 Task: Play online Dominion games in very easy mode.
Action: Mouse moved to (225, 582)
Screenshot: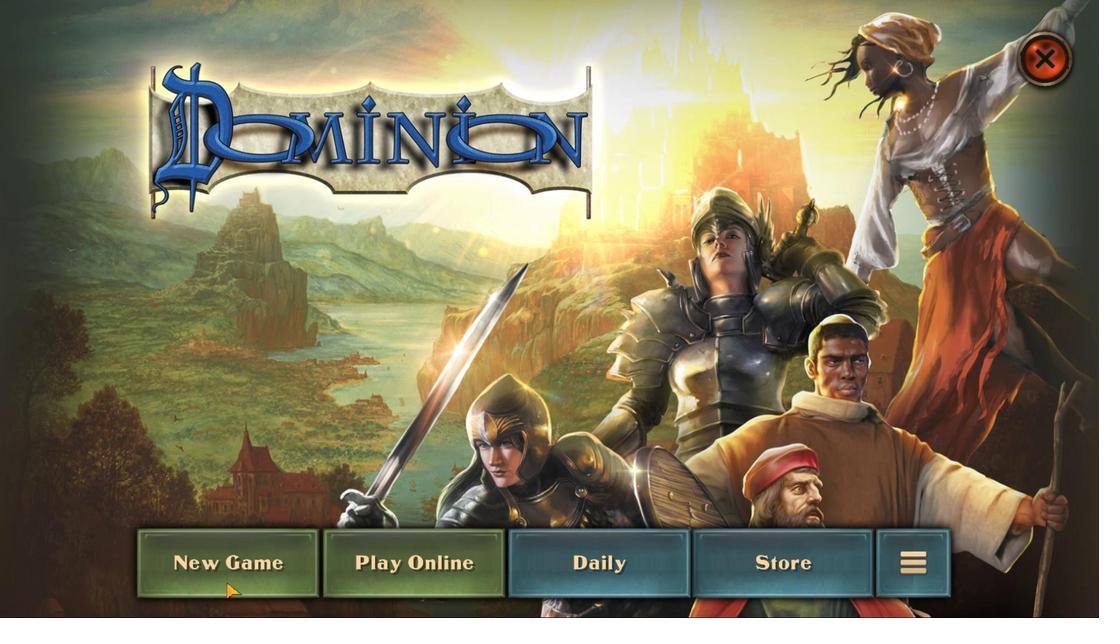 
Action: Mouse pressed left at (225, 582)
Screenshot: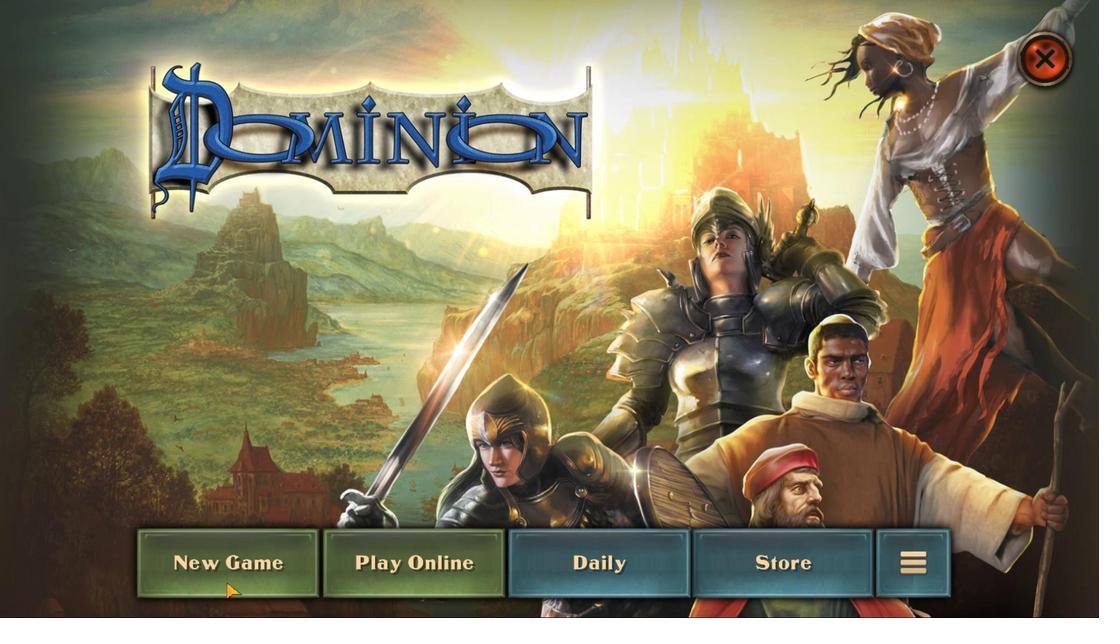 
Action: Mouse moved to (591, 533)
Screenshot: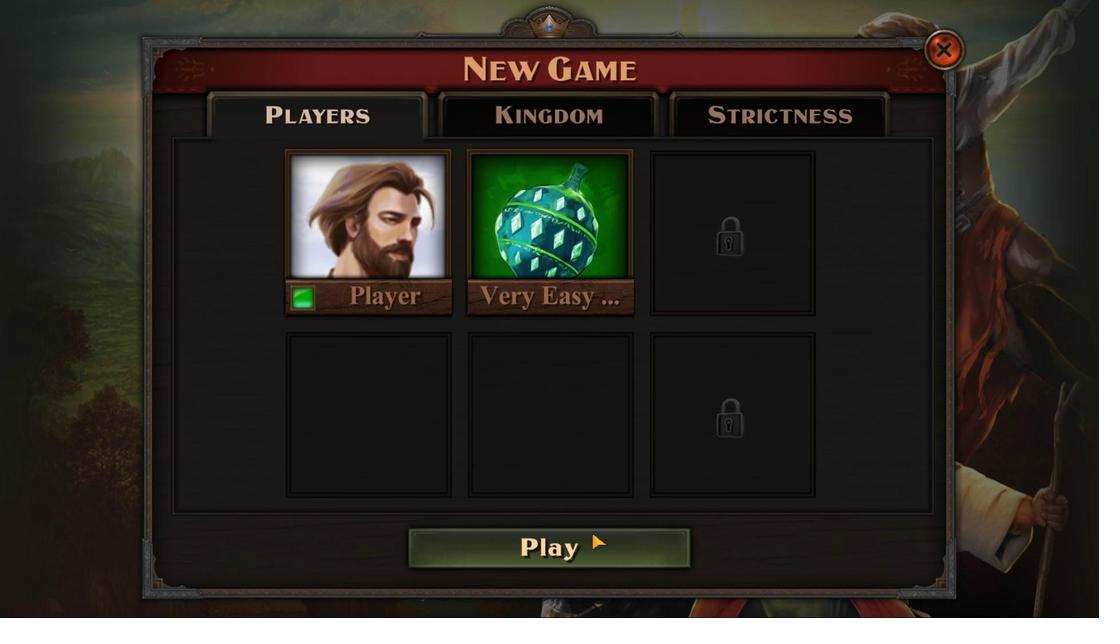 
Action: Mouse pressed left at (591, 533)
Screenshot: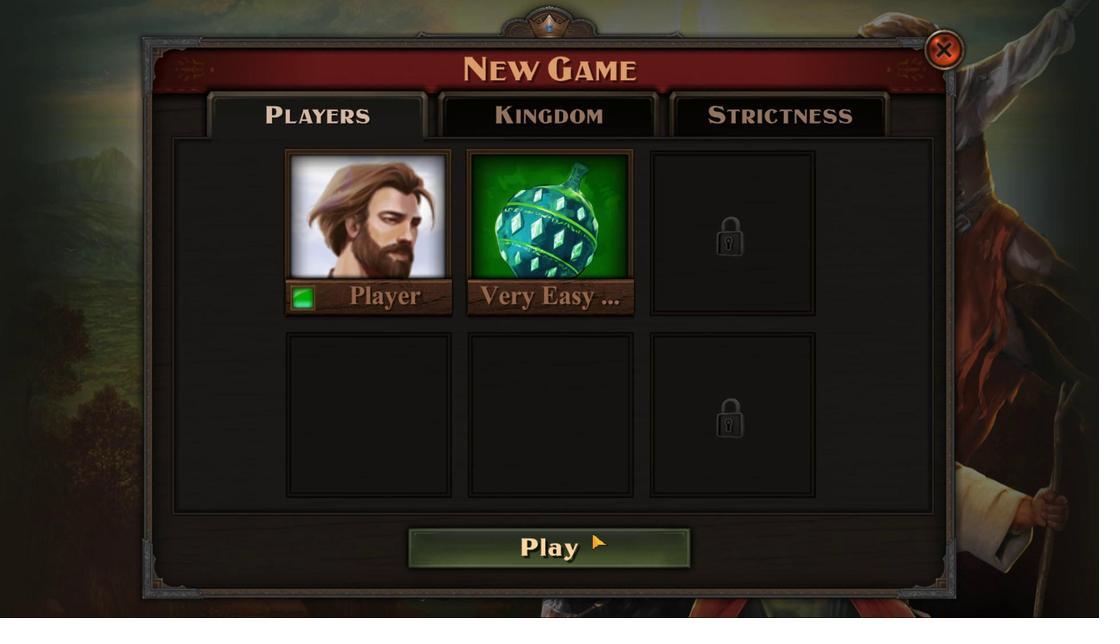 
Action: Mouse moved to (380, 539)
Screenshot: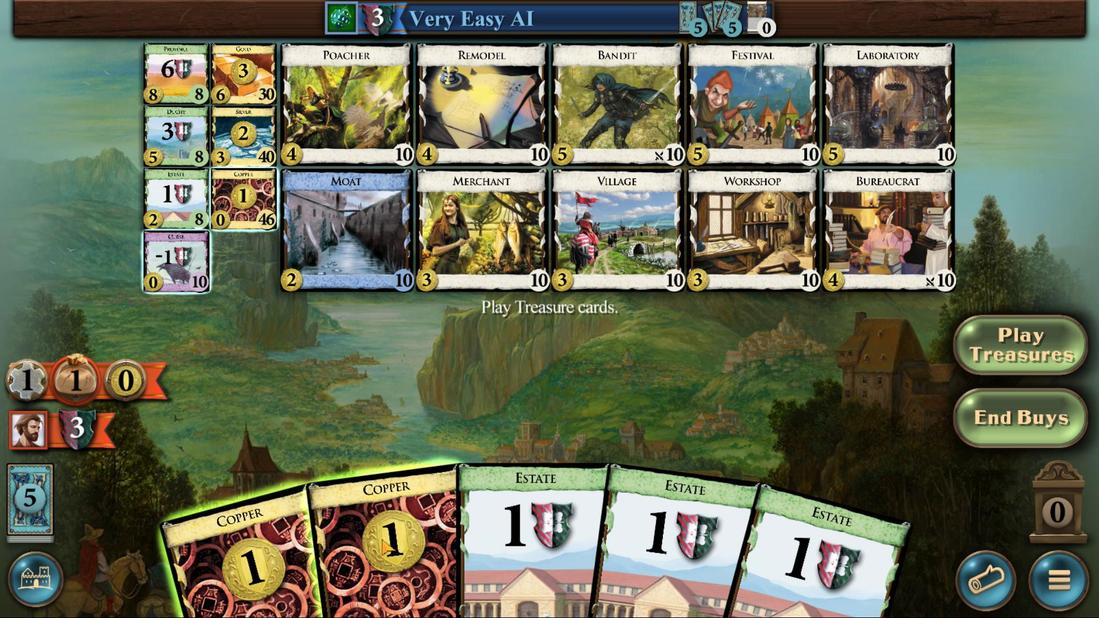 
Action: Mouse scrolled (380, 538) with delta (0, 0)
Screenshot: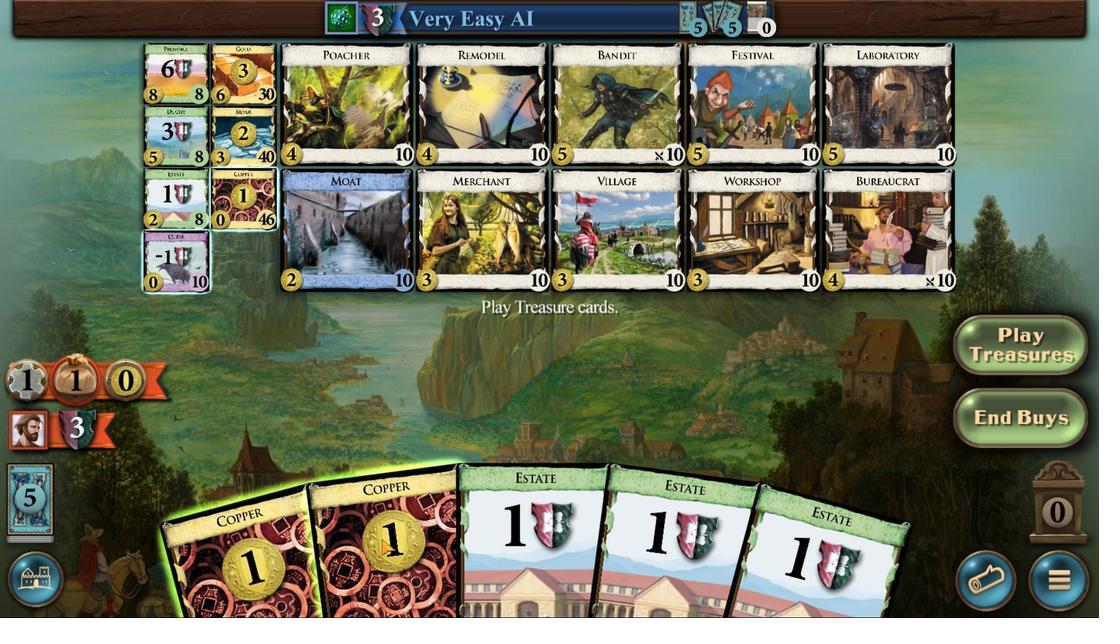 
Action: Mouse scrolled (380, 538) with delta (0, 0)
Screenshot: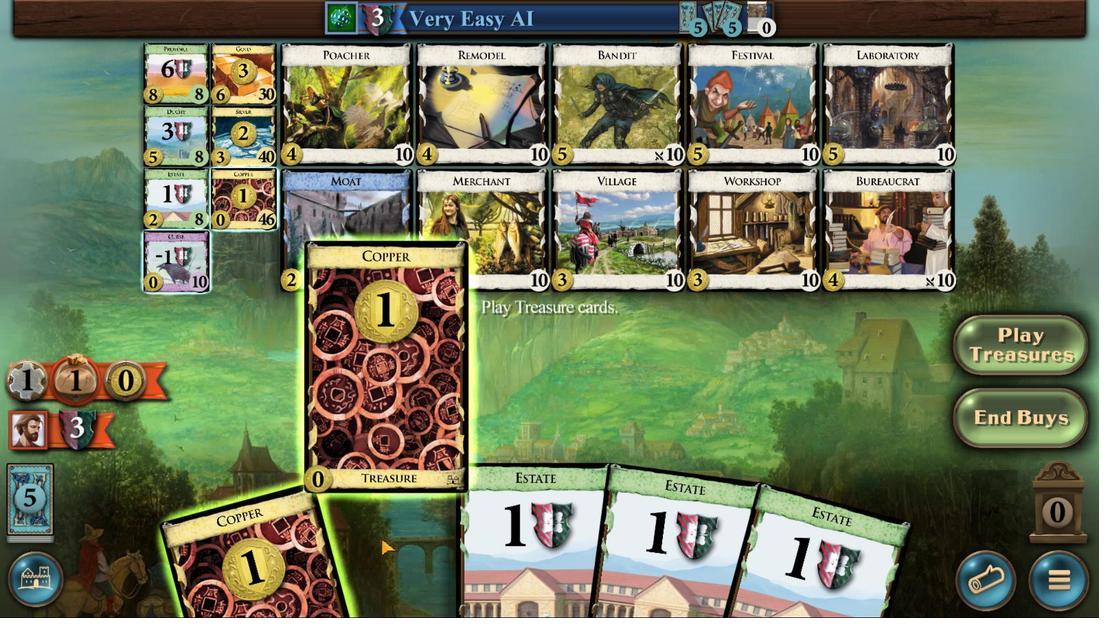 
Action: Mouse moved to (336, 545)
Screenshot: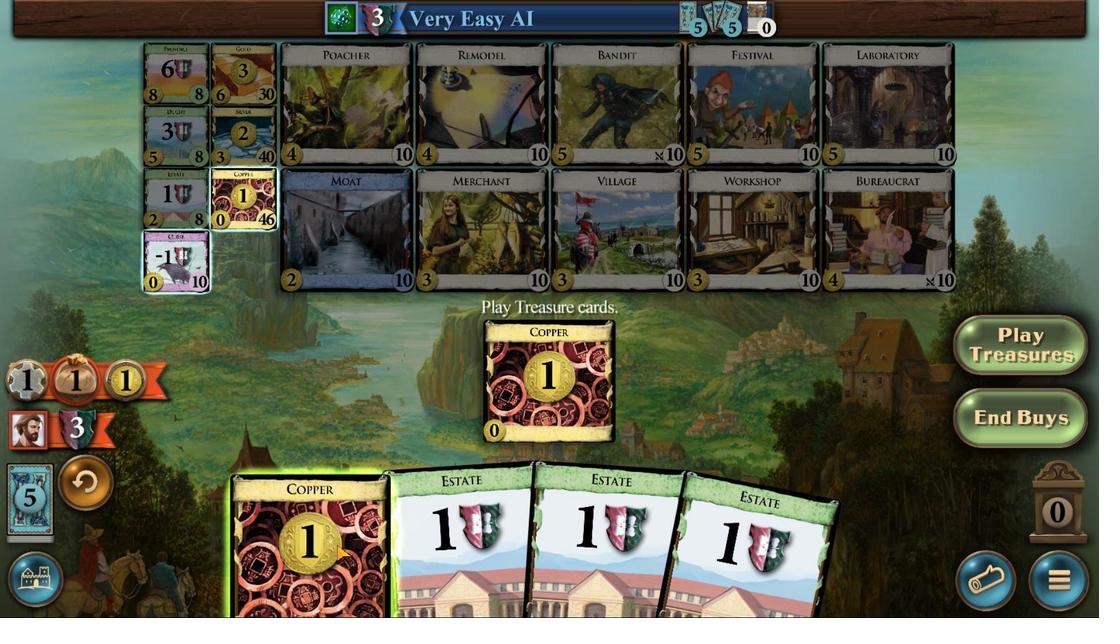 
Action: Mouse scrolled (336, 544) with delta (0, 0)
Screenshot: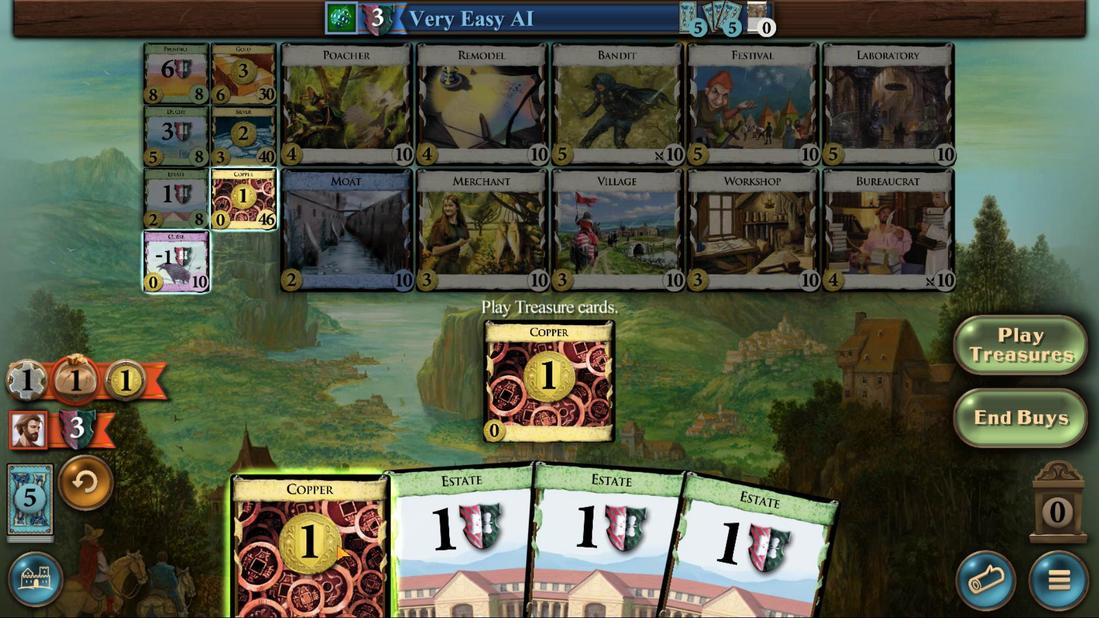 
Action: Mouse scrolled (336, 544) with delta (0, 0)
Screenshot: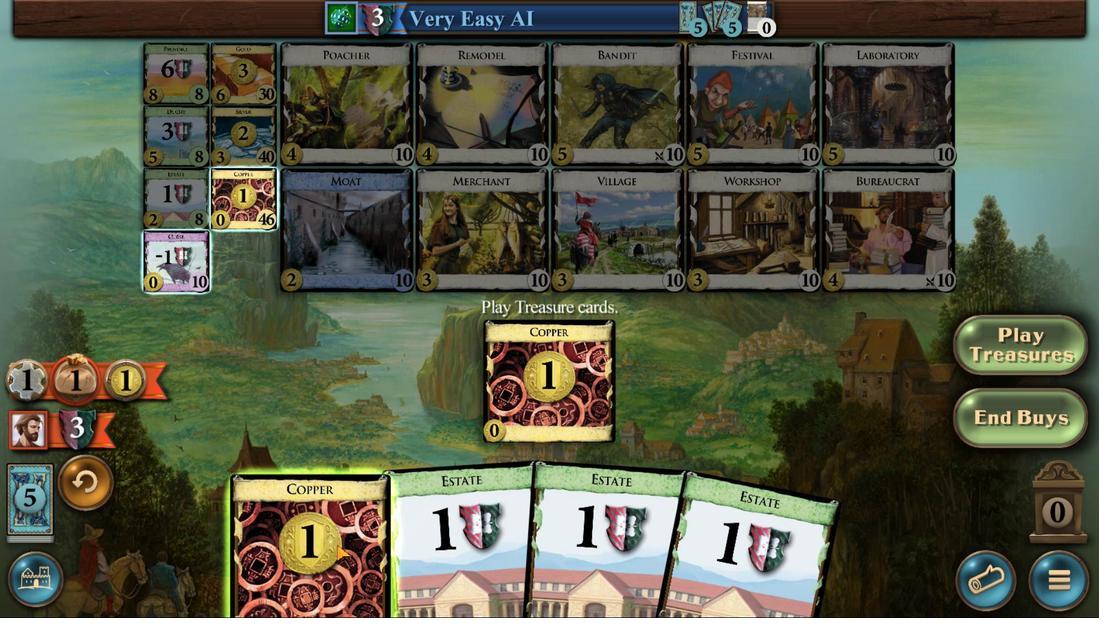 
Action: Mouse scrolled (336, 544) with delta (0, 0)
Screenshot: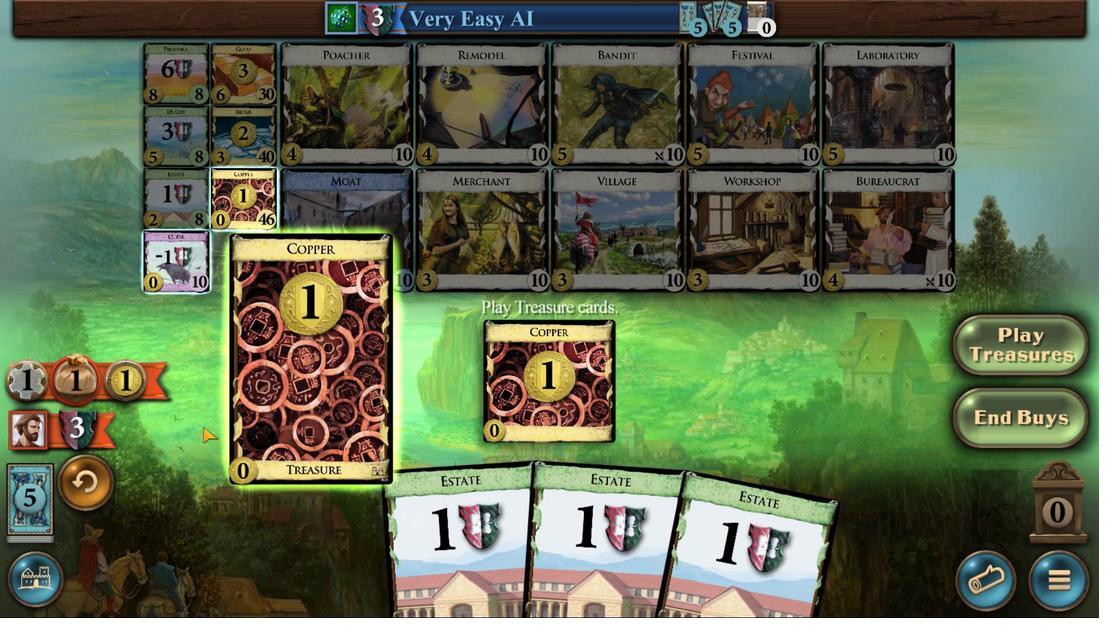 
Action: Mouse moved to (188, 189)
Screenshot: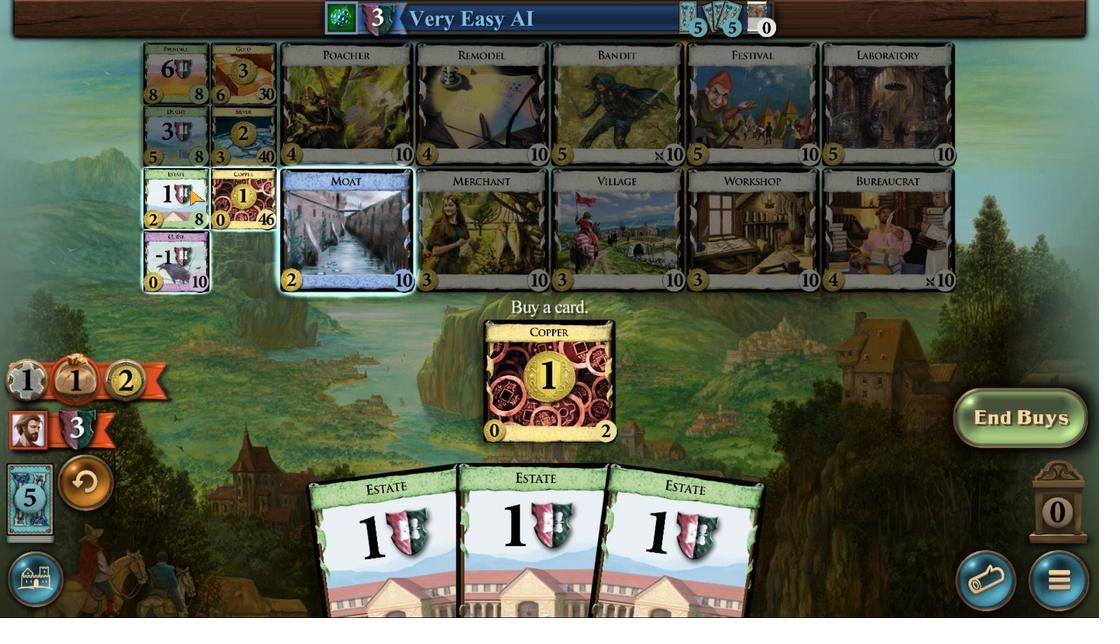 
Action: Mouse pressed left at (188, 189)
Screenshot: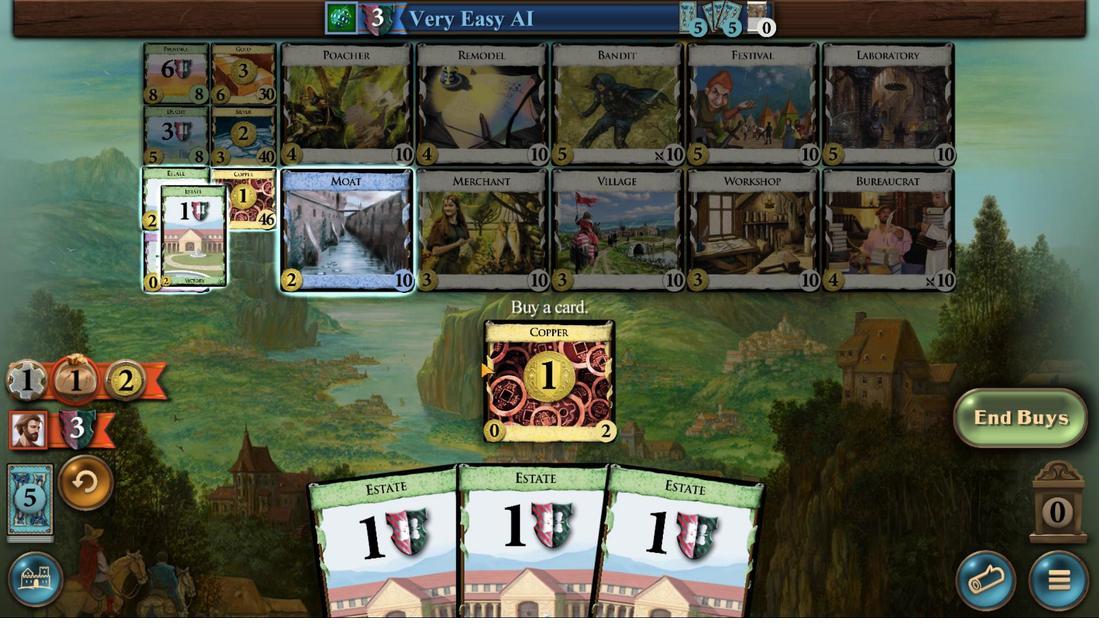 
Action: Mouse moved to (545, 544)
Screenshot: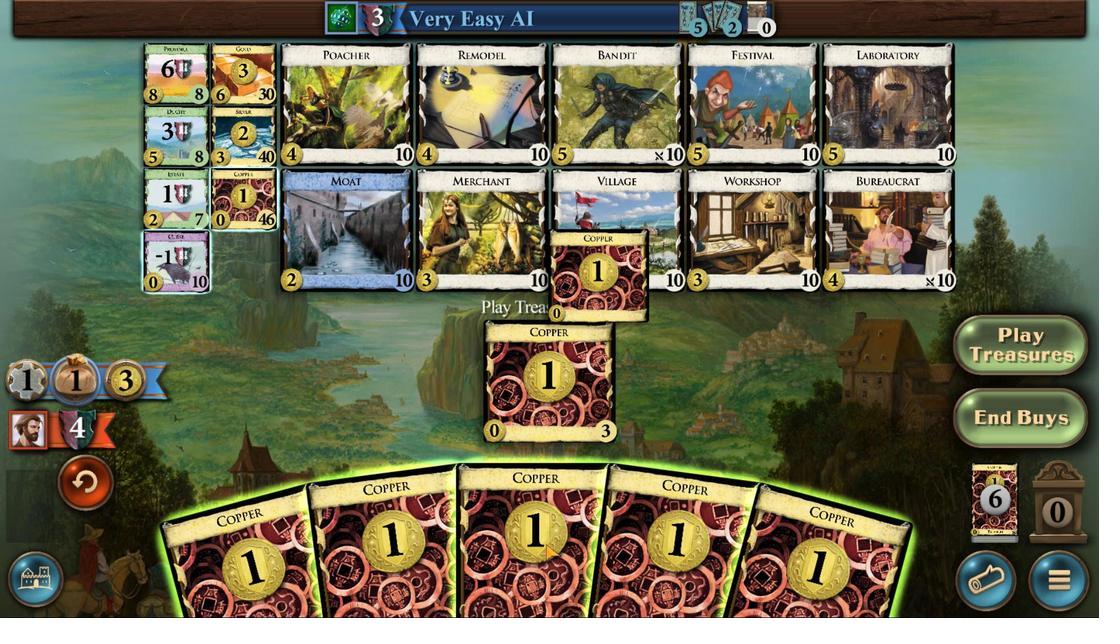 
Action: Mouse scrolled (545, 544) with delta (0, 0)
Screenshot: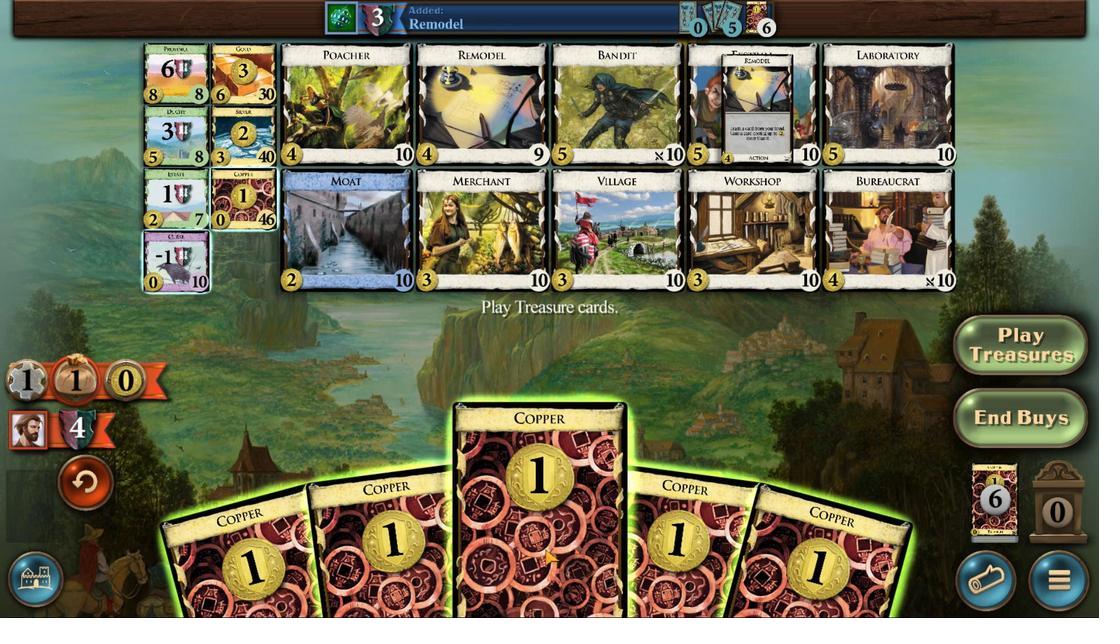 
Action: Mouse moved to (544, 549)
Screenshot: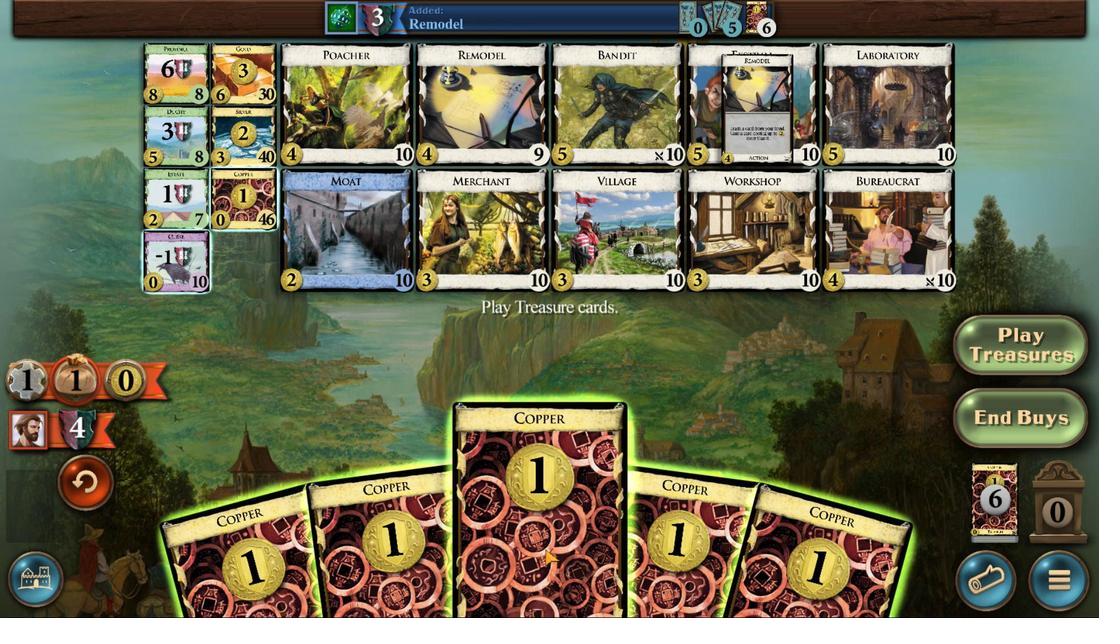 
Action: Mouse scrolled (544, 548) with delta (0, 0)
Screenshot: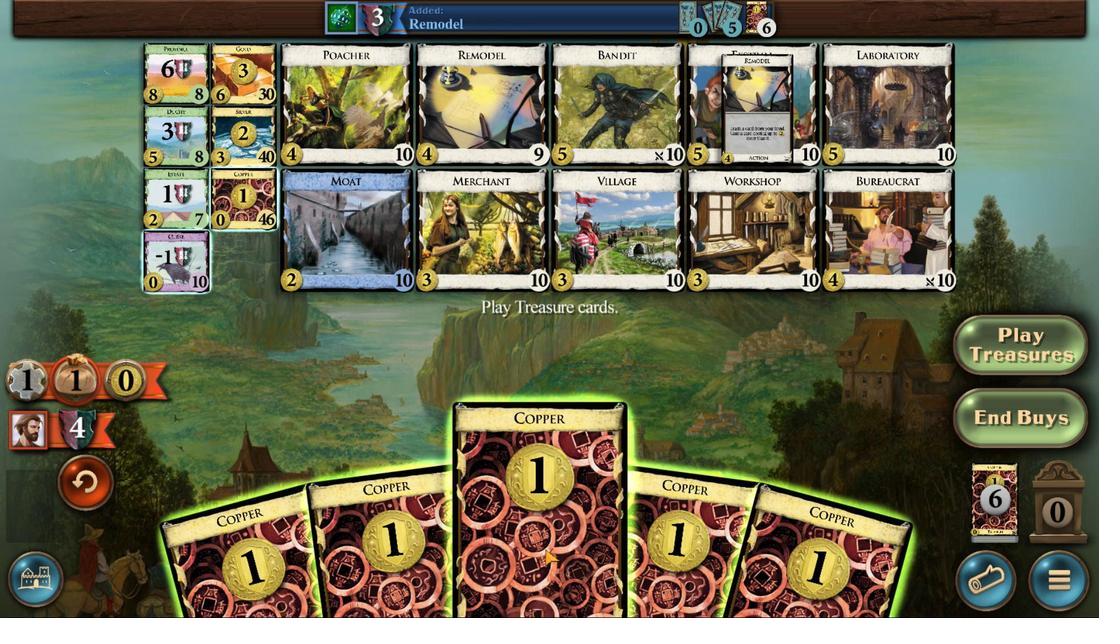 
Action: Mouse moved to (505, 559)
Screenshot: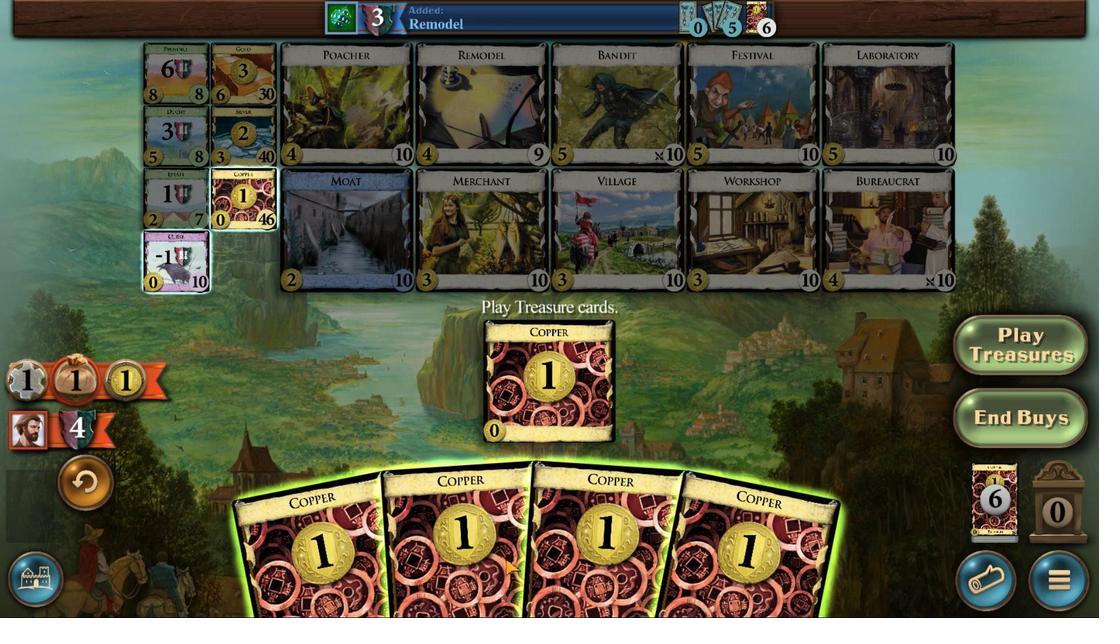 
Action: Mouse scrolled (505, 558) with delta (0, 0)
Screenshot: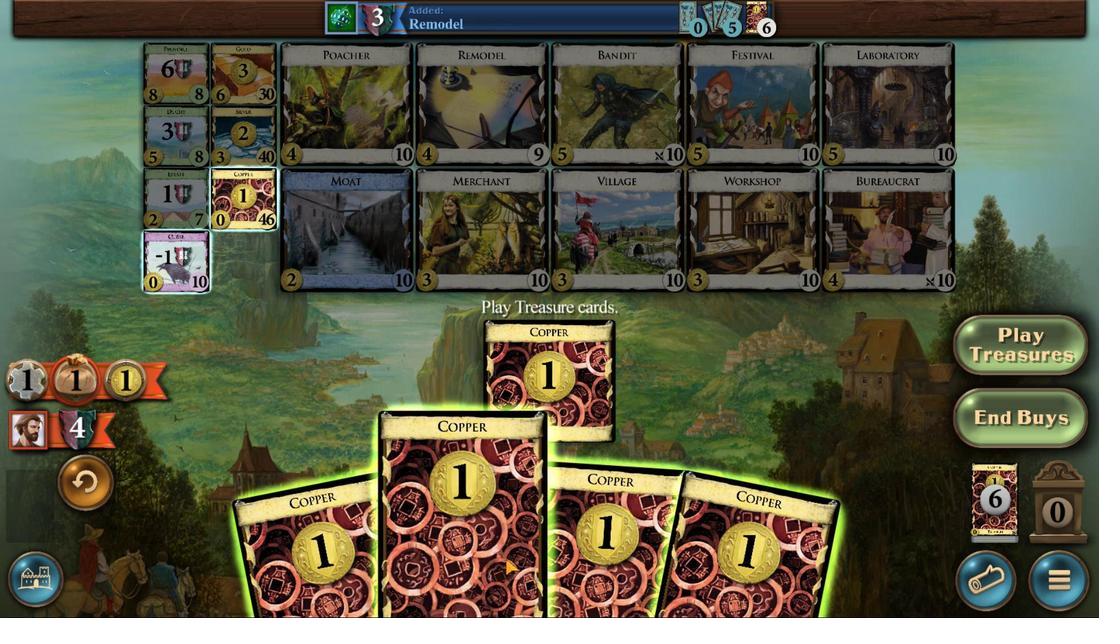 
Action: Mouse scrolled (505, 558) with delta (0, 0)
Screenshot: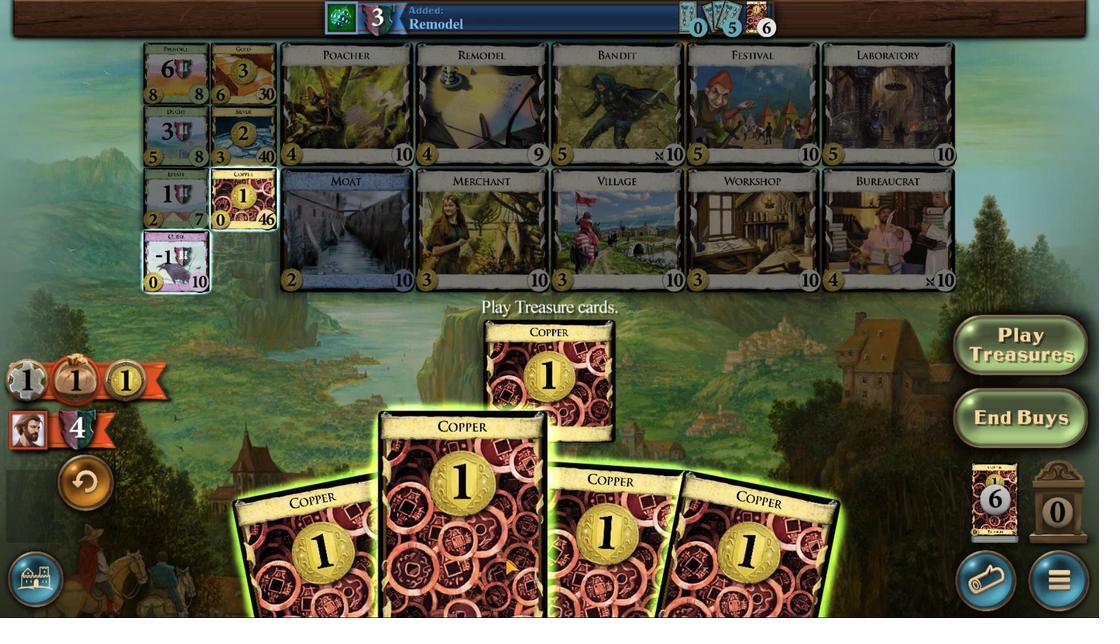 
Action: Mouse moved to (449, 568)
Screenshot: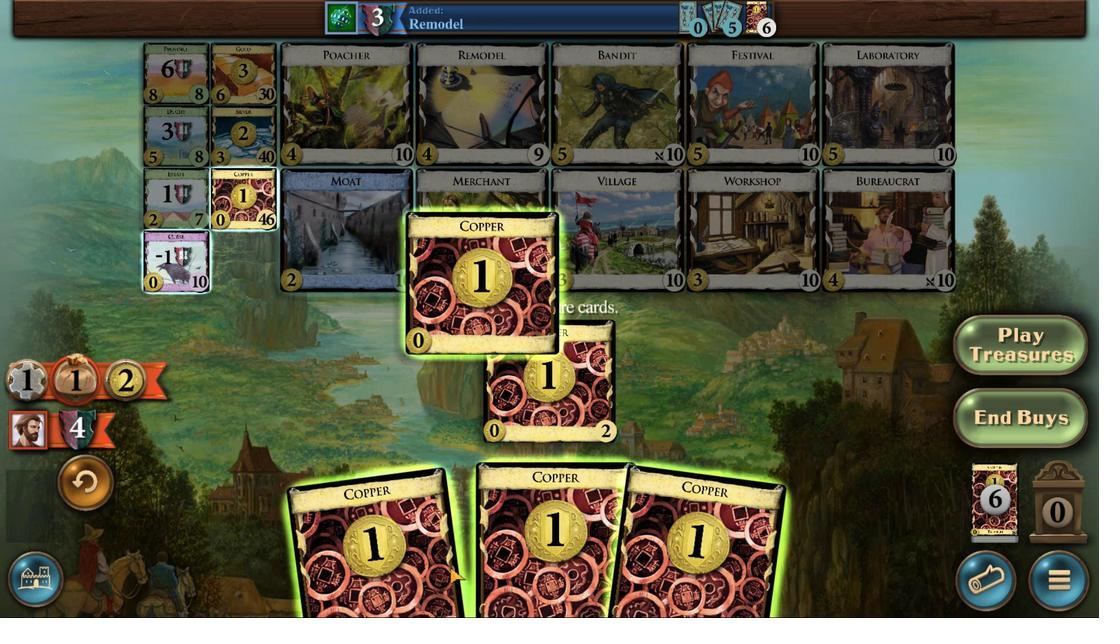 
Action: Mouse scrolled (449, 567) with delta (0, 0)
Screenshot: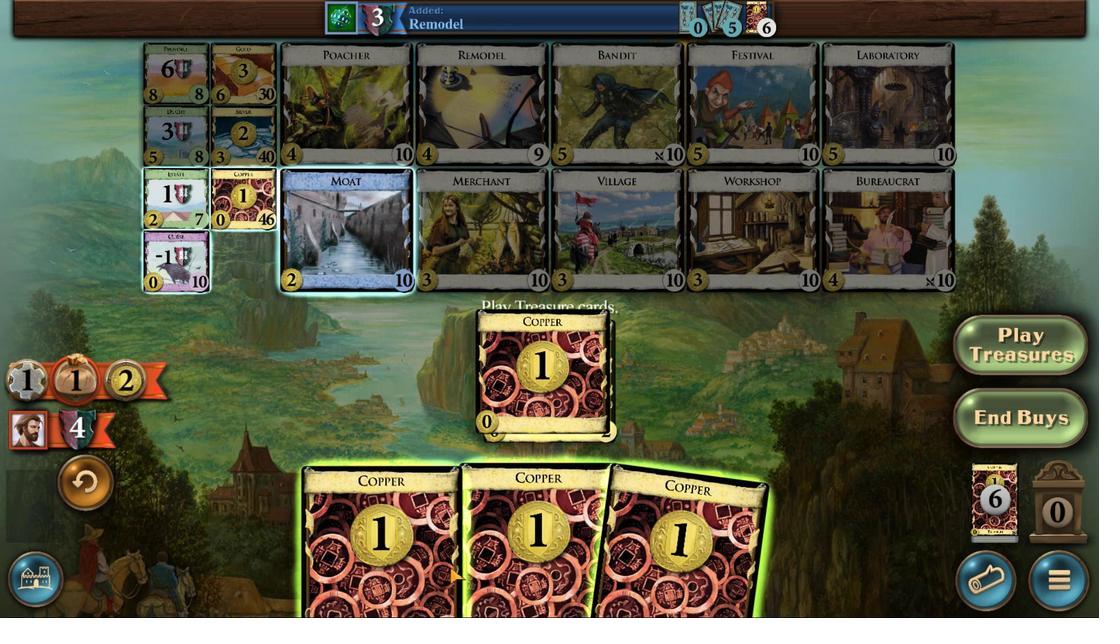 
Action: Mouse scrolled (449, 567) with delta (0, 0)
Screenshot: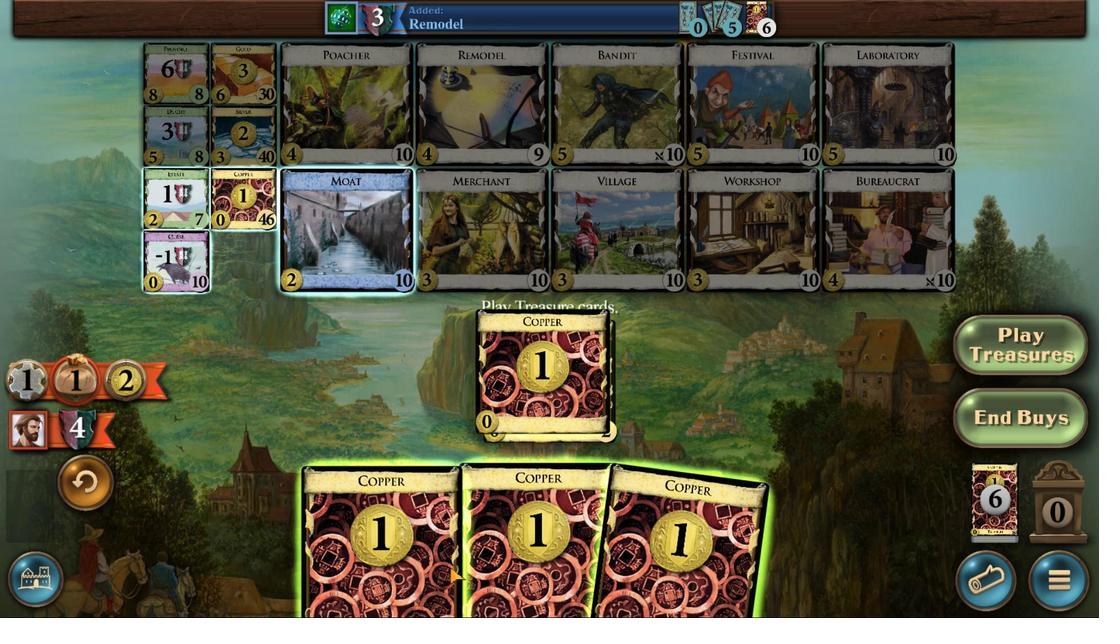 
Action: Mouse scrolled (449, 567) with delta (0, 0)
Screenshot: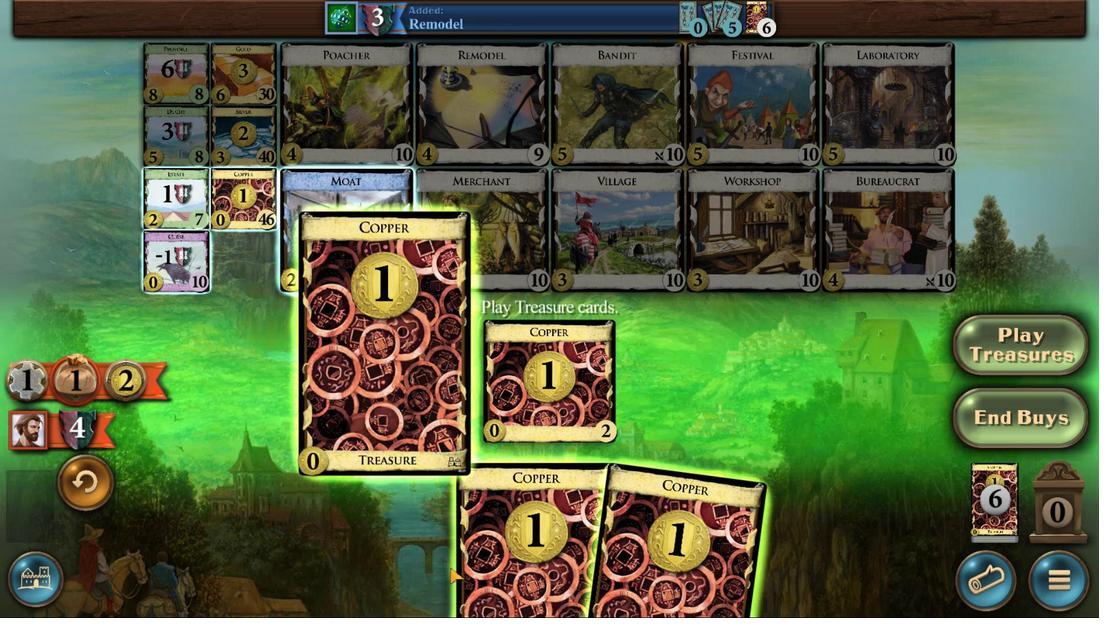 
Action: Mouse scrolled (449, 567) with delta (0, 0)
Screenshot: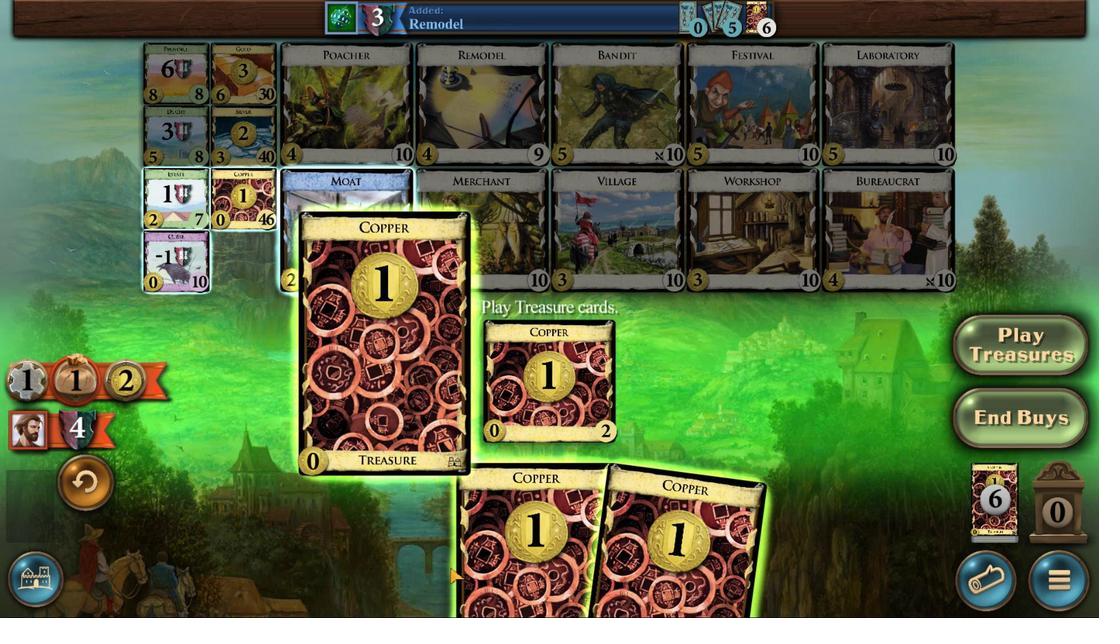 
Action: Mouse moved to (529, 566)
Screenshot: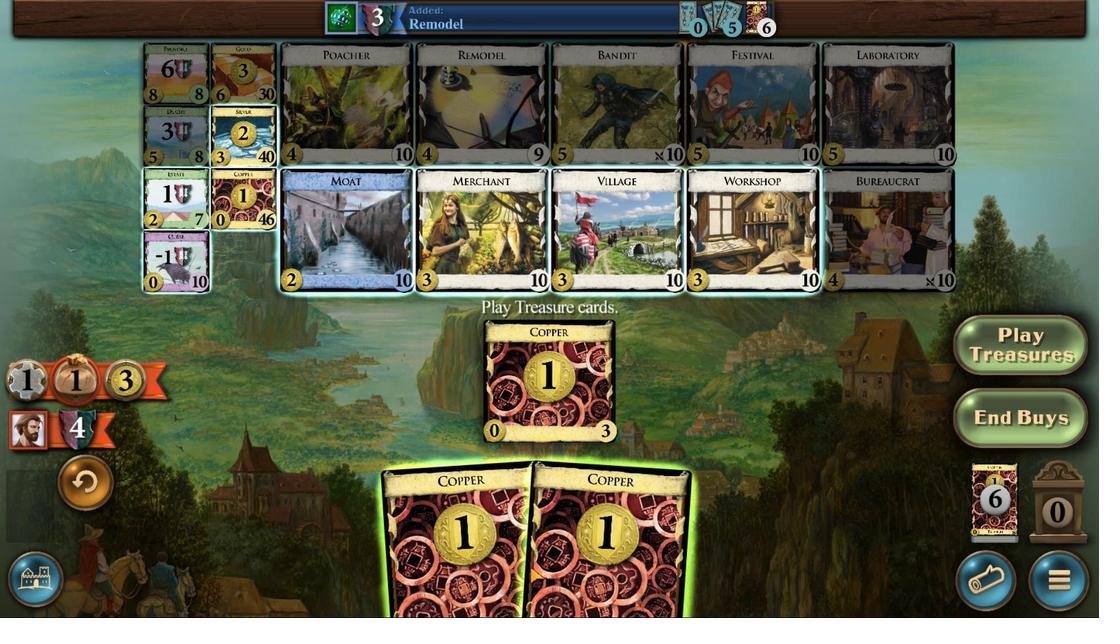 
Action: Mouse scrolled (529, 565) with delta (0, 0)
Screenshot: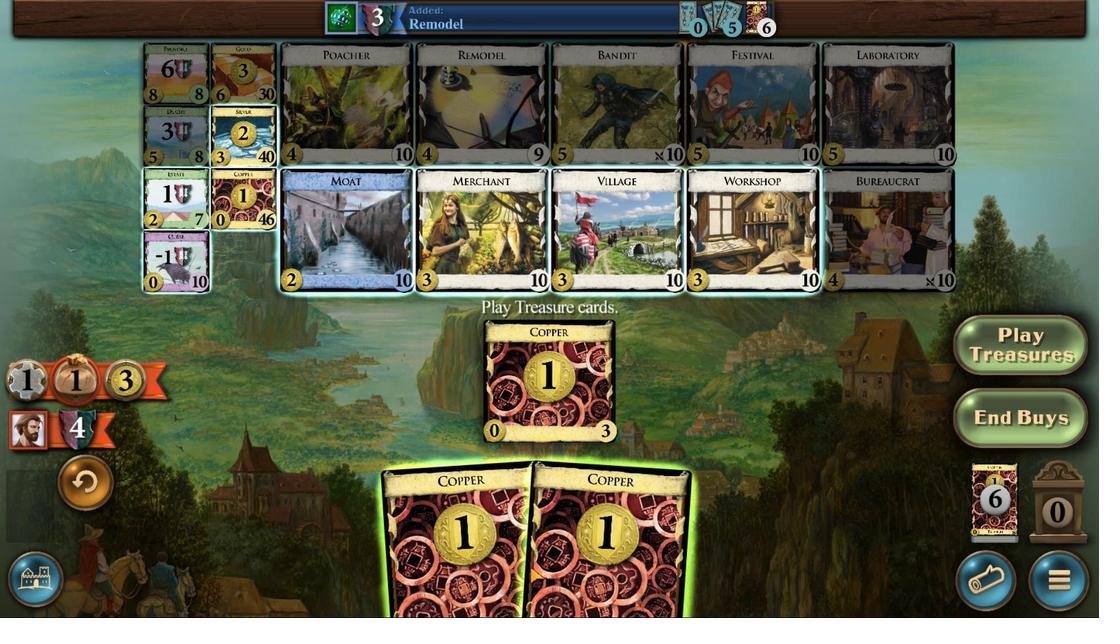 
Action: Mouse moved to (529, 567)
Screenshot: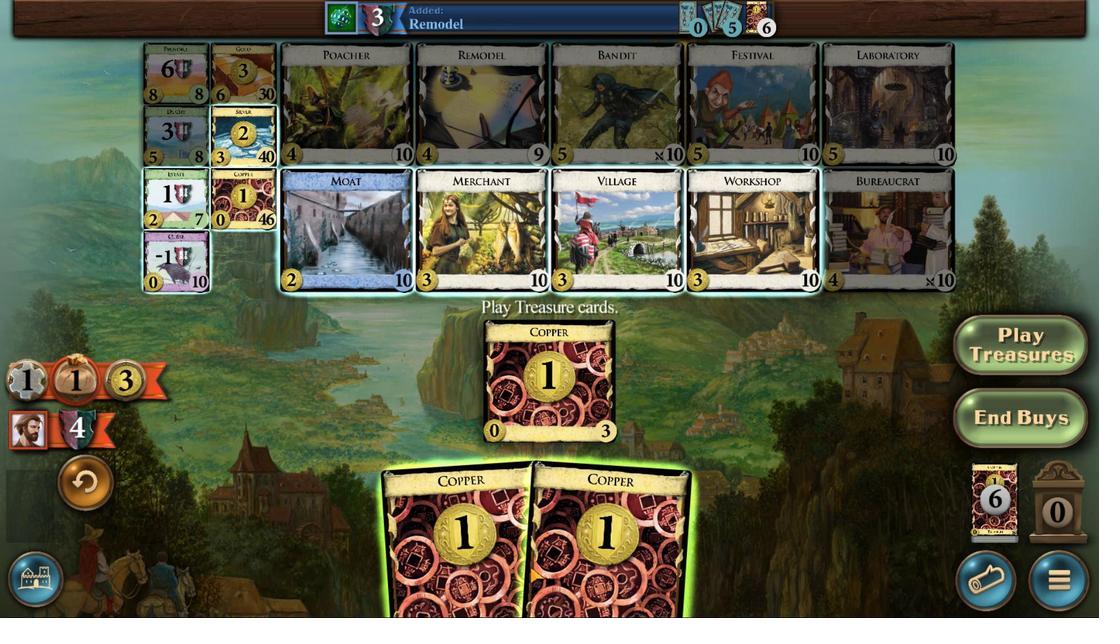 
Action: Mouse scrolled (529, 566) with delta (0, 0)
Screenshot: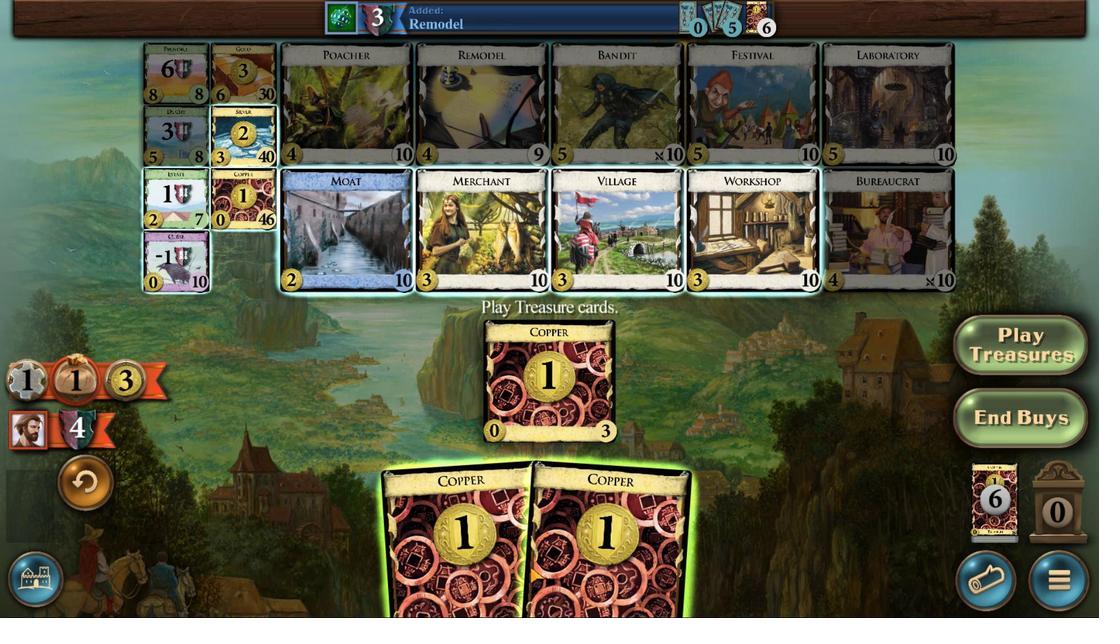 
Action: Mouse moved to (527, 576)
Screenshot: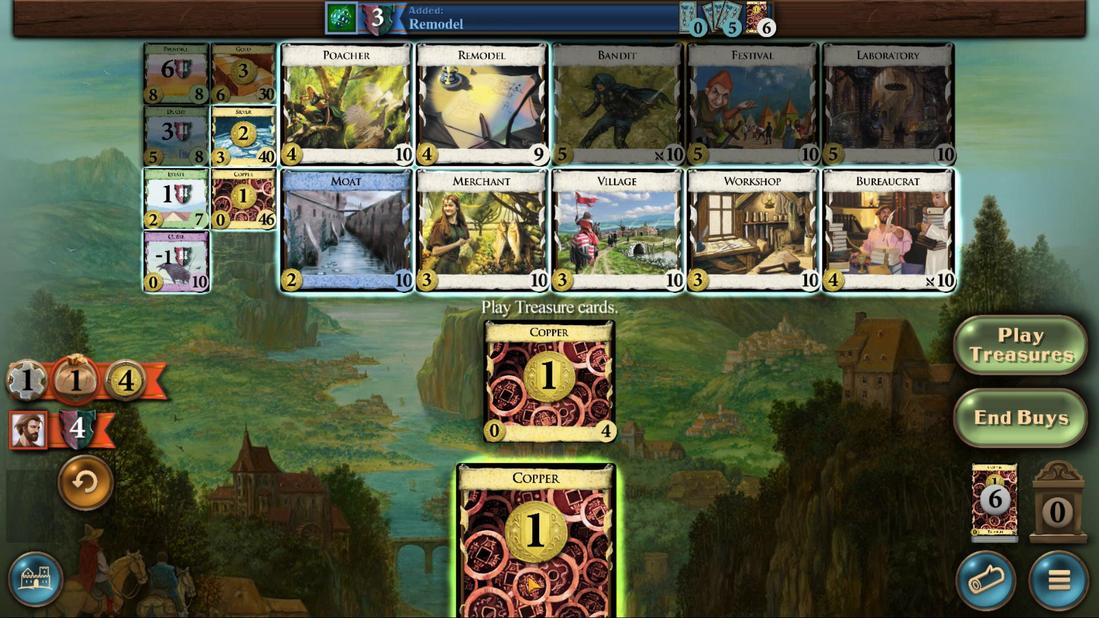 
Action: Mouse scrolled (527, 576) with delta (0, 0)
Screenshot: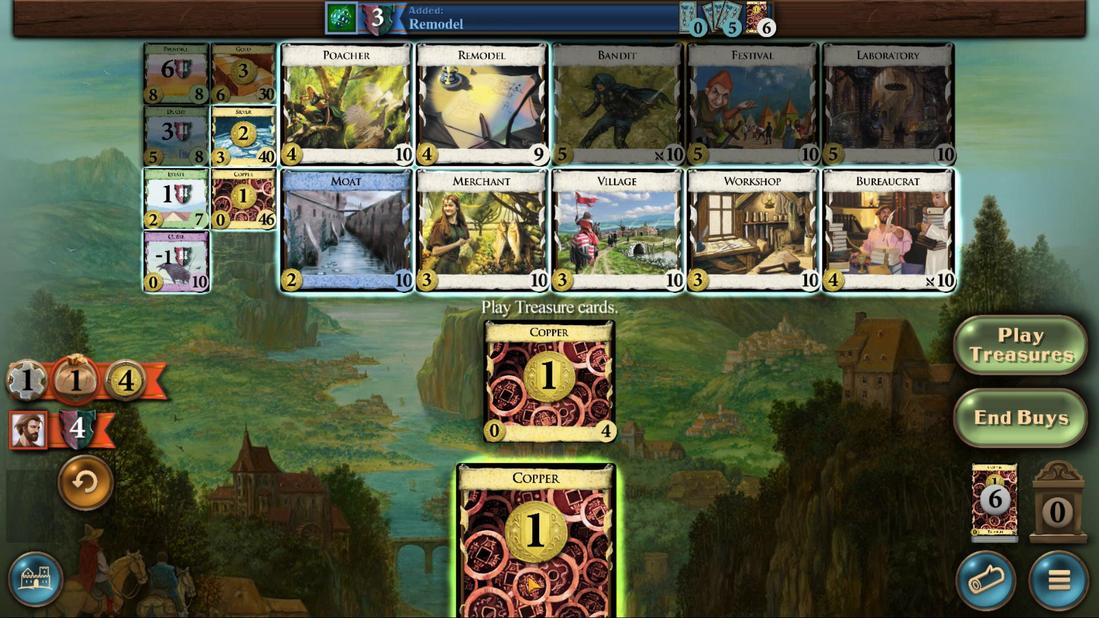 
Action: Mouse moved to (527, 577)
Screenshot: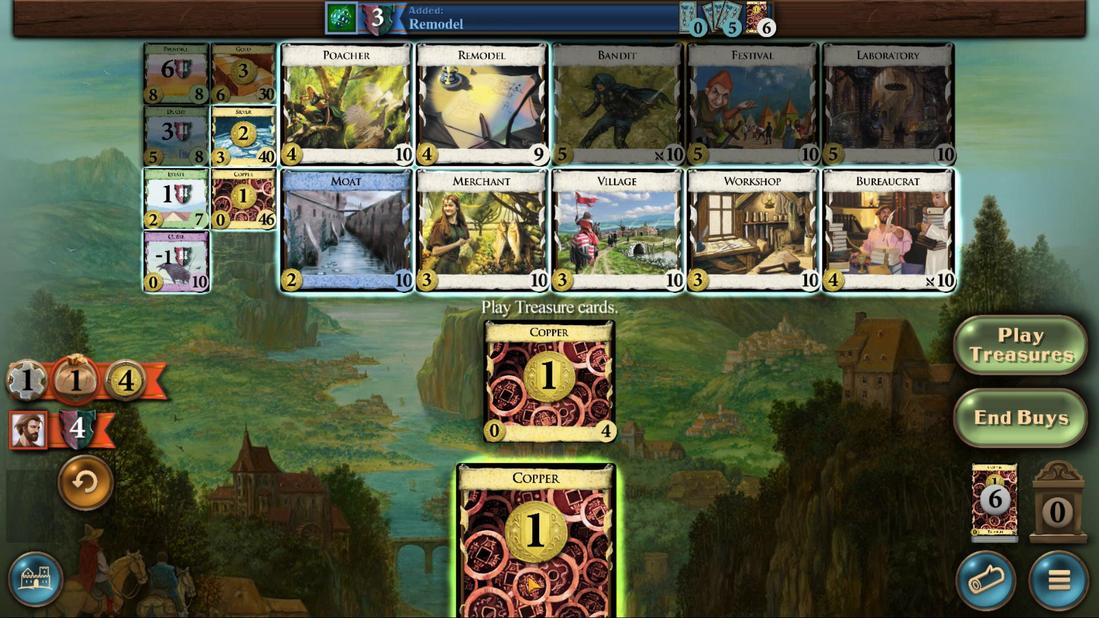 
Action: Mouse scrolled (527, 577) with delta (0, 0)
Screenshot: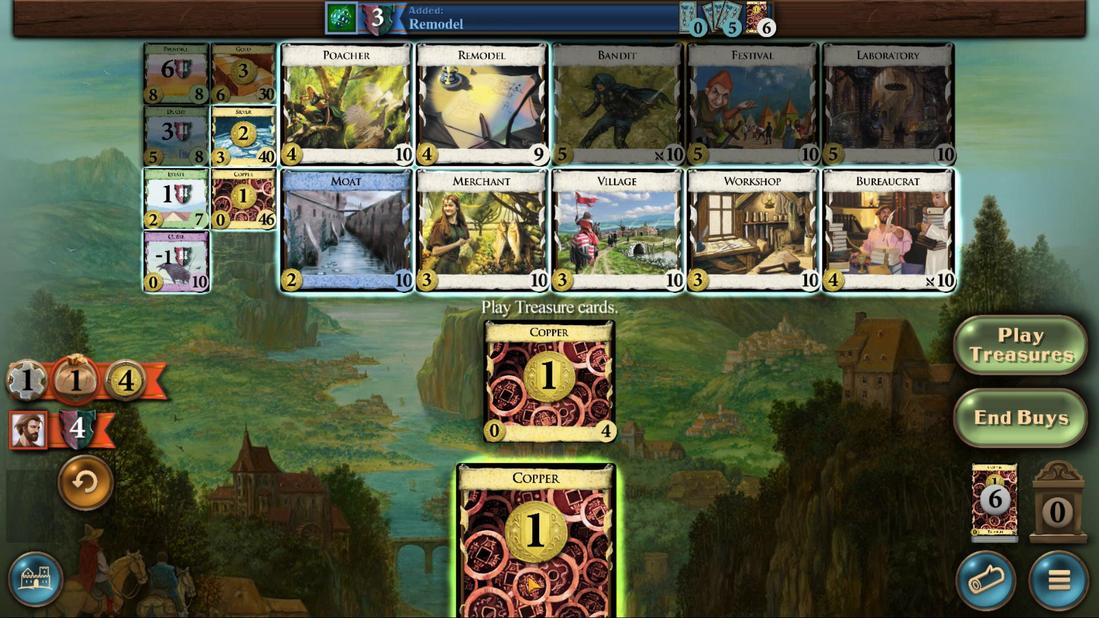 
Action: Mouse moved to (527, 577)
Screenshot: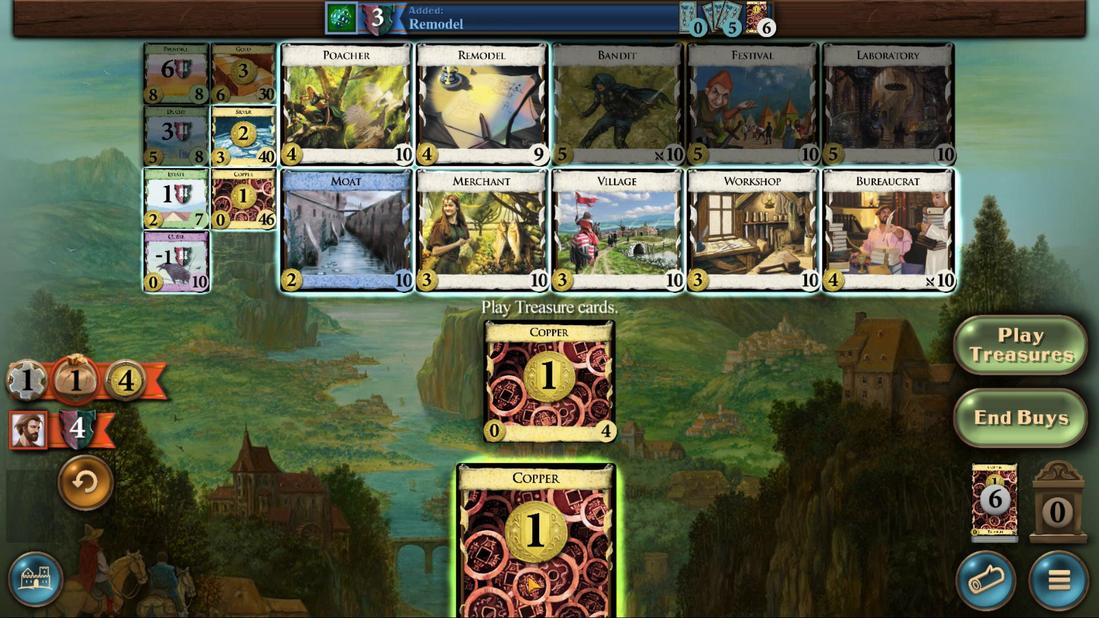 
Action: Mouse scrolled (527, 577) with delta (0, 0)
Screenshot: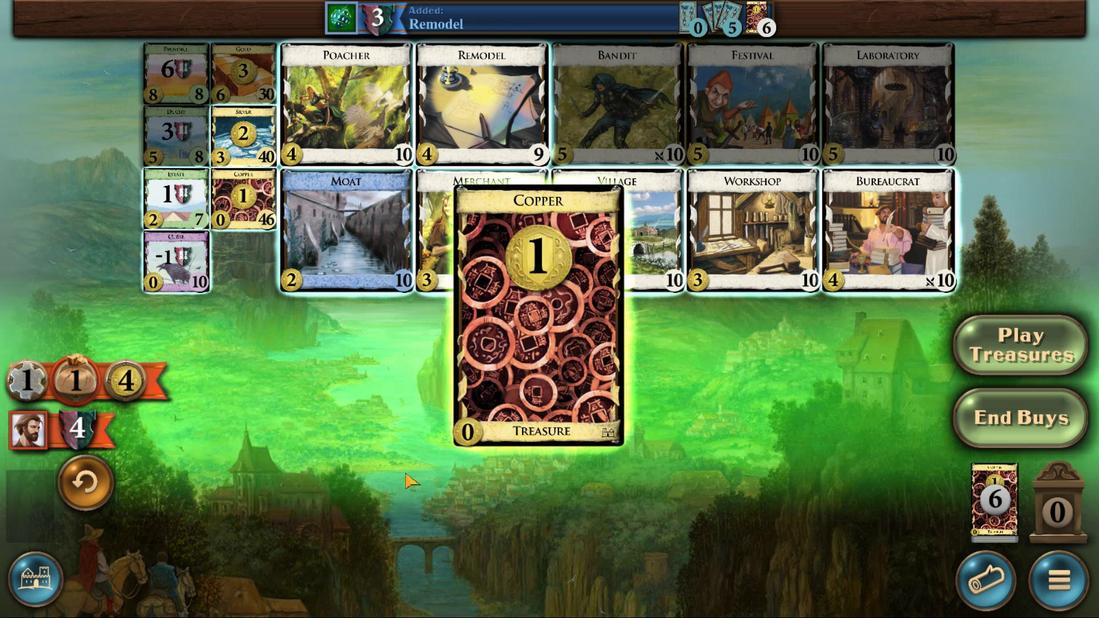 
Action: Mouse moved to (175, 149)
Screenshot: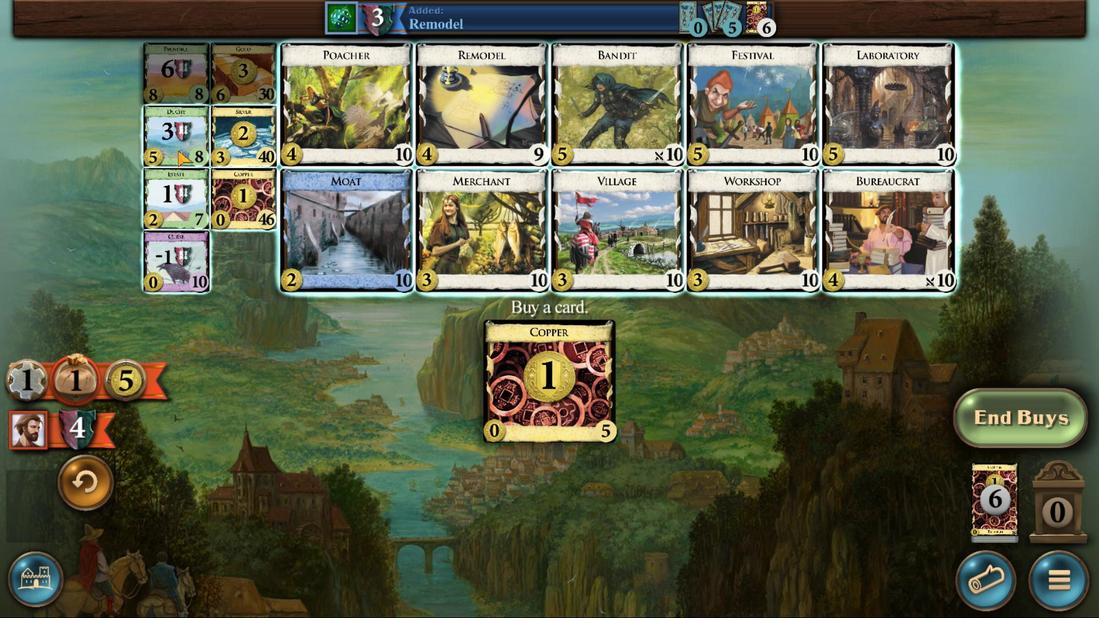 
Action: Mouse pressed left at (175, 149)
Screenshot: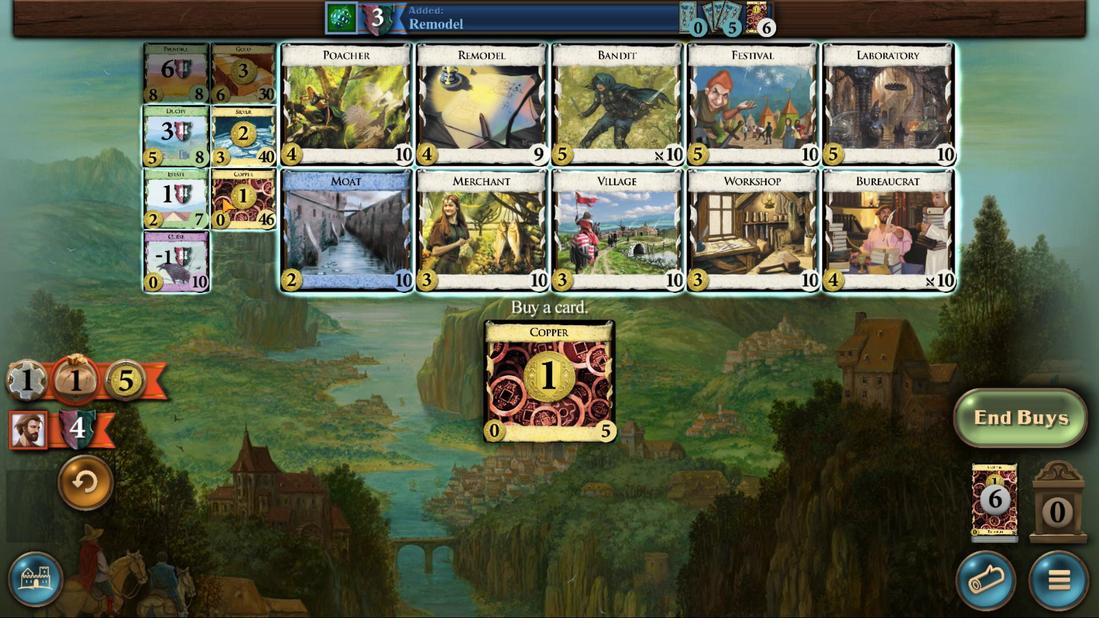 
Action: Mouse moved to (515, 540)
Screenshot: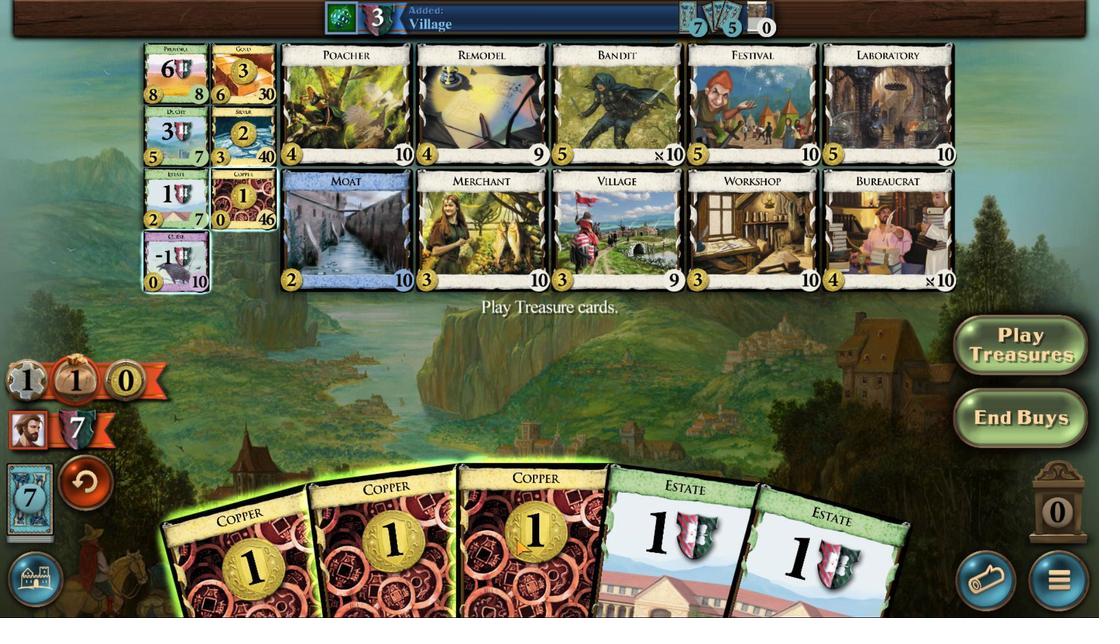 
Action: Mouse scrolled (515, 539) with delta (0, 0)
Screenshot: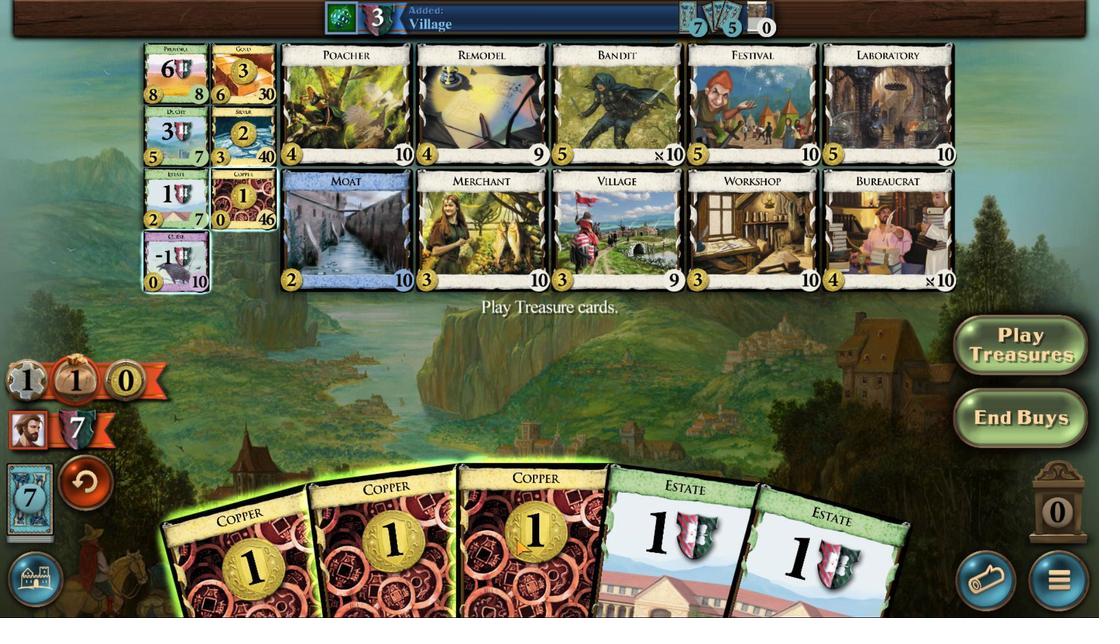 
Action: Mouse moved to (516, 542)
Screenshot: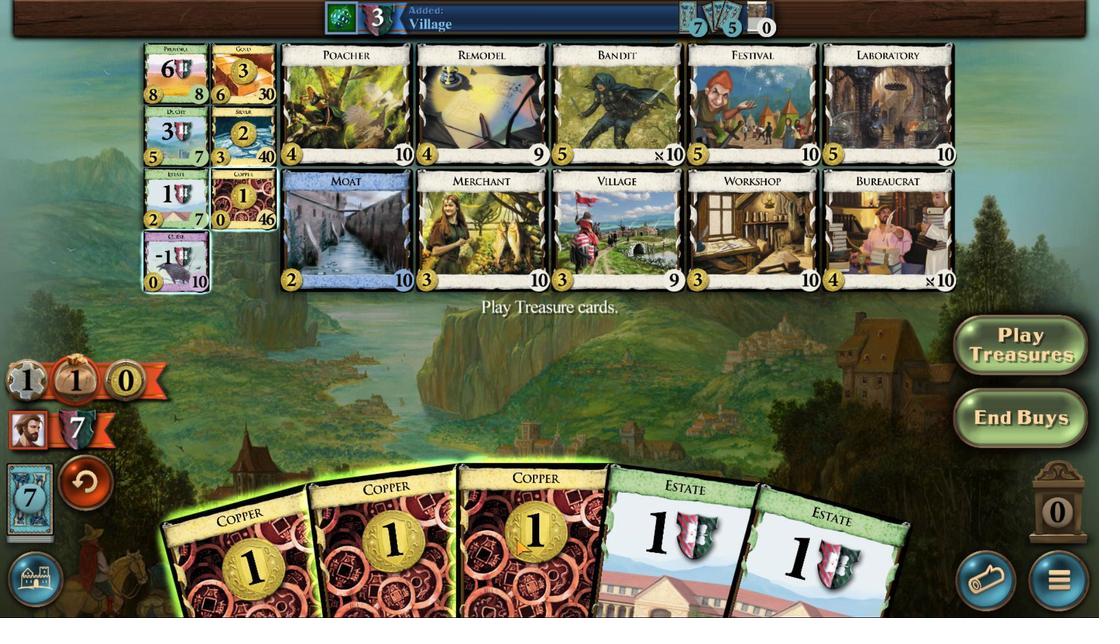 
Action: Mouse scrolled (516, 542) with delta (0, 0)
Screenshot: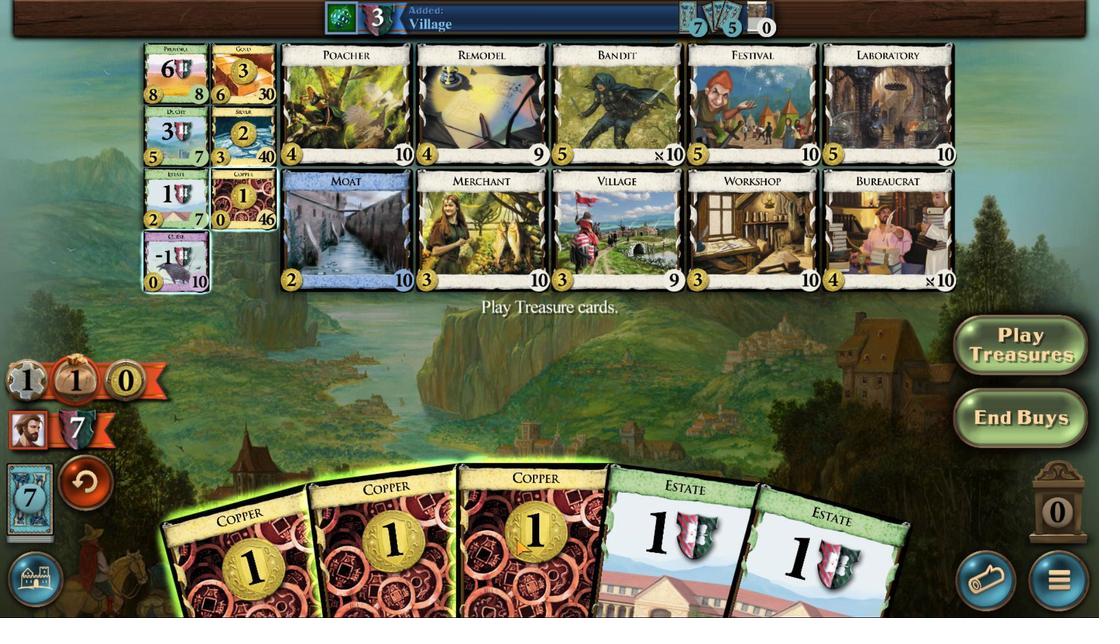 
Action: Mouse moved to (517, 543)
Screenshot: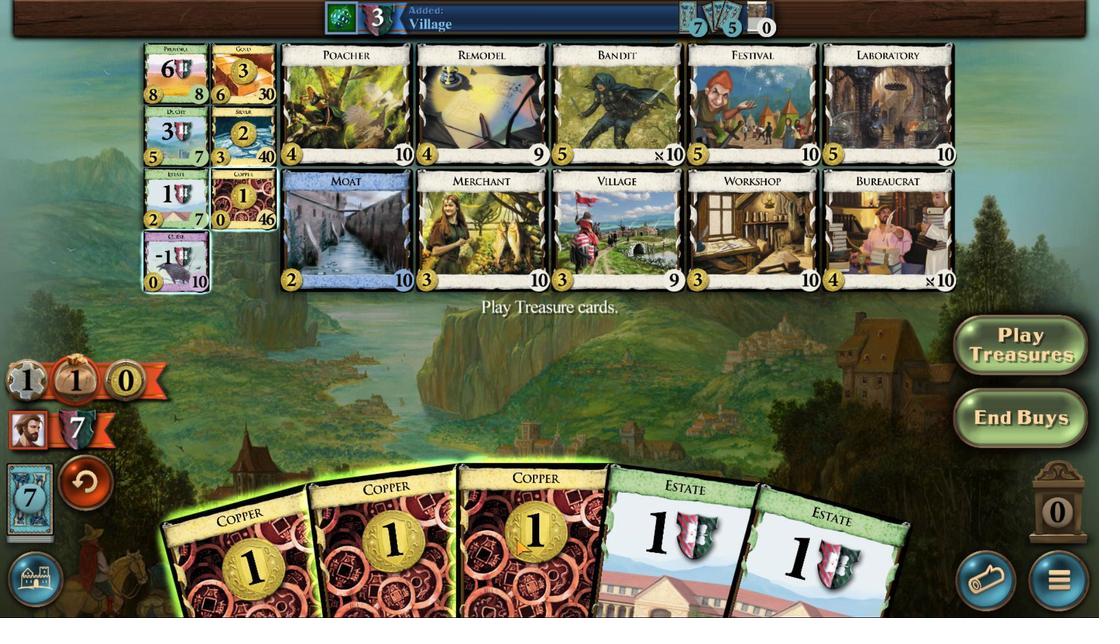 
Action: Mouse scrolled (517, 542) with delta (0, 0)
Screenshot: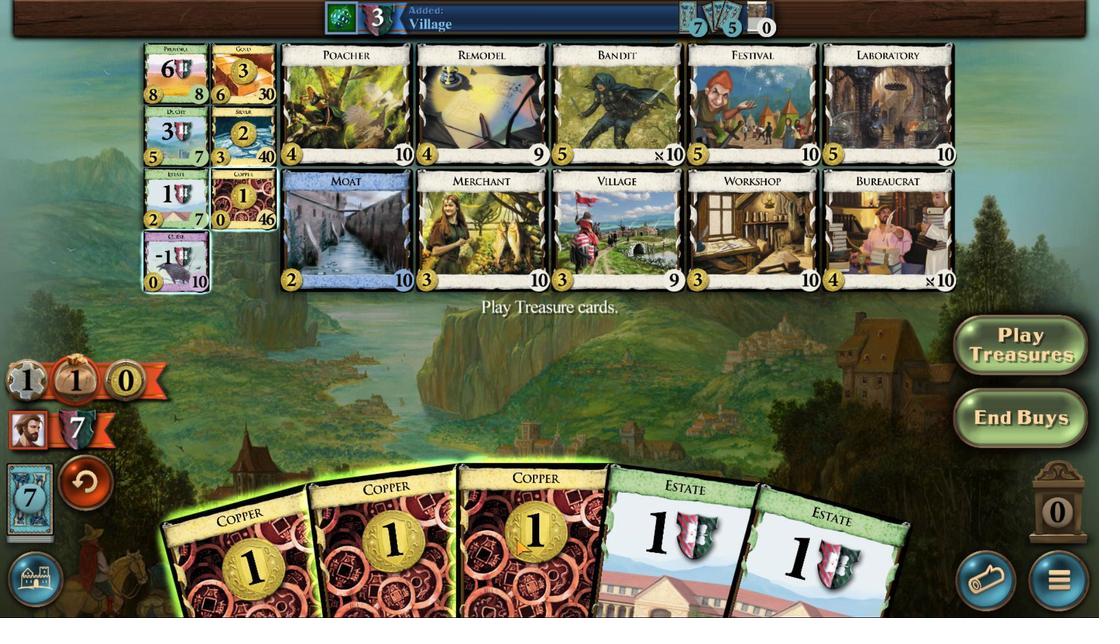 
Action: Mouse moved to (466, 550)
Screenshot: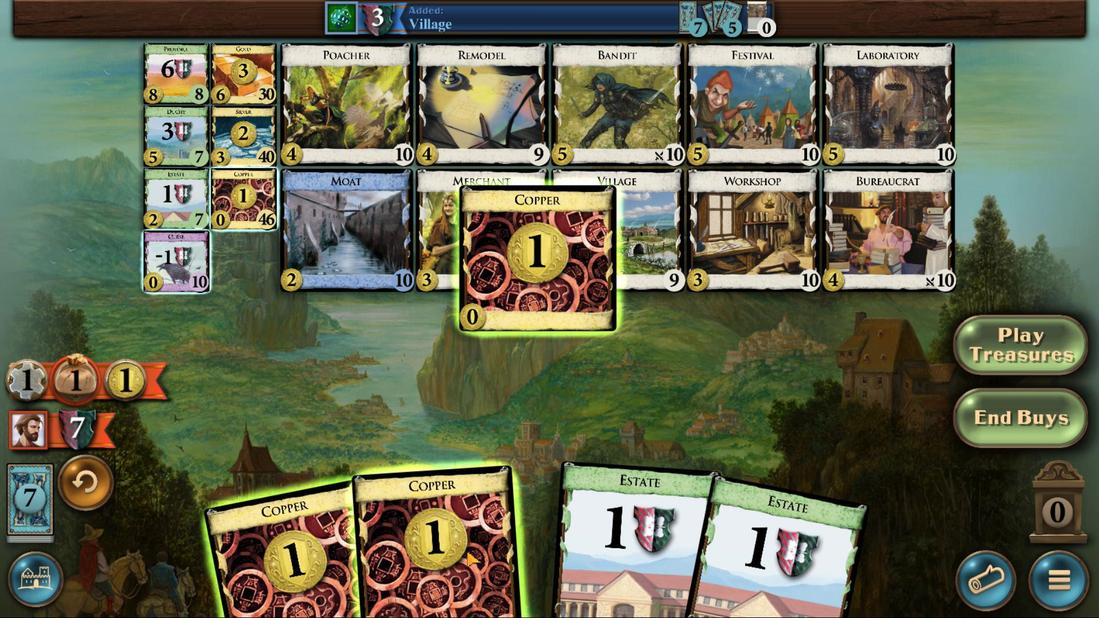 
Action: Mouse scrolled (466, 549) with delta (0, 0)
Screenshot: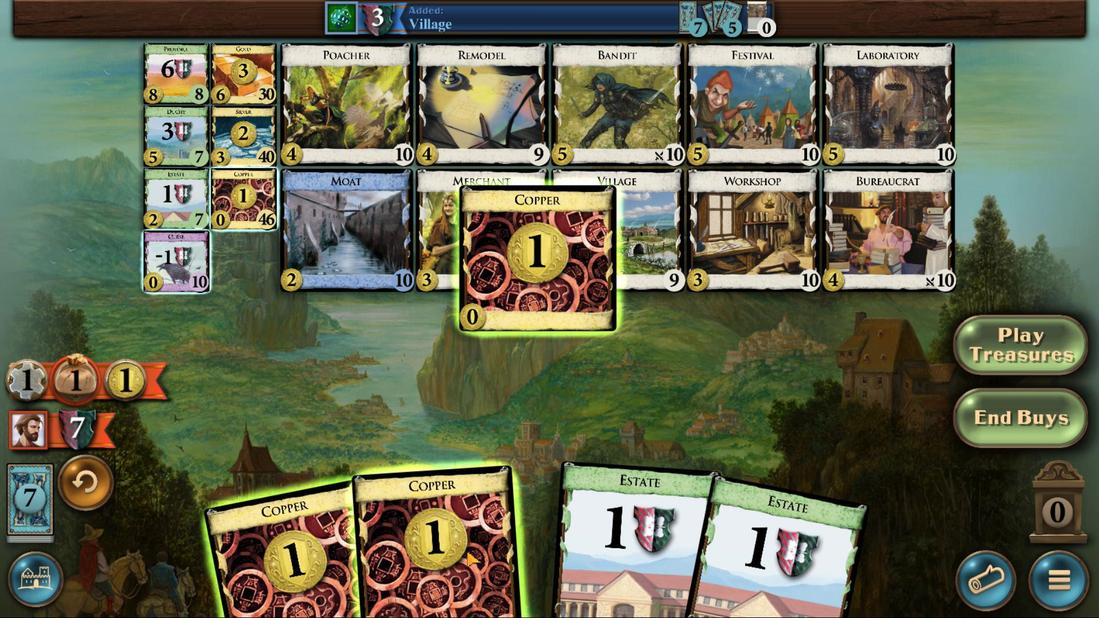 
Action: Mouse moved to (464, 552)
Screenshot: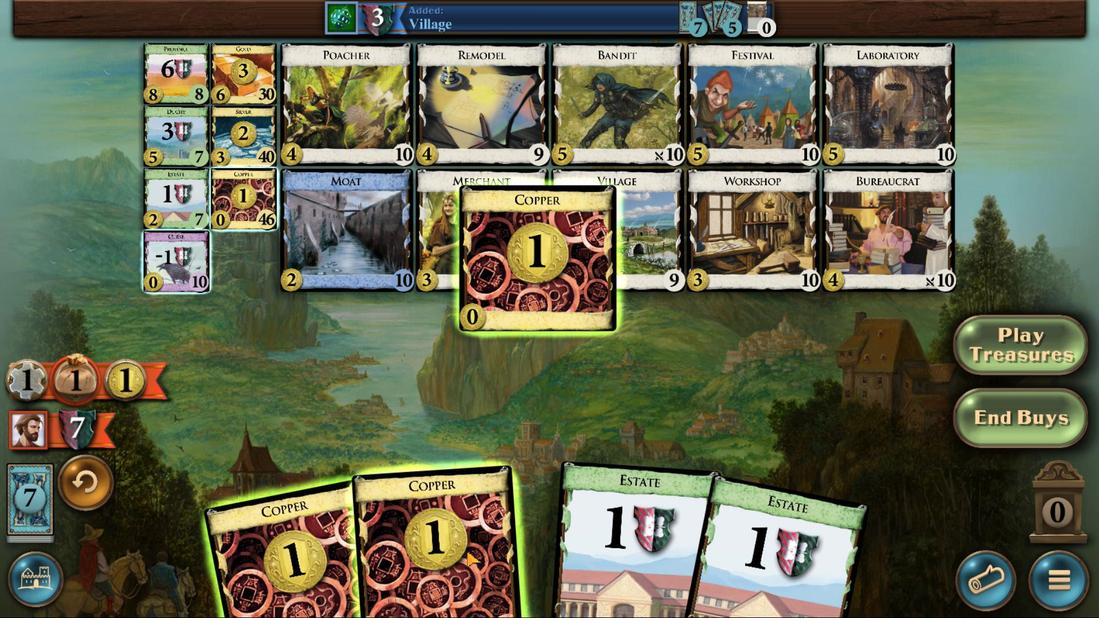 
Action: Mouse scrolled (464, 551) with delta (0, 0)
Screenshot: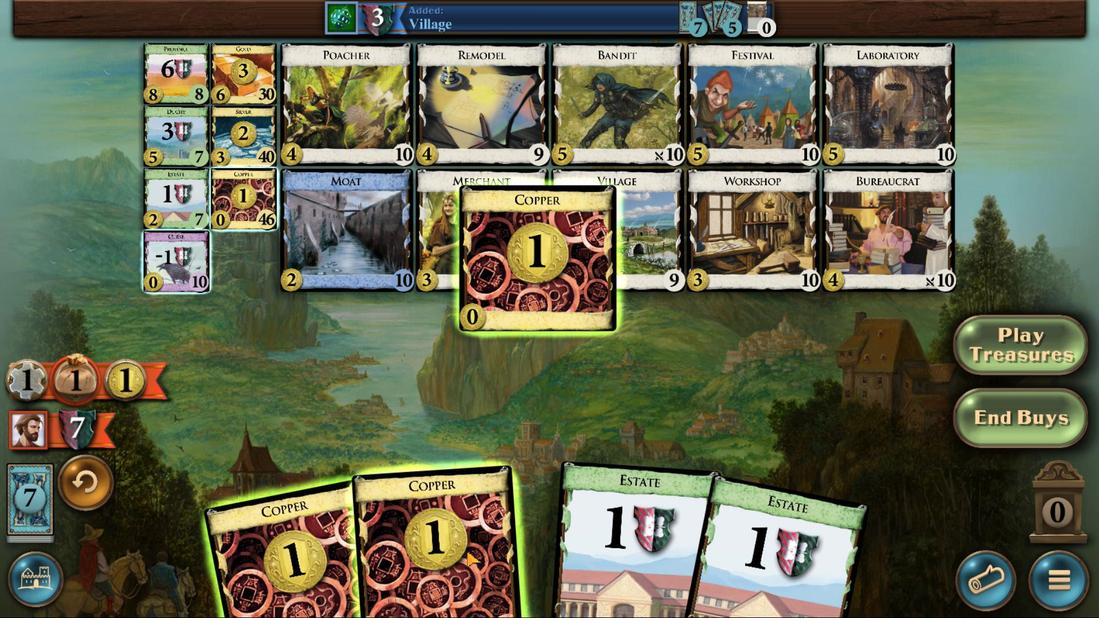 
Action: Mouse moved to (463, 553)
Screenshot: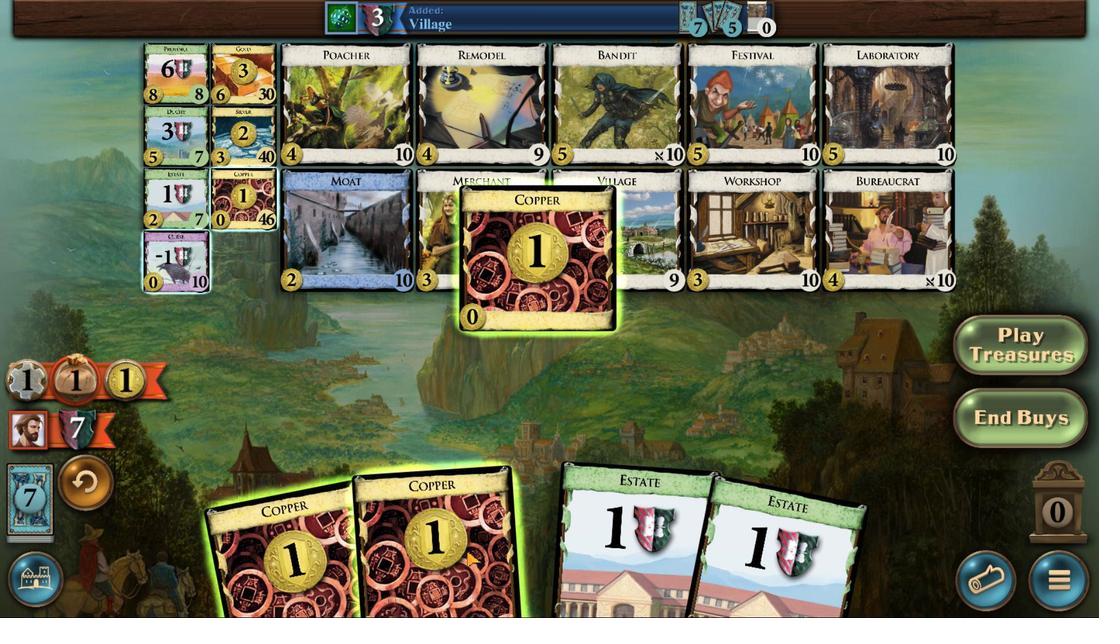 
Action: Mouse scrolled (463, 552) with delta (0, 0)
Screenshot: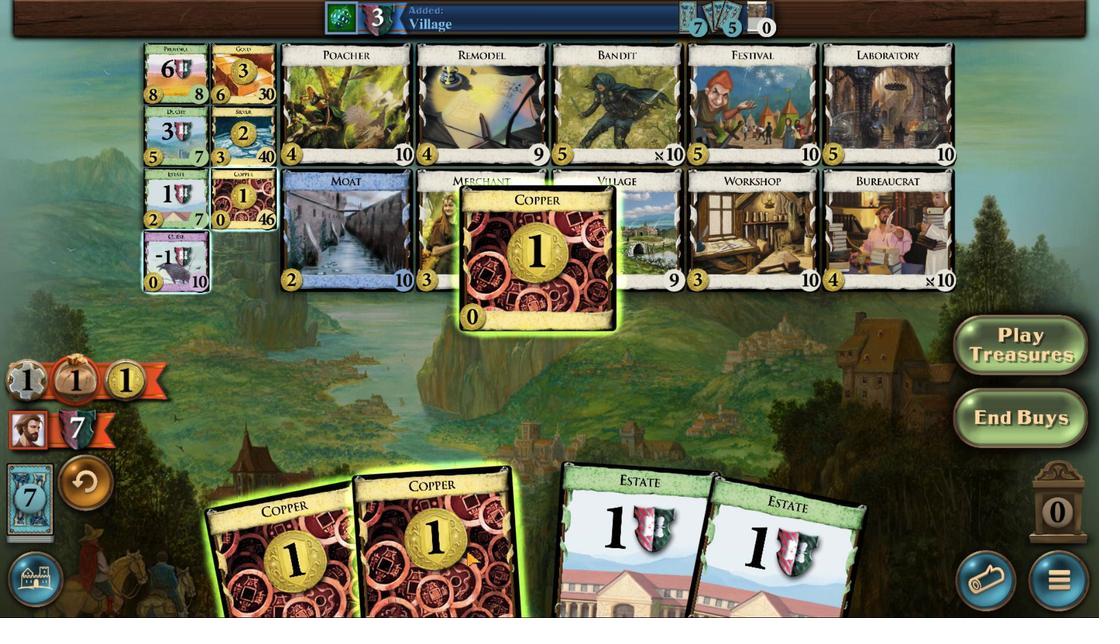 
Action: Mouse moved to (399, 550)
Screenshot: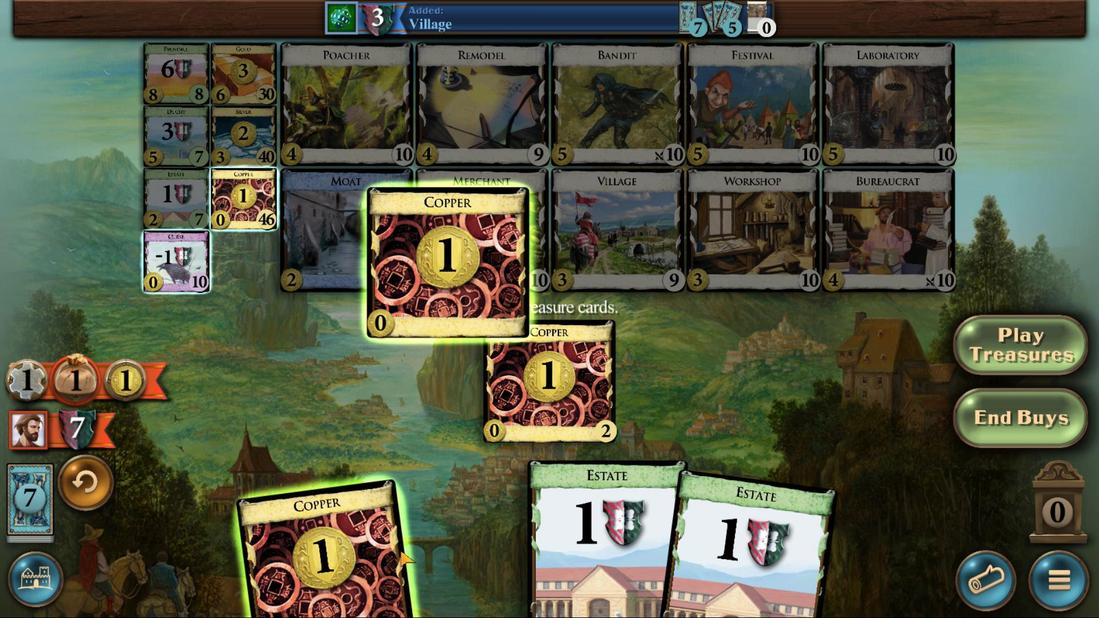 
Action: Mouse scrolled (399, 550) with delta (0, 0)
Screenshot: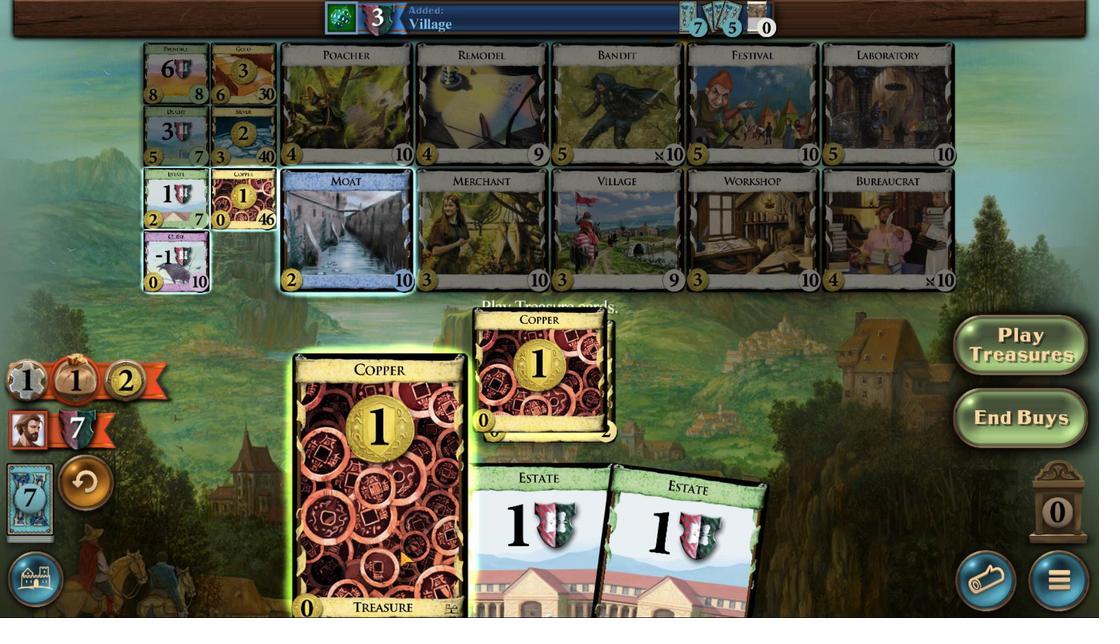 
Action: Mouse scrolled (399, 550) with delta (0, 0)
Screenshot: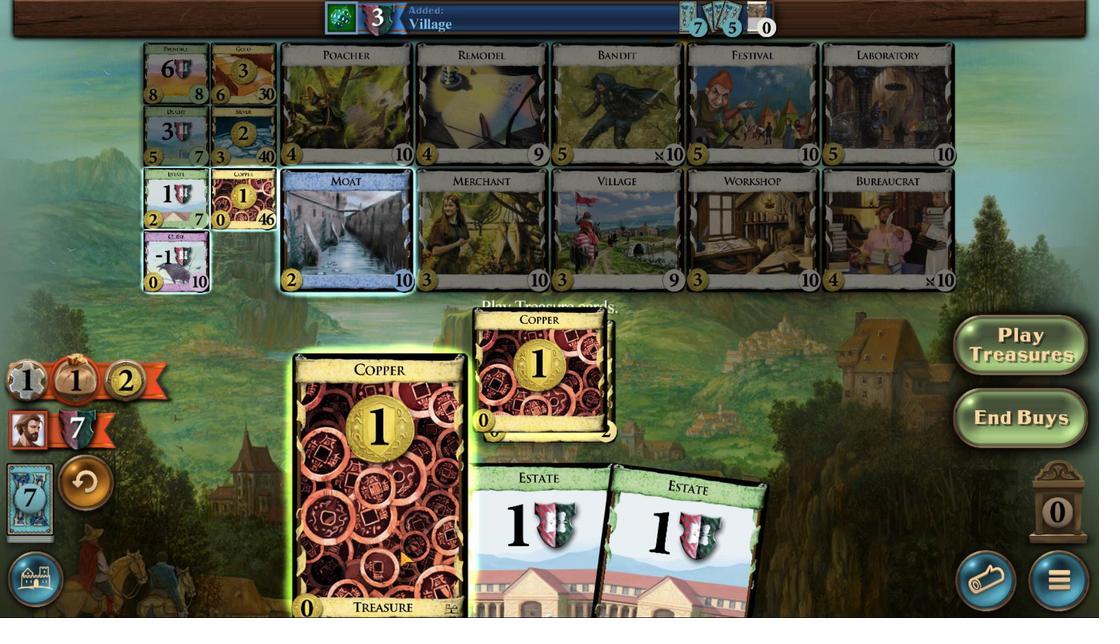 
Action: Mouse scrolled (399, 550) with delta (0, 0)
Screenshot: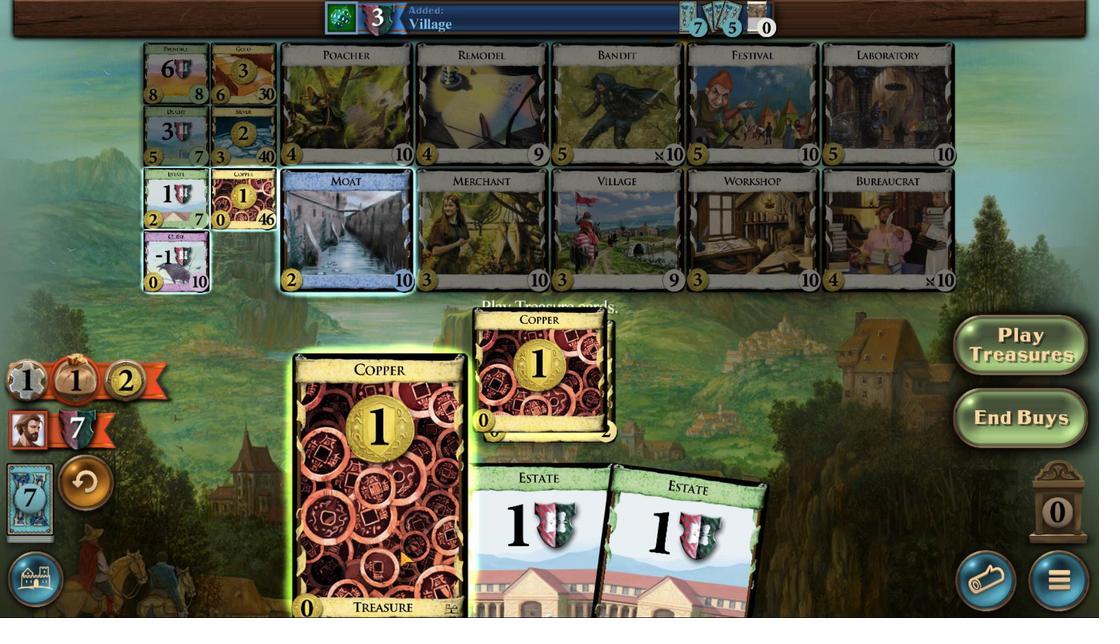 
Action: Mouse moved to (250, 139)
Screenshot: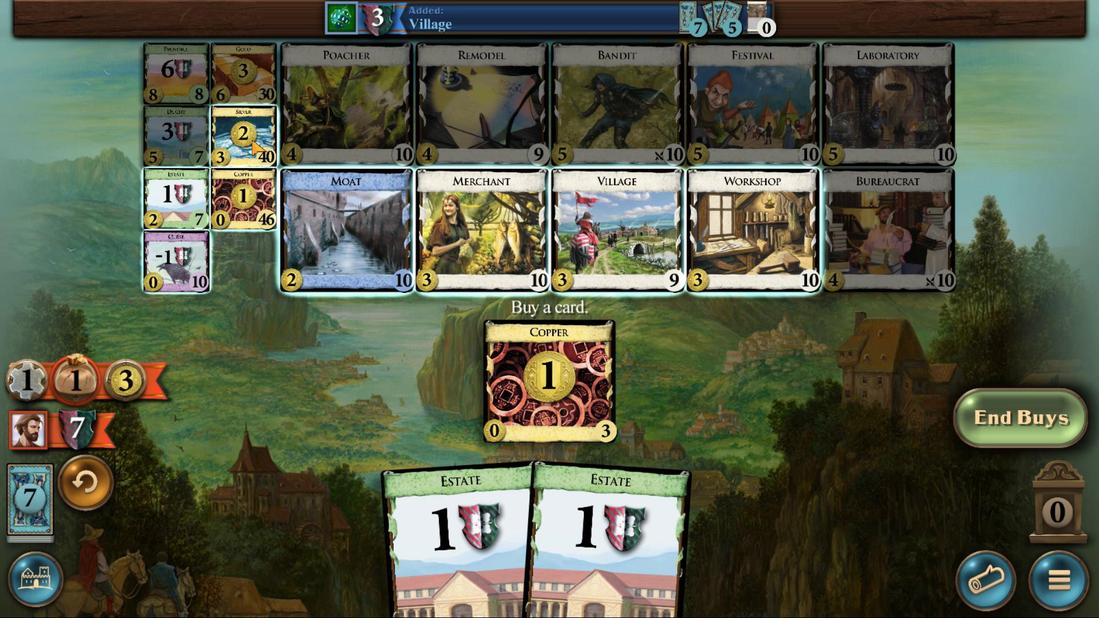 
Action: Mouse pressed left at (250, 139)
Screenshot: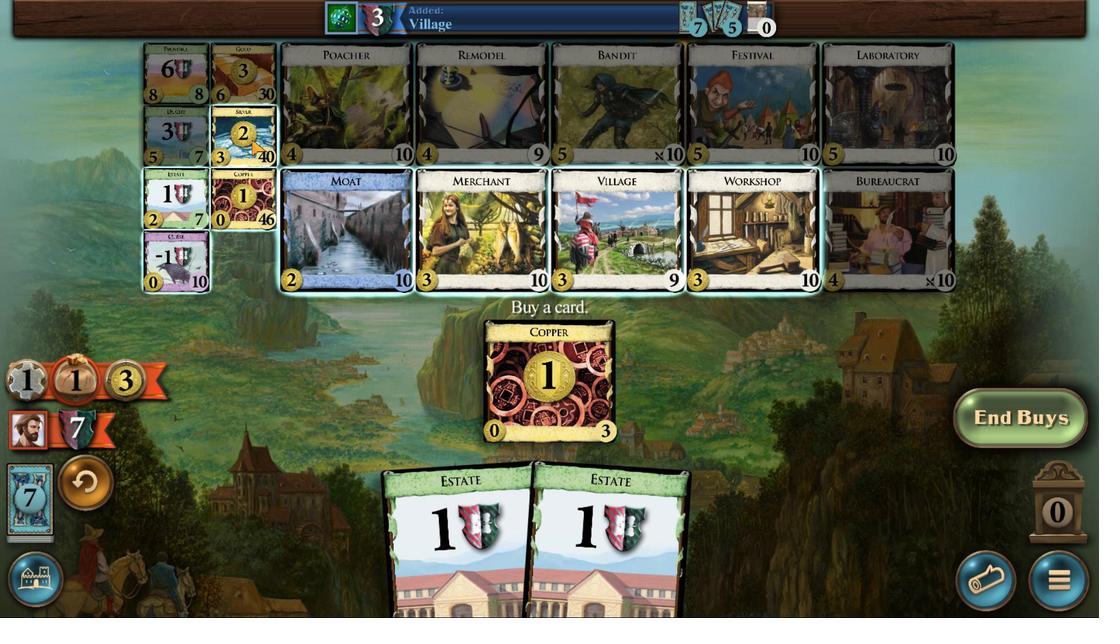 
Action: Mouse moved to (504, 550)
Screenshot: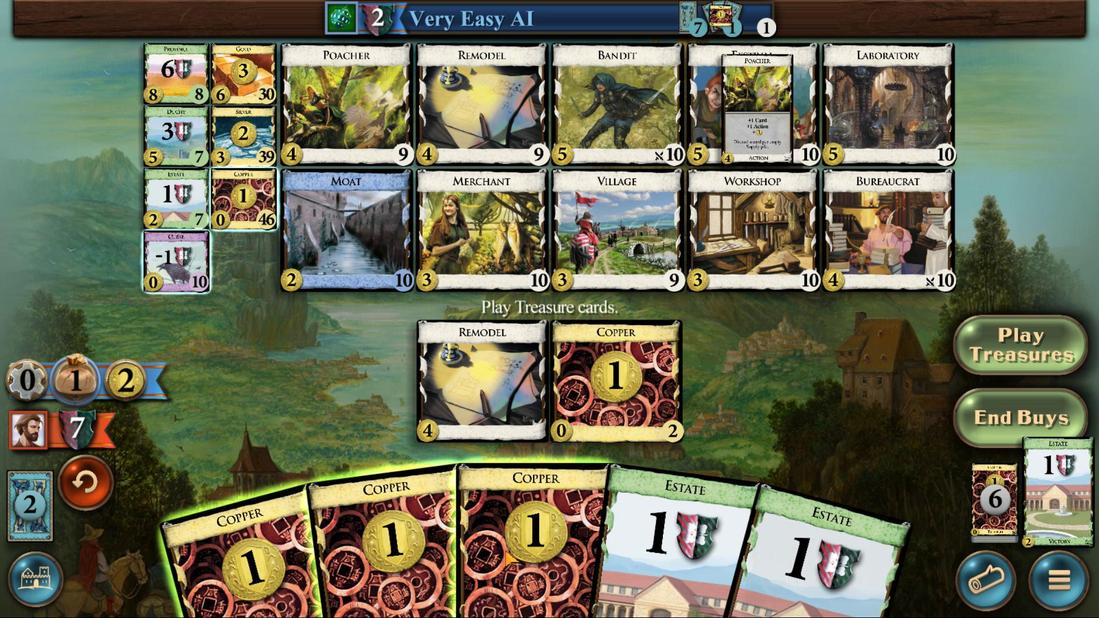 
Action: Mouse scrolled (504, 550) with delta (0, 0)
Screenshot: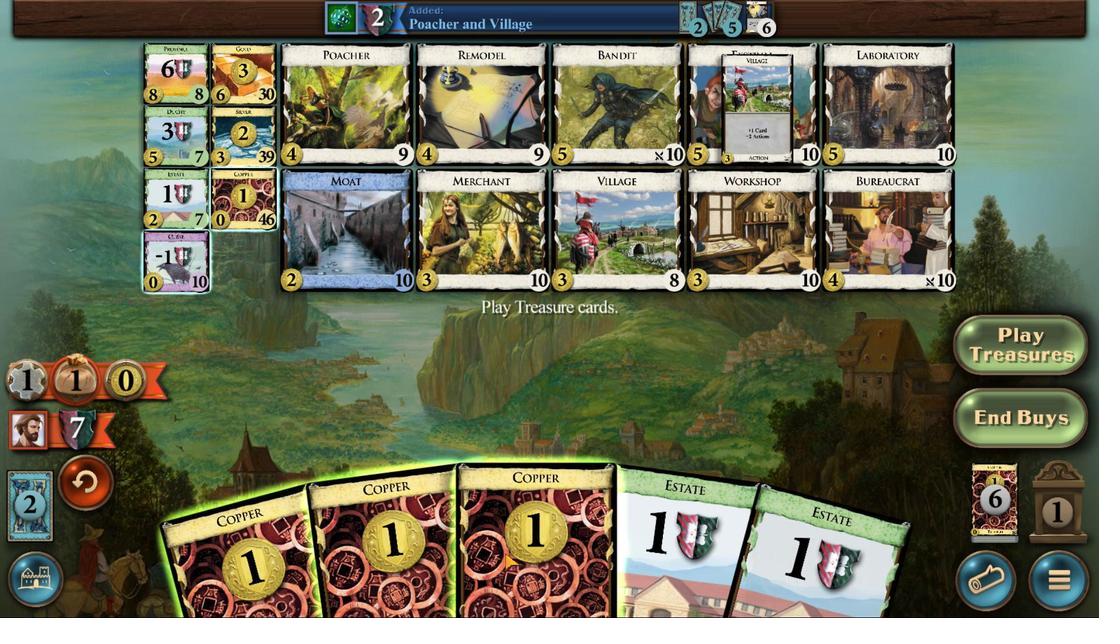 
Action: Mouse moved to (504, 551)
Screenshot: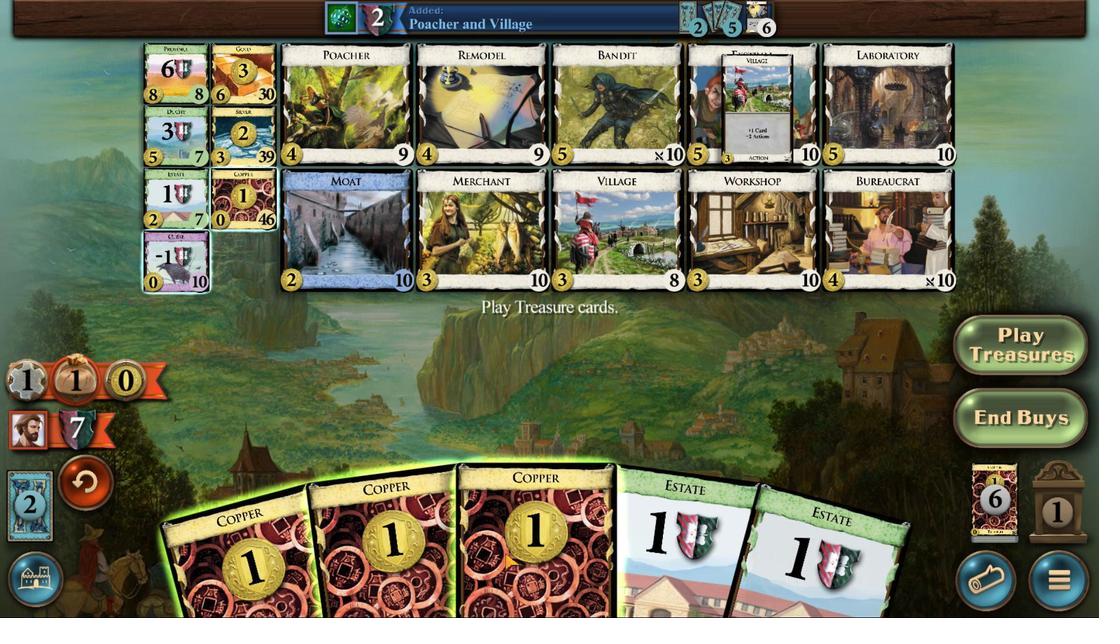 
Action: Mouse scrolled (504, 550) with delta (0, 0)
Screenshot: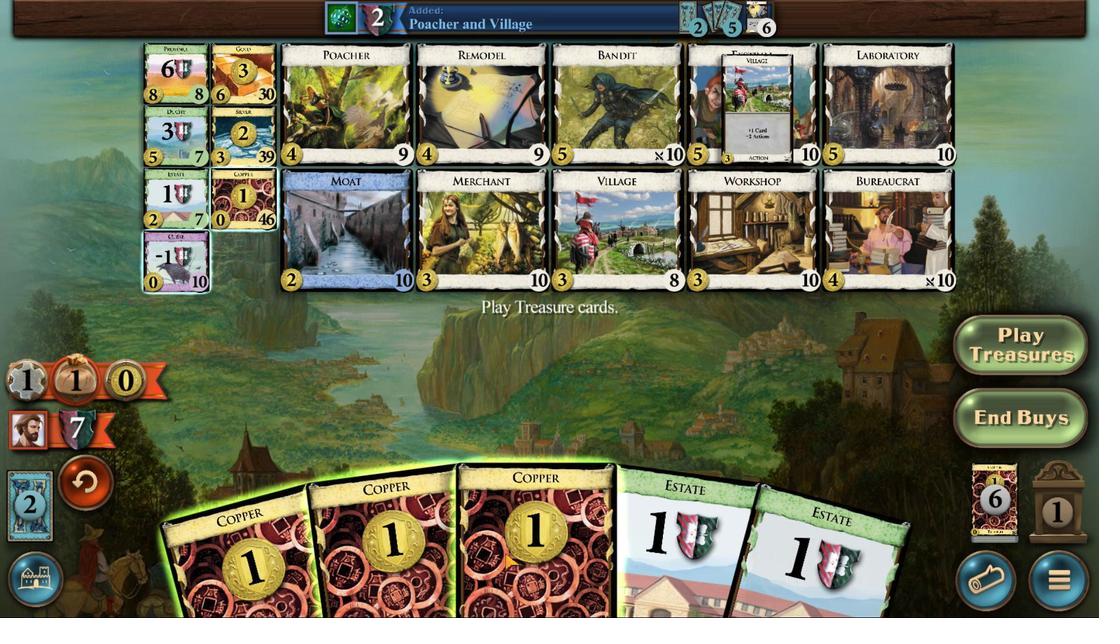 
Action: Mouse moved to (504, 553)
Screenshot: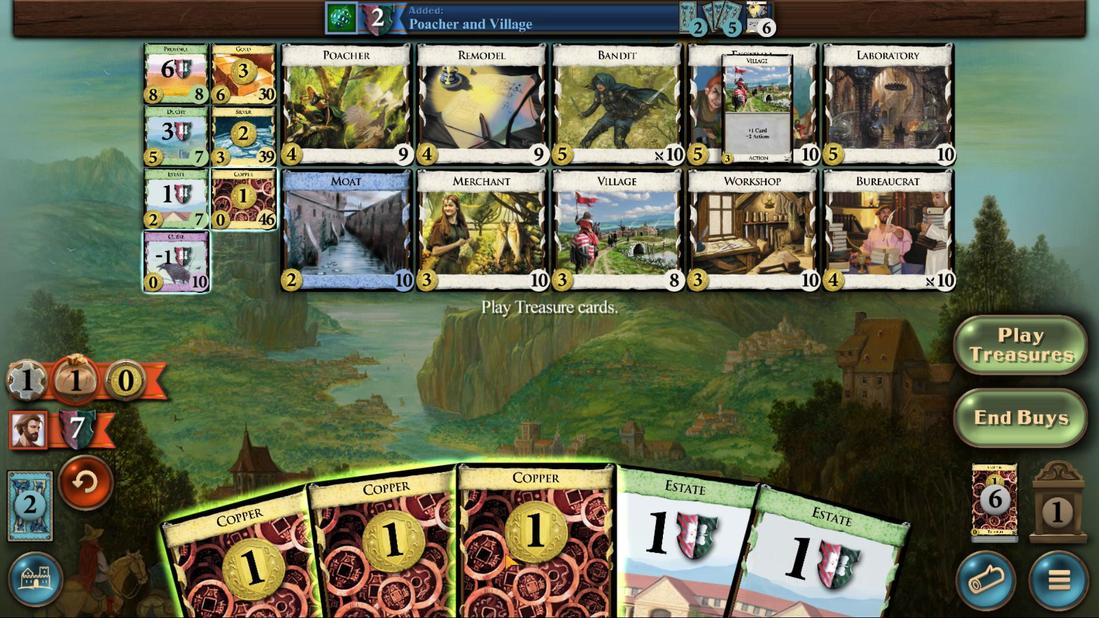 
Action: Mouse scrolled (504, 553) with delta (0, 0)
Screenshot: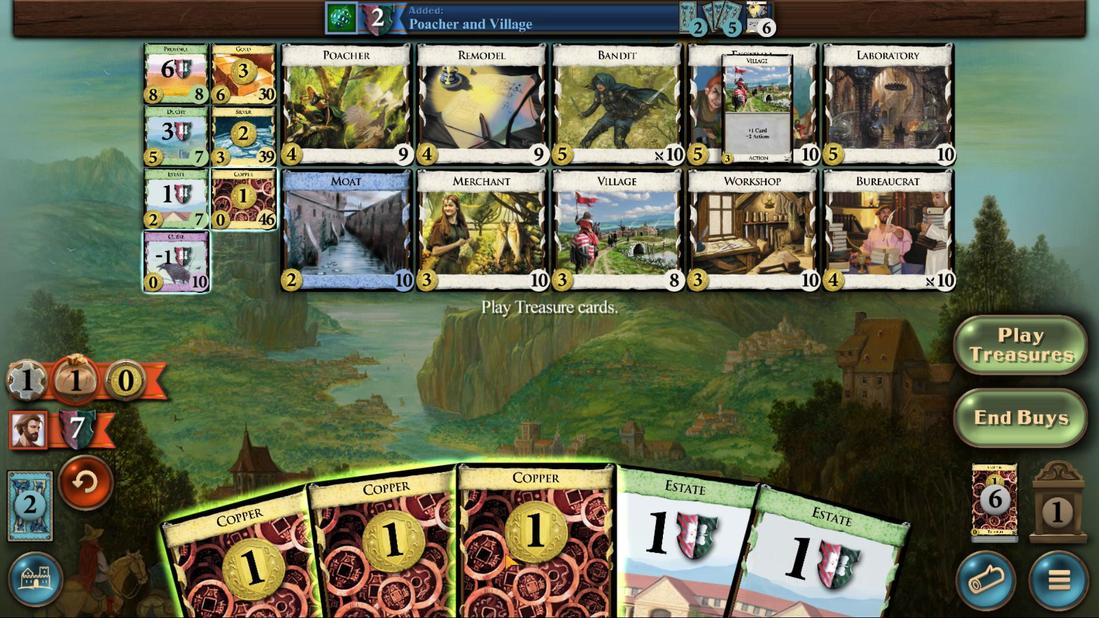 
Action: Mouse scrolled (504, 553) with delta (0, 0)
Screenshot: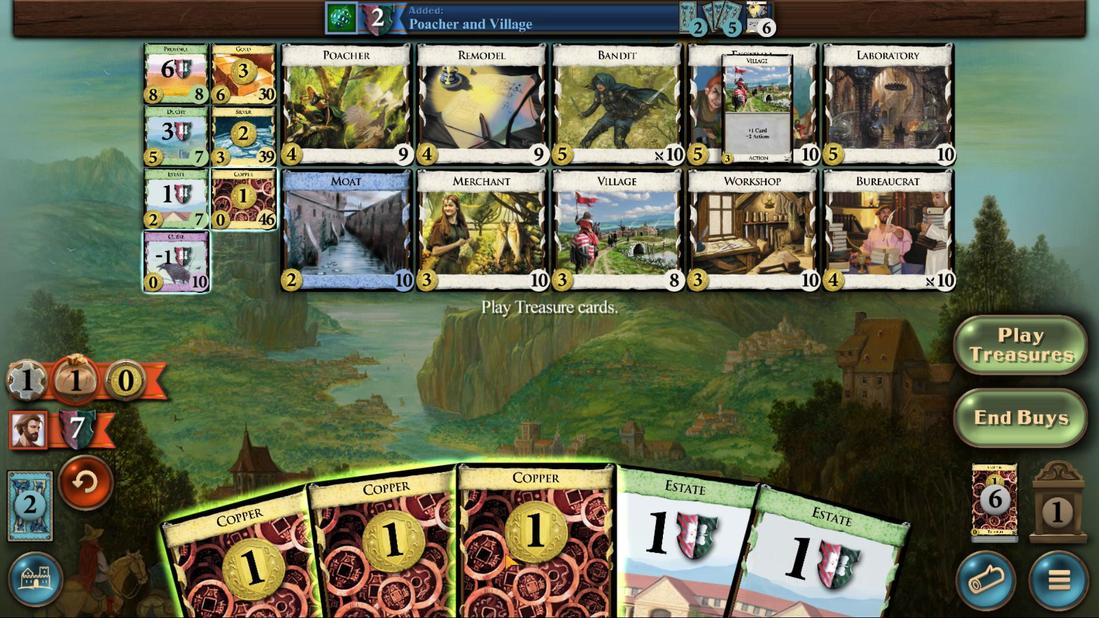 
Action: Mouse scrolled (504, 553) with delta (0, 0)
Screenshot: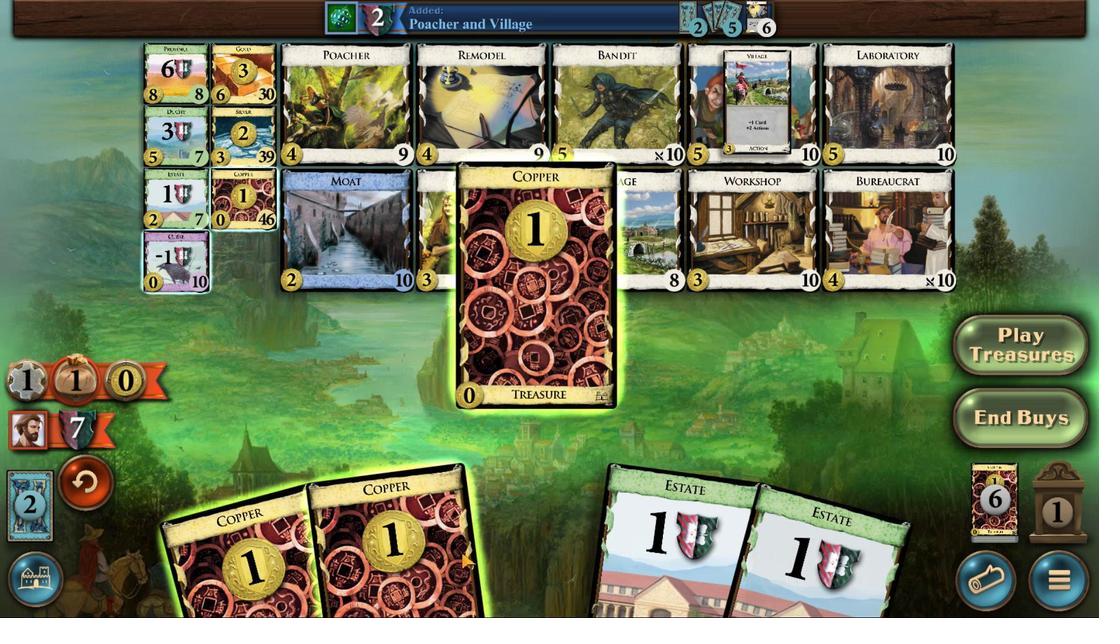
Action: Mouse moved to (459, 555)
Screenshot: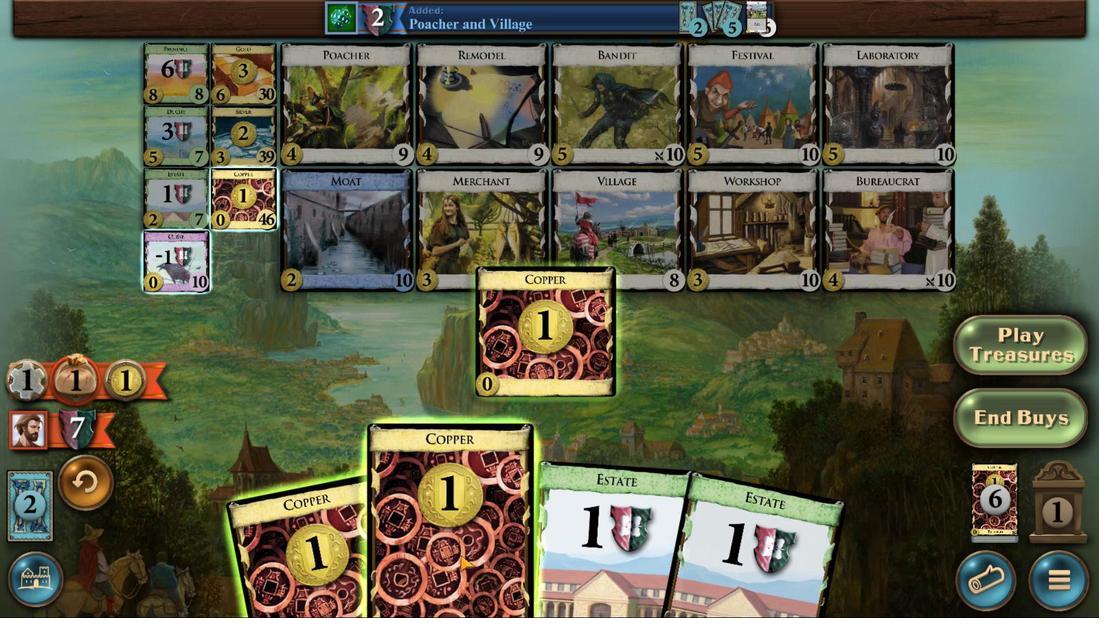 
Action: Mouse scrolled (459, 554) with delta (0, 0)
Screenshot: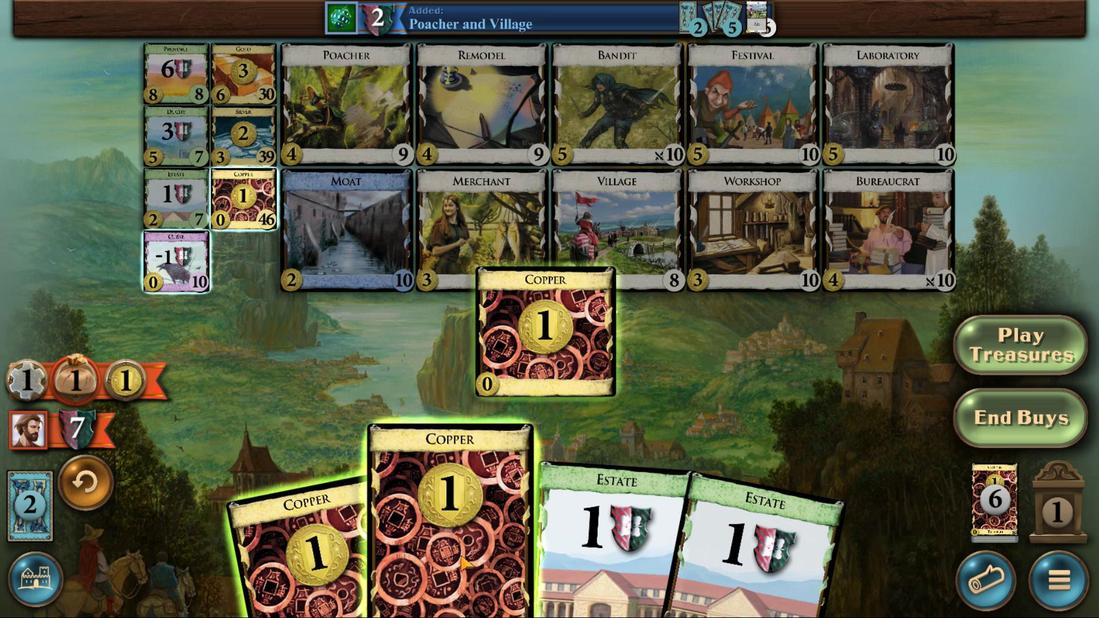 
Action: Mouse scrolled (459, 554) with delta (0, 0)
Screenshot: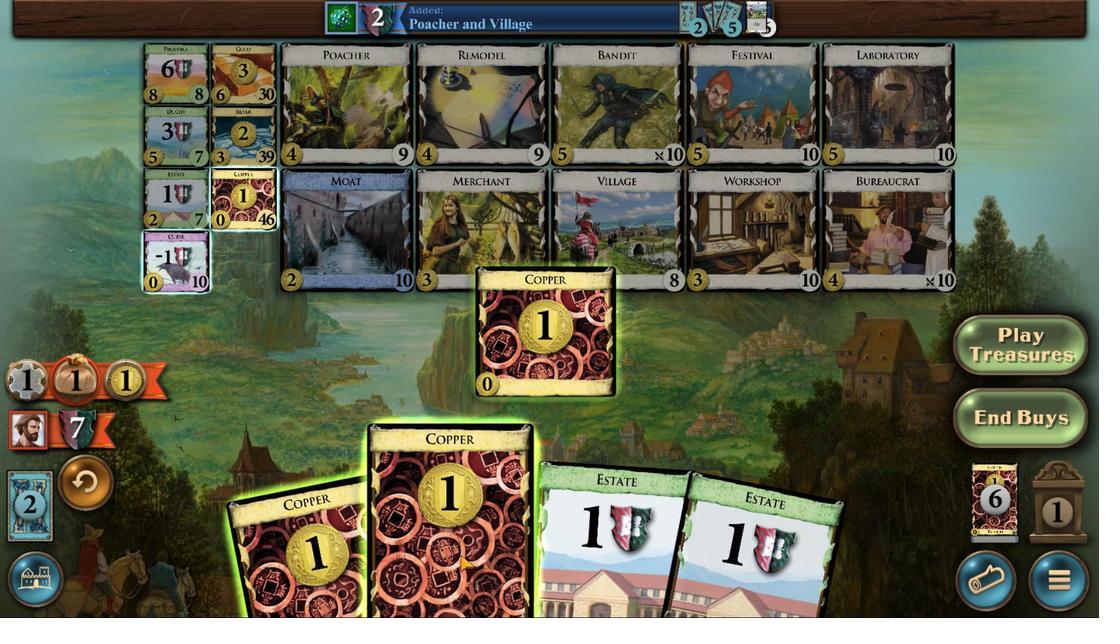 
Action: Mouse moved to (459, 555)
Screenshot: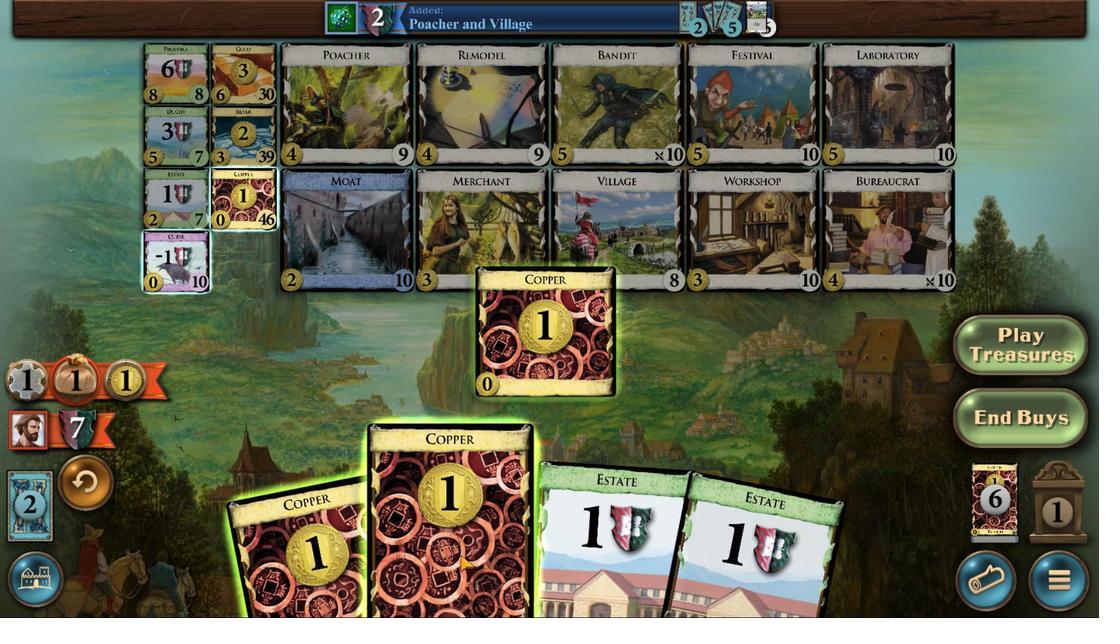 
Action: Mouse scrolled (459, 554) with delta (0, 0)
Screenshot: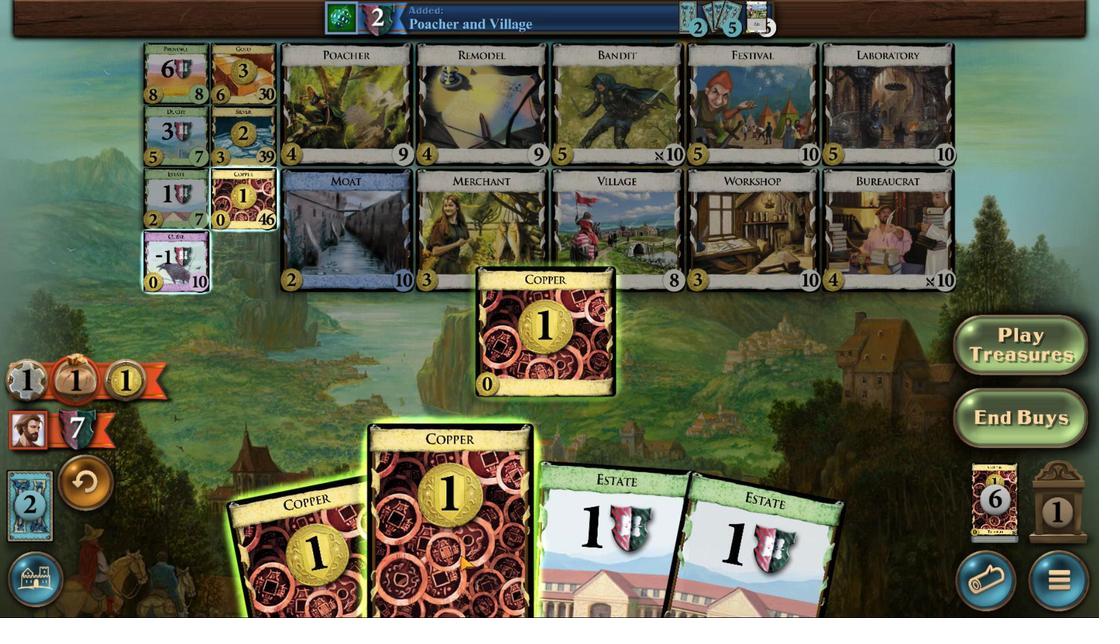 
Action: Mouse scrolled (459, 554) with delta (0, 0)
Screenshot: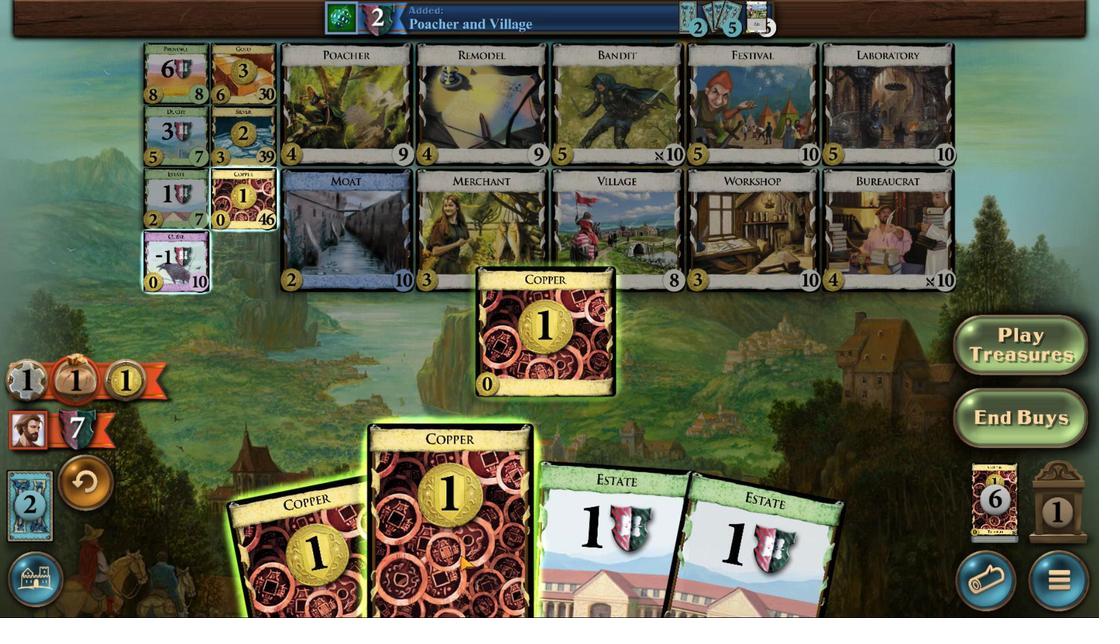 
Action: Mouse moved to (440, 562)
Screenshot: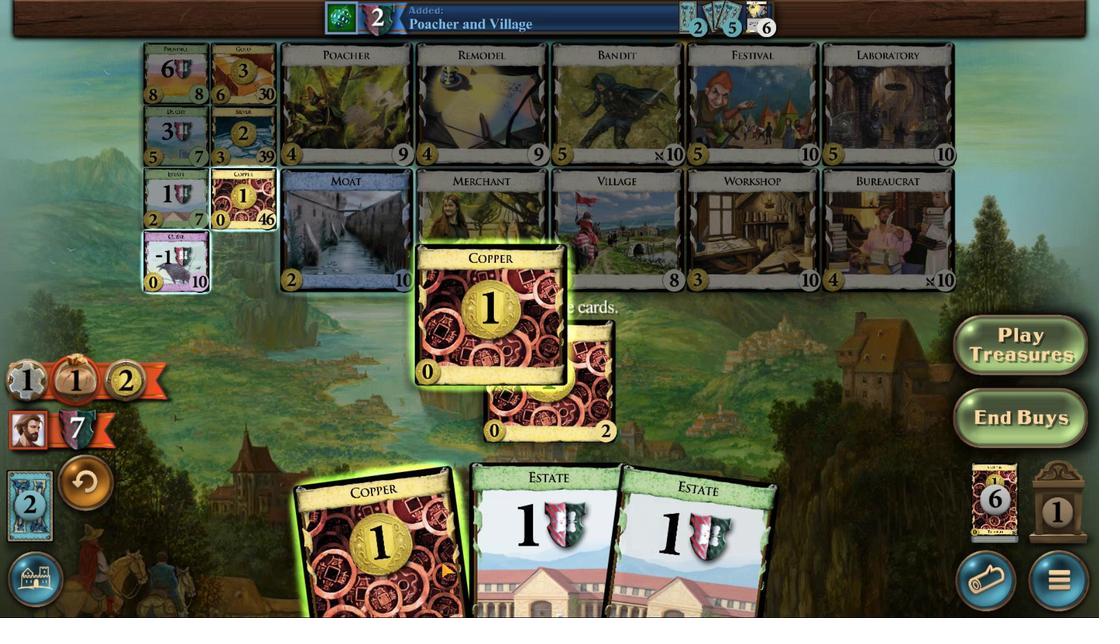 
Action: Mouse scrolled (440, 561) with delta (0, 0)
Screenshot: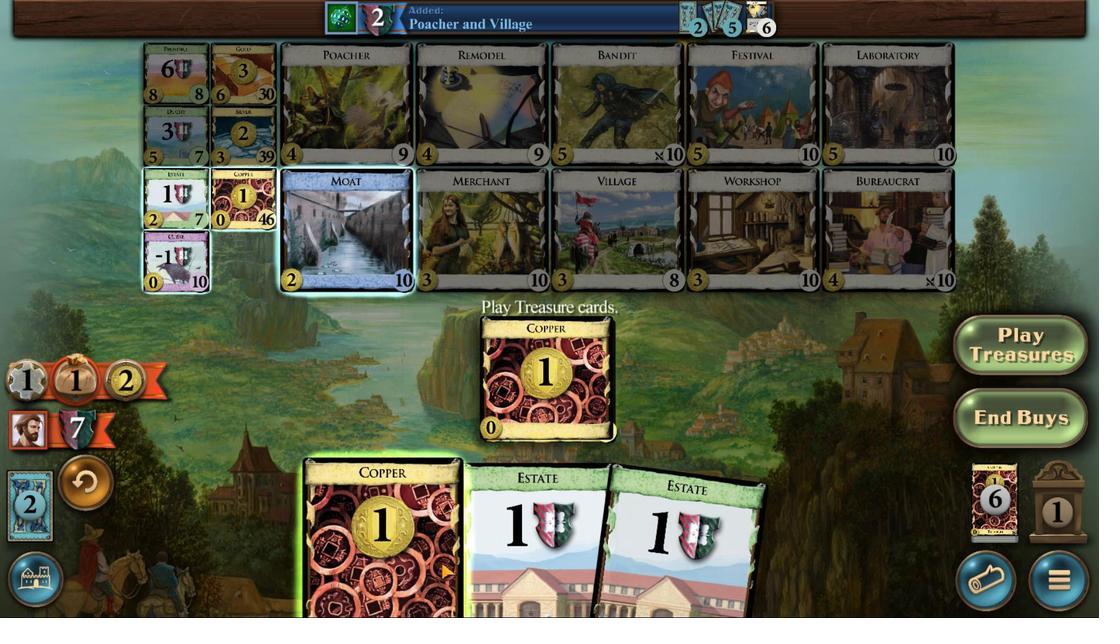 
Action: Mouse moved to (440, 563)
Screenshot: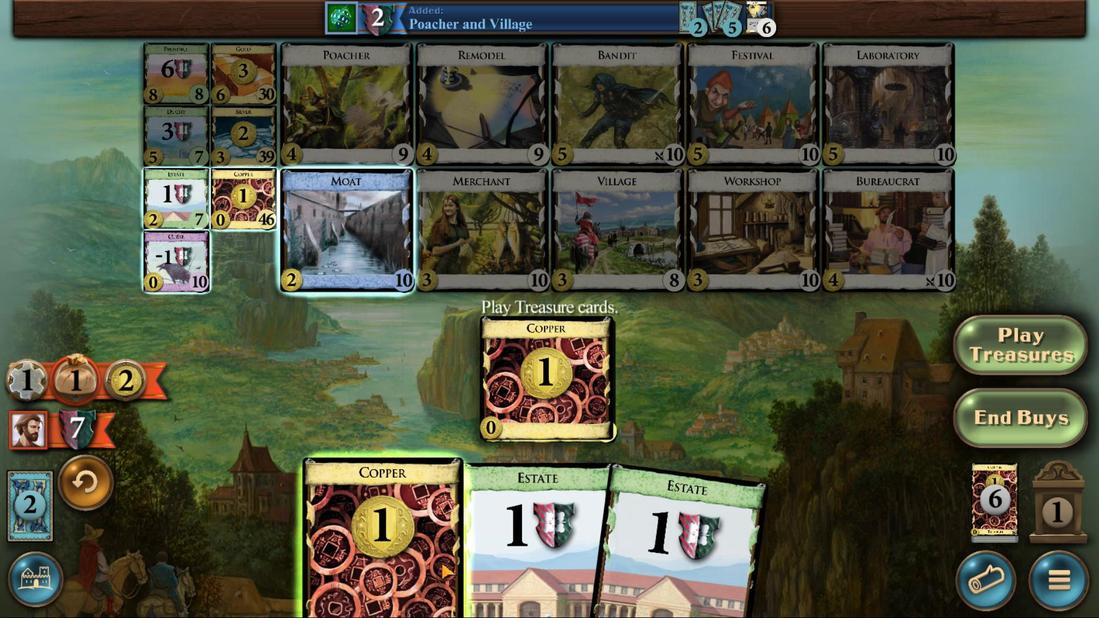 
Action: Mouse scrolled (440, 562) with delta (0, 0)
Screenshot: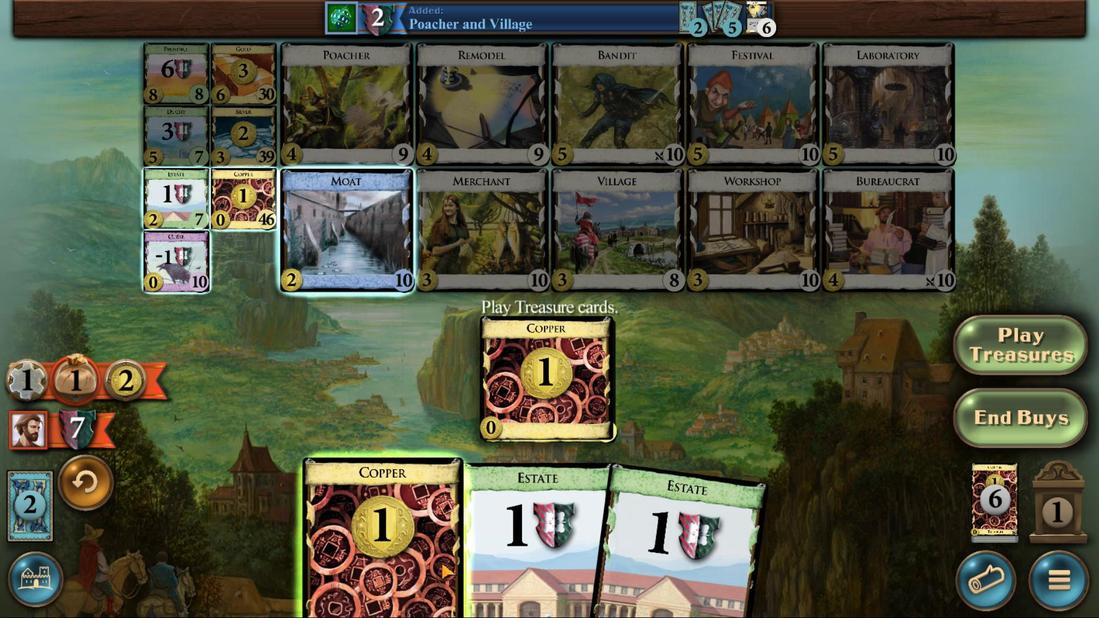 
Action: Mouse scrolled (440, 562) with delta (0, 0)
Screenshot: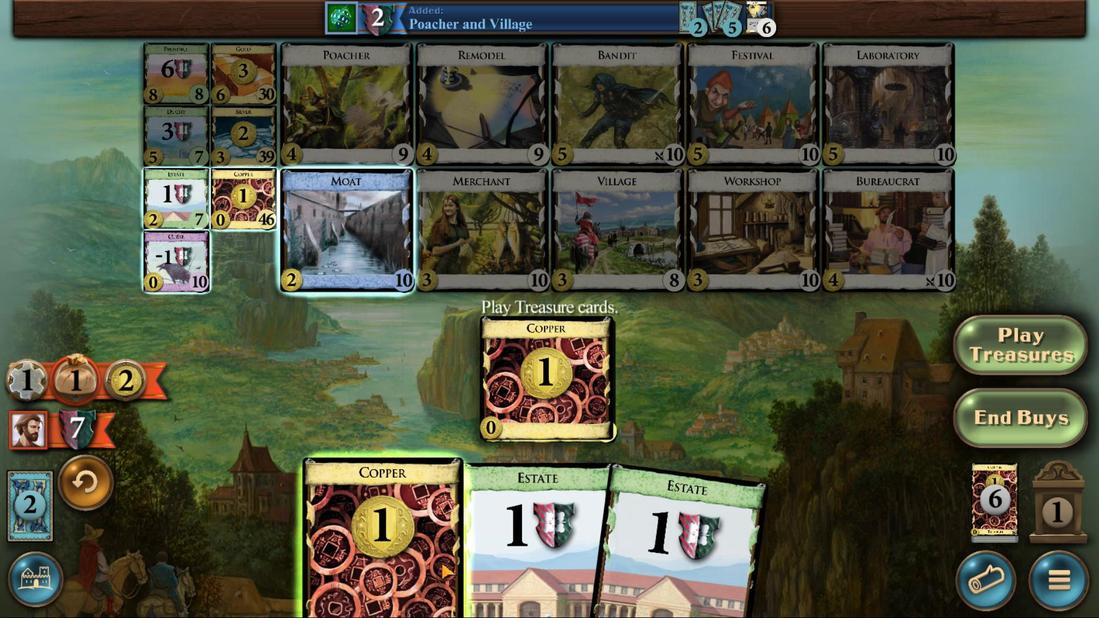 
Action: Mouse scrolled (440, 562) with delta (0, 0)
Screenshot: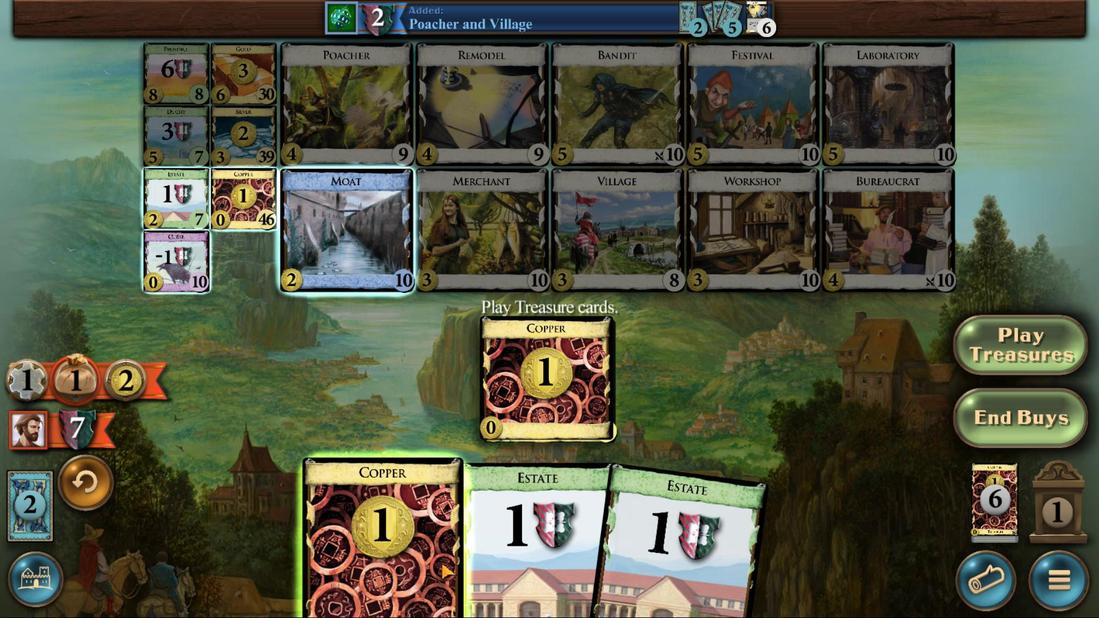 
Action: Mouse scrolled (440, 562) with delta (0, 0)
Screenshot: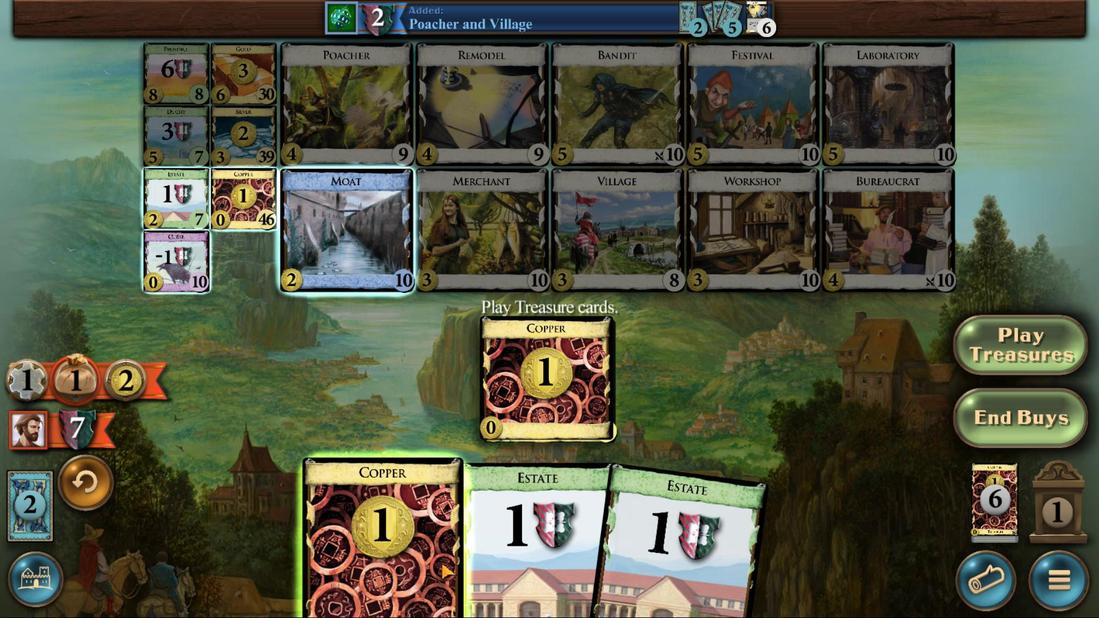 
Action: Mouse scrolled (440, 562) with delta (0, 0)
Screenshot: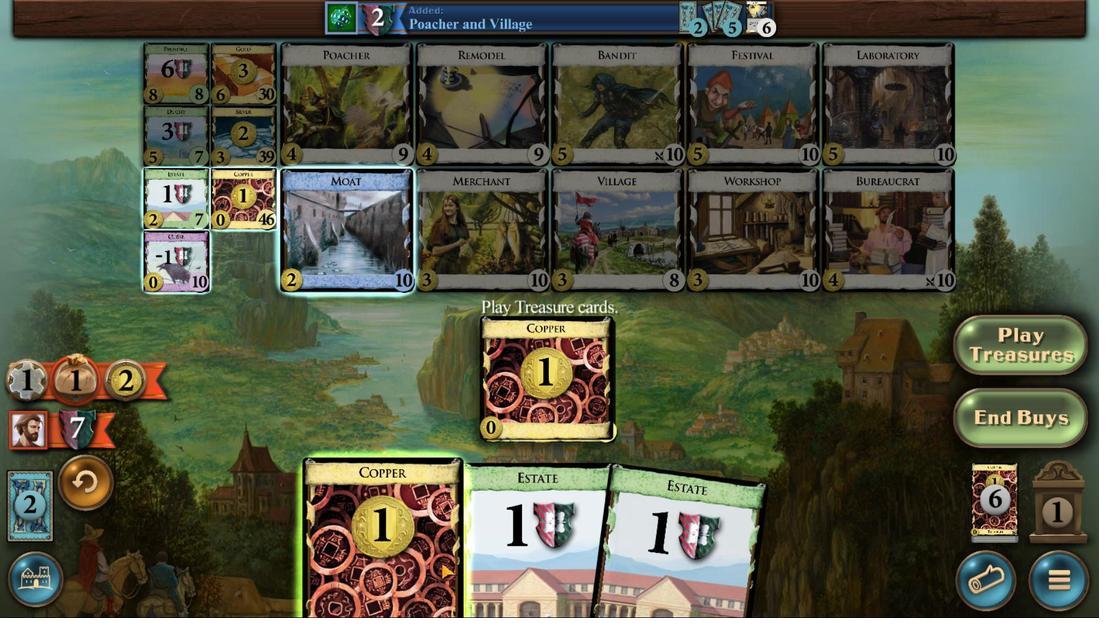 
Action: Mouse scrolled (440, 562) with delta (0, 0)
Screenshot: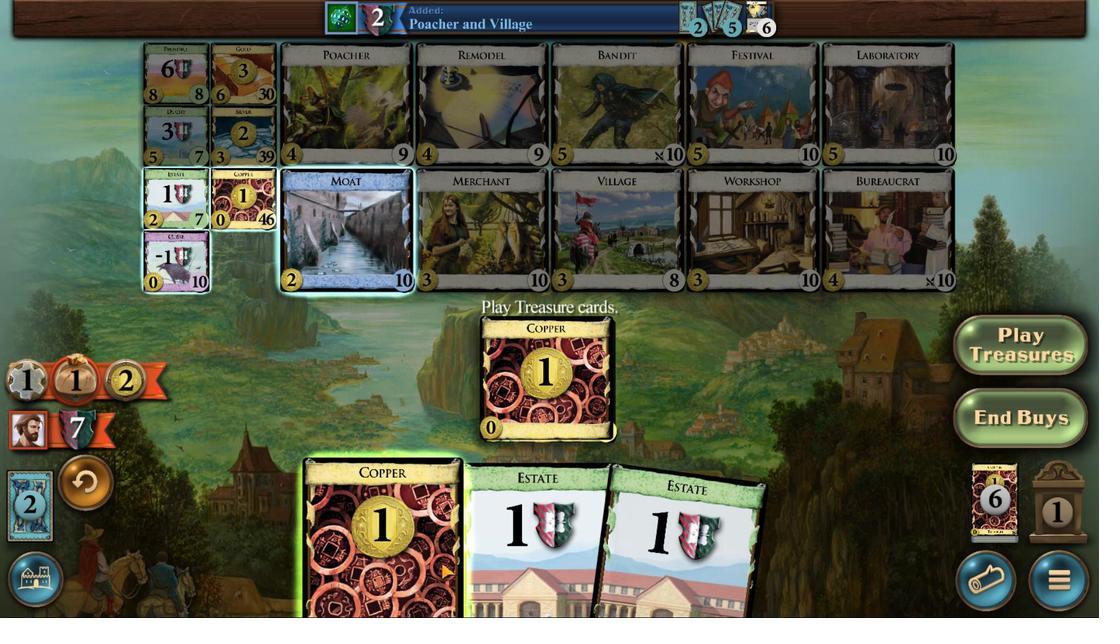 
Action: Mouse moved to (230, 133)
Screenshot: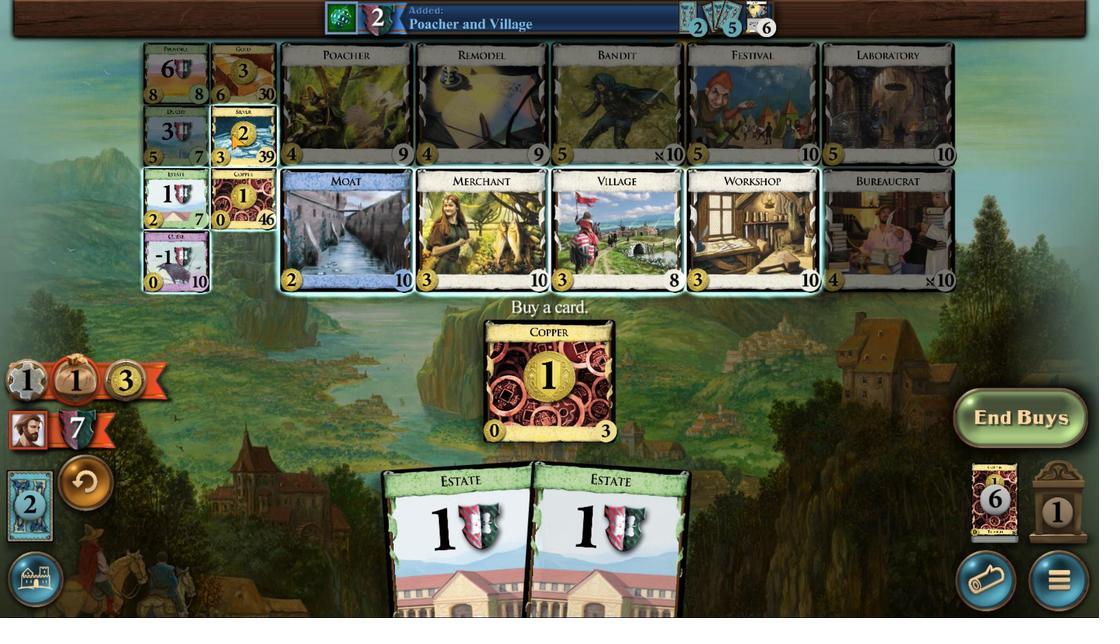 
Action: Mouse pressed left at (230, 133)
Screenshot: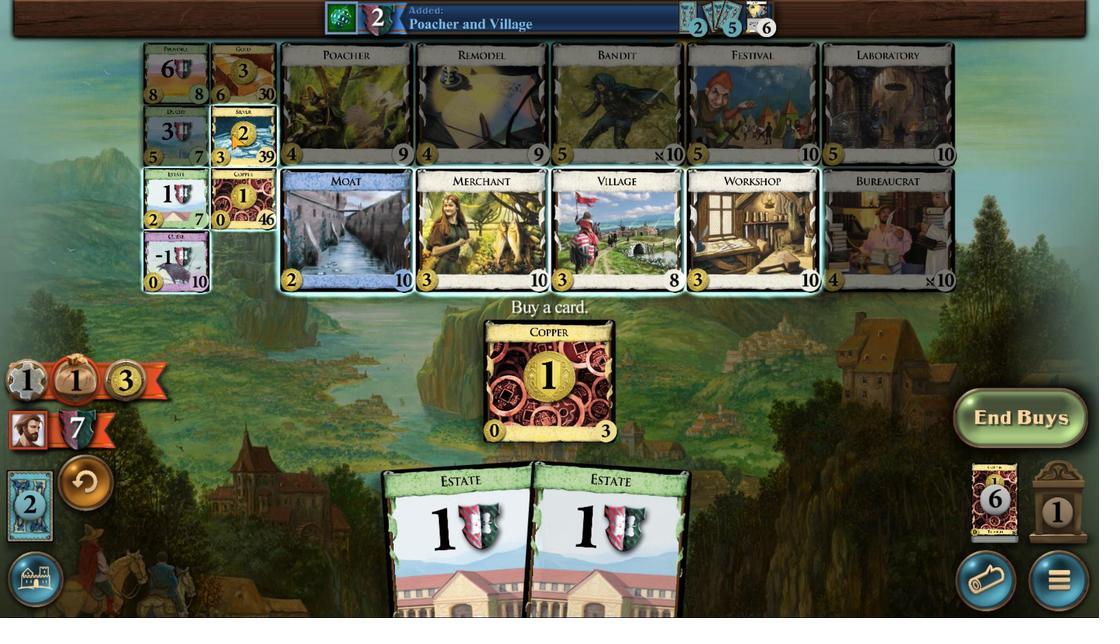 
Action: Mouse moved to (540, 585)
Screenshot: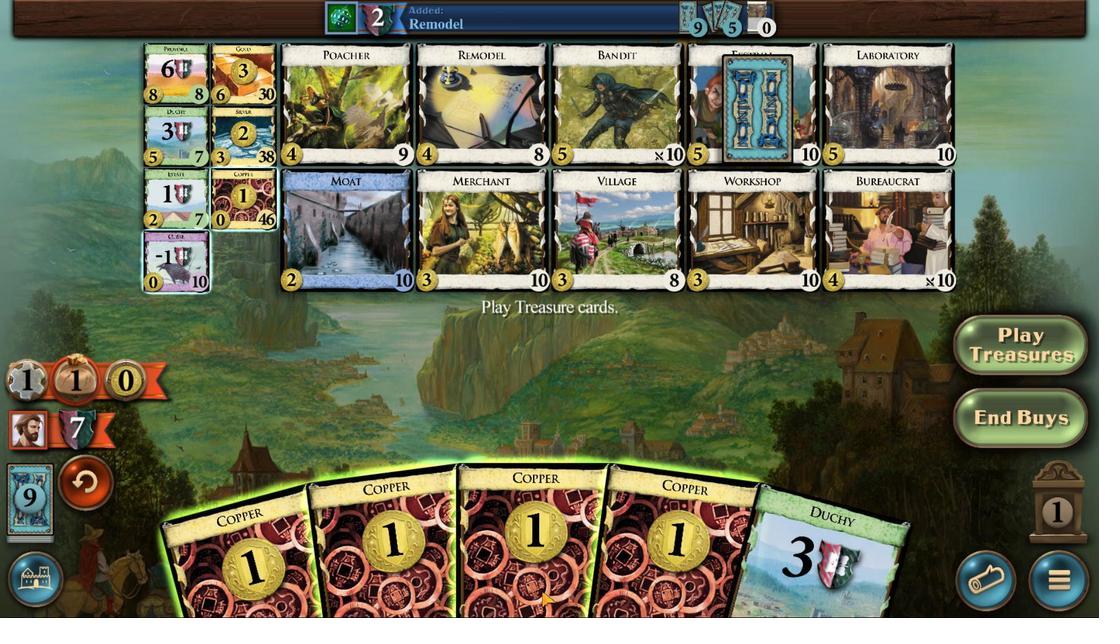 
Action: Mouse scrolled (540, 585) with delta (0, 0)
Screenshot: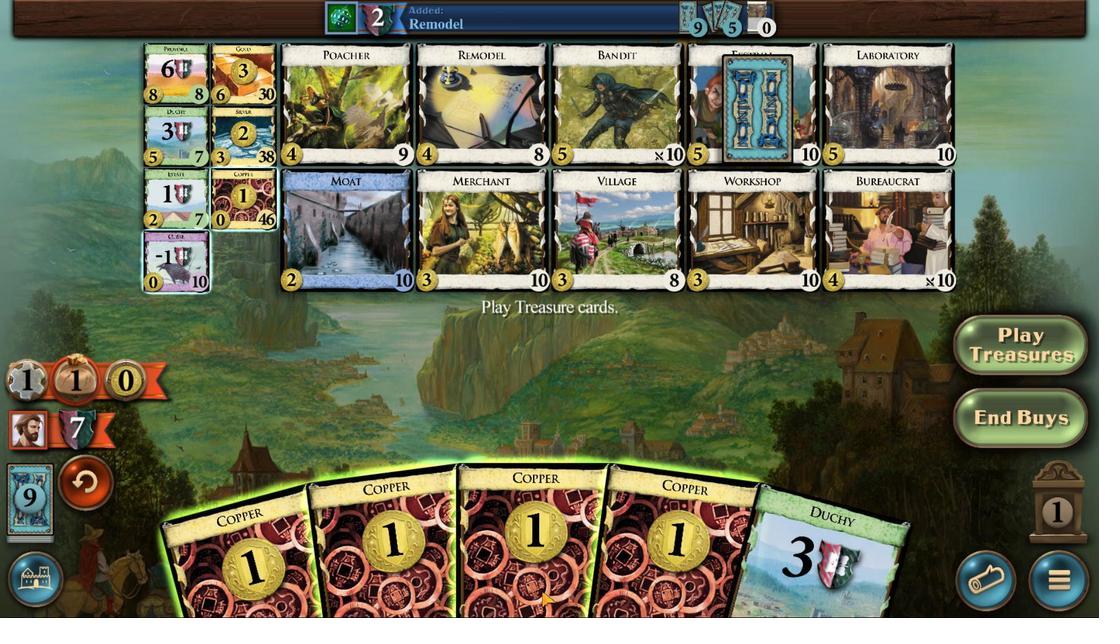 
Action: Mouse moved to (541, 591)
Screenshot: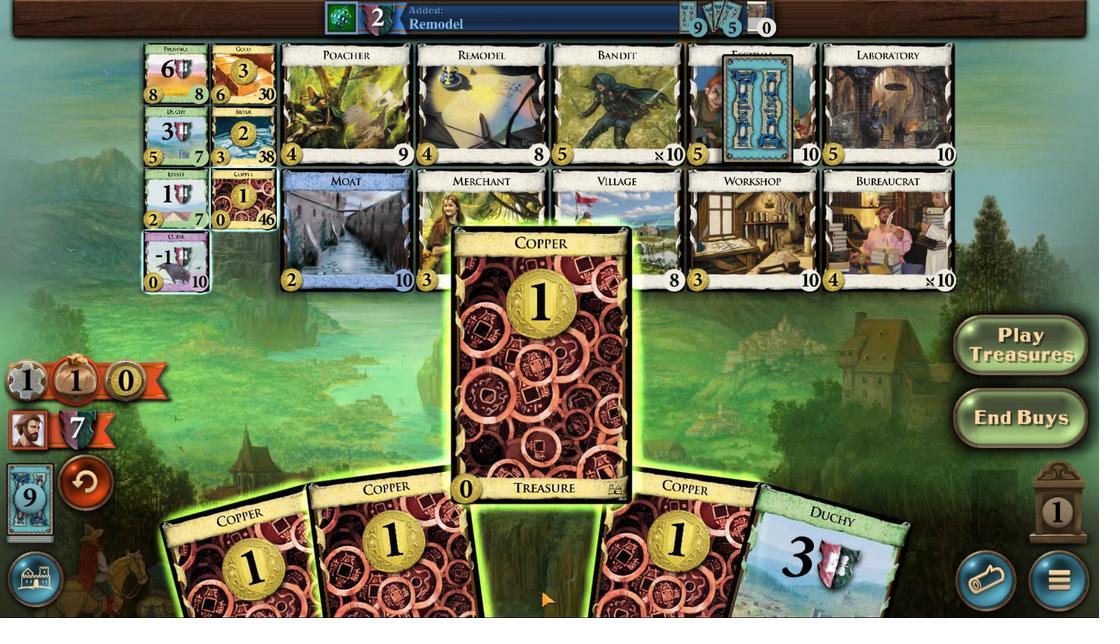 
Action: Mouse scrolled (541, 590) with delta (0, 0)
Screenshot: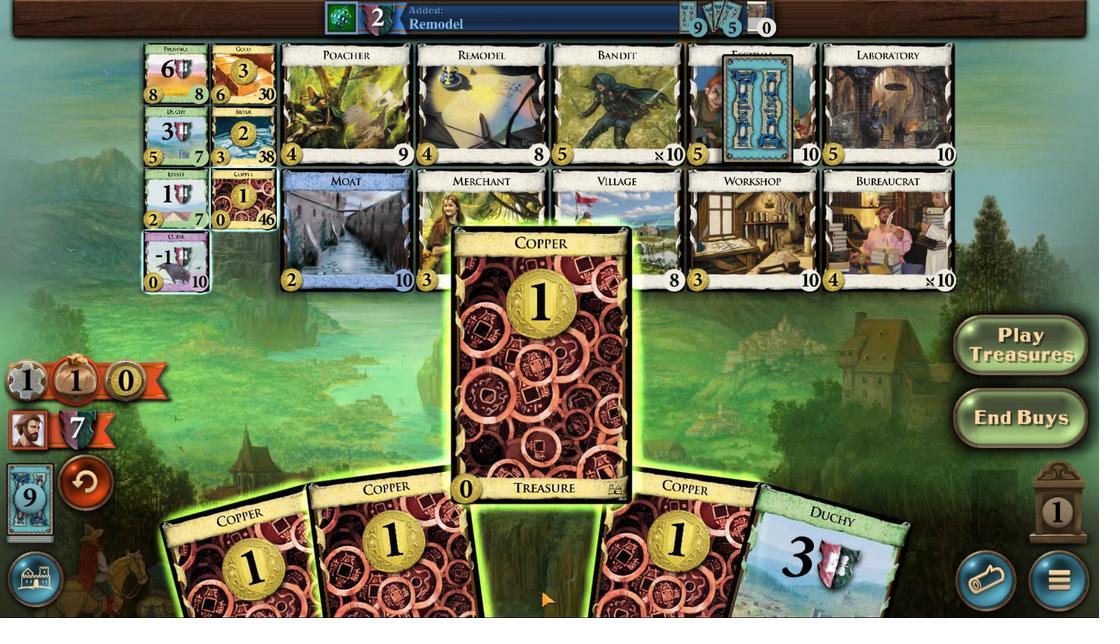 
Action: Mouse scrolled (541, 590) with delta (0, 0)
Screenshot: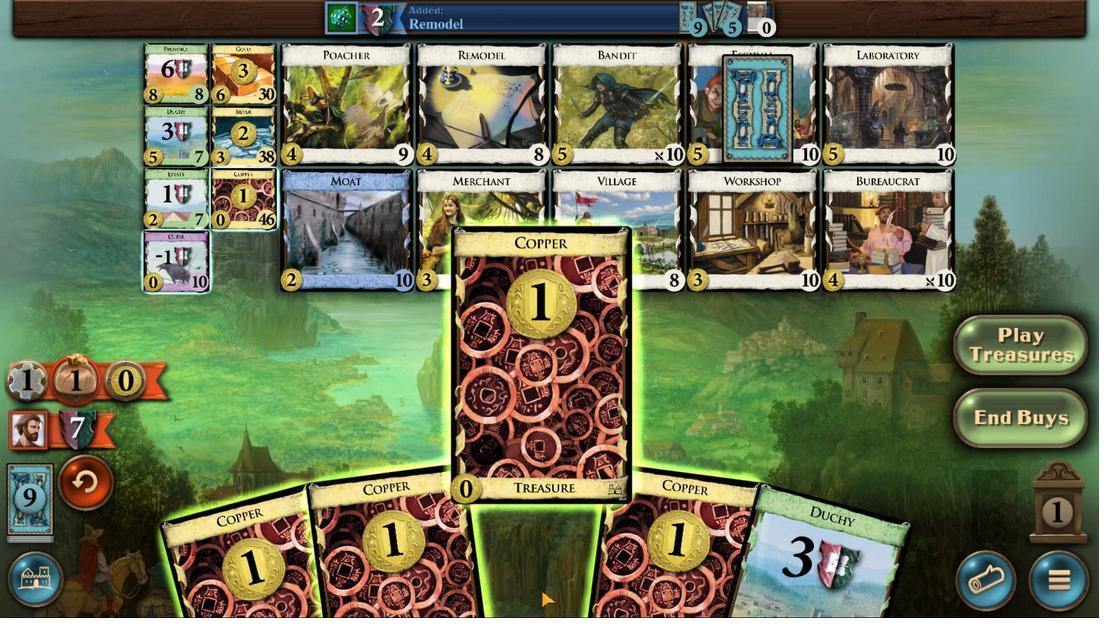 
Action: Mouse moved to (483, 612)
Screenshot: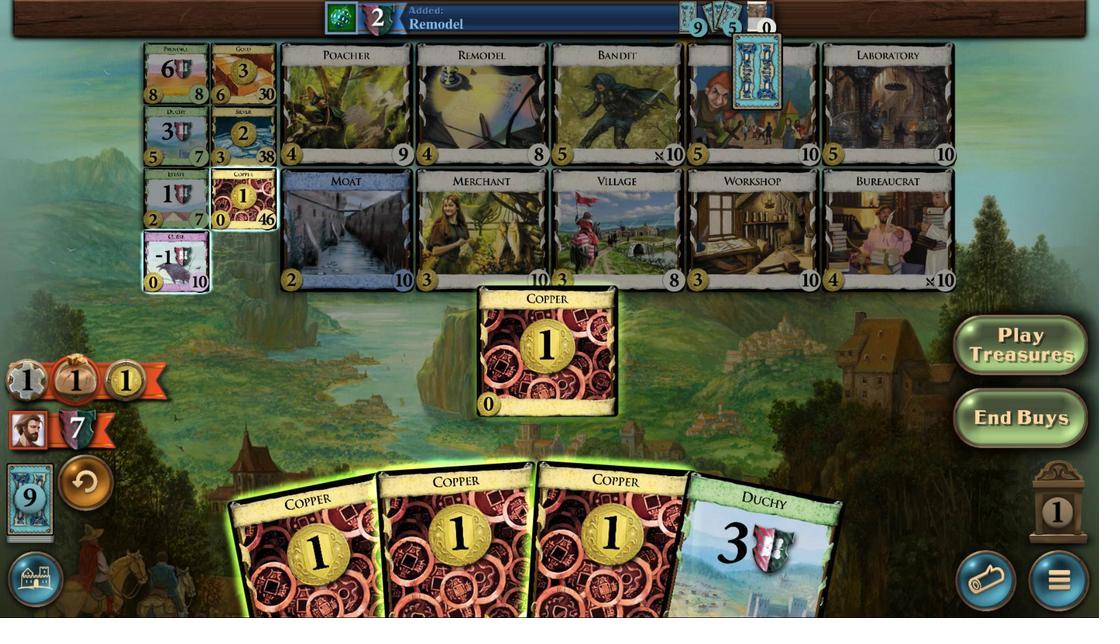
Action: Mouse scrolled (483, 612) with delta (0, 0)
Screenshot: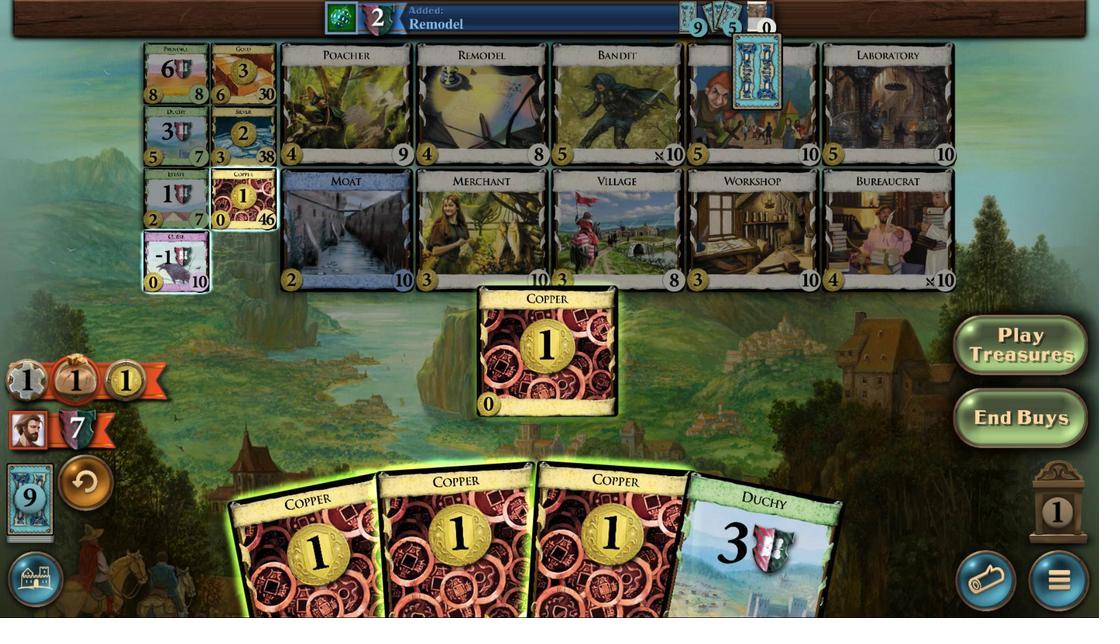 
Action: Mouse moved to (483, 612)
Screenshot: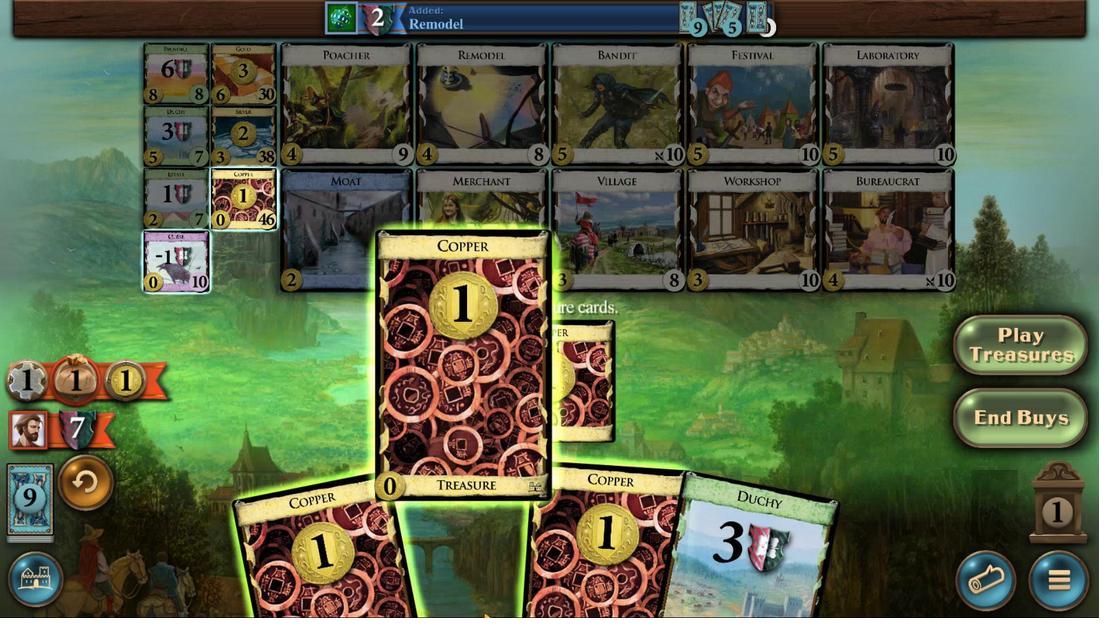 
Action: Mouse scrolled (483, 612) with delta (0, 0)
Screenshot: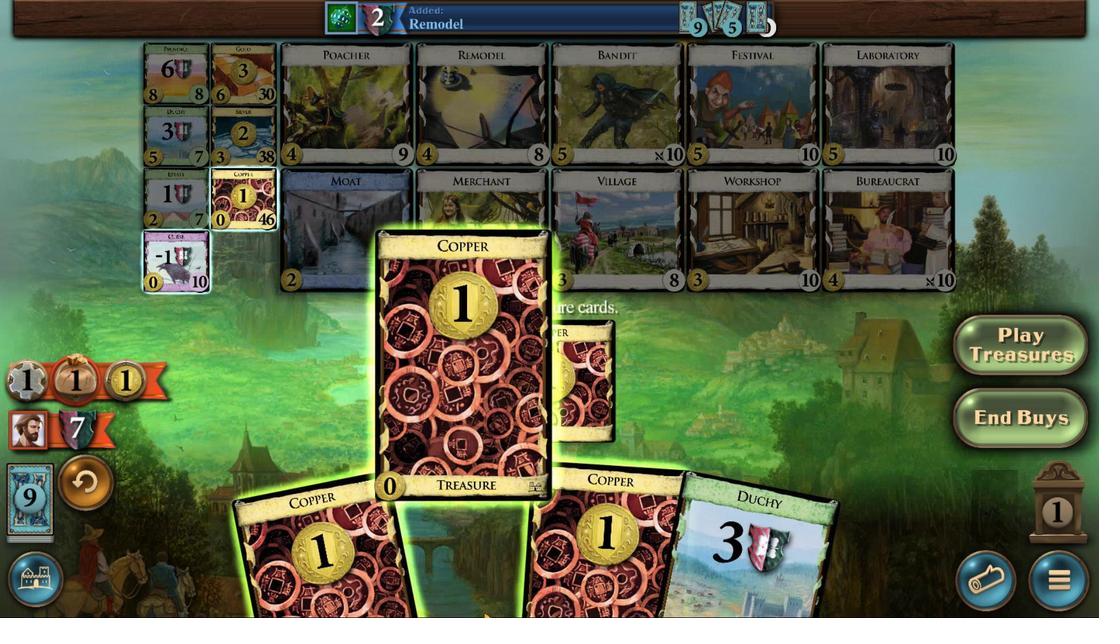 
Action: Mouse scrolled (483, 612) with delta (0, 0)
Screenshot: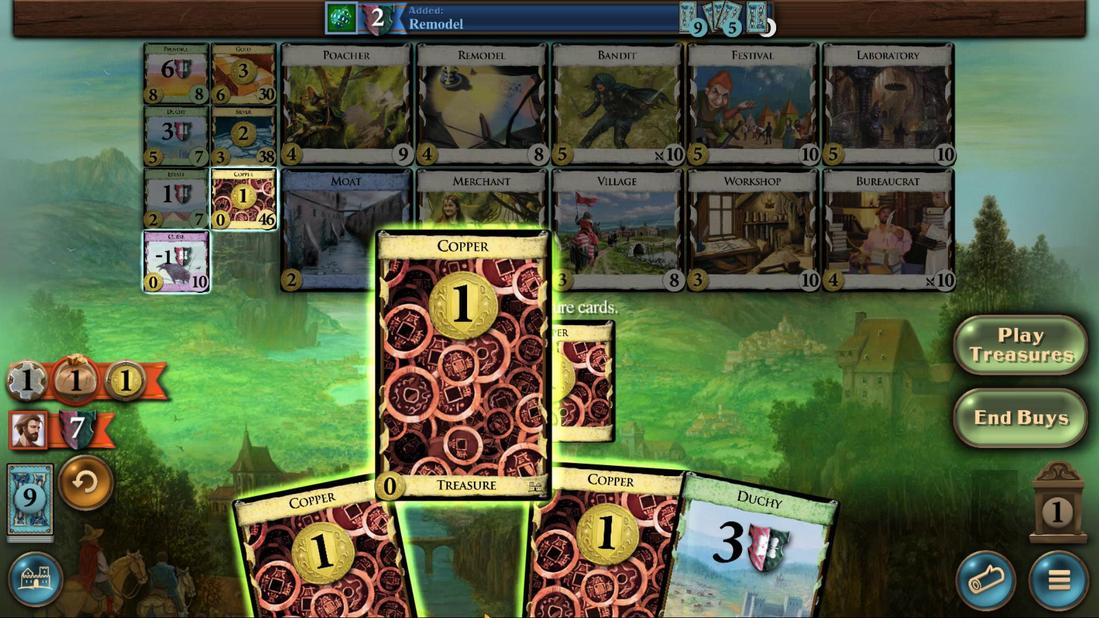 
Action: Mouse scrolled (483, 612) with delta (0, 0)
Screenshot: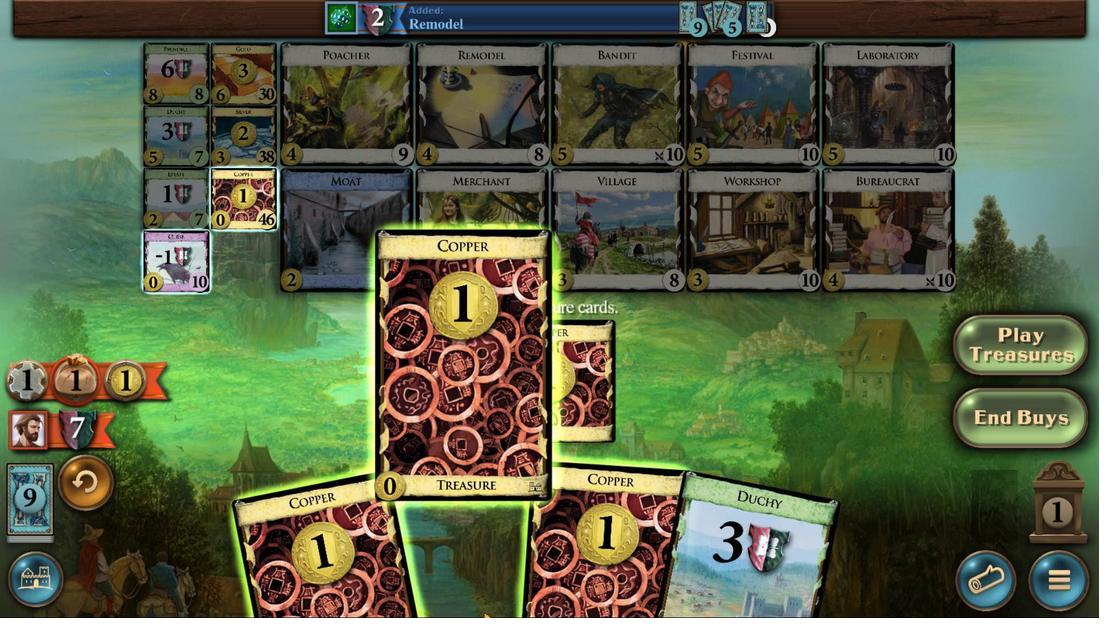
Action: Mouse moved to (423, 606)
Screenshot: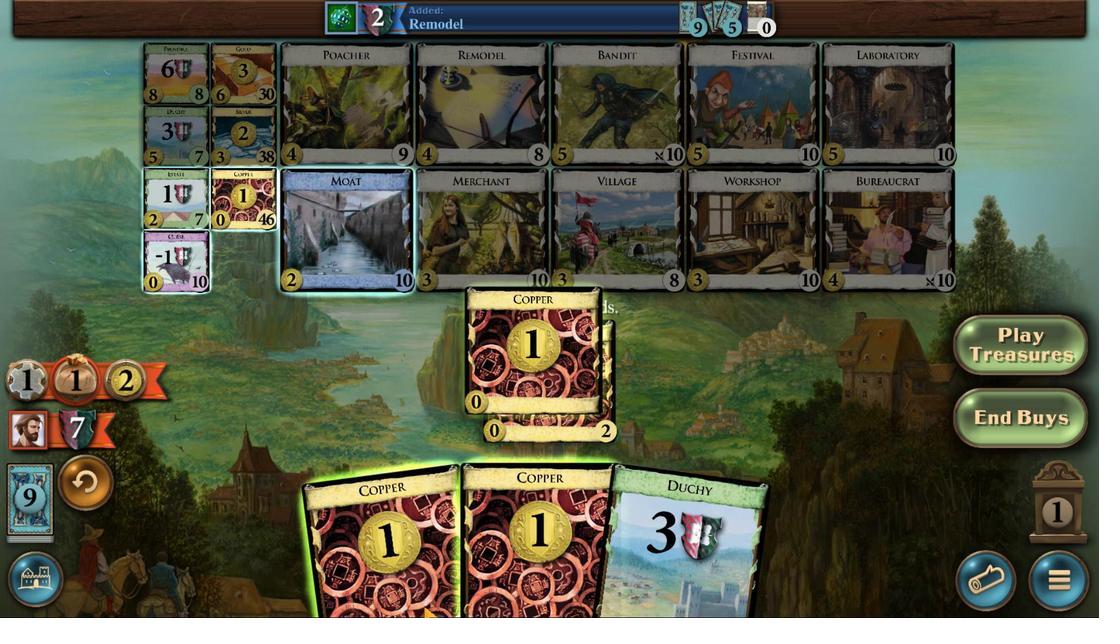 
Action: Mouse scrolled (423, 605) with delta (0, 0)
Screenshot: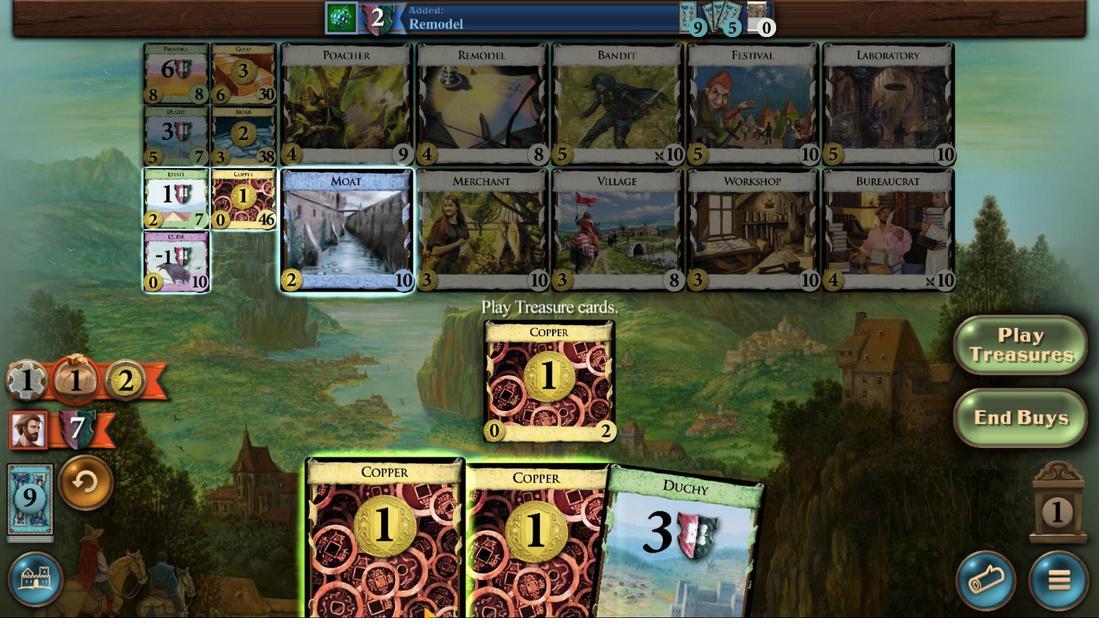 
Action: Mouse scrolled (423, 605) with delta (0, 0)
Screenshot: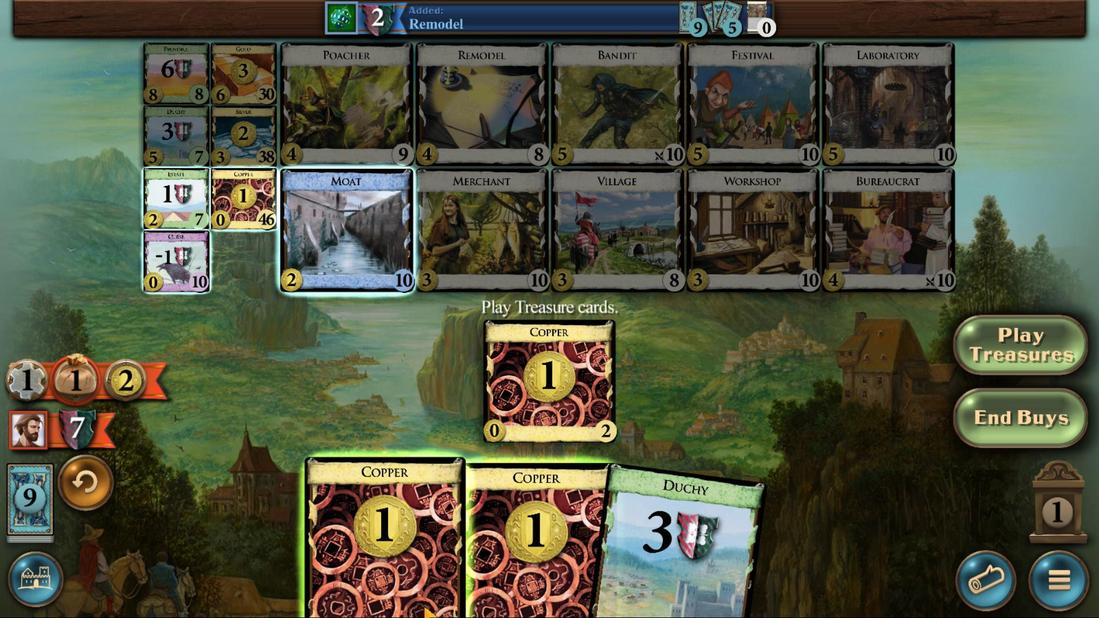 
Action: Mouse scrolled (423, 605) with delta (0, 0)
Screenshot: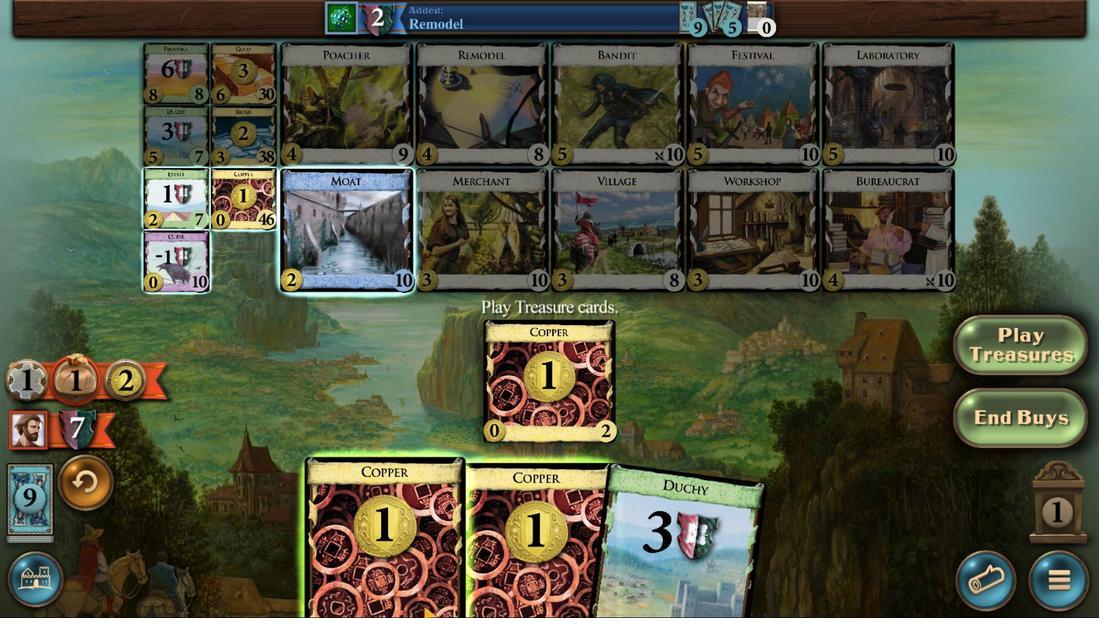 
Action: Mouse scrolled (423, 605) with delta (0, 0)
Screenshot: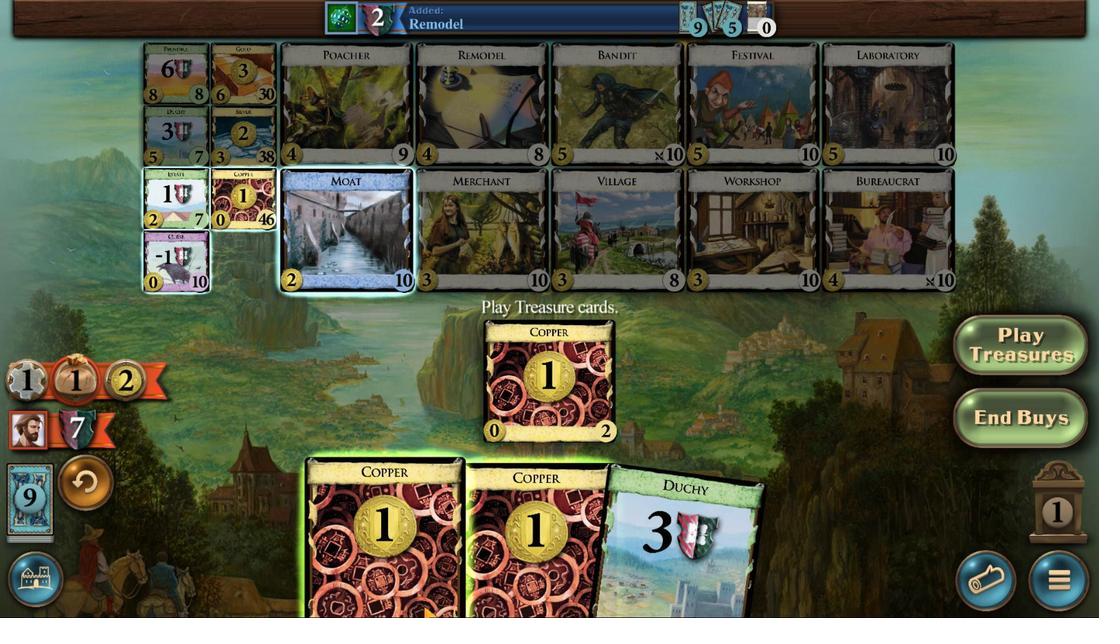 
Action: Mouse scrolled (423, 605) with delta (0, 0)
Screenshot: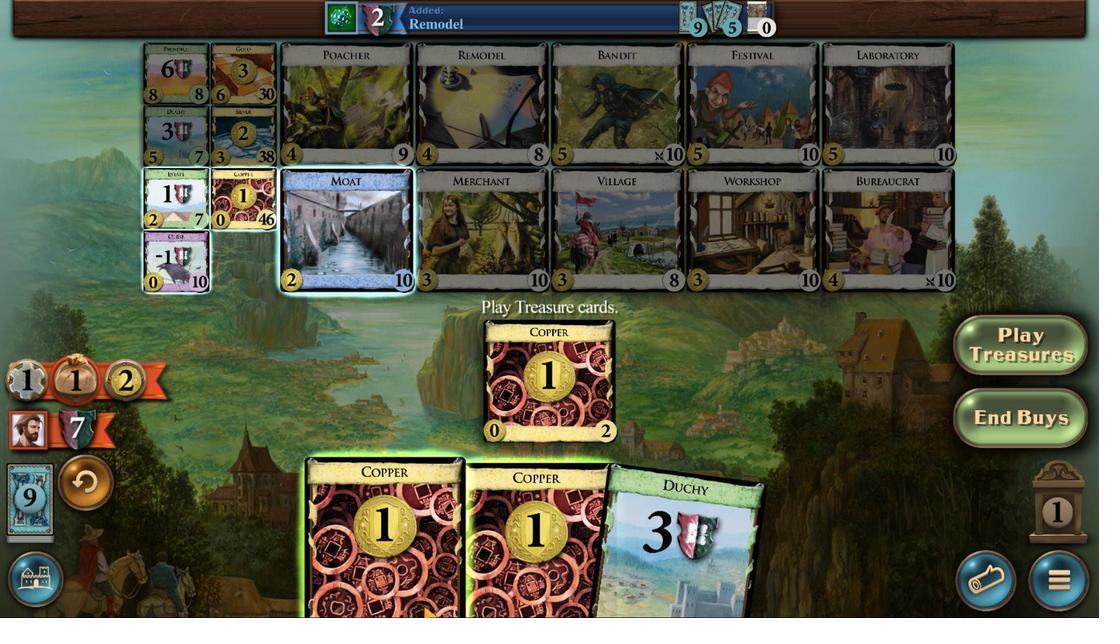 
Action: Mouse moved to (452, 577)
Screenshot: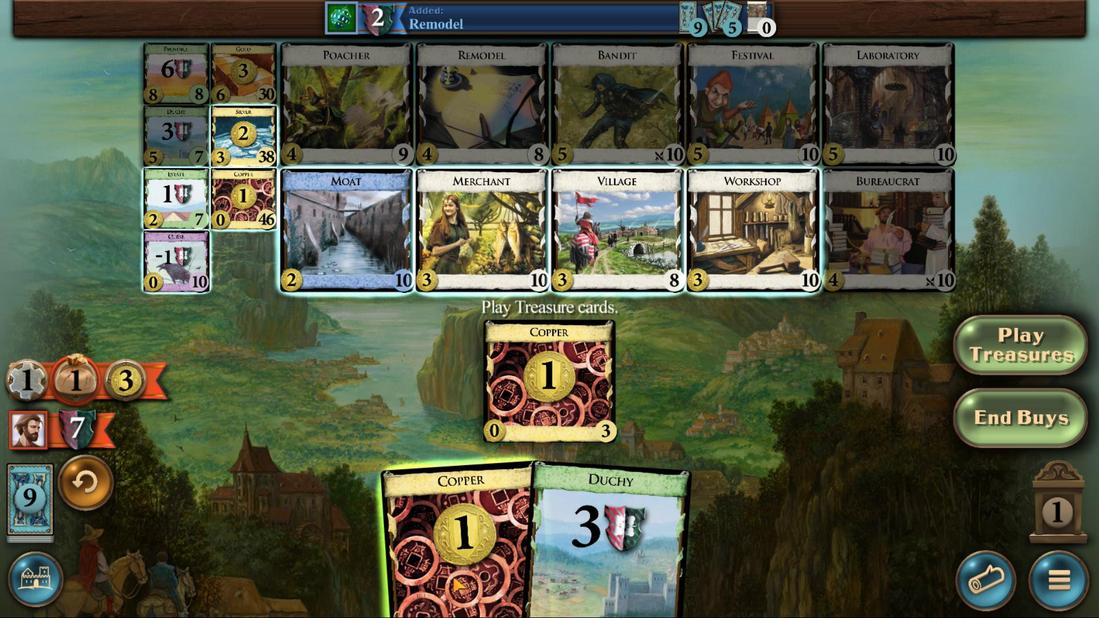 
Action: Mouse scrolled (452, 576) with delta (0, 0)
Screenshot: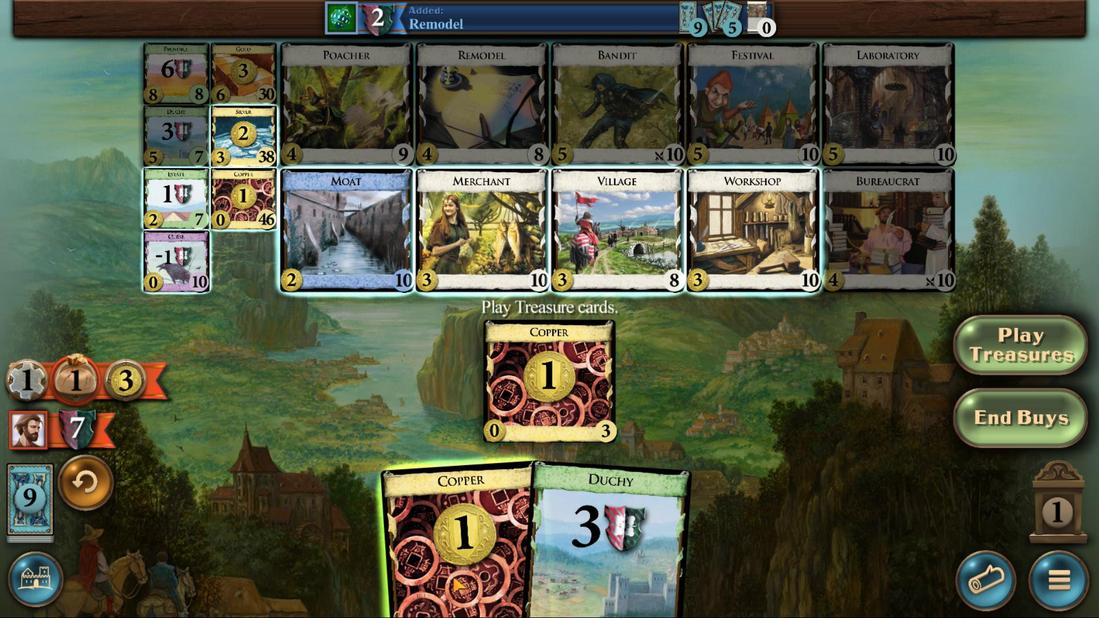 
Action: Mouse moved to (452, 577)
Screenshot: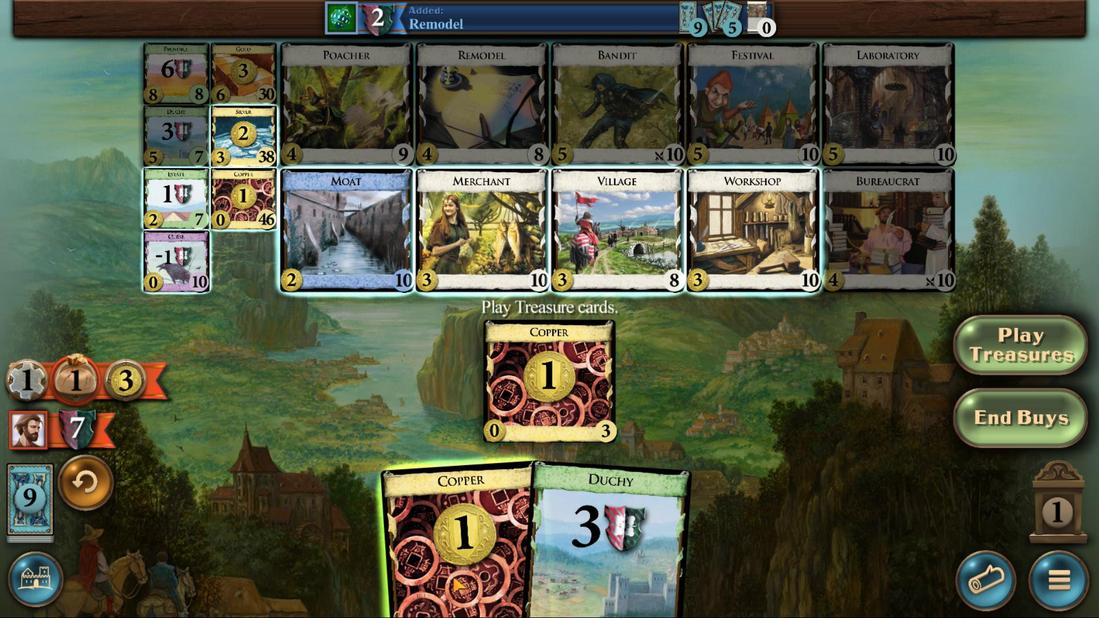 
Action: Mouse scrolled (452, 576) with delta (0, 0)
Screenshot: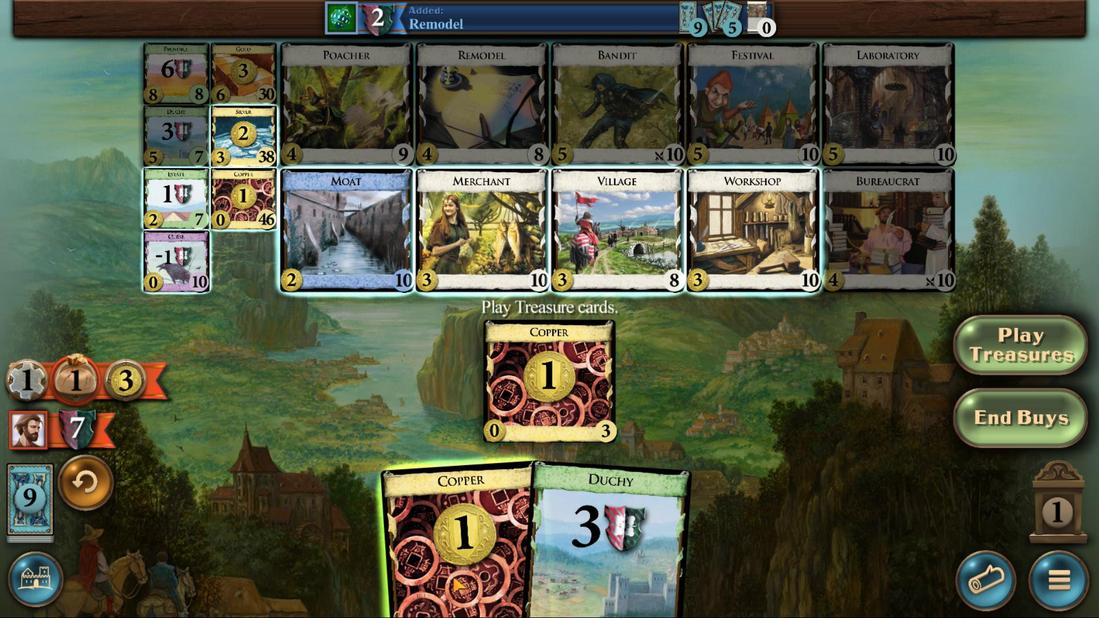 
Action: Mouse moved to (452, 577)
Screenshot: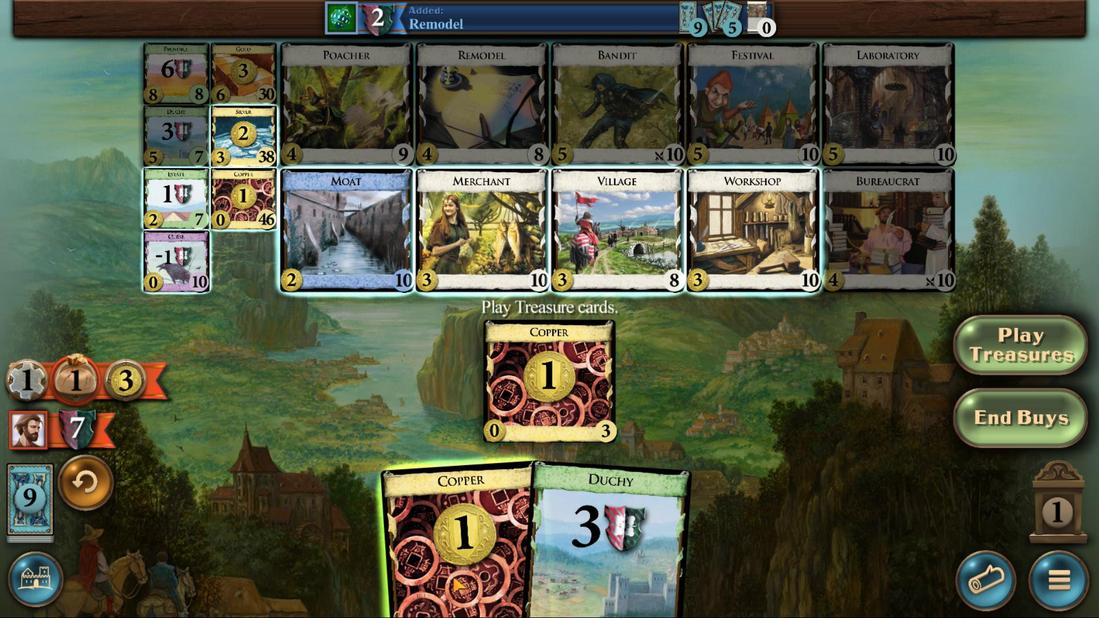 
Action: Mouse scrolled (452, 577) with delta (0, 0)
Screenshot: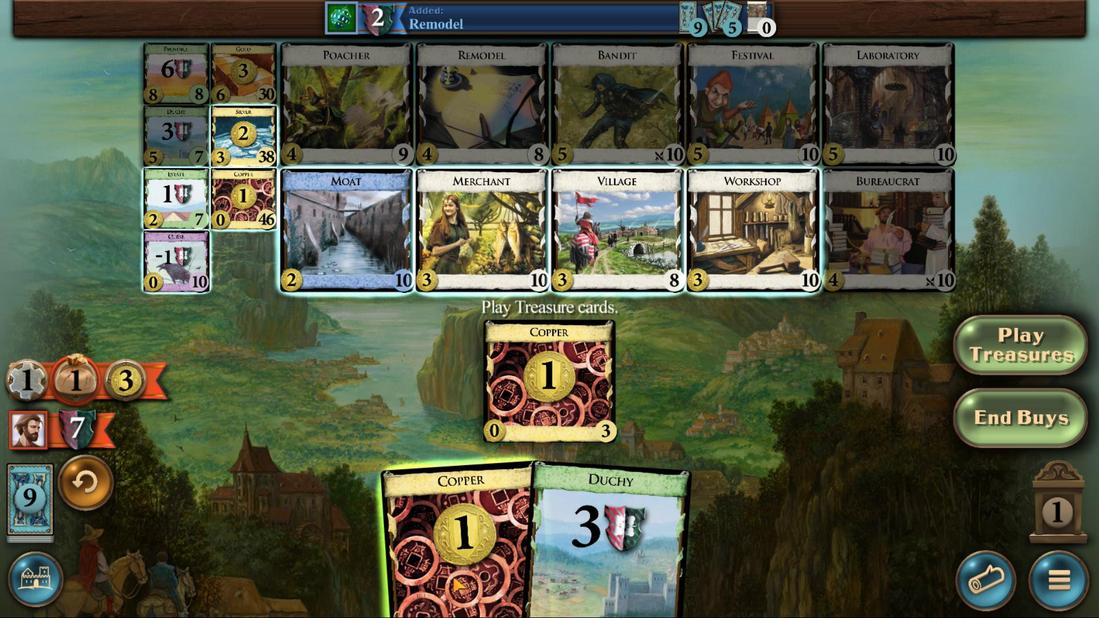 
Action: Mouse scrolled (452, 577) with delta (0, 0)
Screenshot: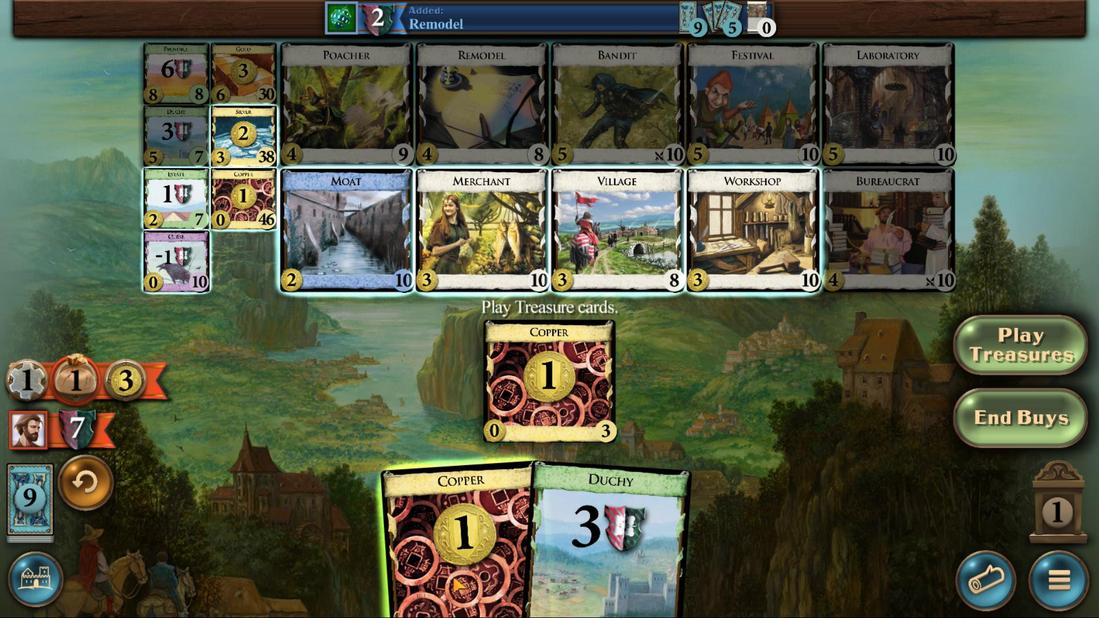 
Action: Mouse scrolled (452, 577) with delta (0, 0)
Screenshot: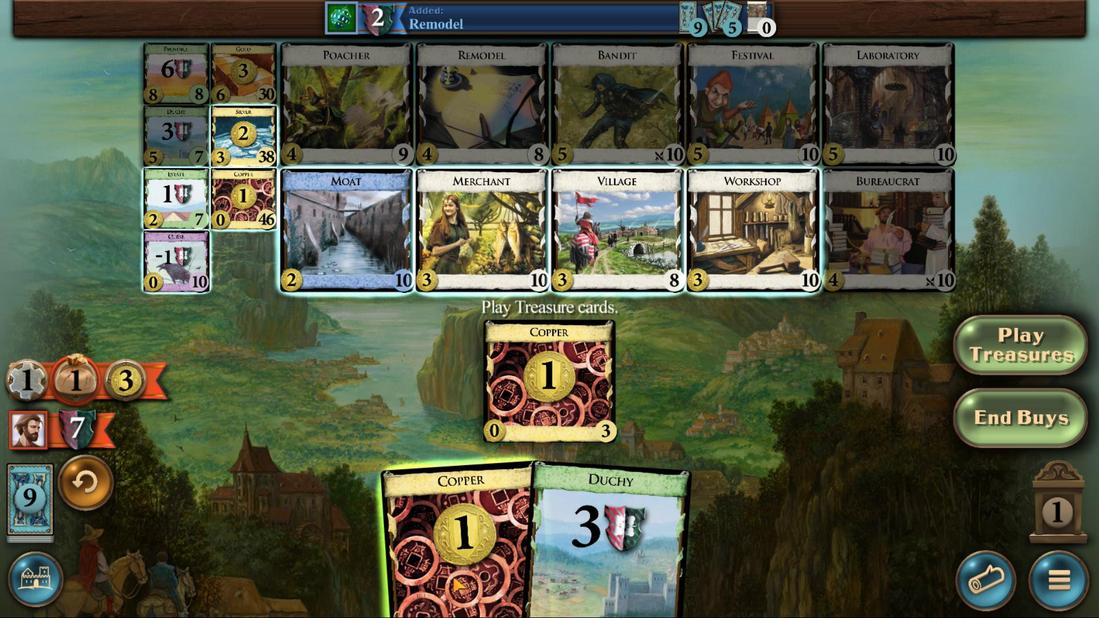 
Action: Mouse moved to (243, 137)
Screenshot: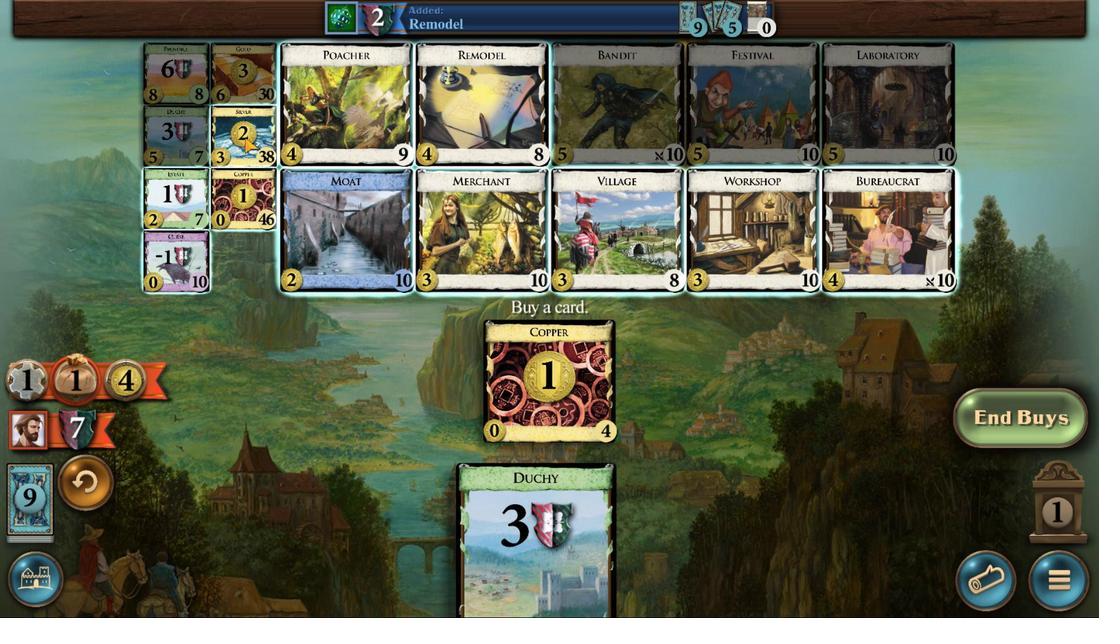 
Action: Mouse pressed left at (243, 137)
Screenshot: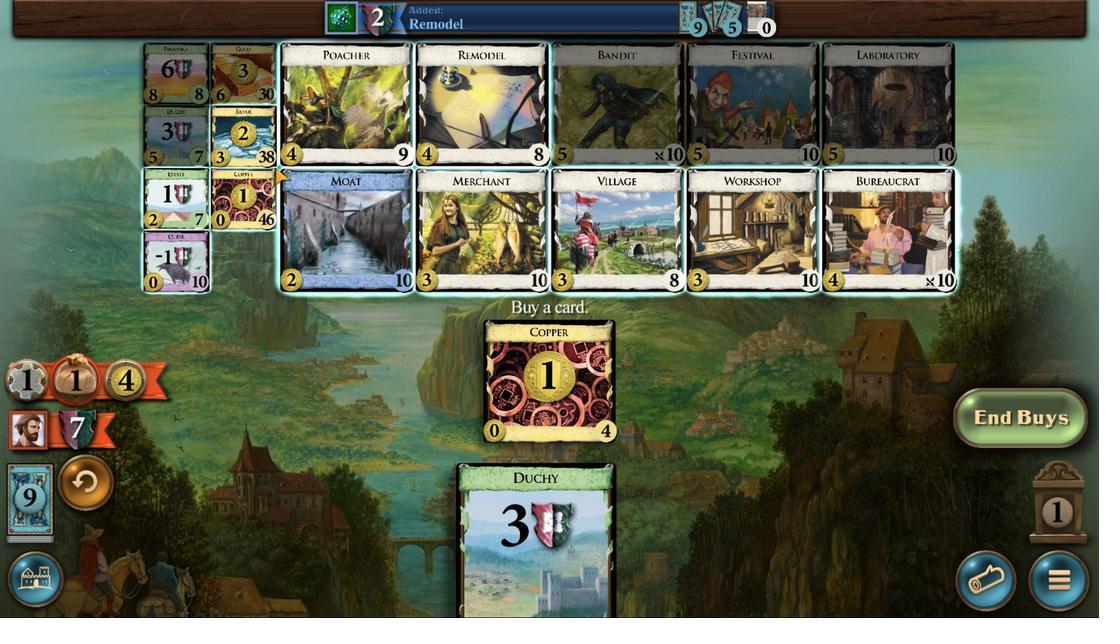 
Action: Mouse moved to (525, 571)
Screenshot: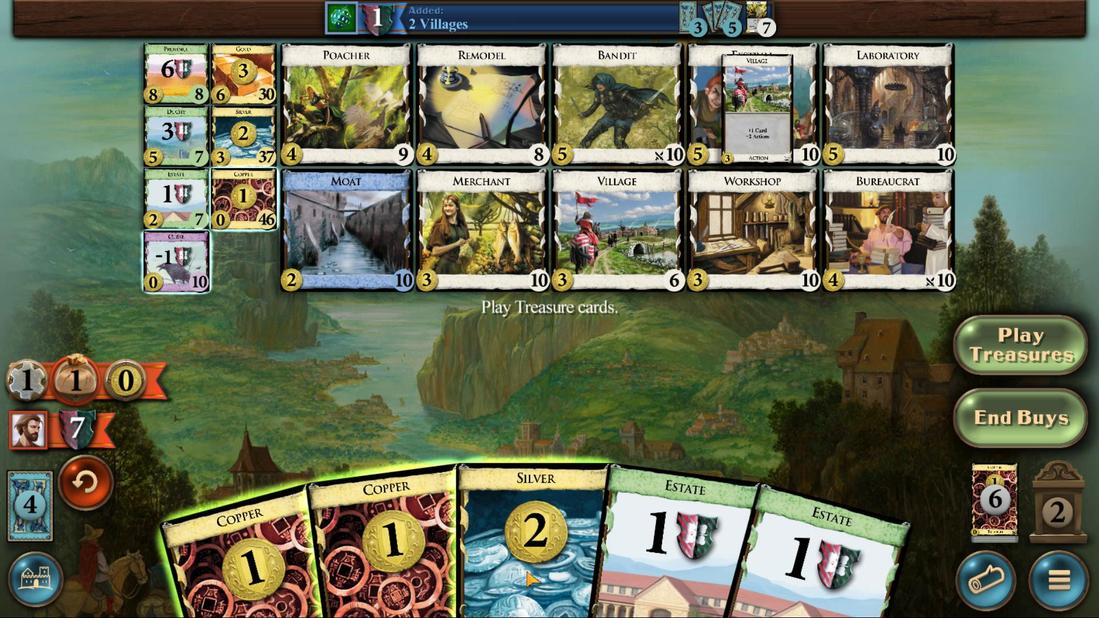 
Action: Mouse scrolled (525, 570) with delta (0, 0)
Screenshot: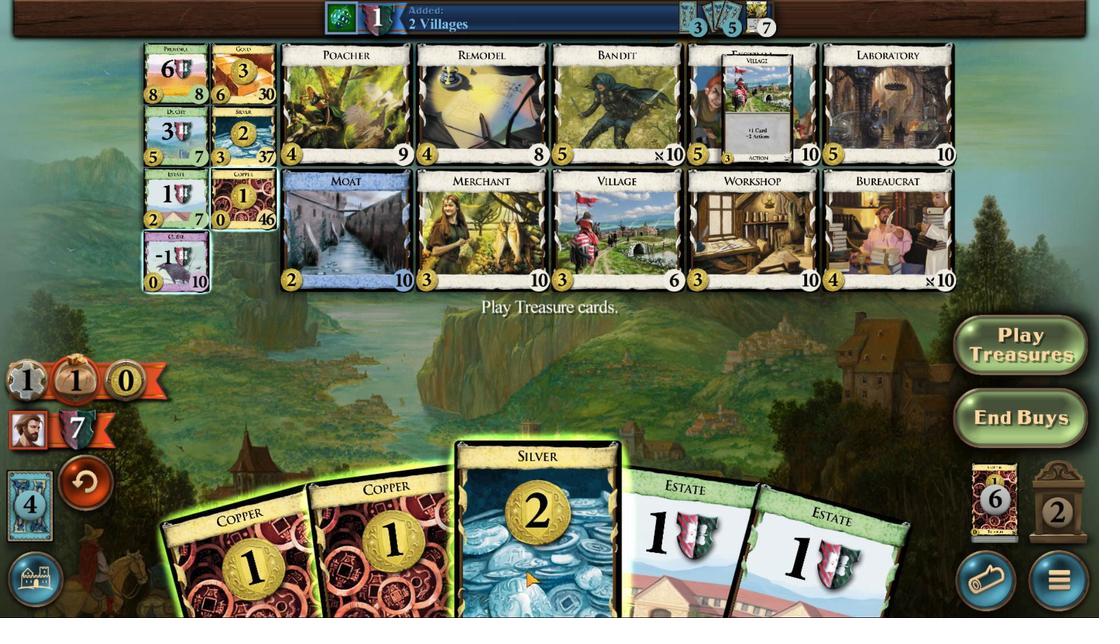 
Action: Mouse scrolled (525, 570) with delta (0, 0)
Screenshot: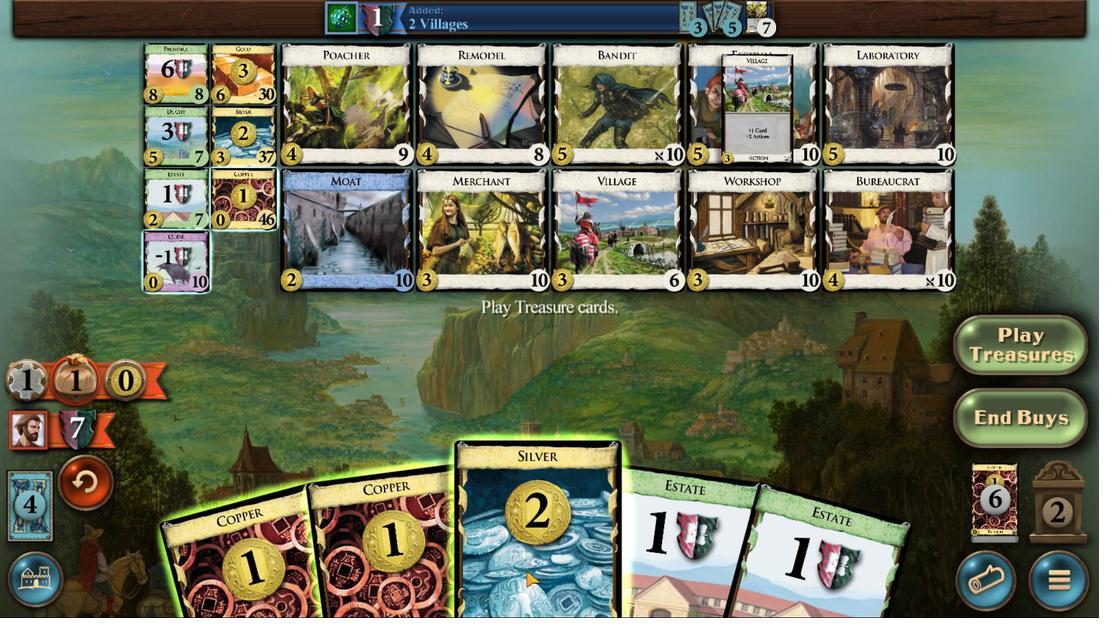 
Action: Mouse scrolled (525, 570) with delta (0, 0)
Screenshot: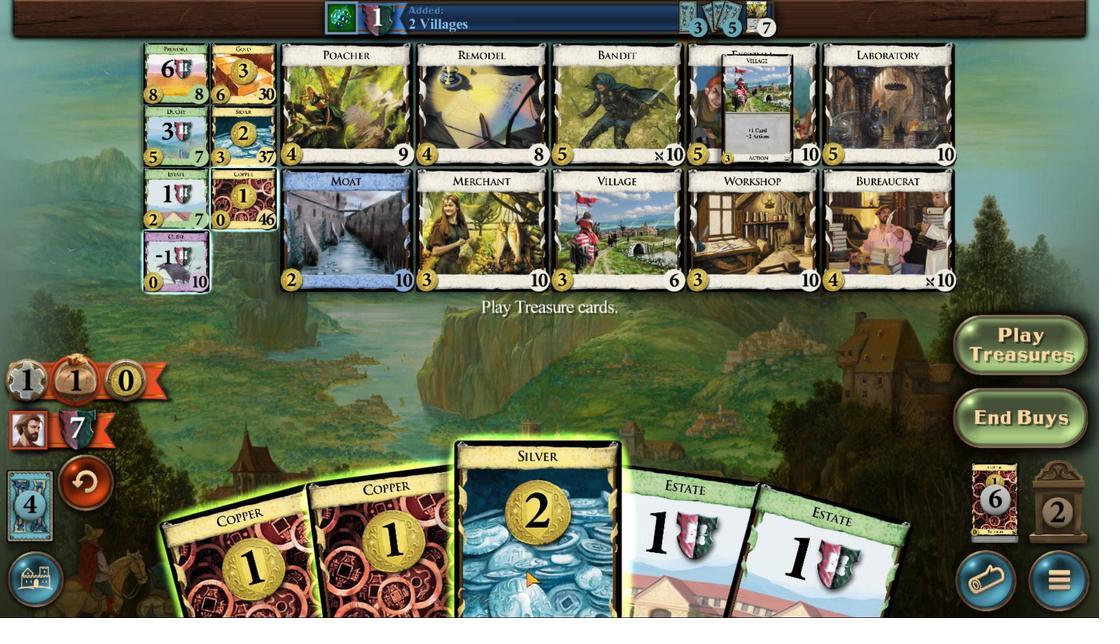 
Action: Mouse scrolled (525, 570) with delta (0, 0)
Screenshot: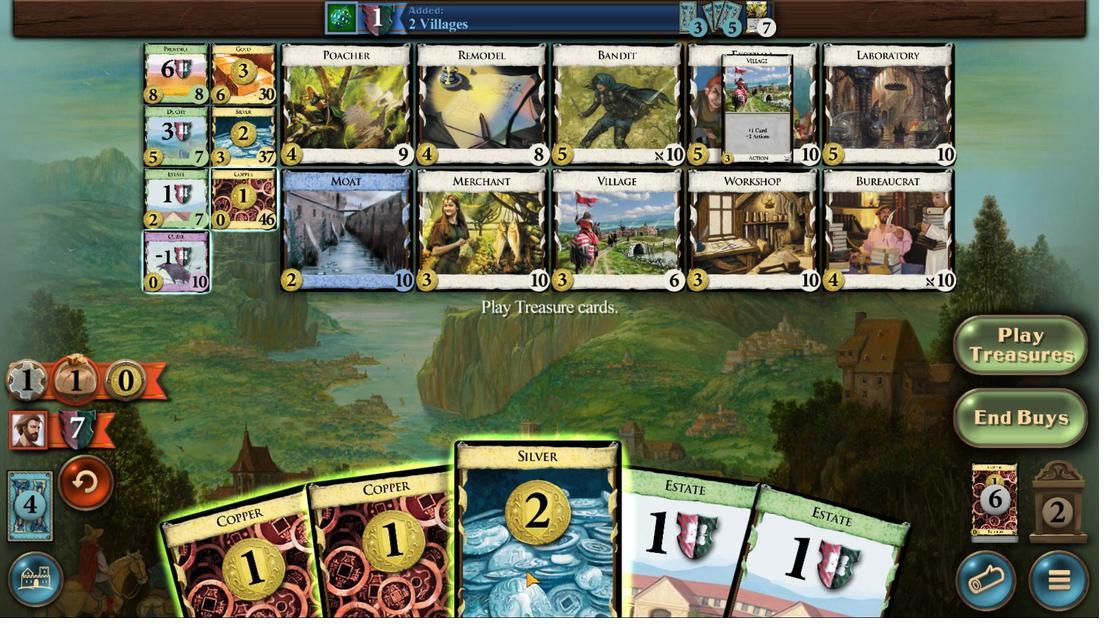 
Action: Mouse moved to (483, 572)
Screenshot: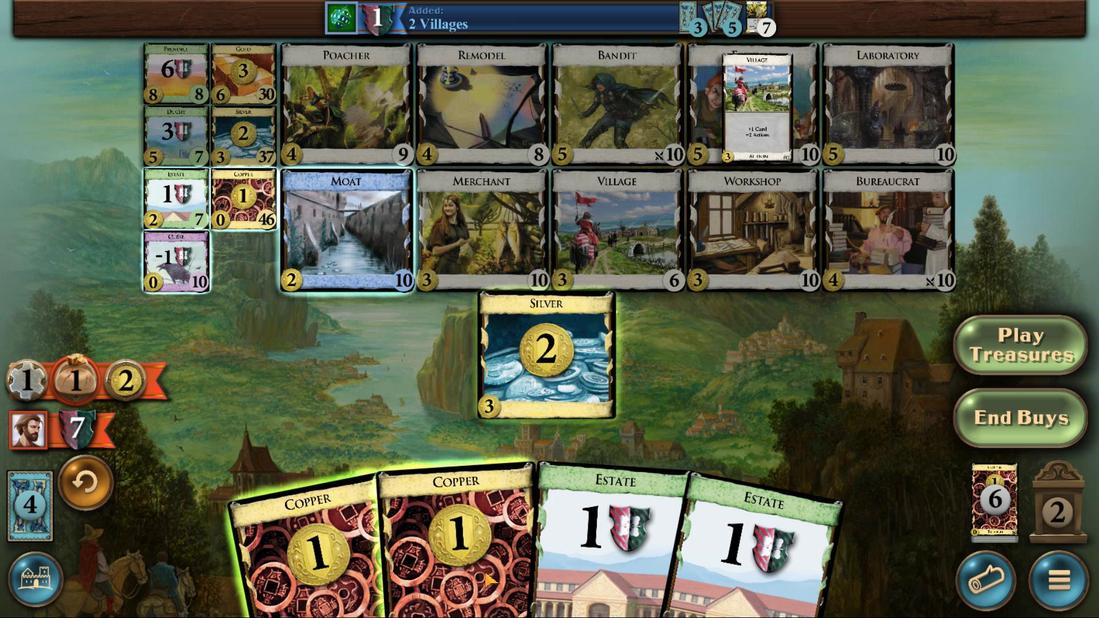 
Action: Mouse scrolled (483, 571) with delta (0, 0)
Screenshot: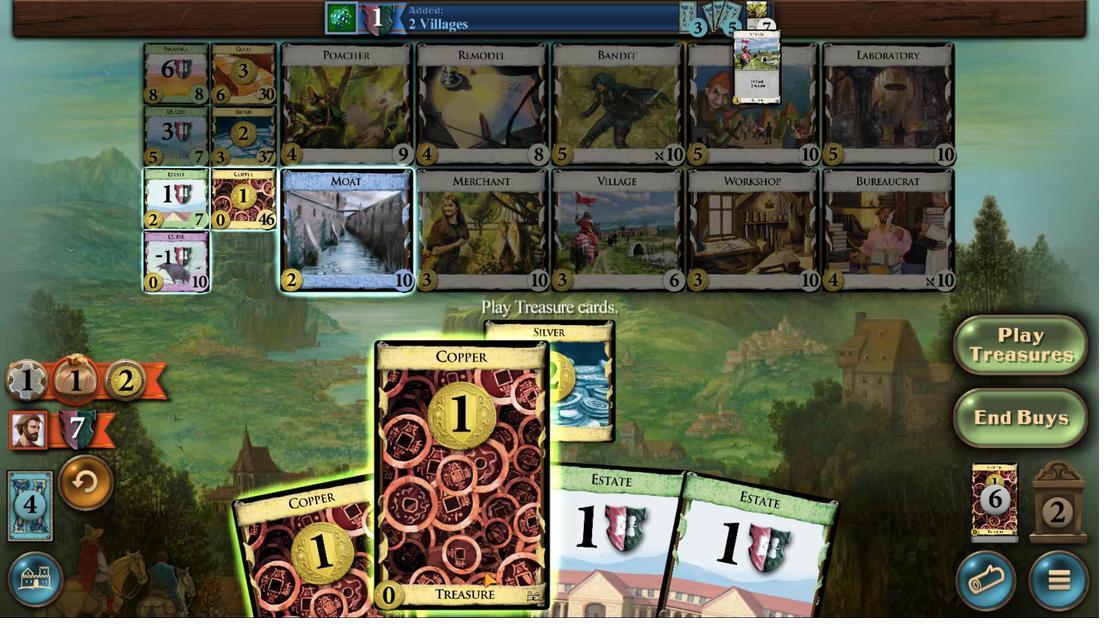 
Action: Mouse scrolled (483, 571) with delta (0, 0)
Screenshot: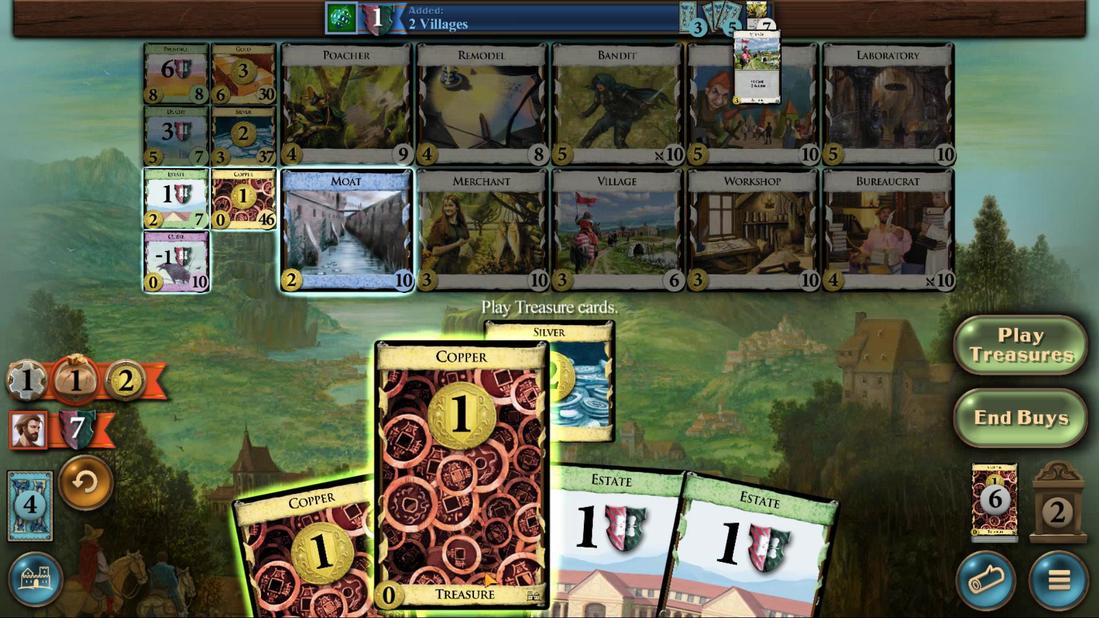 
Action: Mouse scrolled (483, 571) with delta (0, 0)
Screenshot: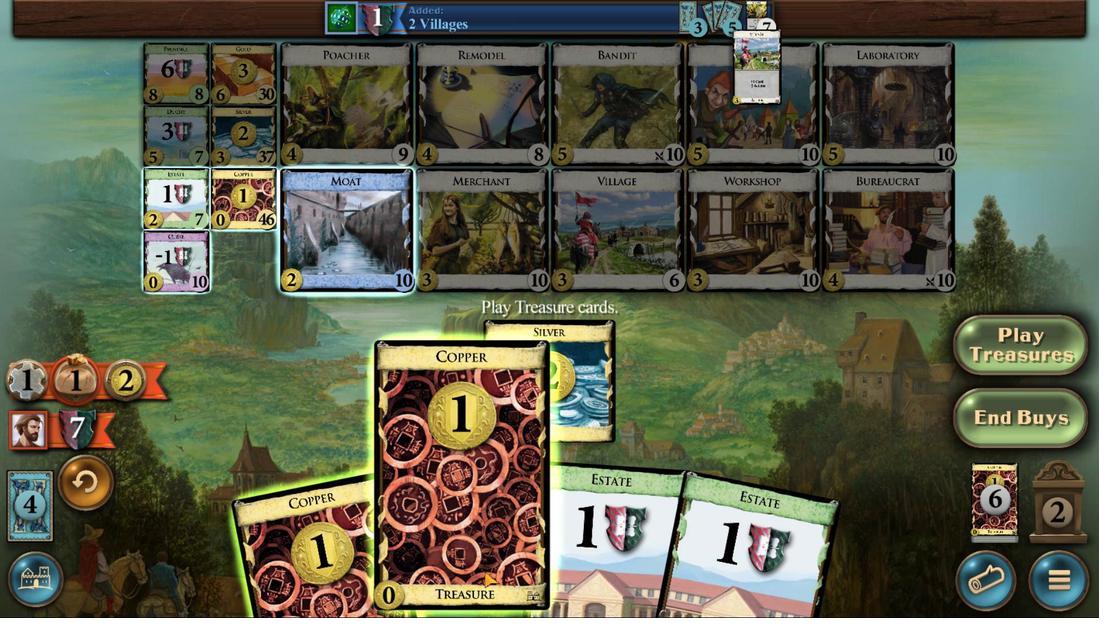
Action: Mouse moved to (430, 549)
Screenshot: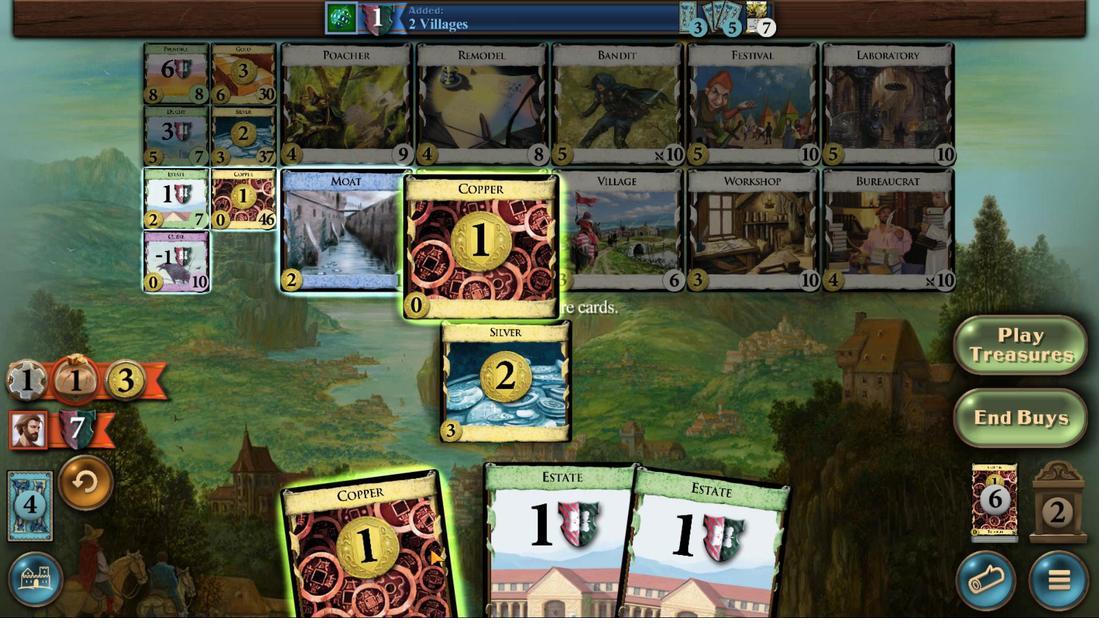 
Action: Mouse scrolled (430, 549) with delta (0, 0)
Screenshot: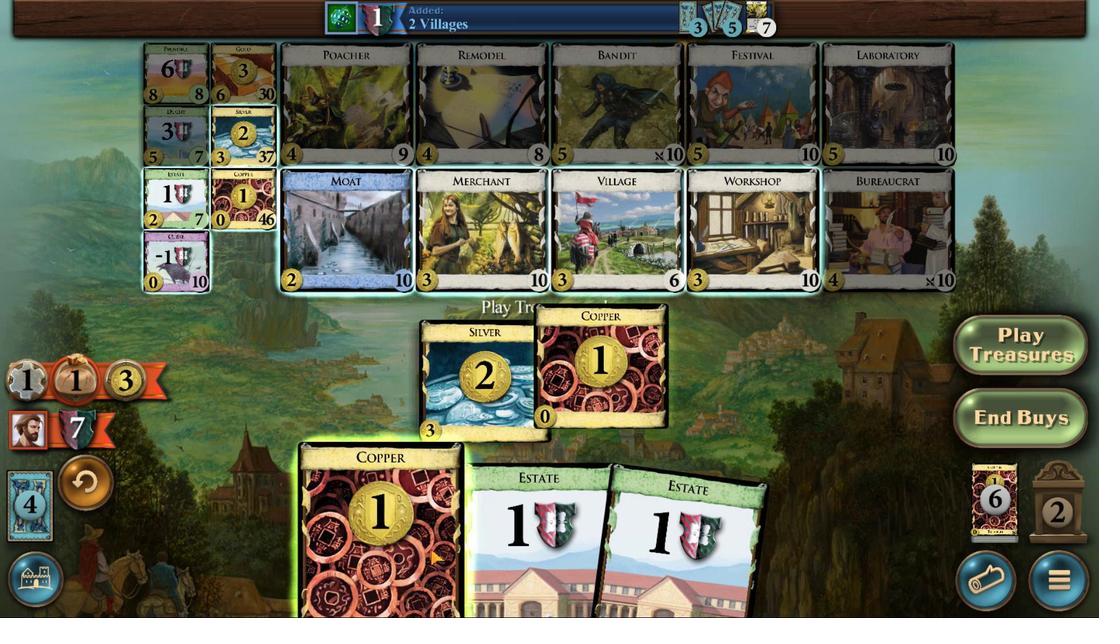 
Action: Mouse scrolled (430, 549) with delta (0, 0)
Screenshot: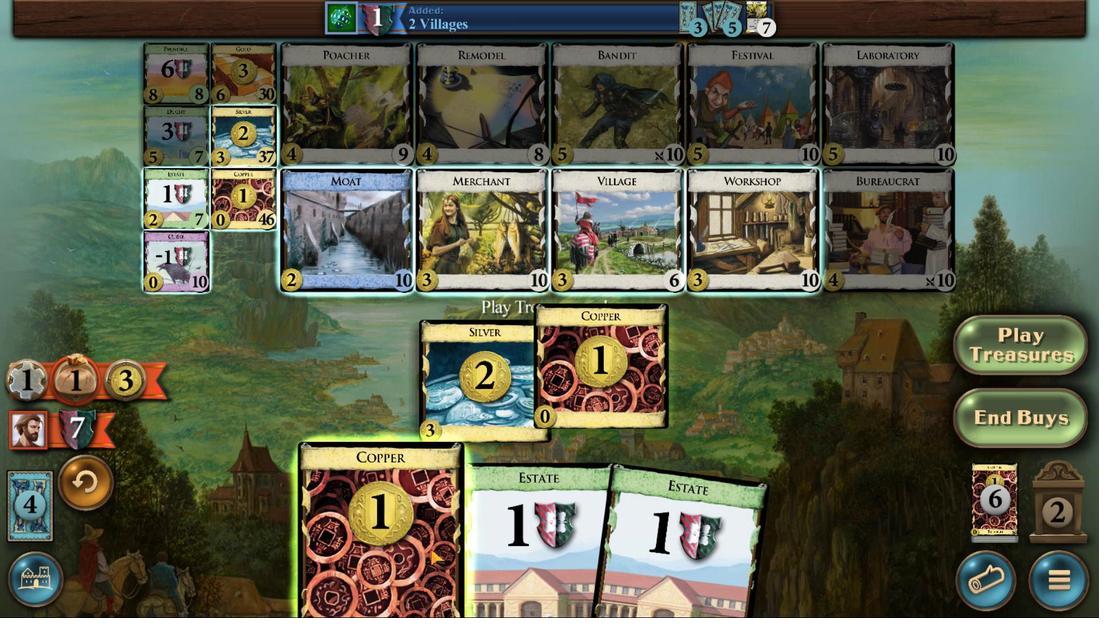 
Action: Mouse scrolled (430, 549) with delta (0, 0)
Screenshot: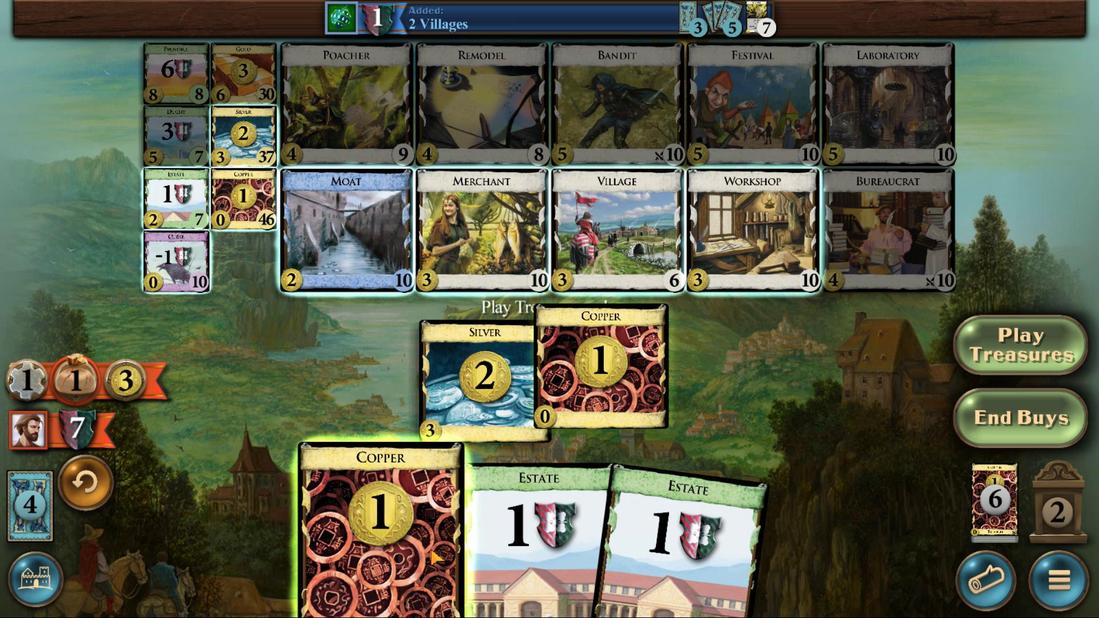
Action: Mouse scrolled (430, 549) with delta (0, 0)
Screenshot: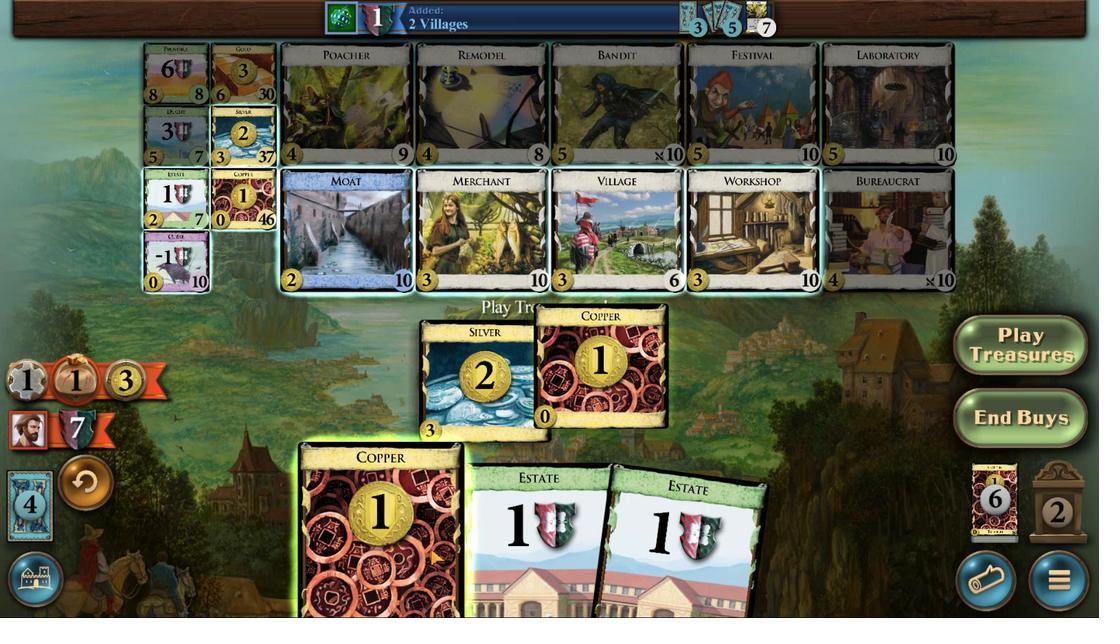 
Action: Mouse moved to (247, 139)
Screenshot: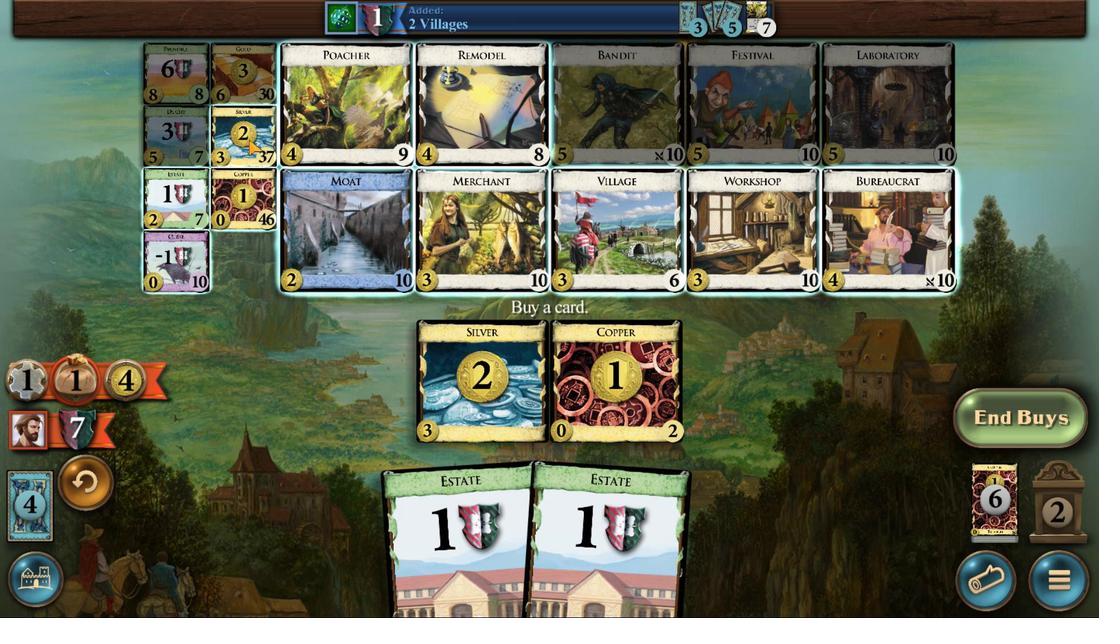 
Action: Mouse pressed left at (247, 139)
Screenshot: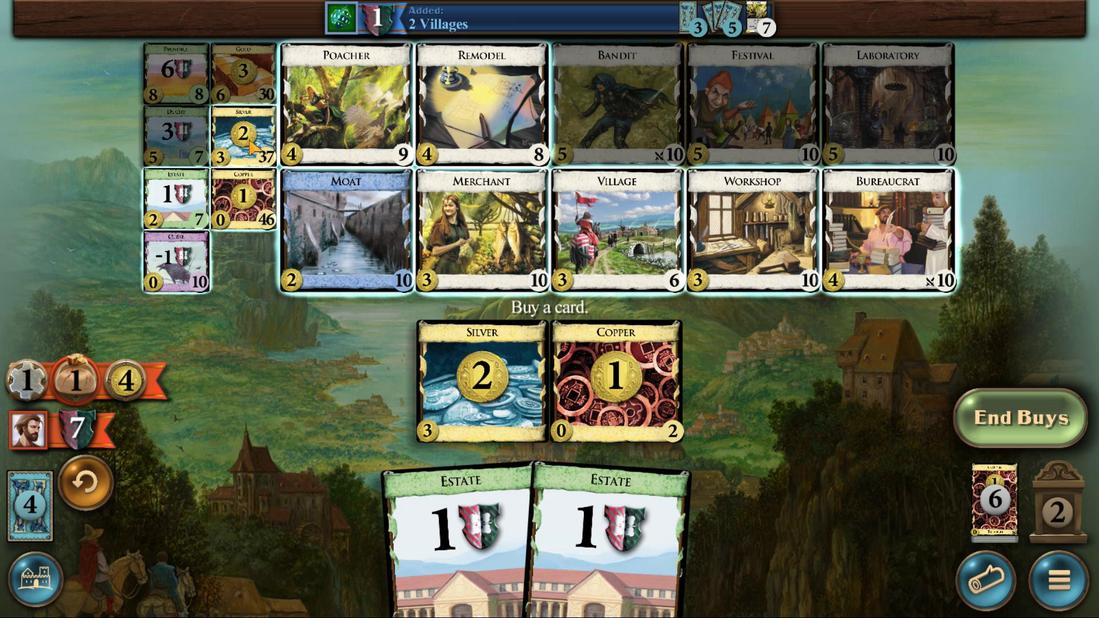 
Action: Mouse moved to (397, 579)
Screenshot: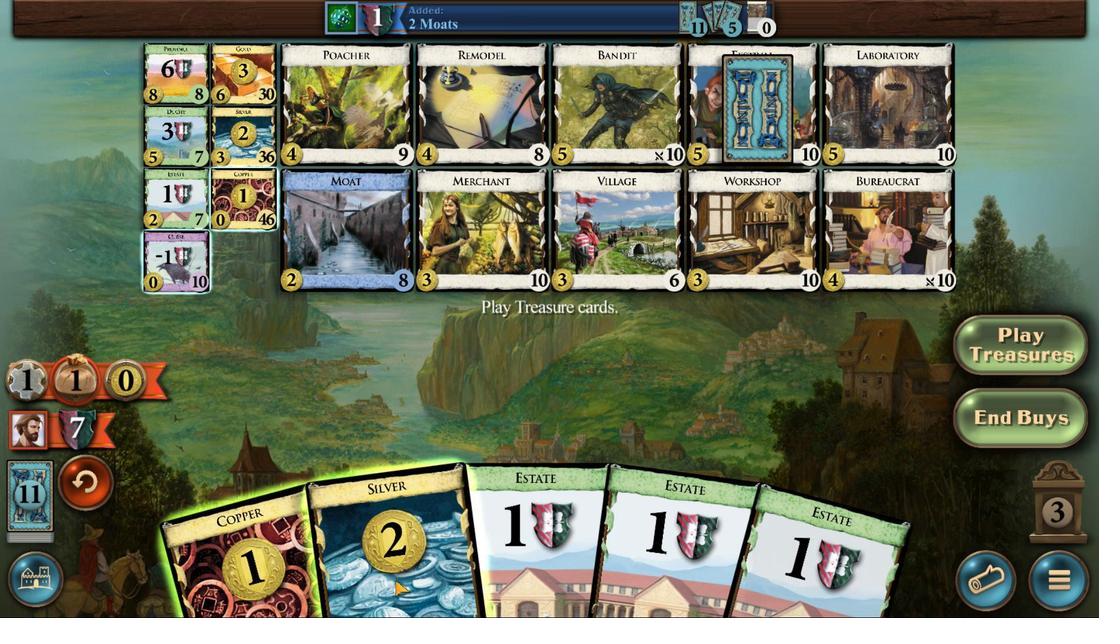 
Action: Mouse scrolled (397, 578) with delta (0, 0)
Screenshot: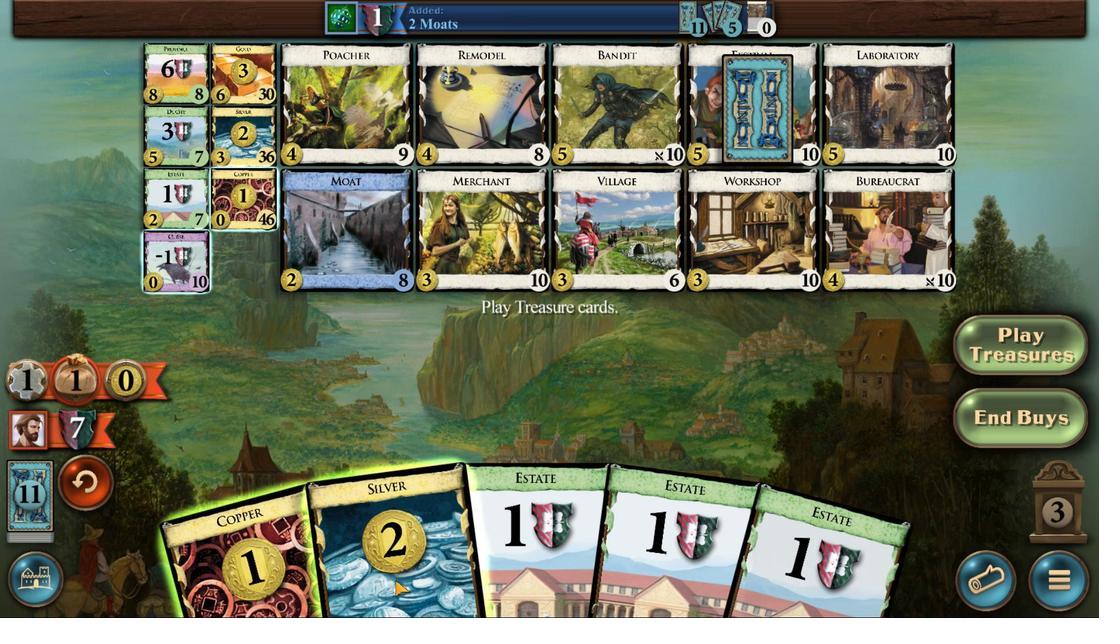 
Action: Mouse scrolled (397, 578) with delta (0, 0)
Screenshot: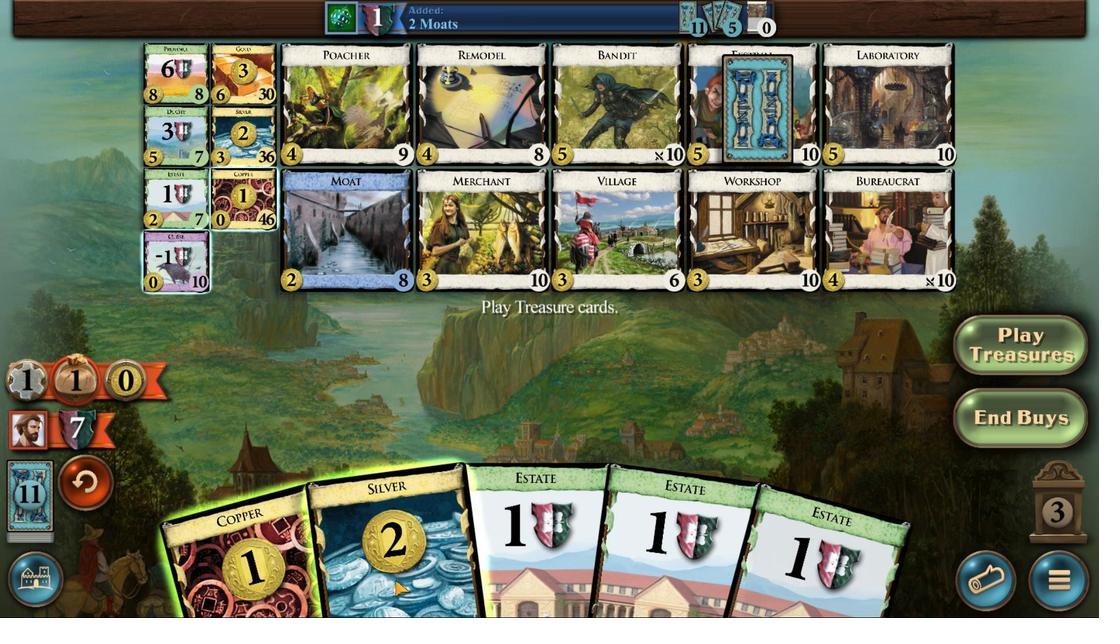 
Action: Mouse moved to (397, 579)
Screenshot: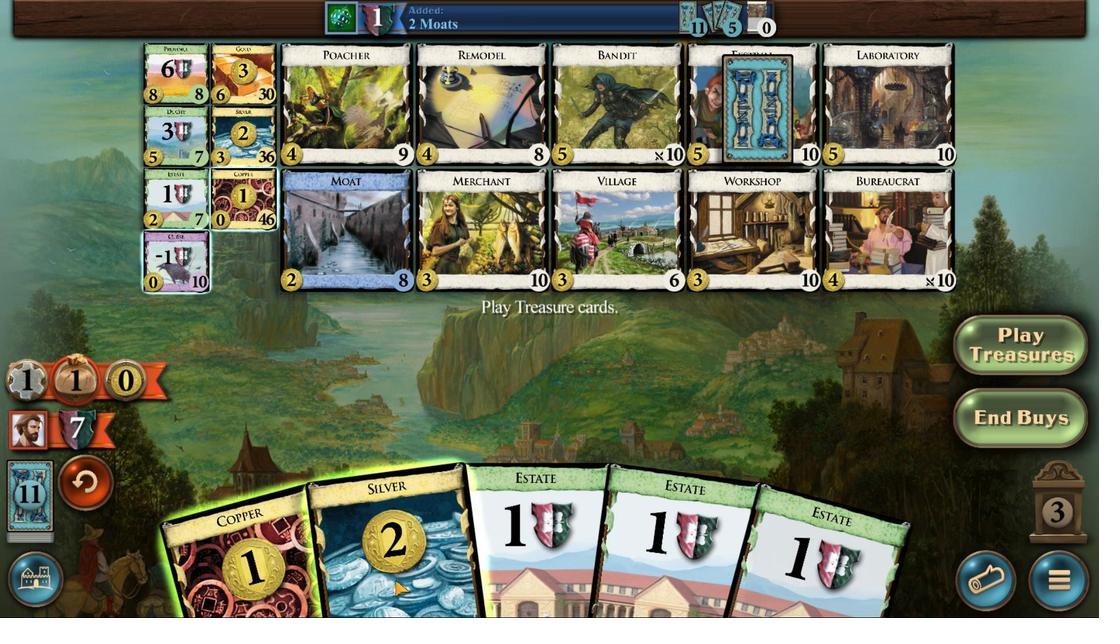 
Action: Mouse scrolled (397, 578) with delta (0, 0)
Screenshot: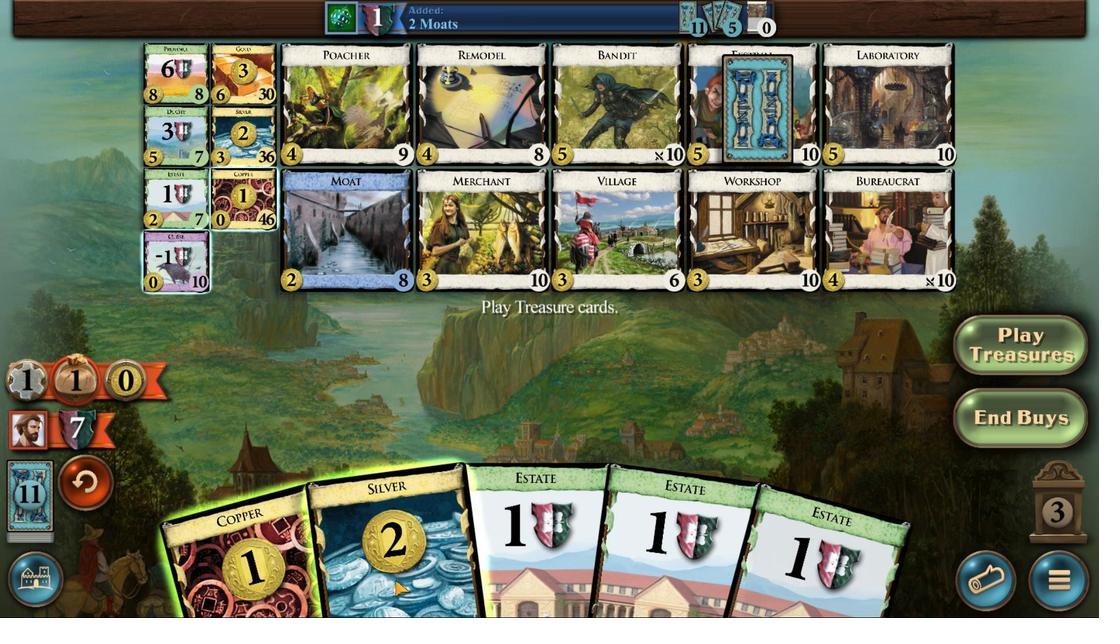 
Action: Mouse scrolled (397, 578) with delta (0, 0)
Screenshot: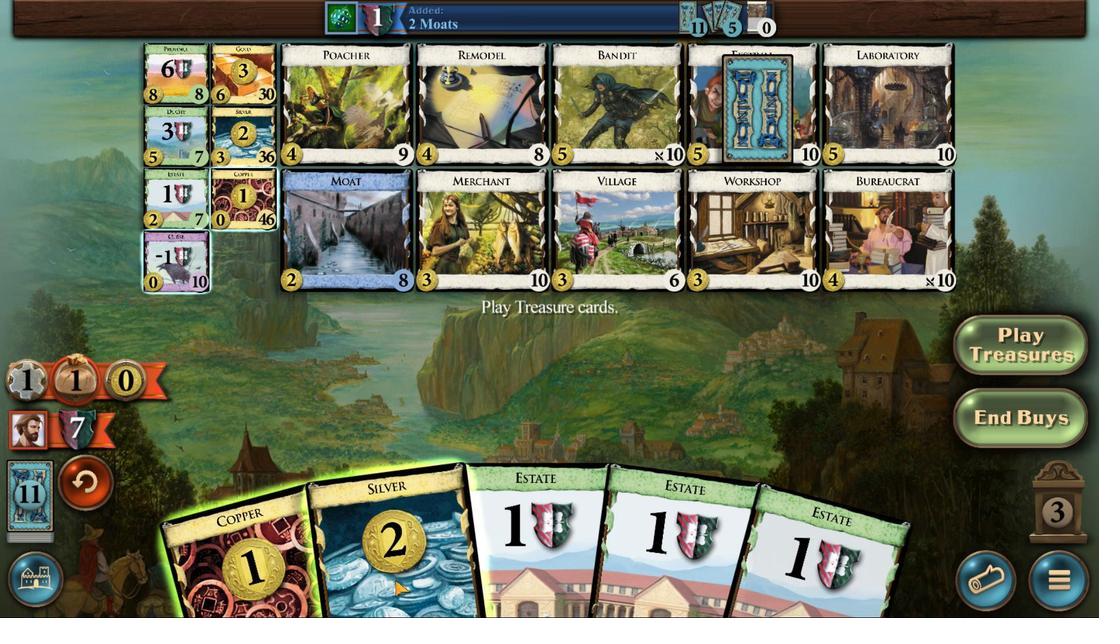 
Action: Mouse moved to (397, 579)
Screenshot: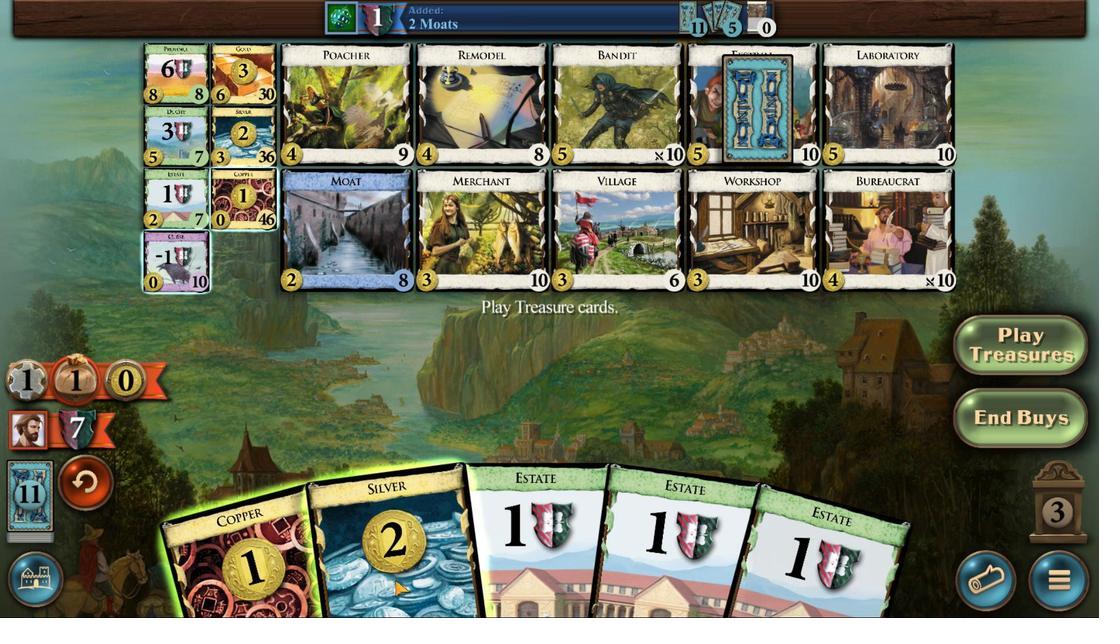 
Action: Mouse scrolled (397, 578) with delta (0, 0)
Screenshot: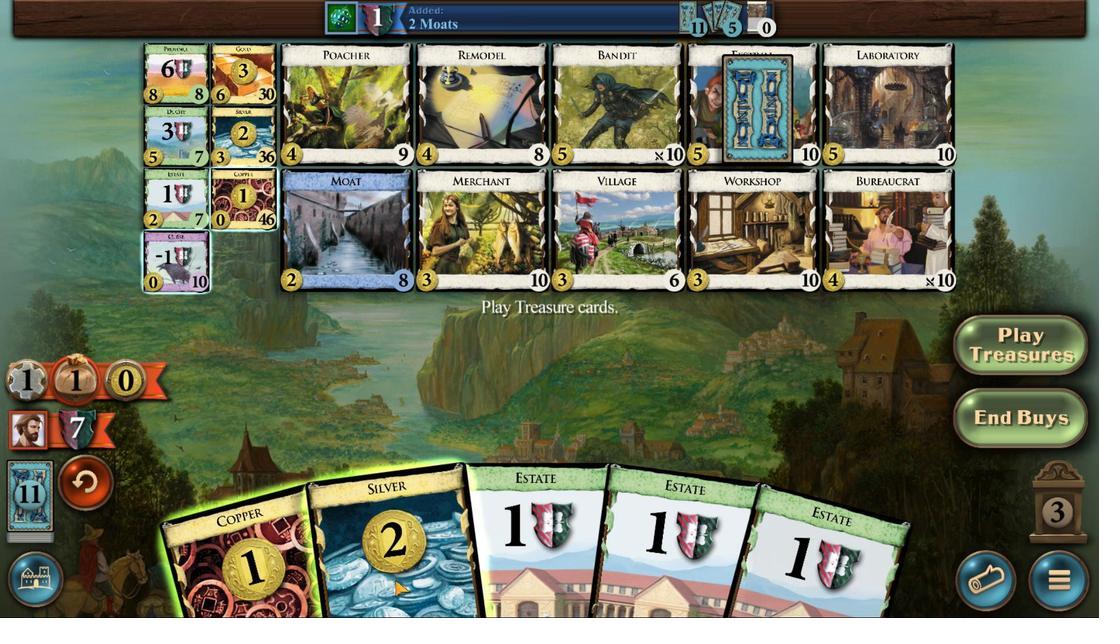 
Action: Mouse moved to (311, 579)
Screenshot: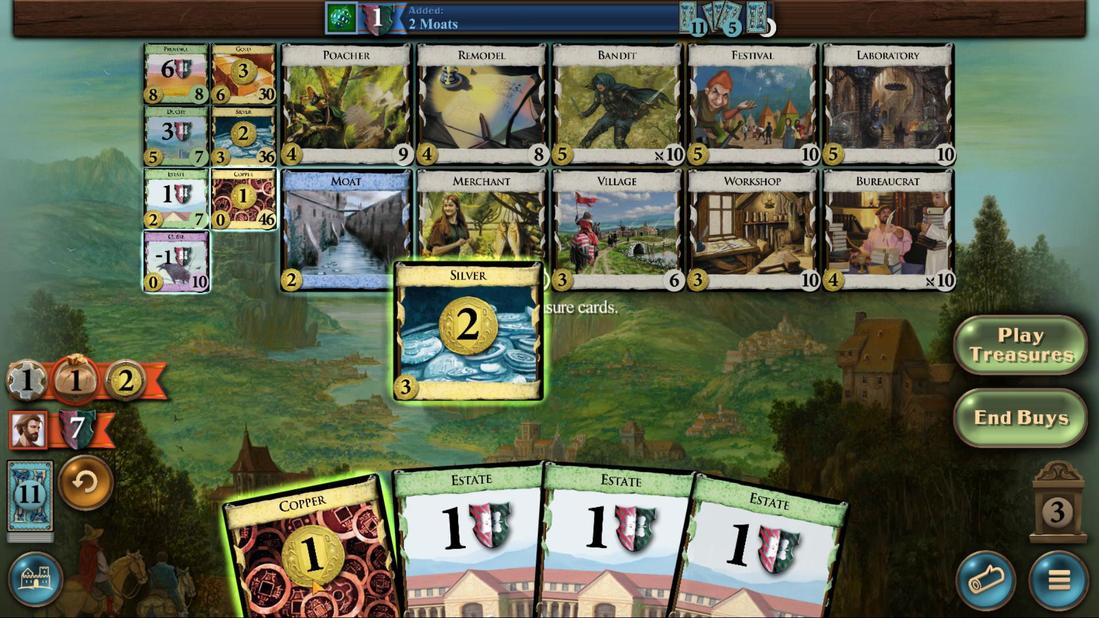 
Action: Mouse scrolled (311, 578) with delta (0, 0)
Screenshot: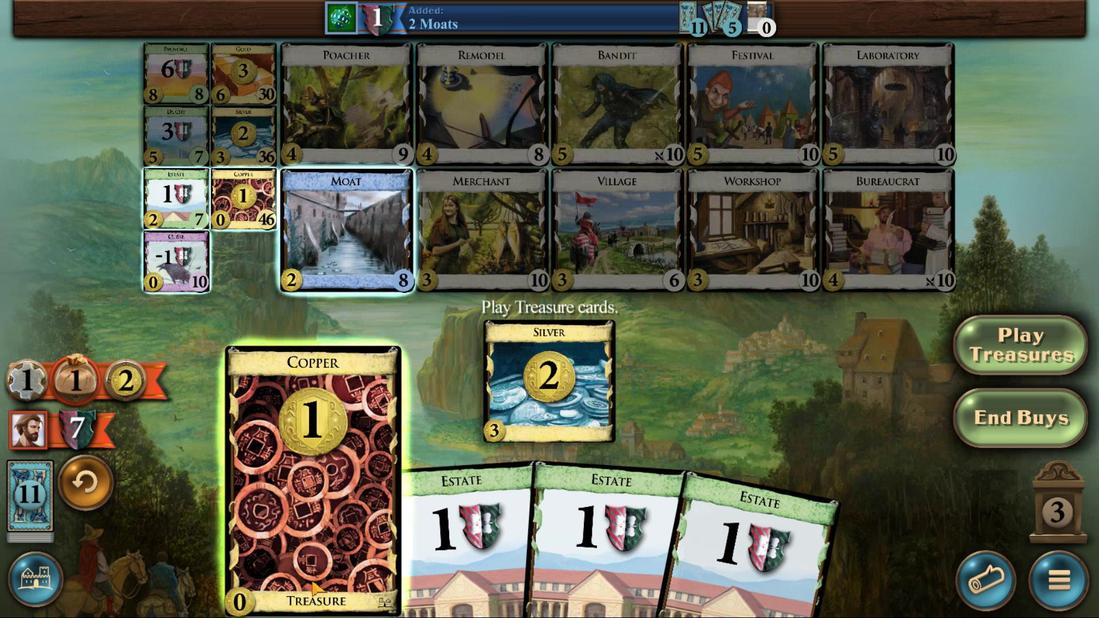
Action: Mouse moved to (311, 579)
Screenshot: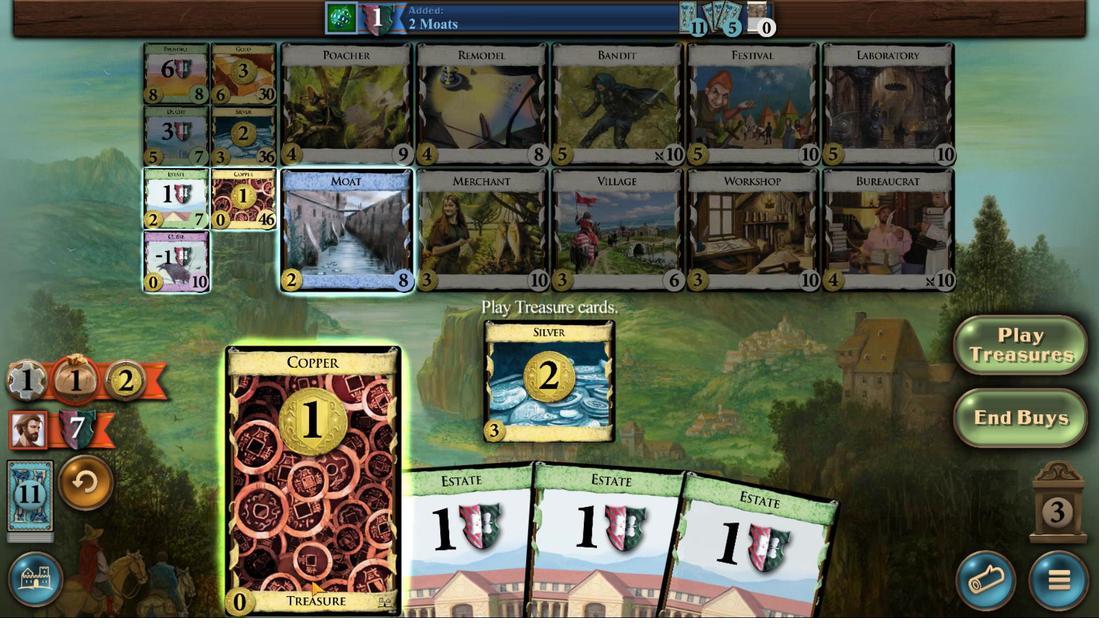 
Action: Mouse scrolled (311, 578) with delta (0, 0)
Screenshot: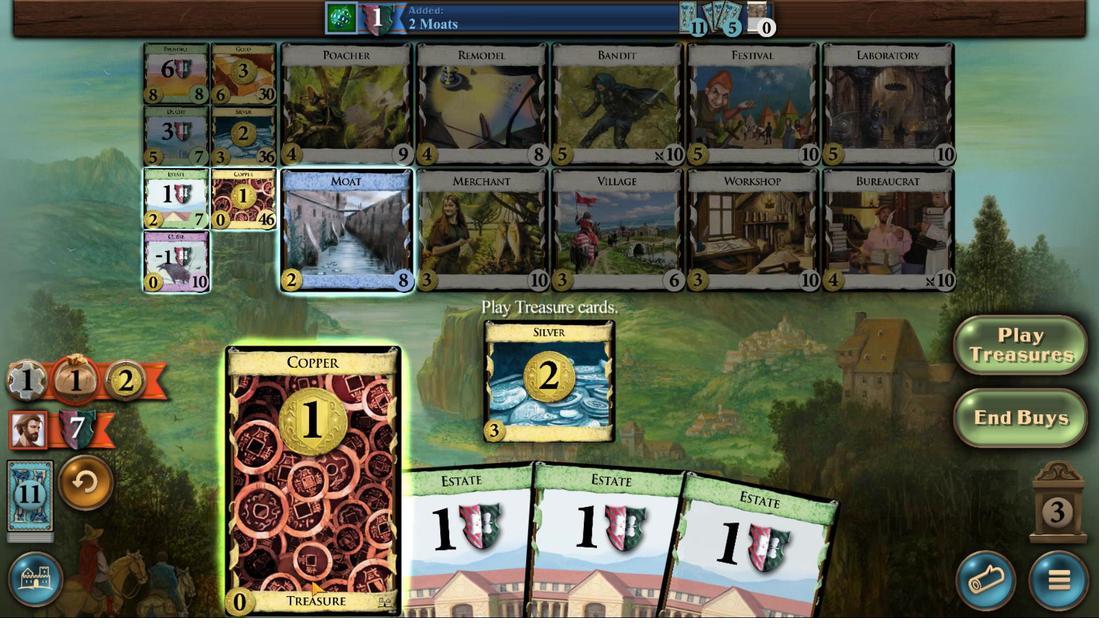 
Action: Mouse moved to (310, 580)
Screenshot: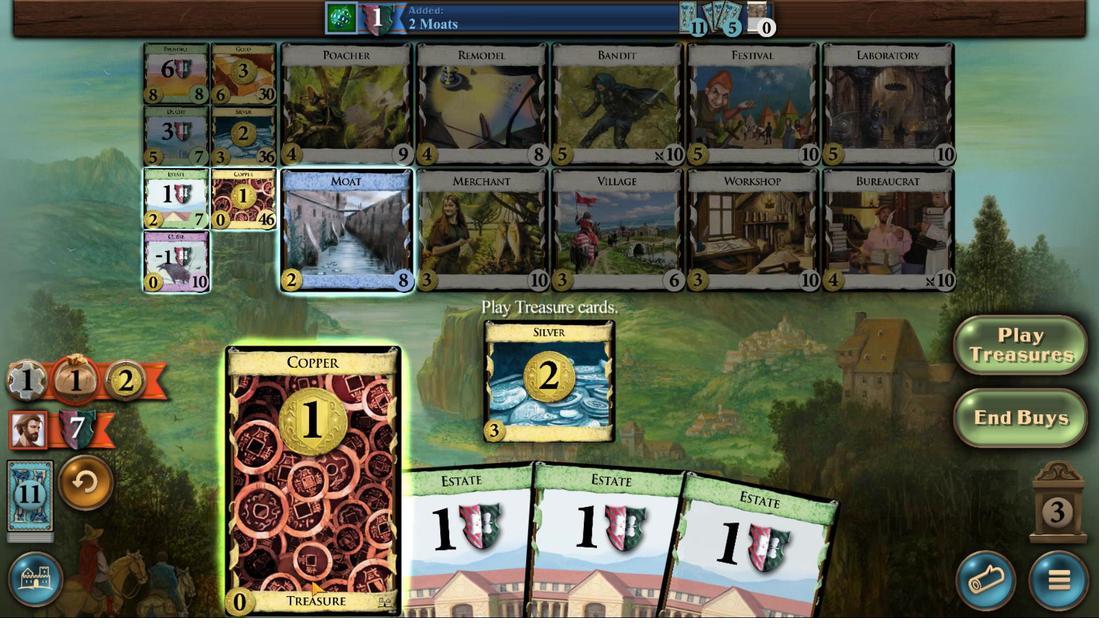 
Action: Mouse scrolled (310, 579) with delta (0, 0)
Screenshot: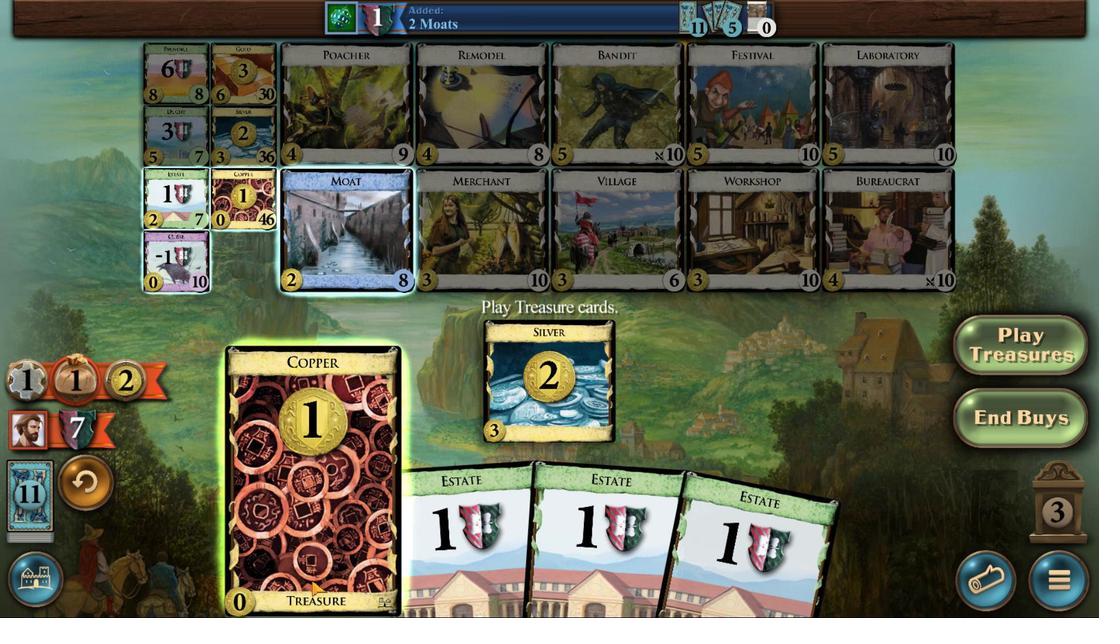 
Action: Mouse scrolled (310, 579) with delta (0, 0)
Screenshot: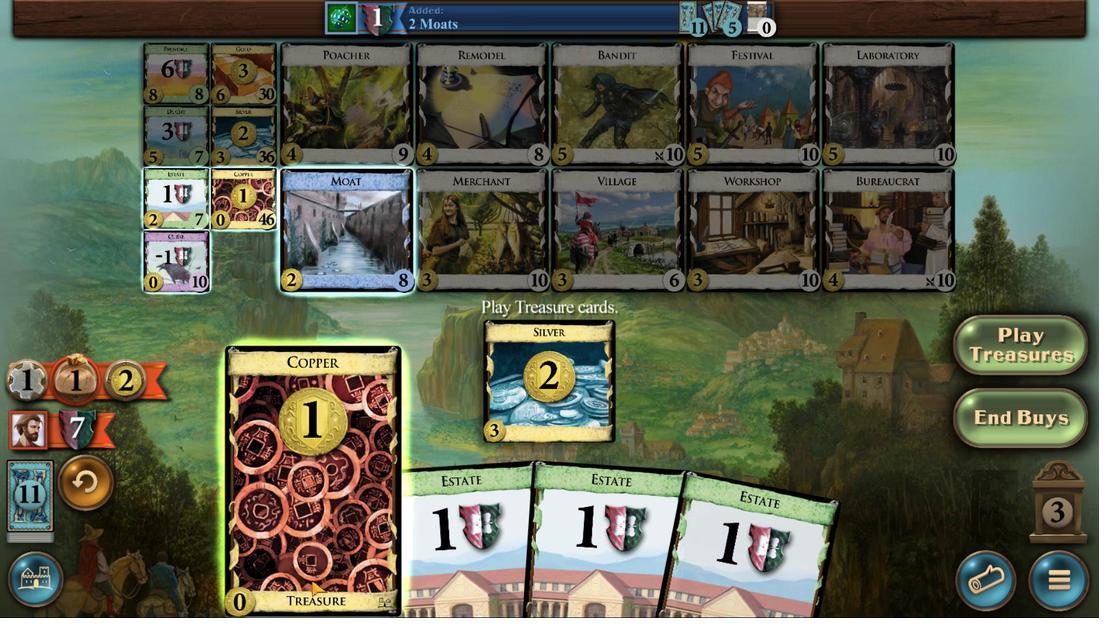 
Action: Mouse moved to (217, 143)
Screenshot: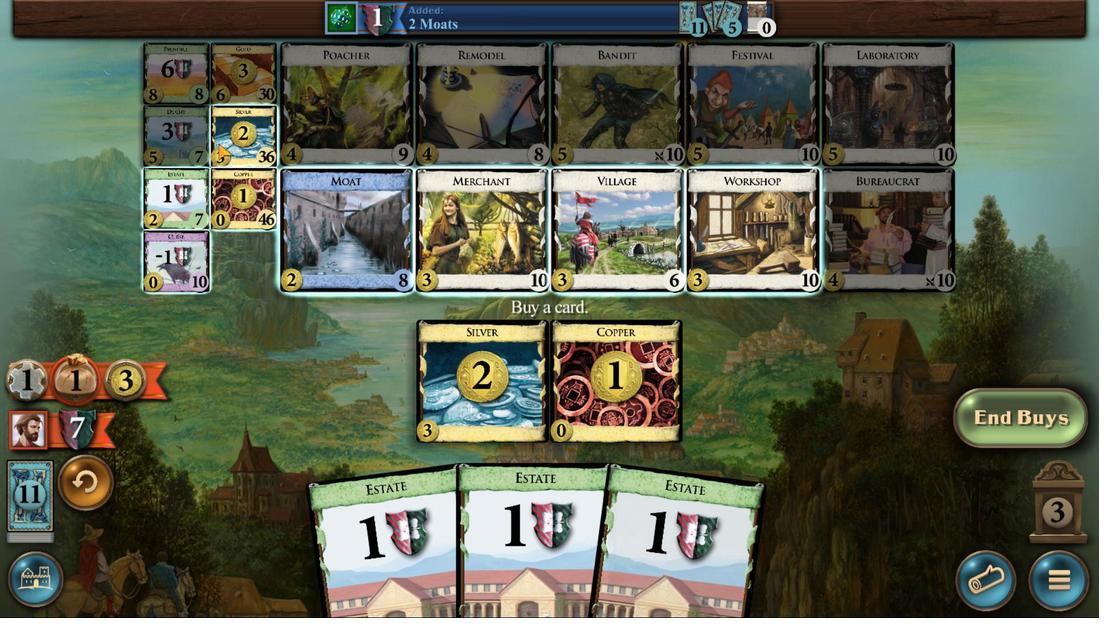 
Action: Mouse pressed left at (217, 143)
Screenshot: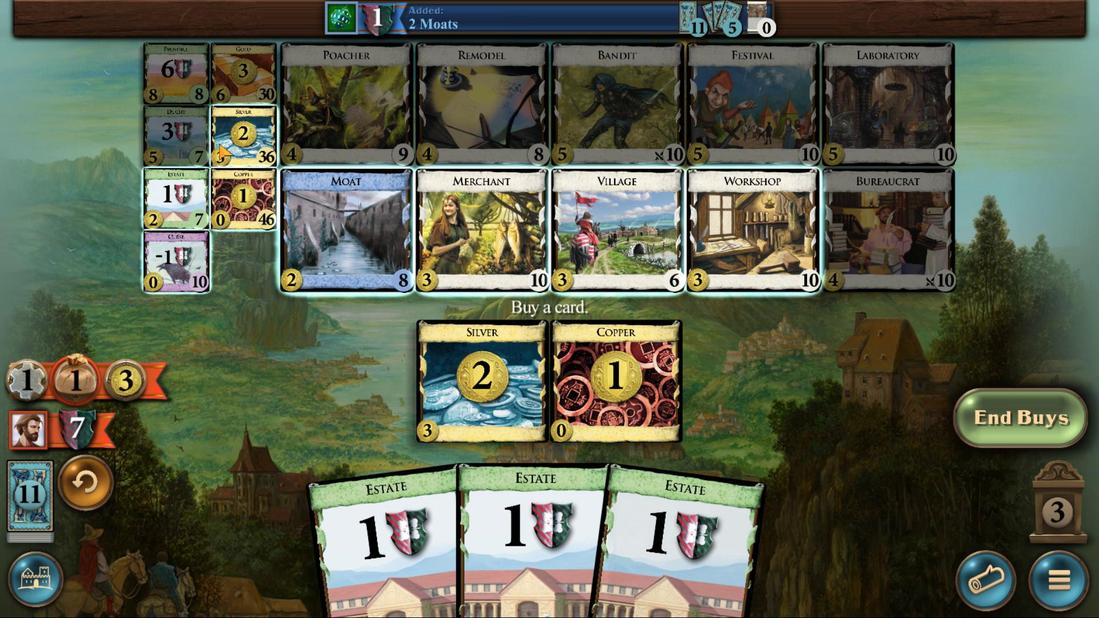 
Action: Mouse moved to (625, 602)
Screenshot: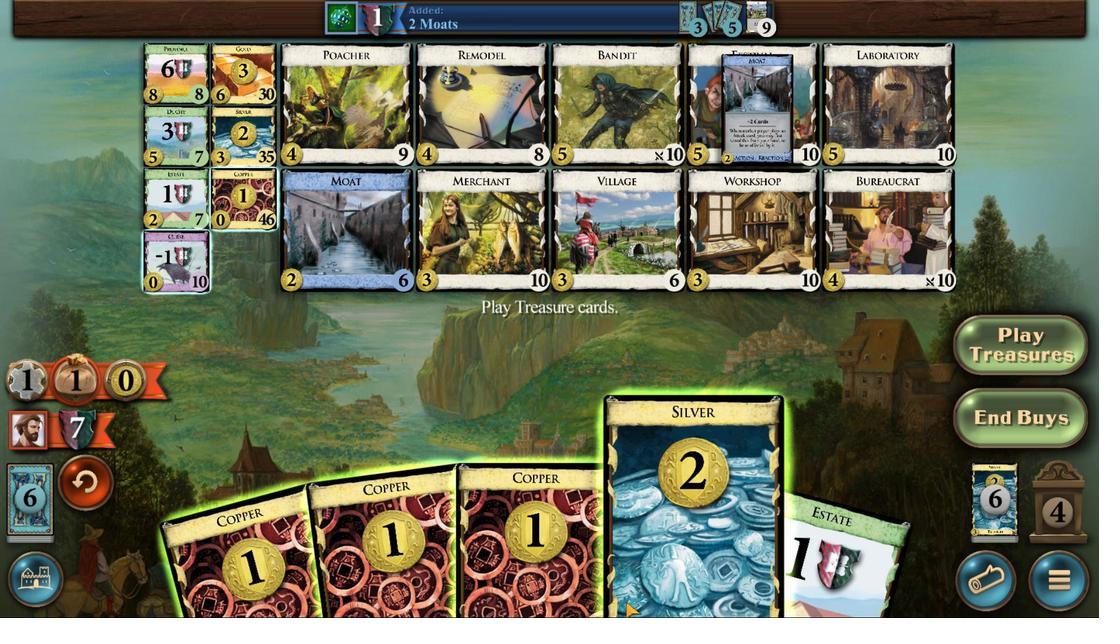 
Action: Mouse scrolled (625, 601) with delta (0, 0)
Screenshot: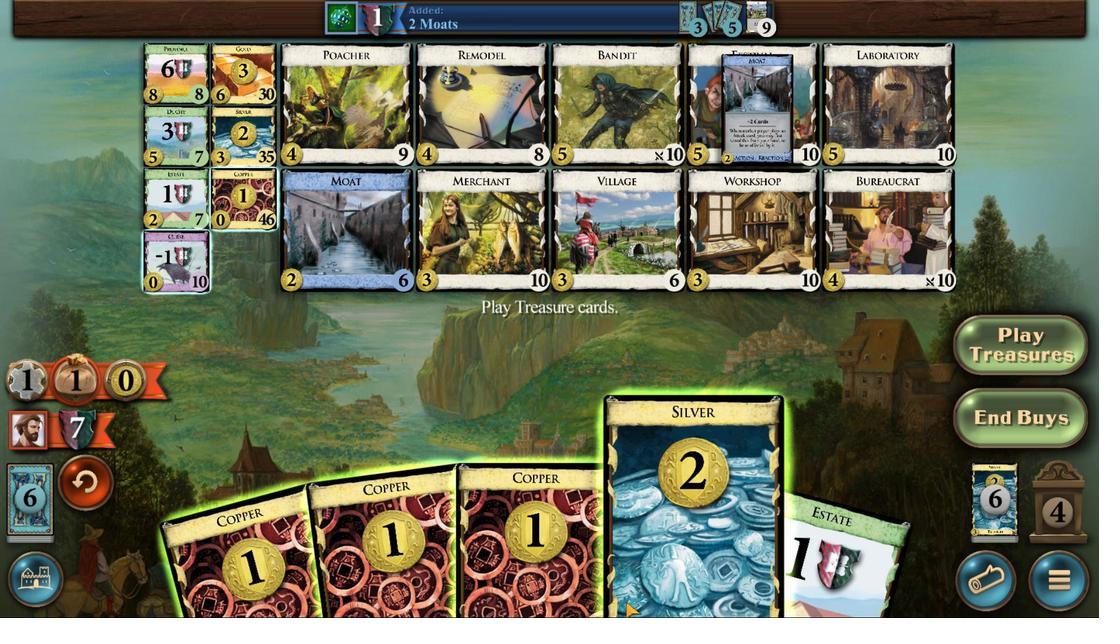 
Action: Mouse scrolled (625, 601) with delta (0, 0)
Screenshot: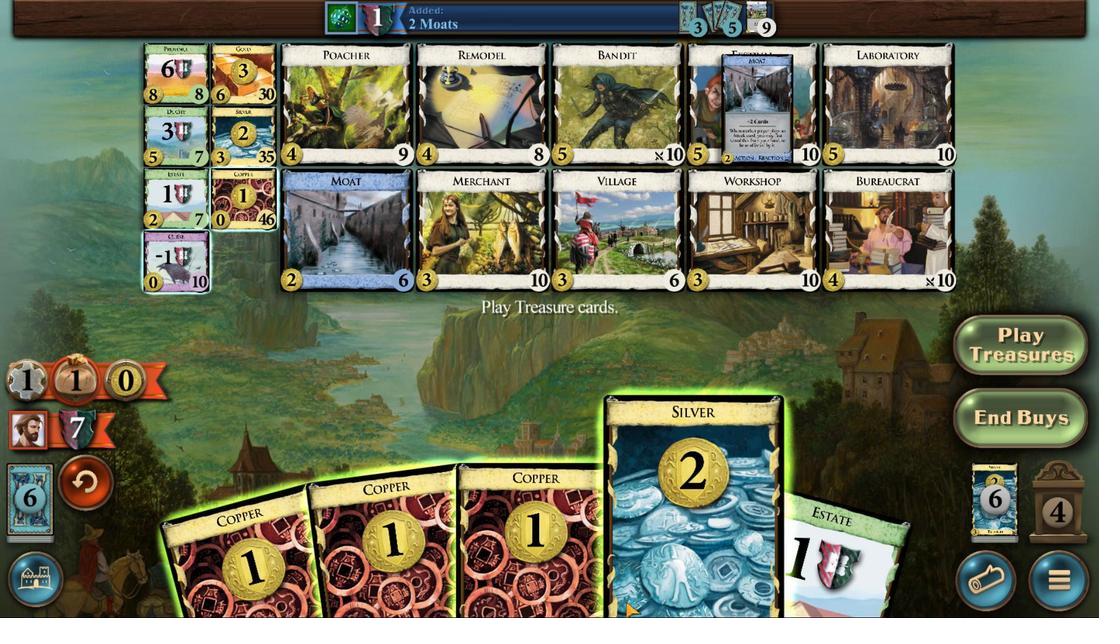
Action: Mouse moved to (576, 593)
Screenshot: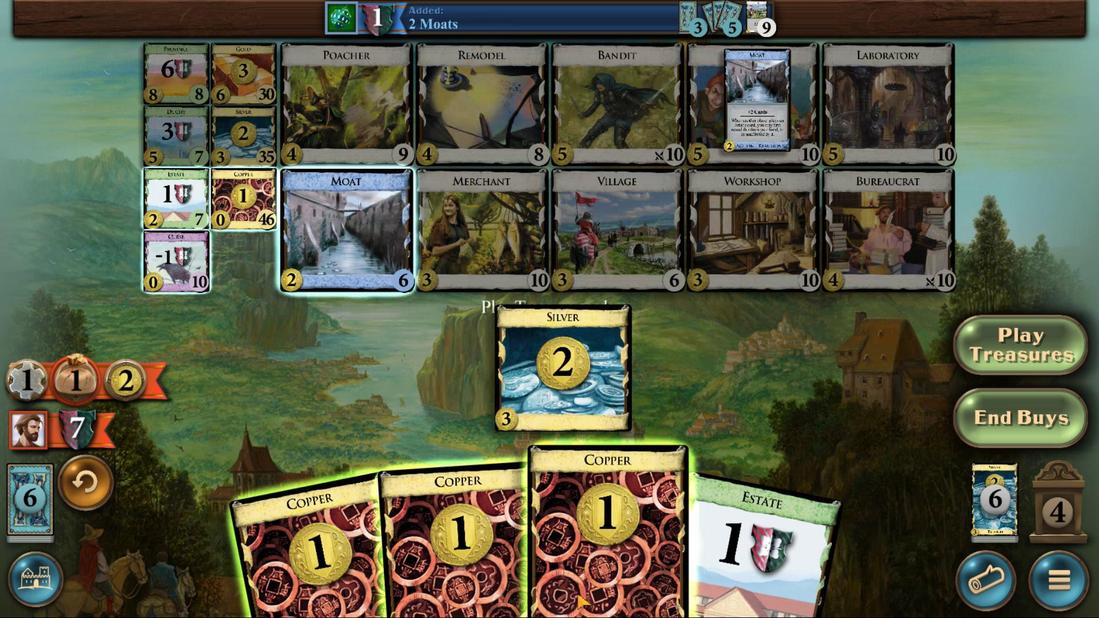 
Action: Mouse scrolled (576, 593) with delta (0, 0)
Screenshot: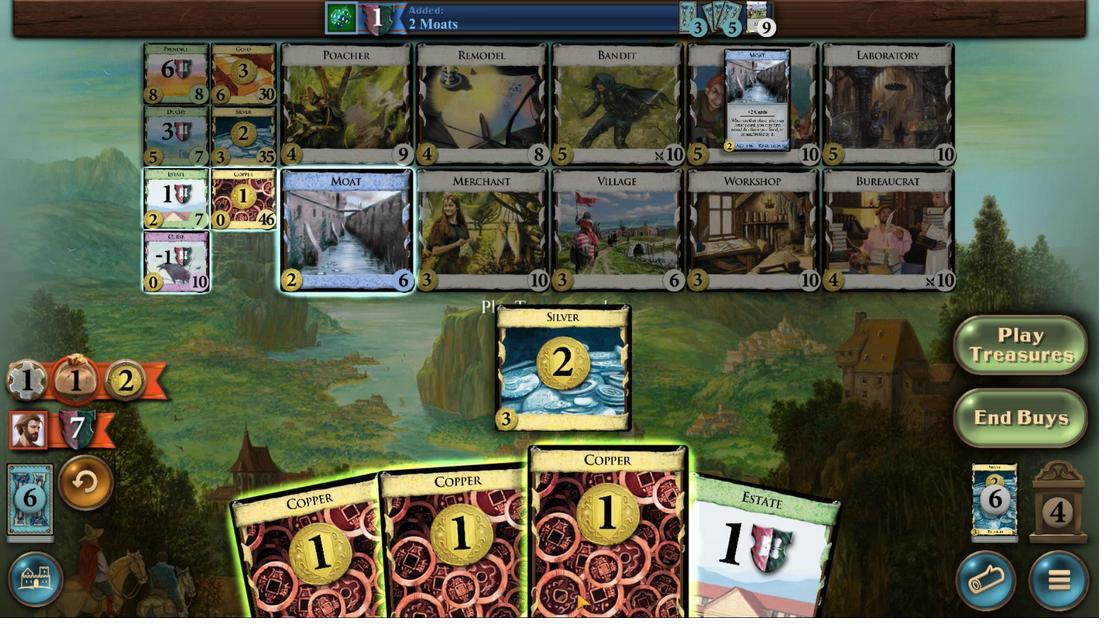 
Action: Mouse scrolled (576, 593) with delta (0, 0)
Screenshot: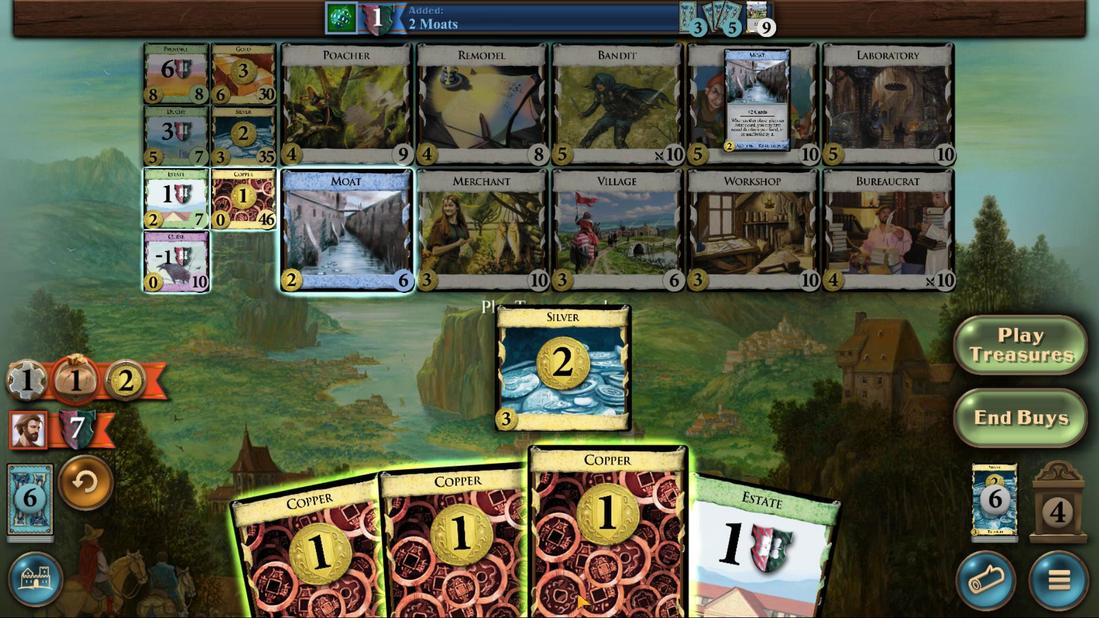 
Action: Mouse scrolled (576, 593) with delta (0, 0)
Screenshot: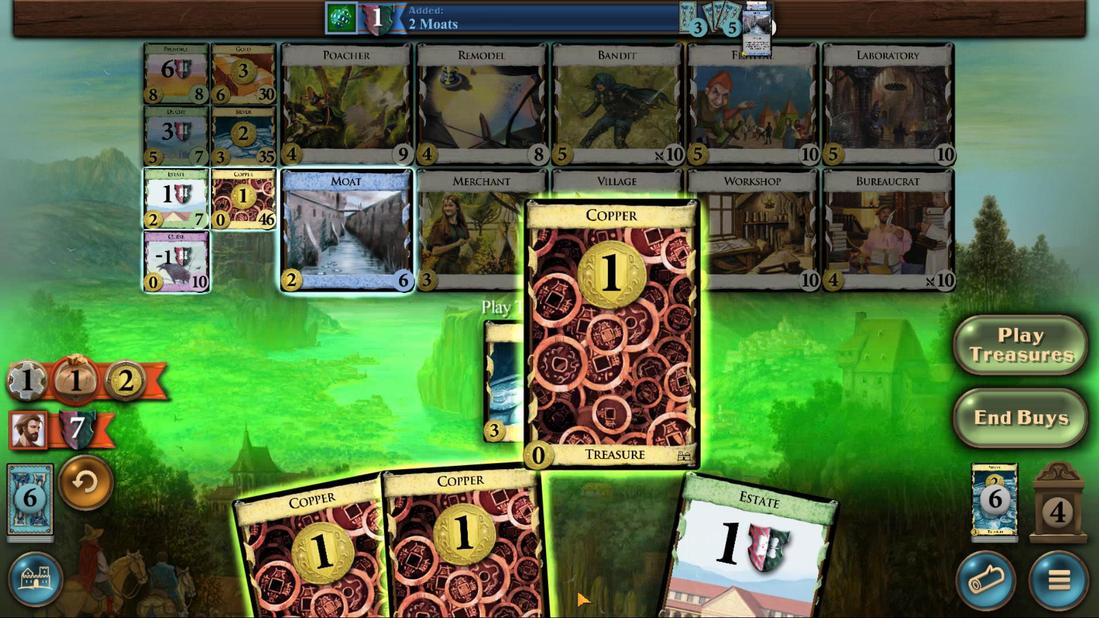 
Action: Mouse moved to (573, 591)
Screenshot: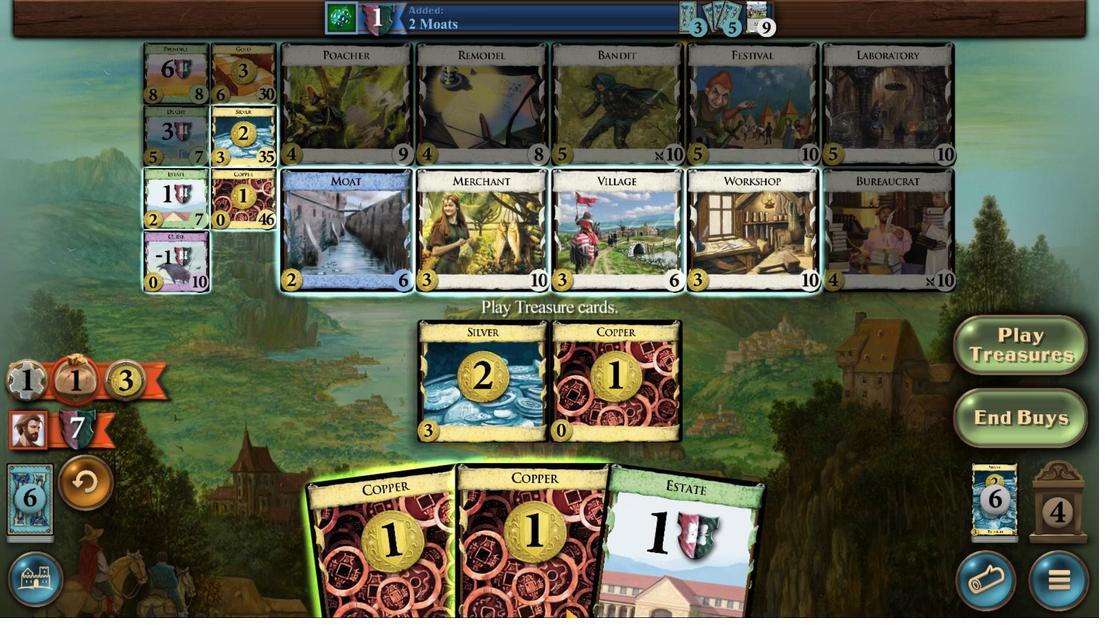 
Action: Mouse scrolled (573, 590) with delta (0, 0)
Screenshot: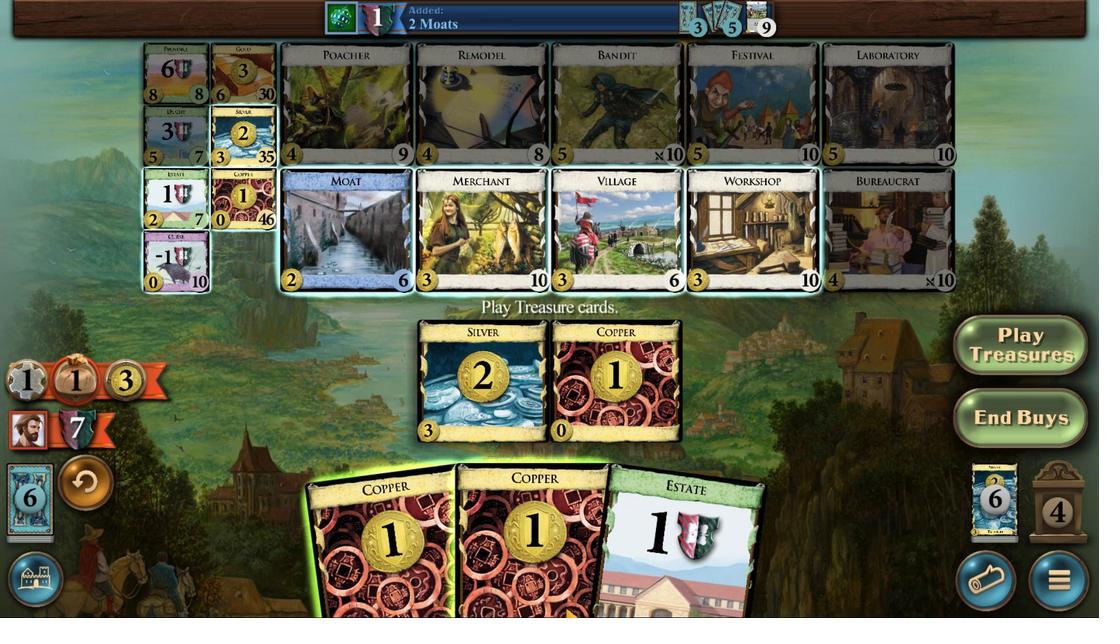 
Action: Mouse moved to (571, 597)
Screenshot: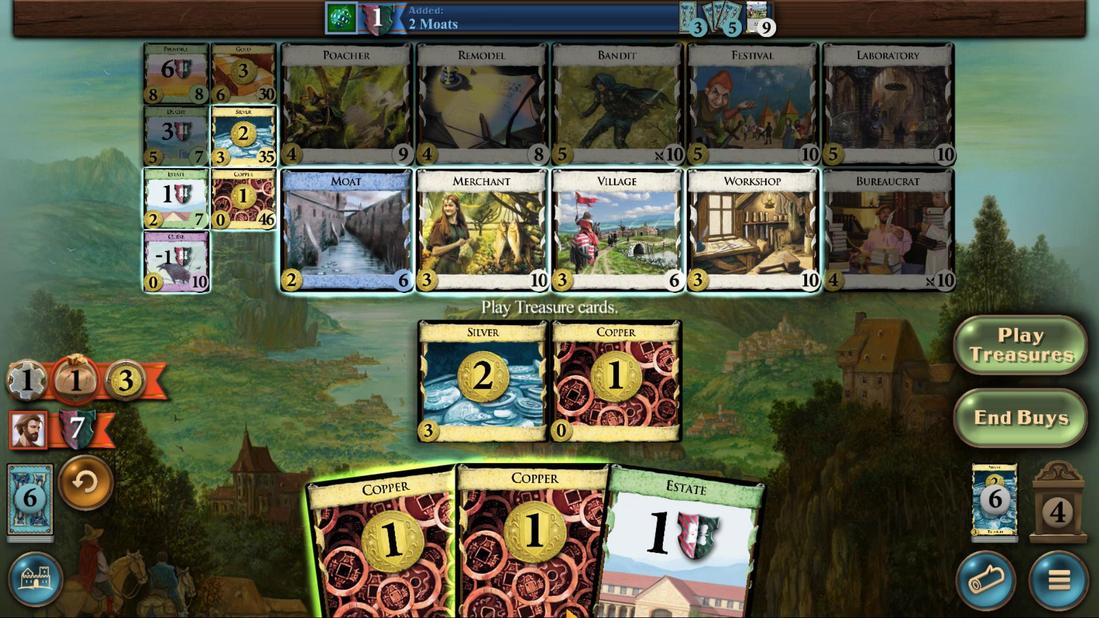 
Action: Mouse scrolled (571, 596) with delta (0, 0)
Screenshot: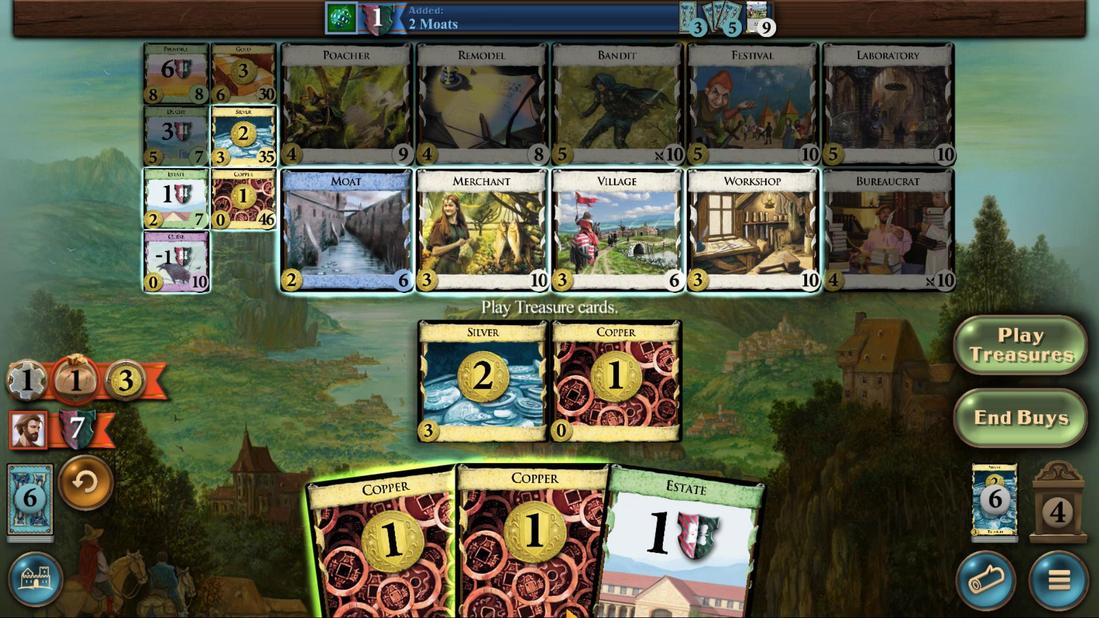 
Action: Mouse moved to (568, 604)
Screenshot: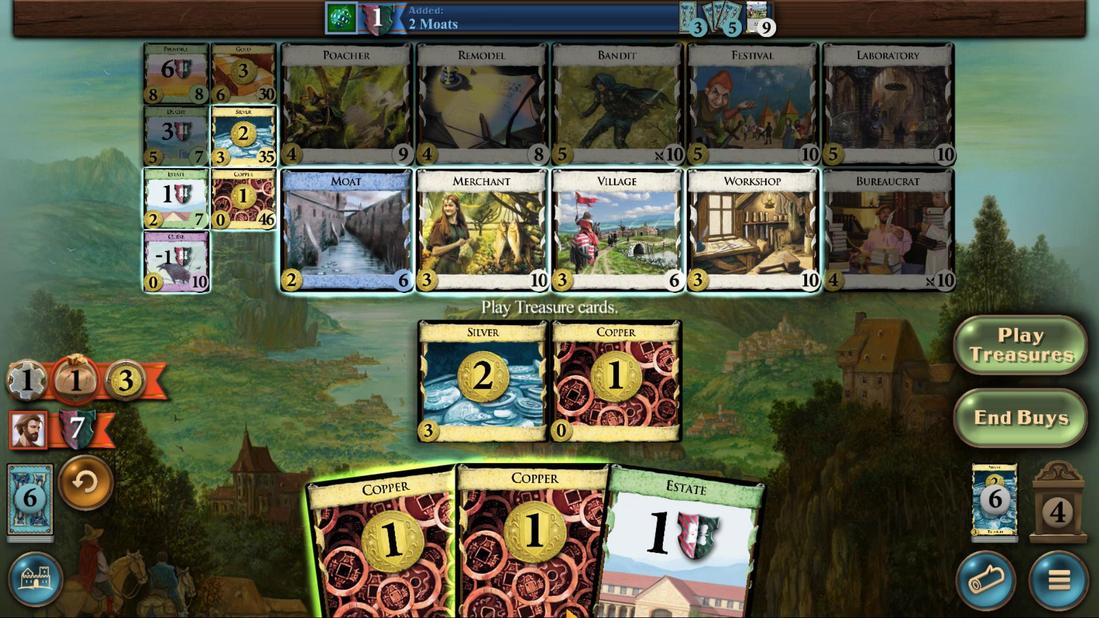 
Action: Mouse scrolled (568, 604) with delta (0, 0)
Screenshot: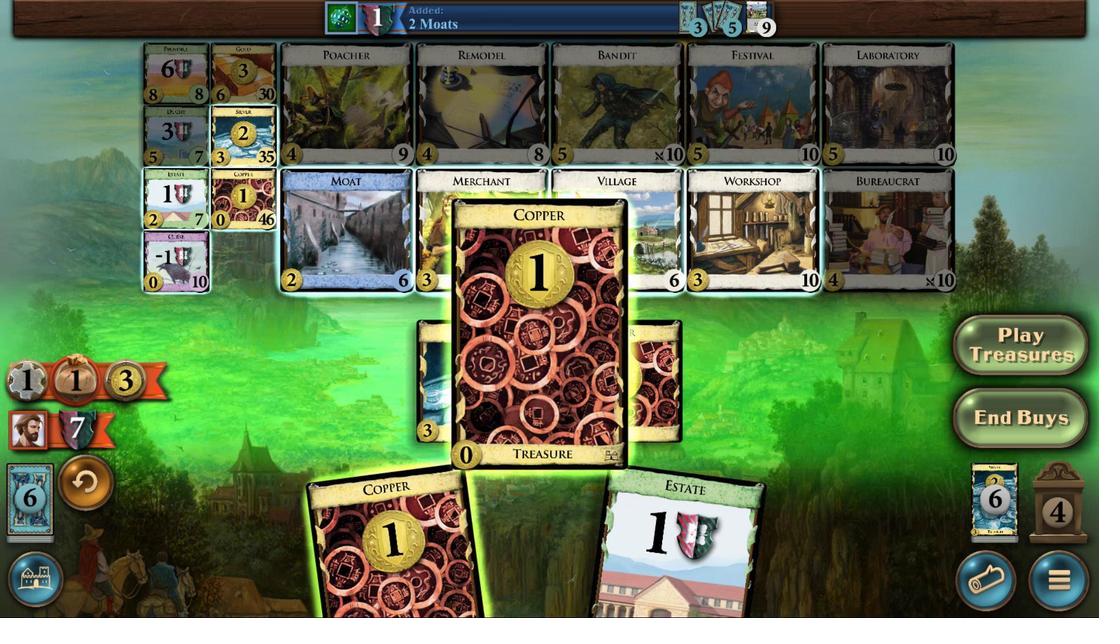 
Action: Mouse moved to (565, 607)
Screenshot: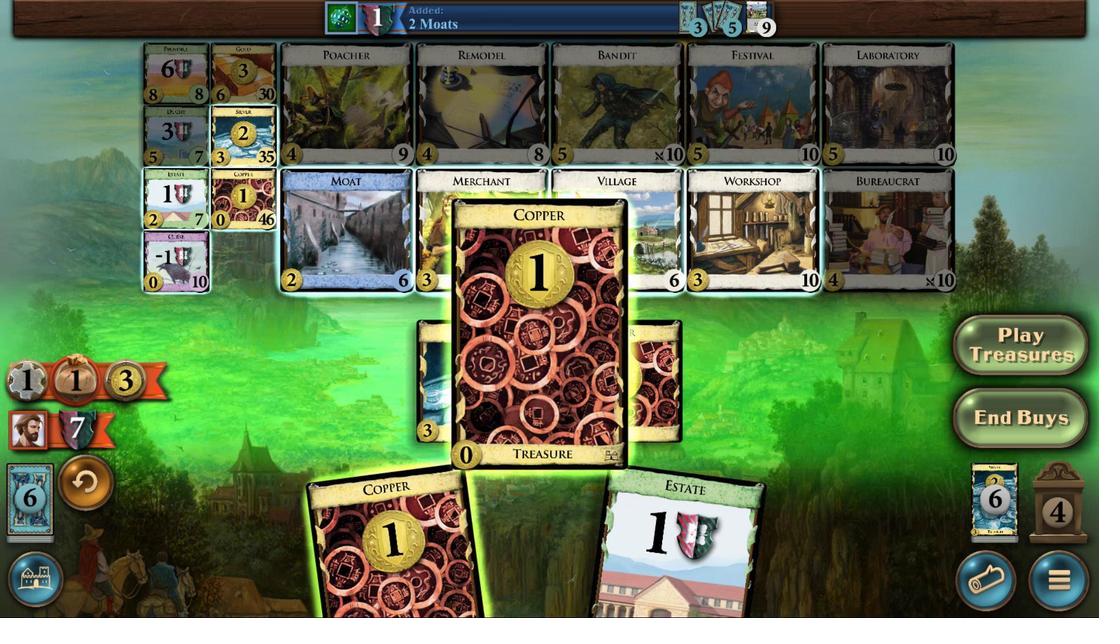 
Action: Mouse scrolled (565, 607) with delta (0, 0)
Screenshot: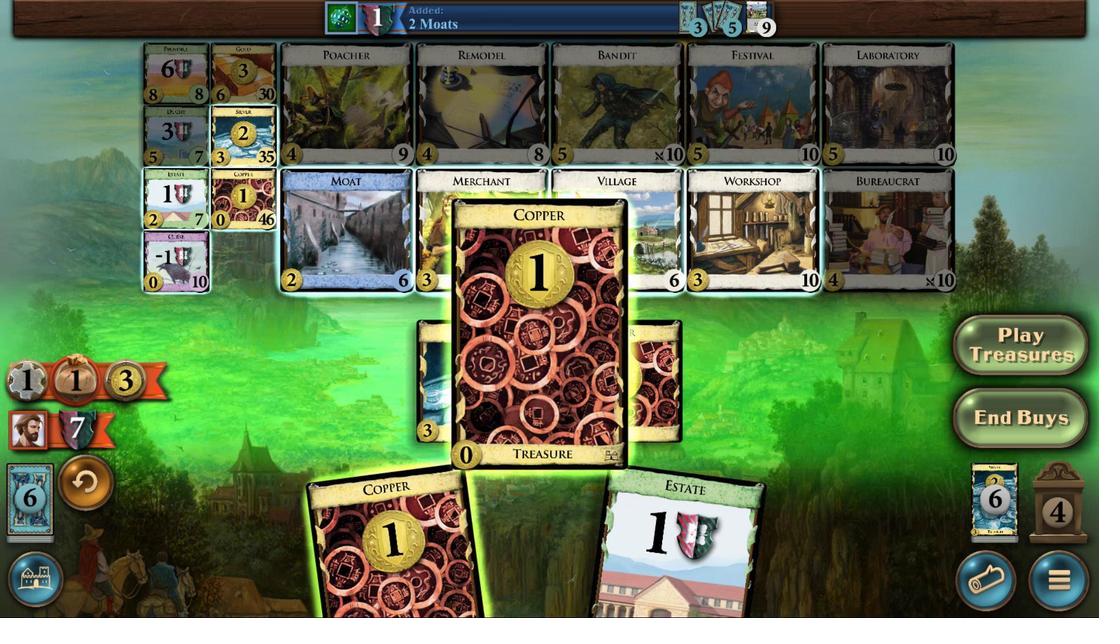 
Action: Mouse moved to (565, 608)
Screenshot: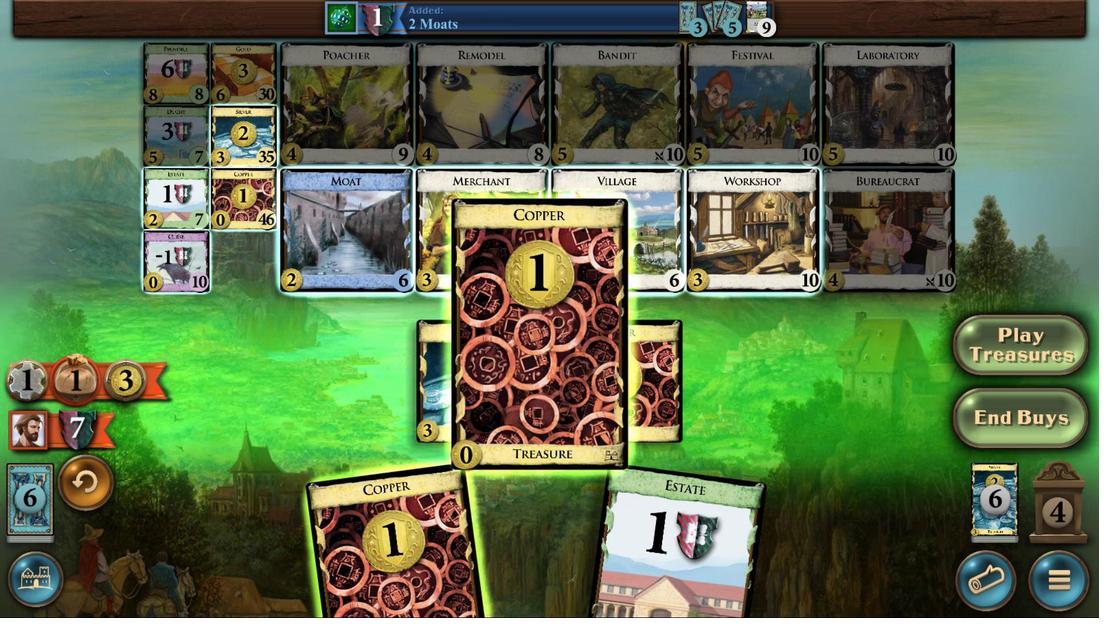
Action: Mouse scrolled (565, 607) with delta (0, 0)
Screenshot: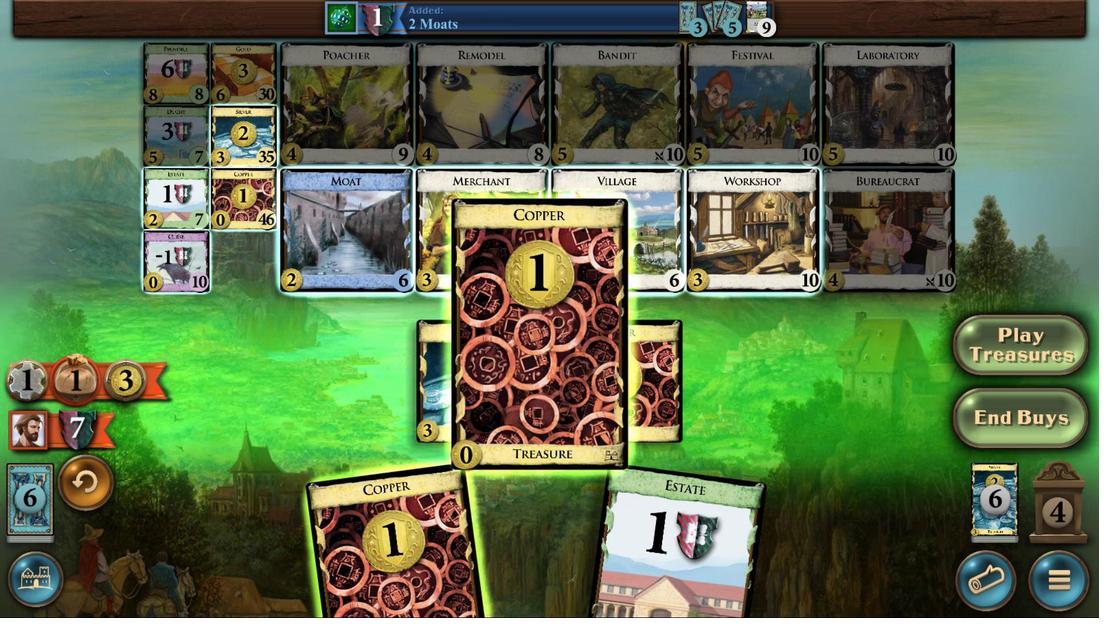 
Action: Mouse moved to (517, 582)
Screenshot: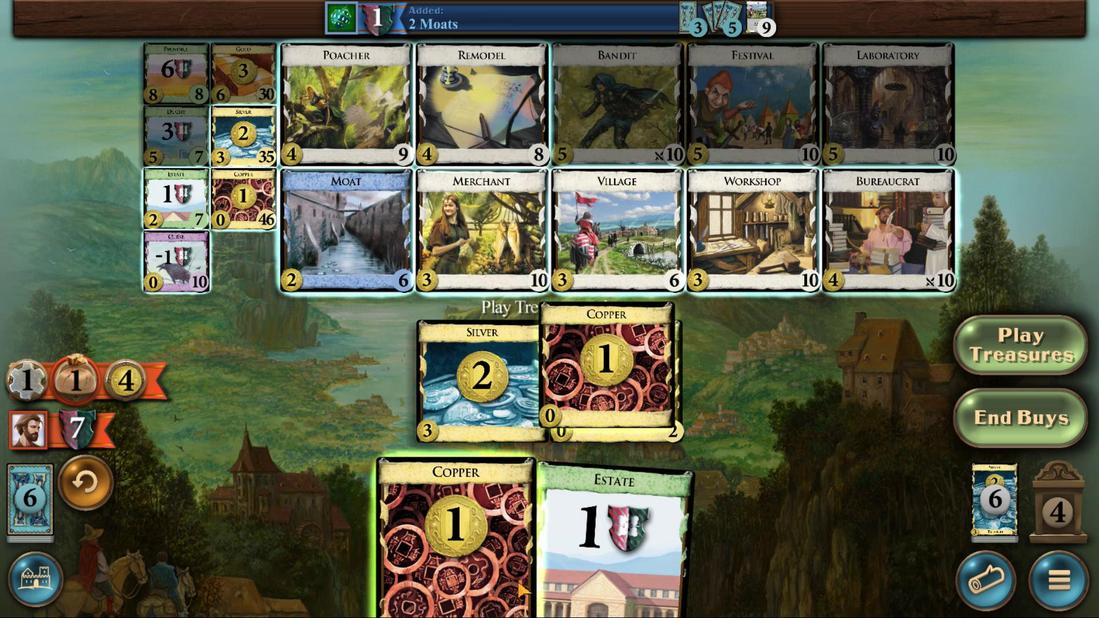 
Action: Mouse scrolled (517, 581) with delta (0, 0)
Screenshot: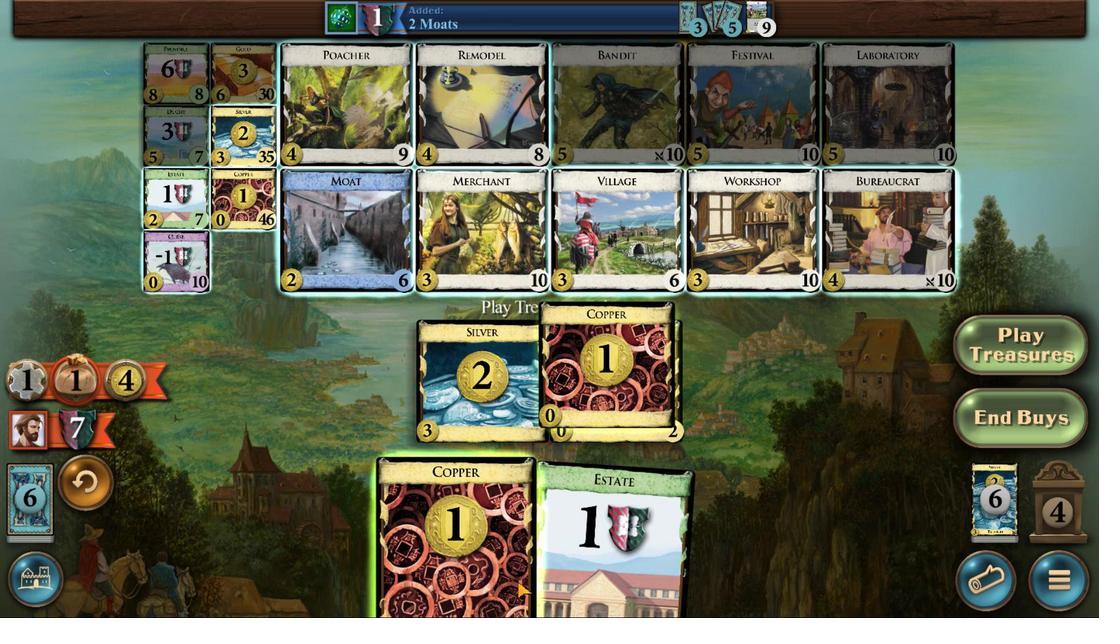
Action: Mouse scrolled (517, 581) with delta (0, 0)
Screenshot: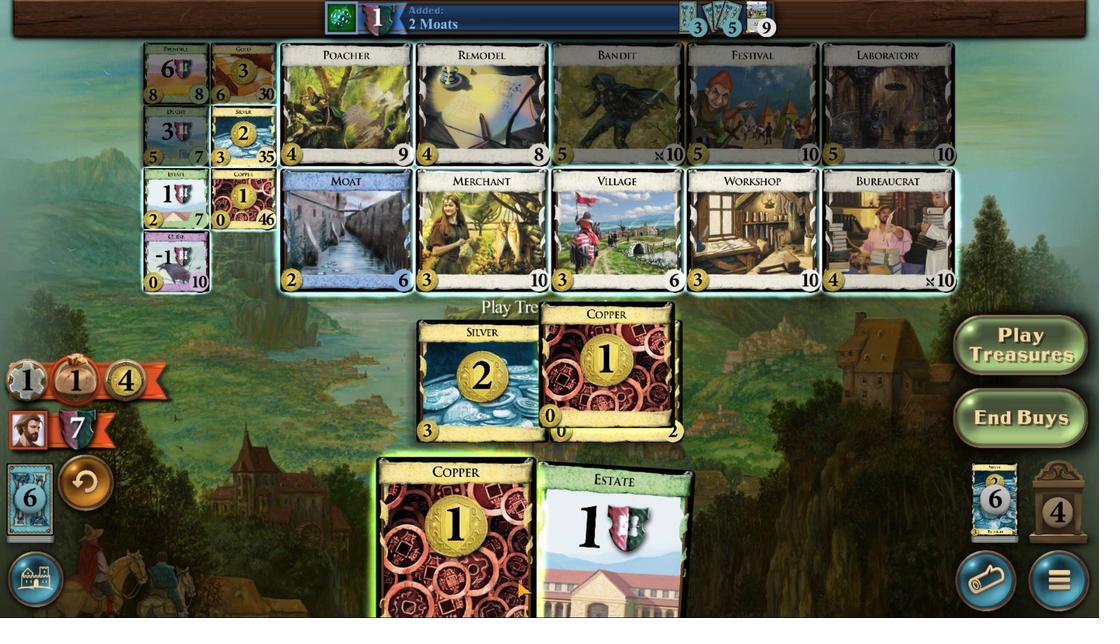 
Action: Mouse scrolled (517, 581) with delta (0, 0)
Screenshot: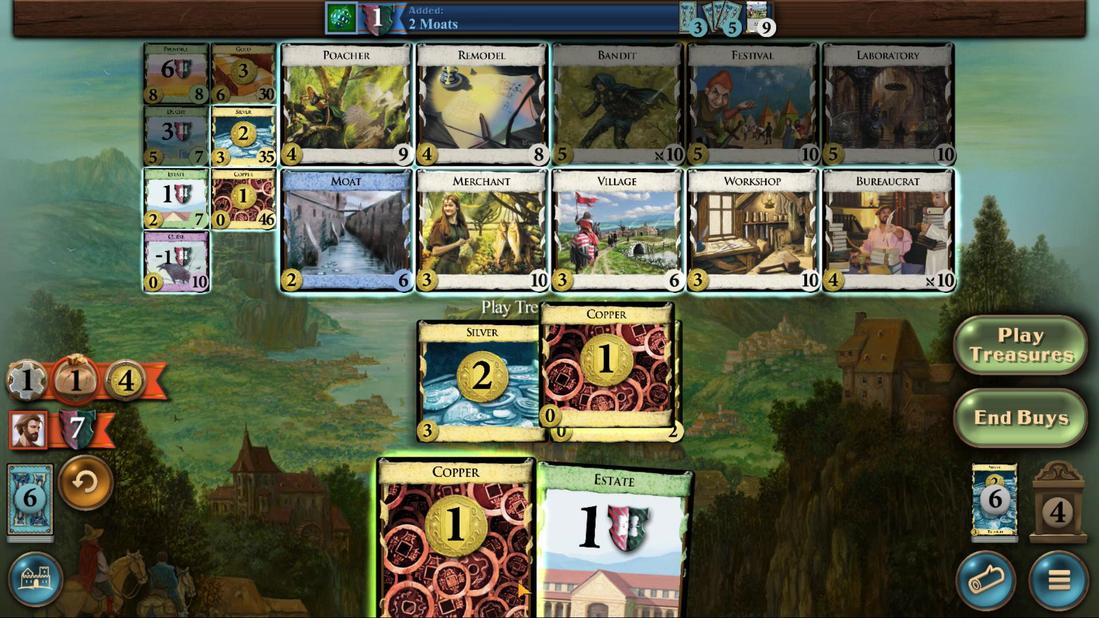 
Action: Mouse scrolled (517, 581) with delta (0, 0)
Screenshot: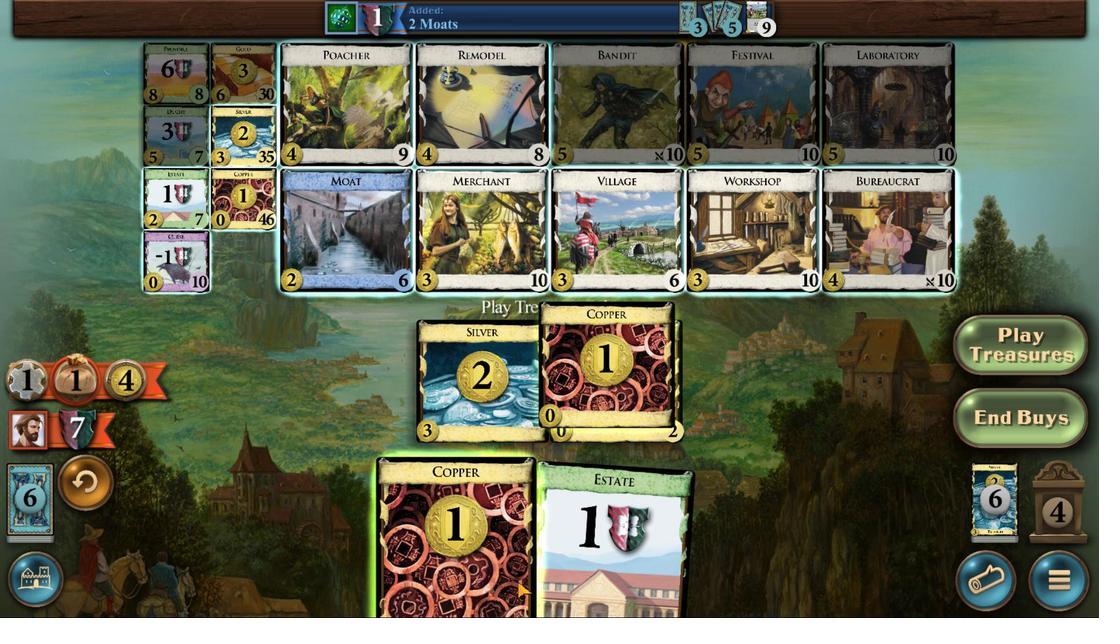 
Action: Mouse scrolled (517, 581) with delta (0, 0)
Screenshot: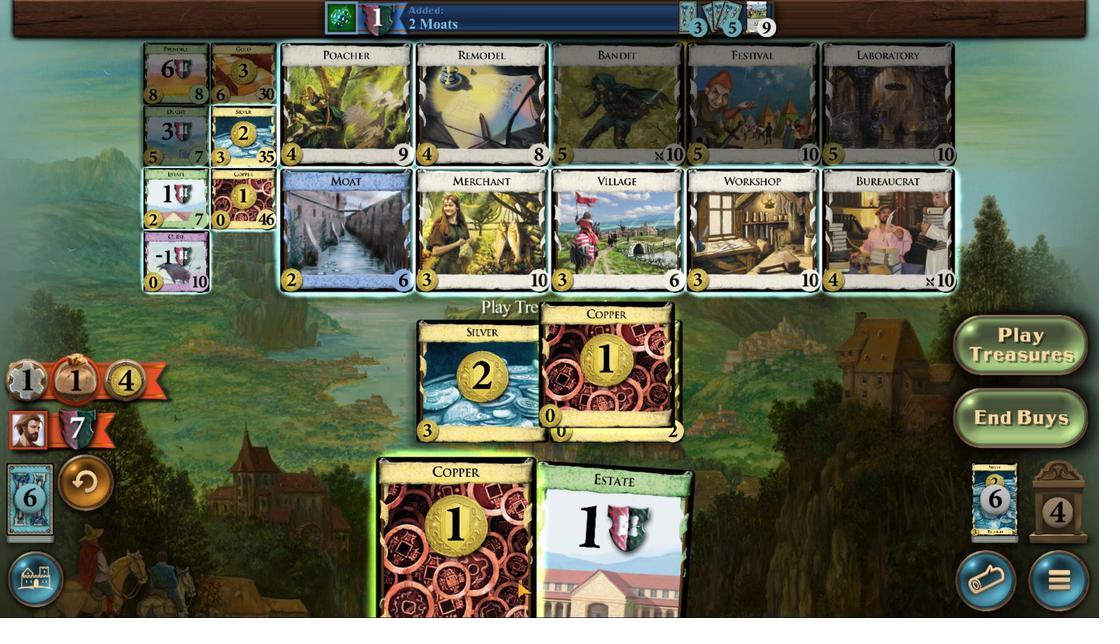
Action: Mouse moved to (178, 128)
Screenshot: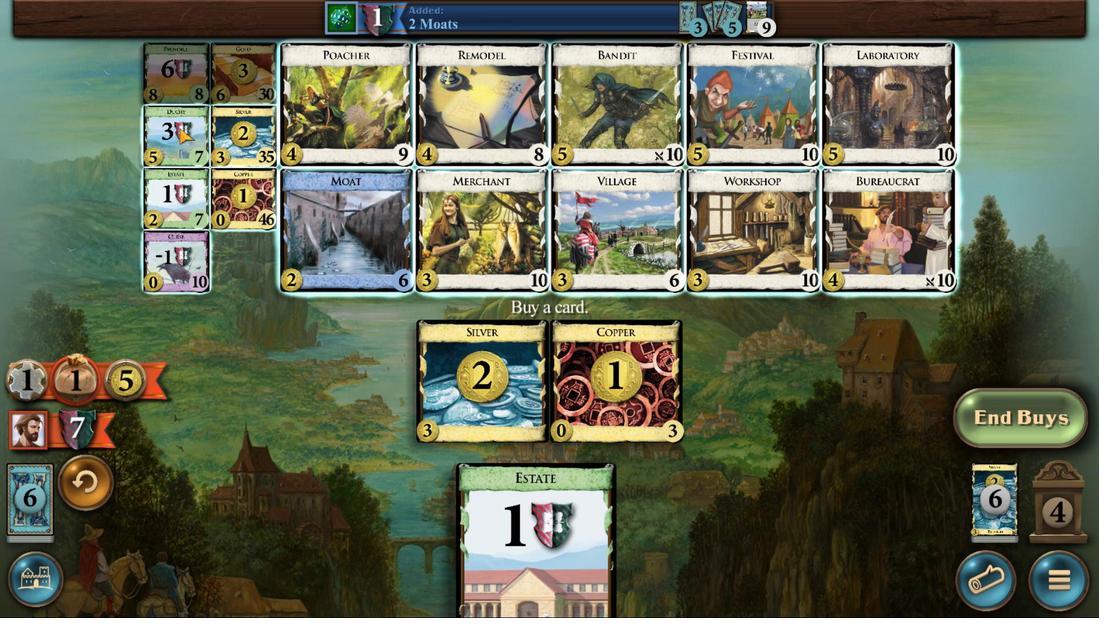 
Action: Mouse pressed left at (178, 128)
Screenshot: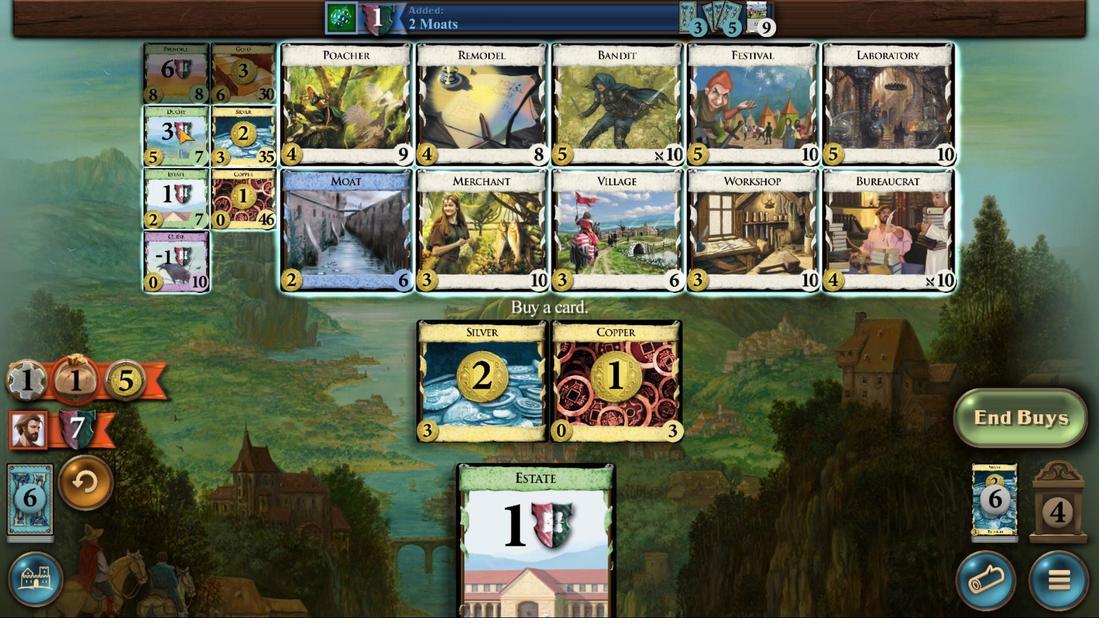 
Action: Mouse moved to (688, 552)
Screenshot: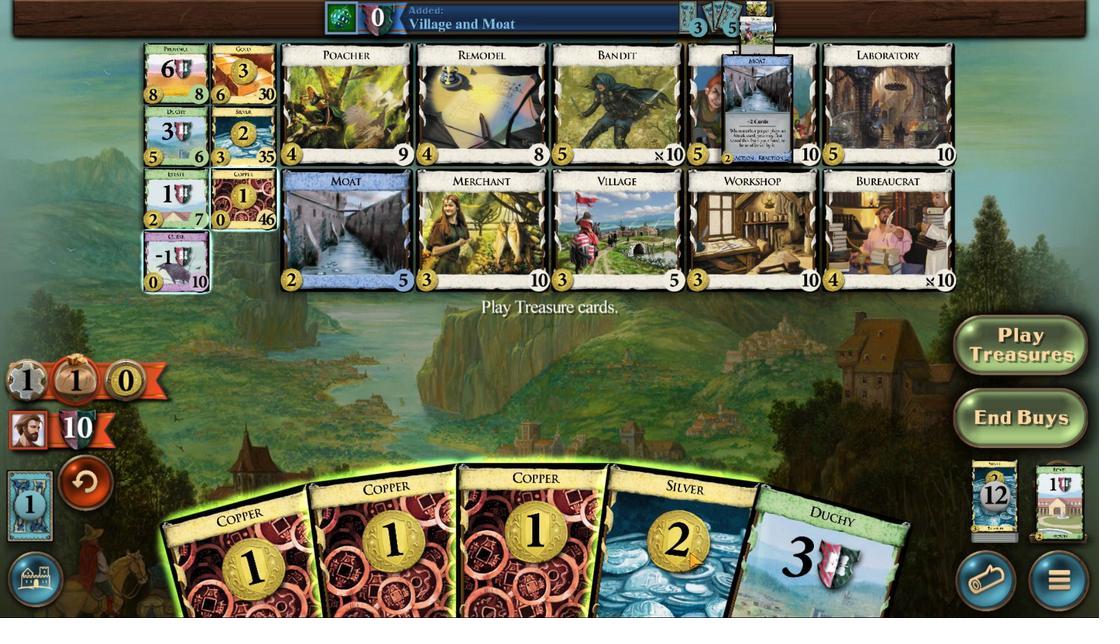 
Action: Mouse scrolled (688, 552) with delta (0, 0)
Screenshot: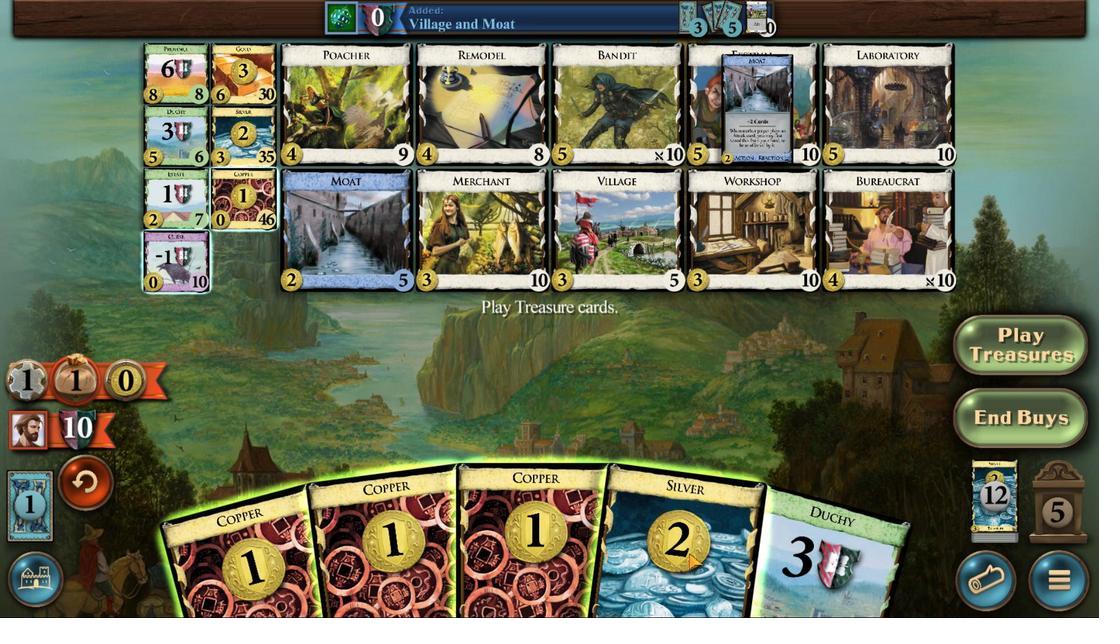 
Action: Mouse moved to (688, 552)
Screenshot: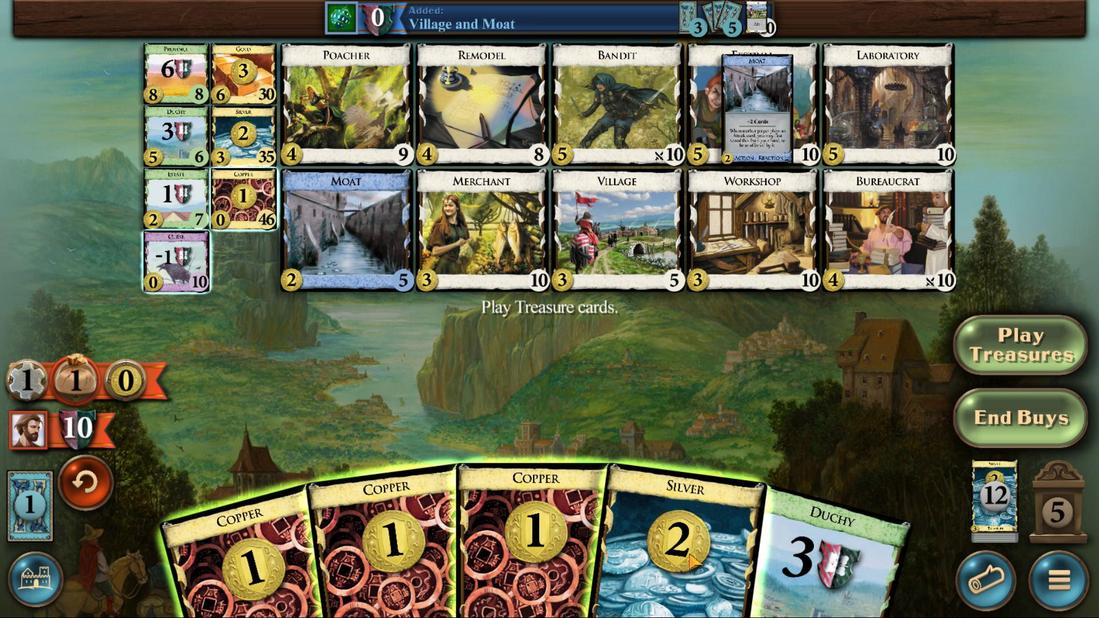 
Action: Mouse scrolled (688, 552) with delta (0, 0)
Screenshot: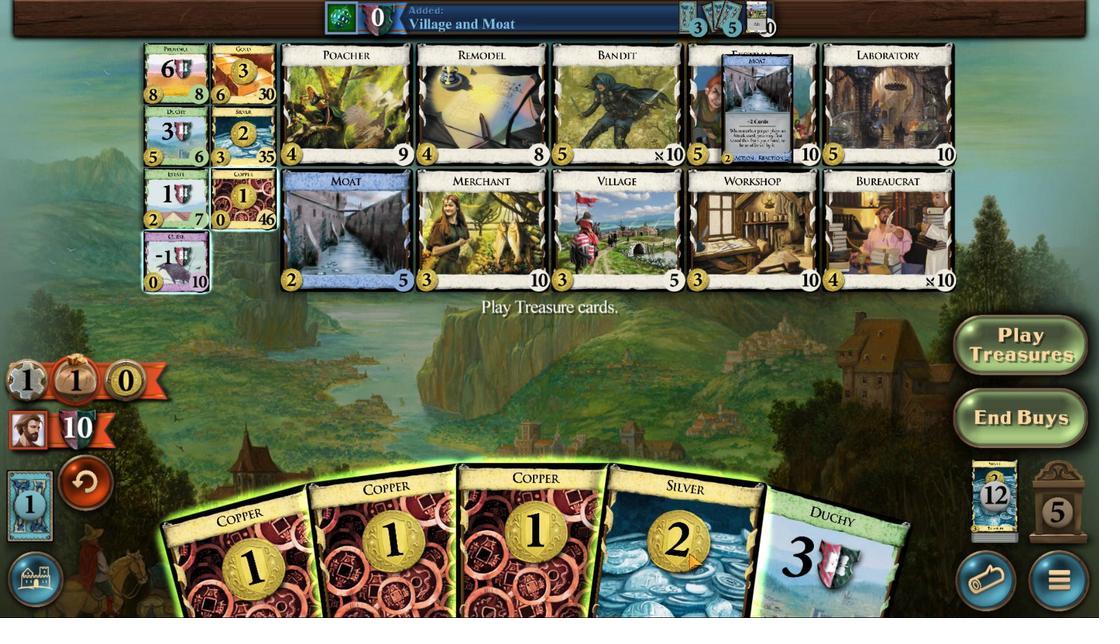 
Action: Mouse moved to (688, 553)
Screenshot: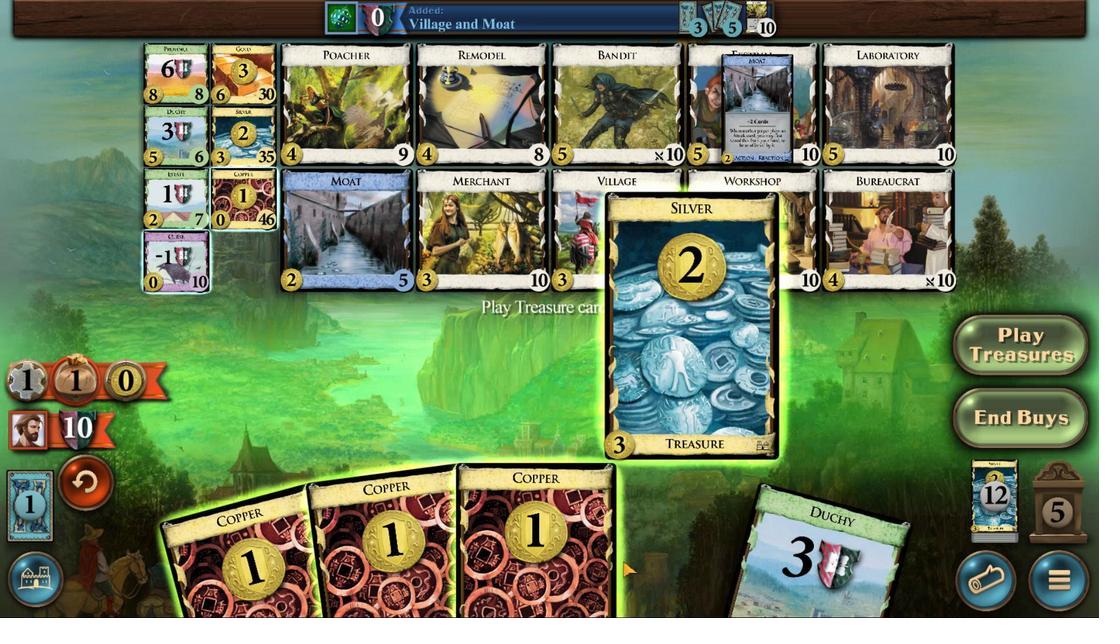 
Action: Mouse scrolled (688, 553) with delta (0, 0)
Screenshot: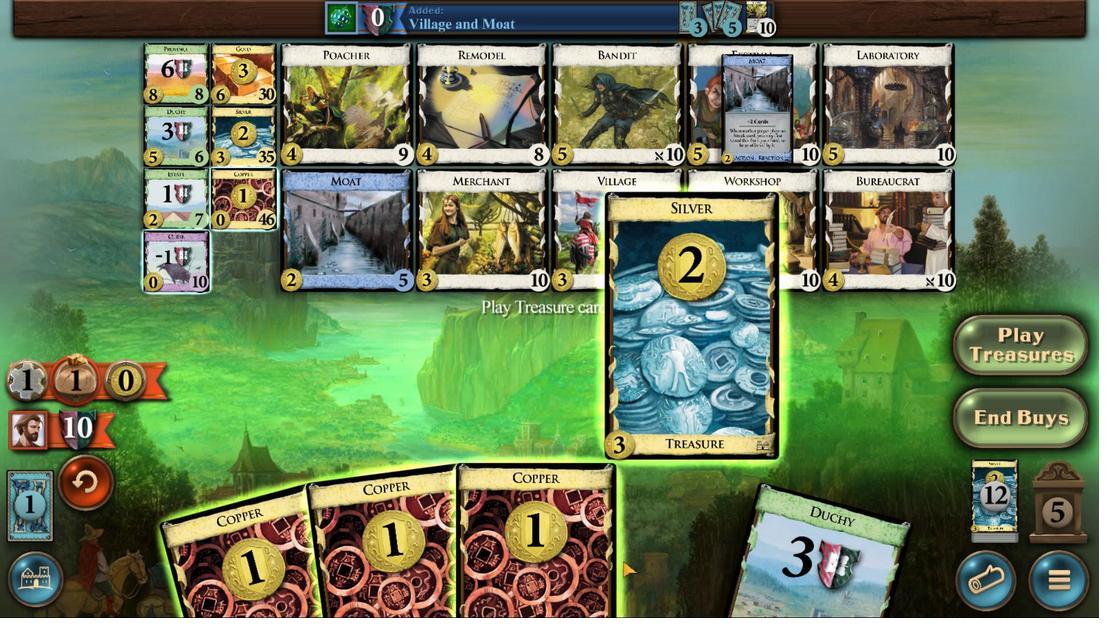 
Action: Mouse moved to (613, 564)
Screenshot: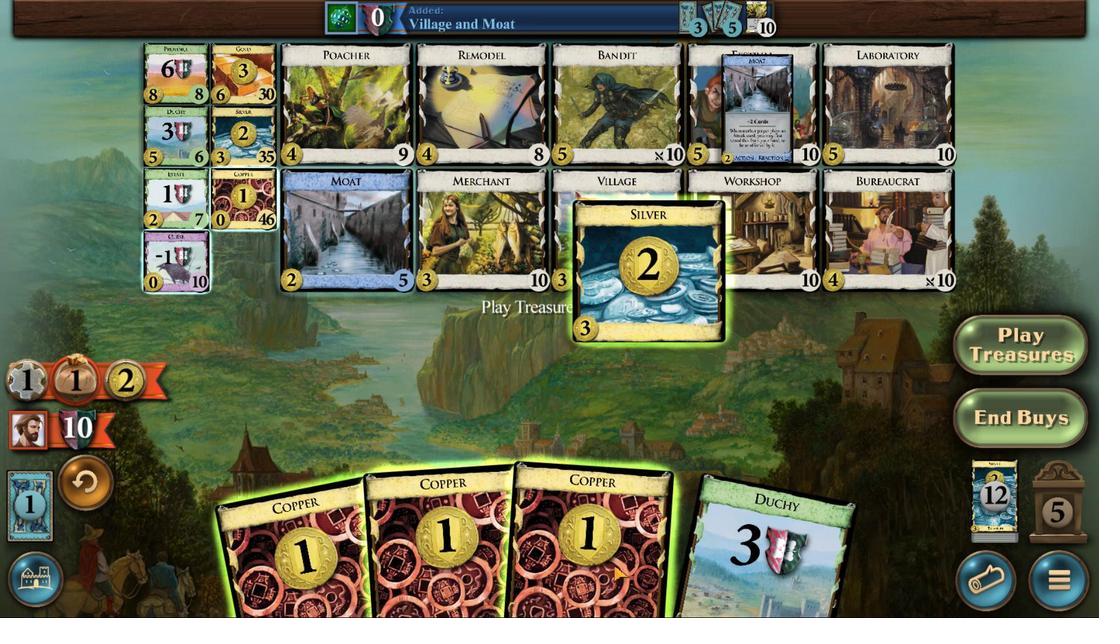 
Action: Mouse scrolled (613, 563) with delta (0, 0)
Screenshot: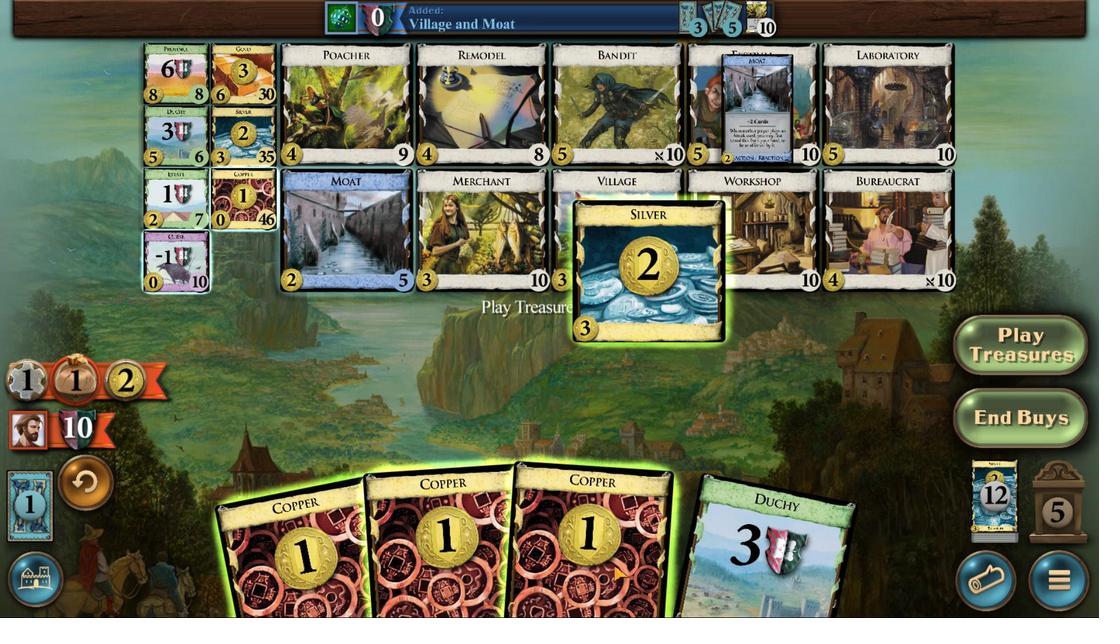 
Action: Mouse moved to (613, 564)
Screenshot: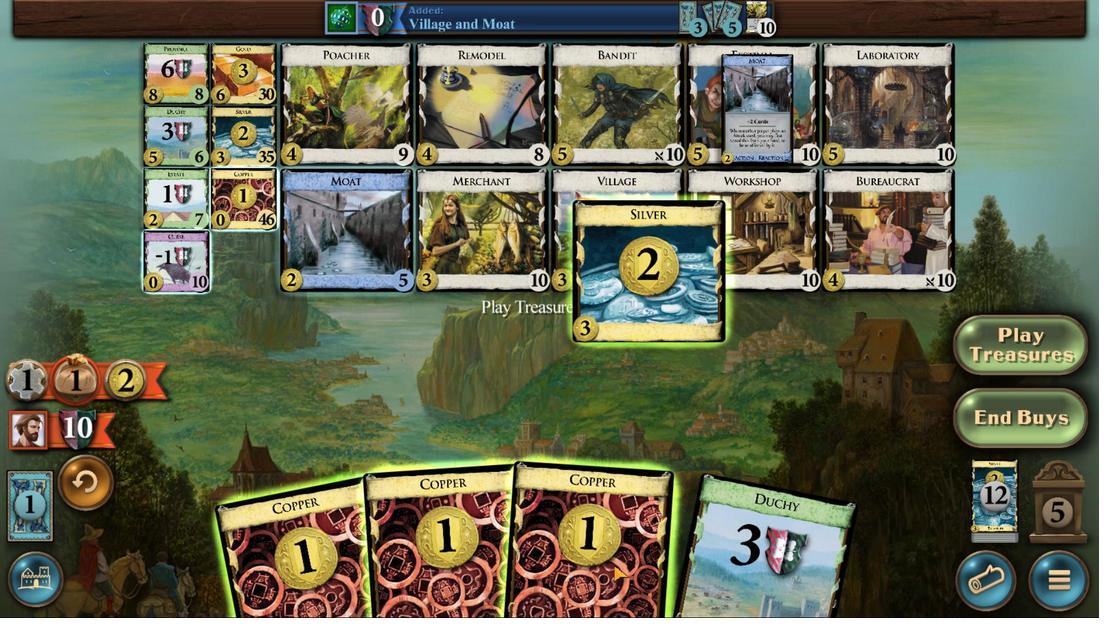 
Action: Mouse scrolled (613, 564) with delta (0, 0)
Screenshot: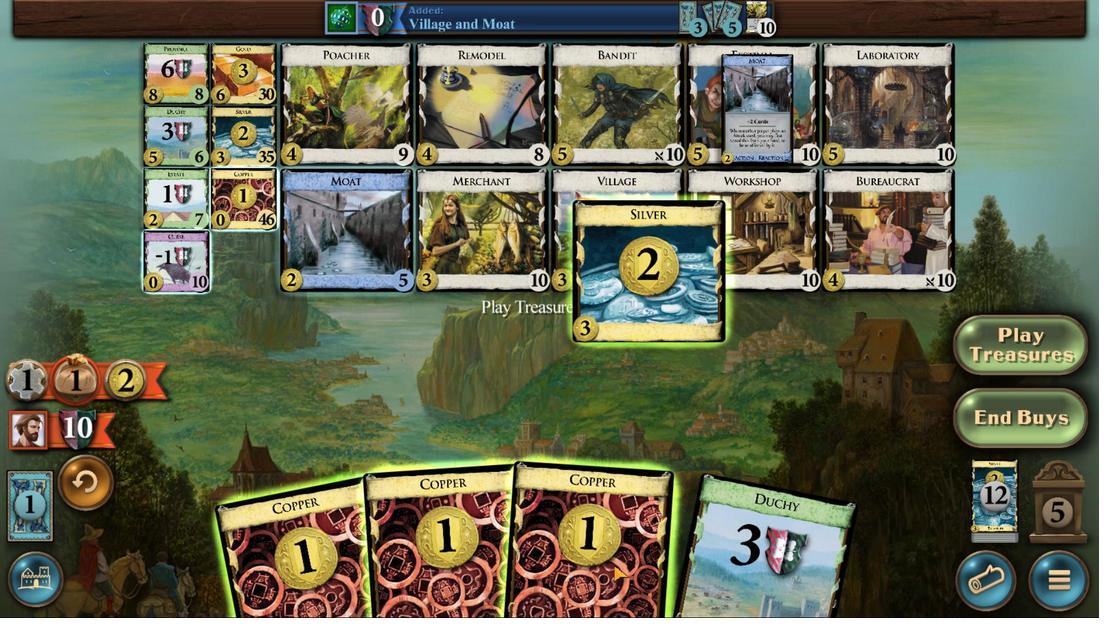 
Action: Mouse moved to (613, 565)
Screenshot: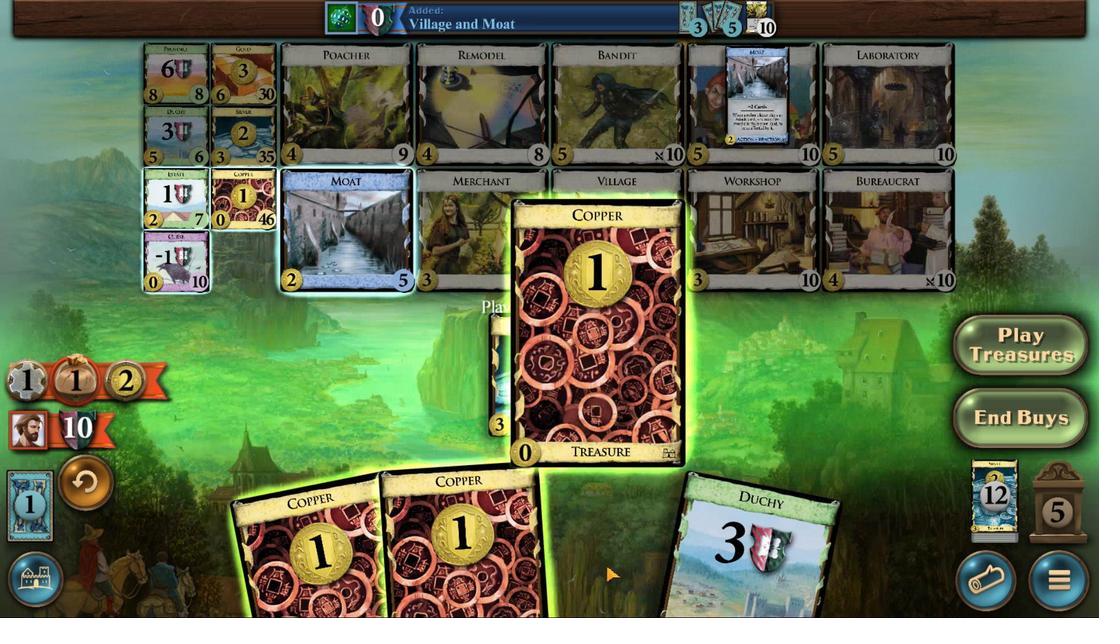 
Action: Mouse scrolled (613, 565) with delta (0, 0)
Screenshot: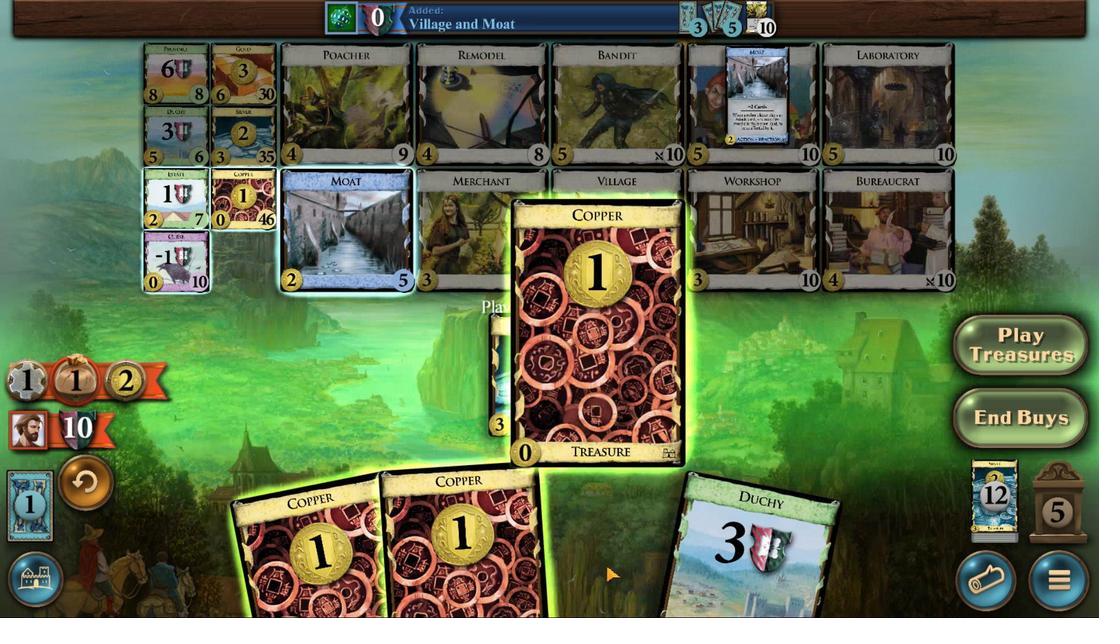 
Action: Mouse moved to (541, 566)
Screenshot: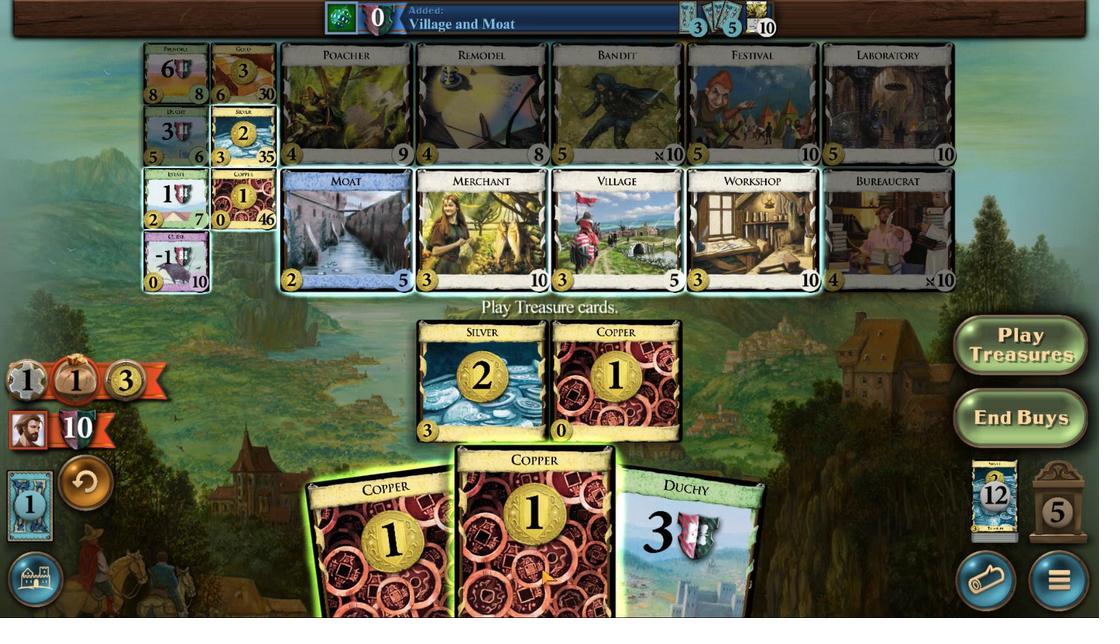 
Action: Mouse scrolled (541, 565) with delta (0, 0)
Screenshot: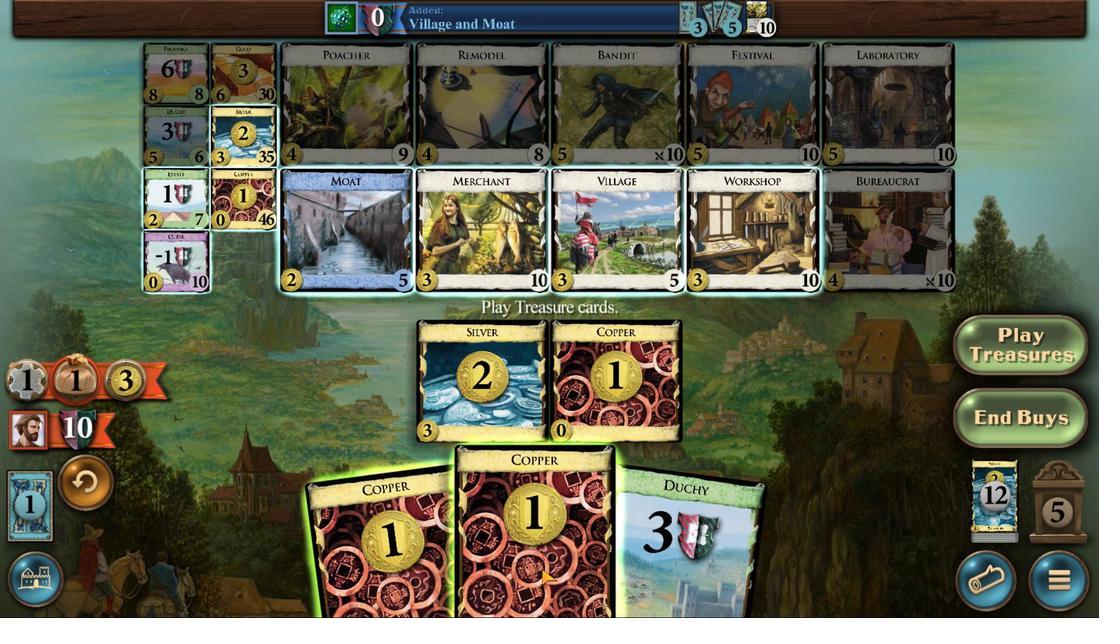 
Action: Mouse moved to (541, 568)
Screenshot: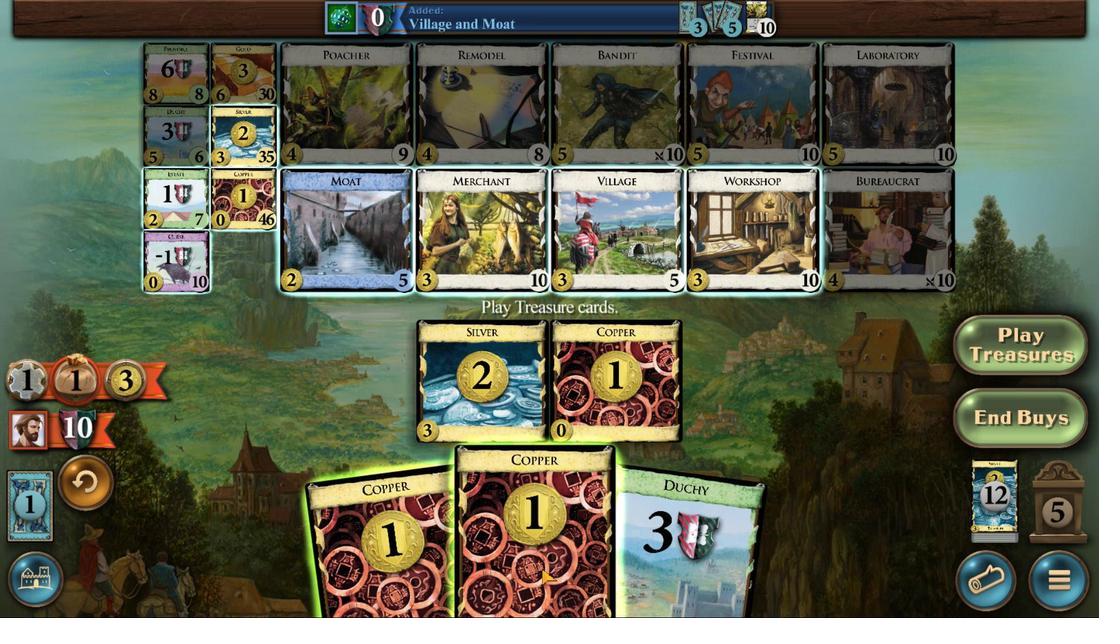 
Action: Mouse scrolled (541, 567) with delta (0, 0)
Screenshot: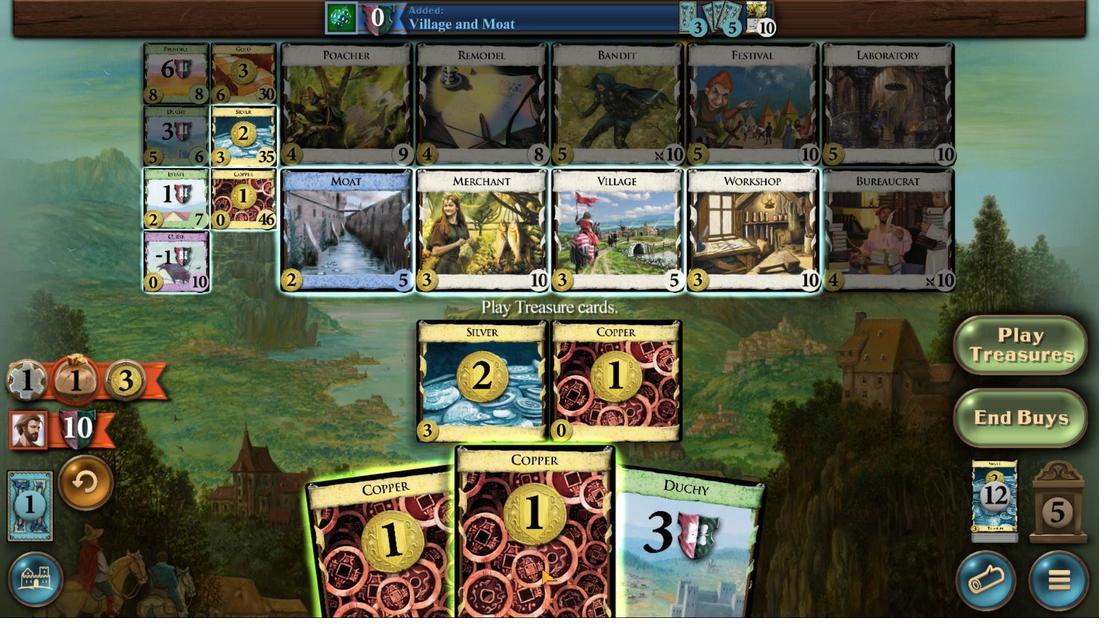 
Action: Mouse moved to (541, 569)
Screenshot: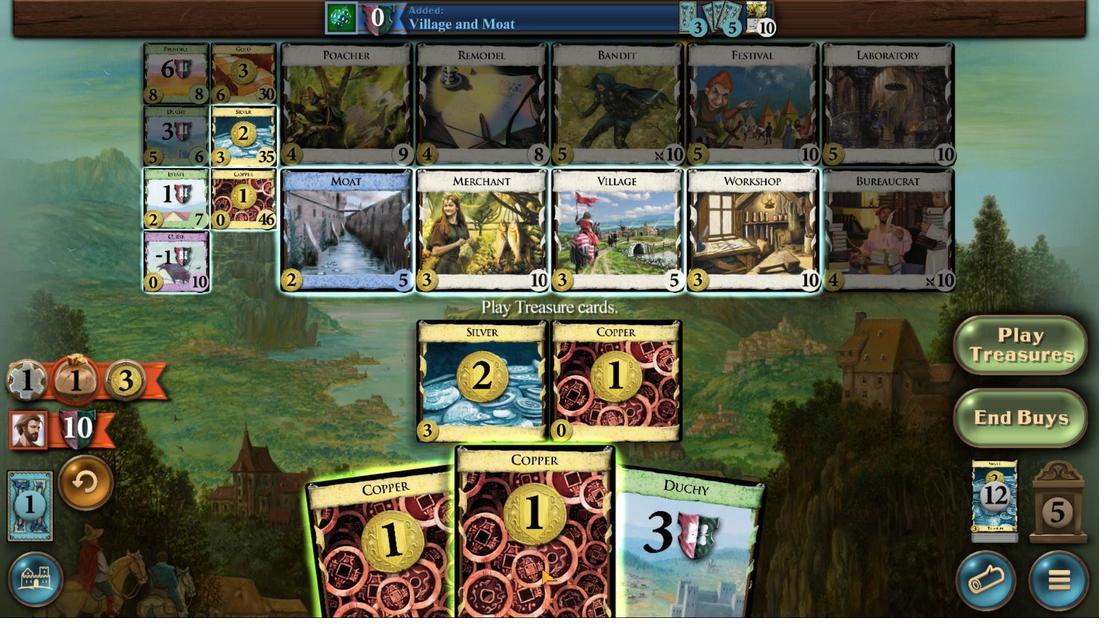 
Action: Mouse scrolled (541, 568) with delta (0, 0)
Screenshot: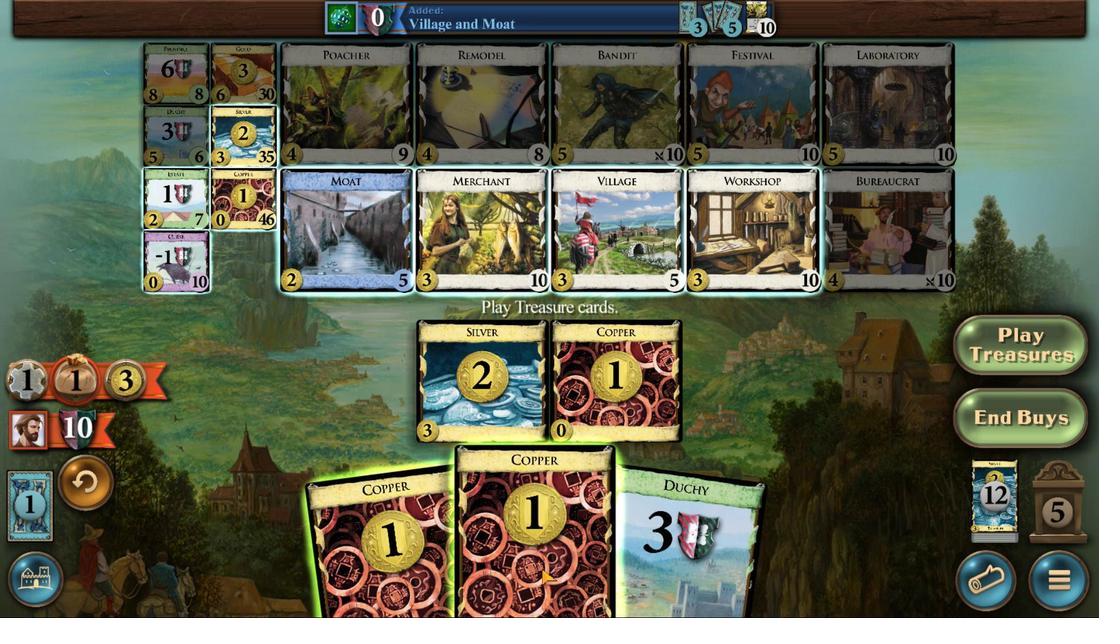 
Action: Mouse scrolled (541, 568) with delta (0, 0)
Screenshot: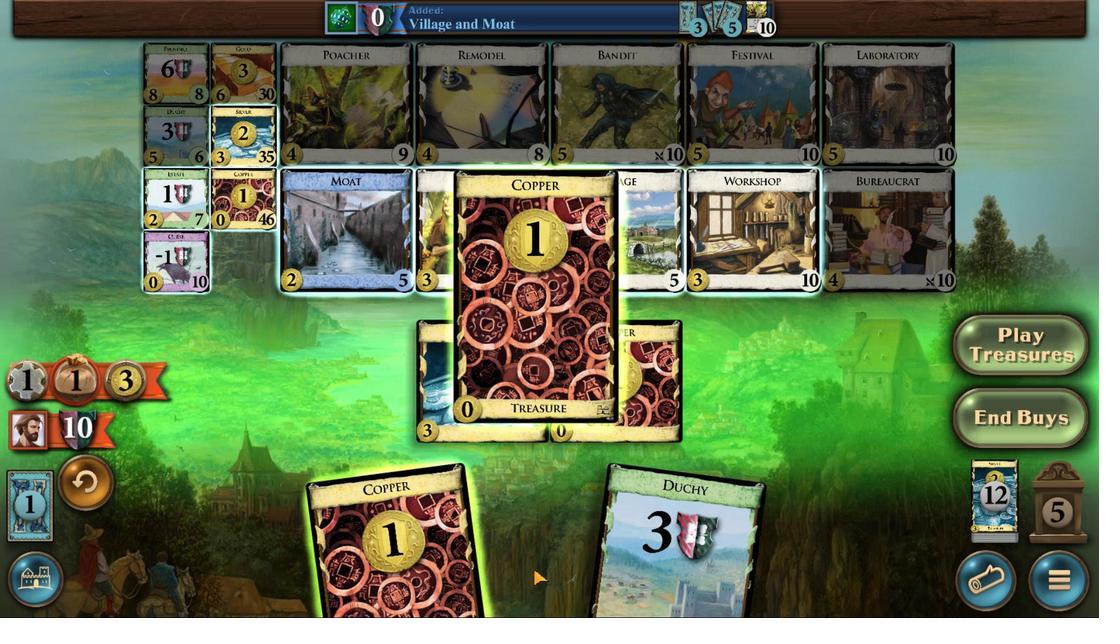 
Action: Mouse moved to (430, 548)
Screenshot: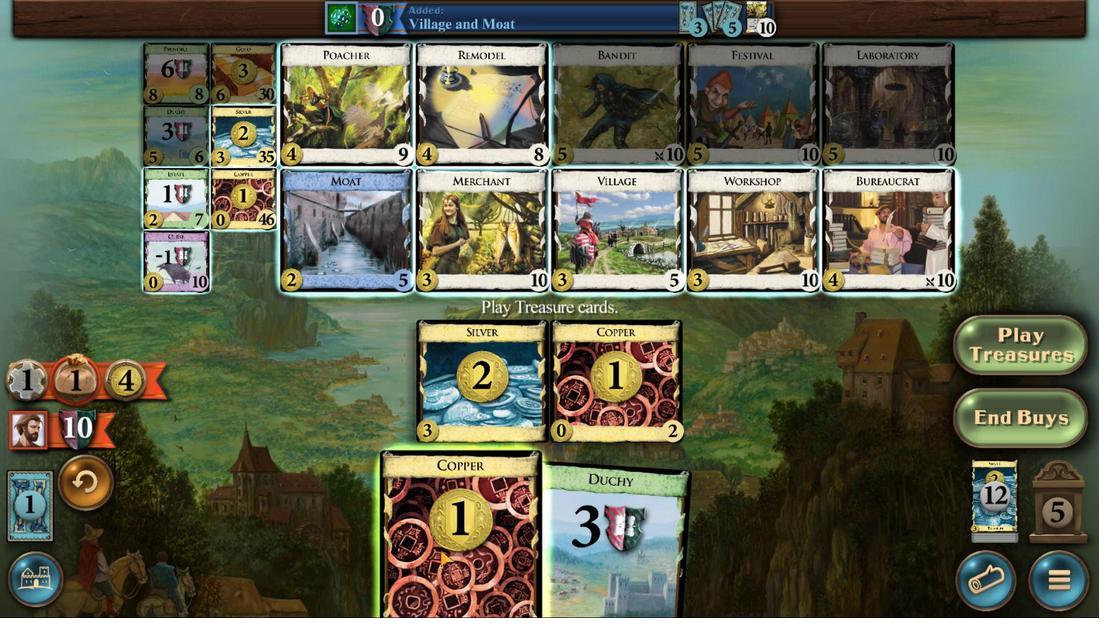 
Action: Mouse scrolled (430, 548) with delta (0, 0)
Screenshot: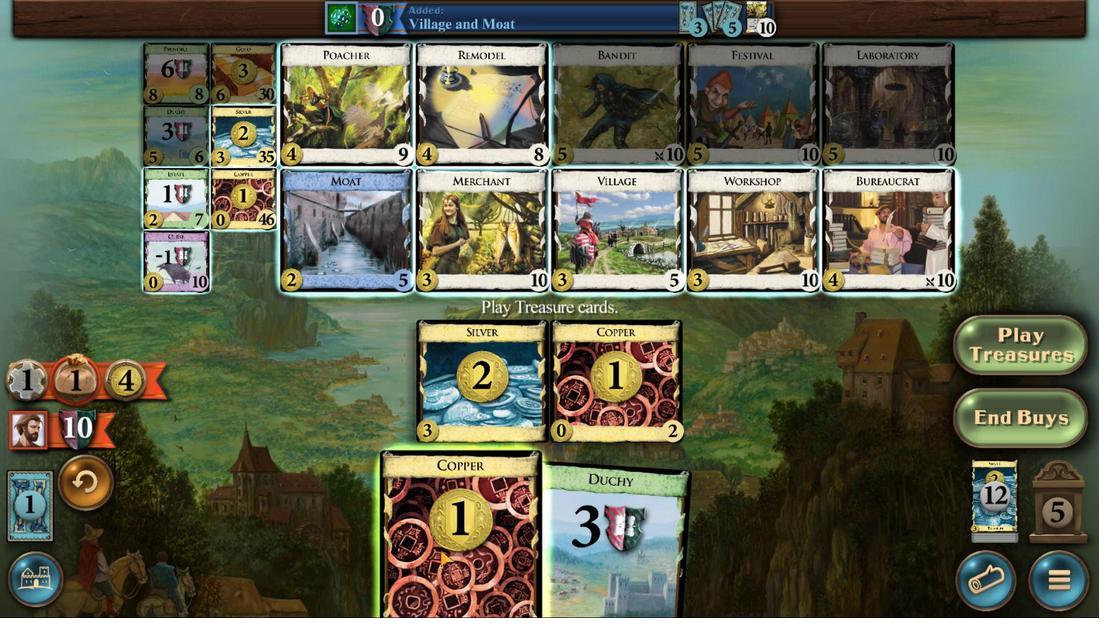 
Action: Mouse moved to (436, 549)
Screenshot: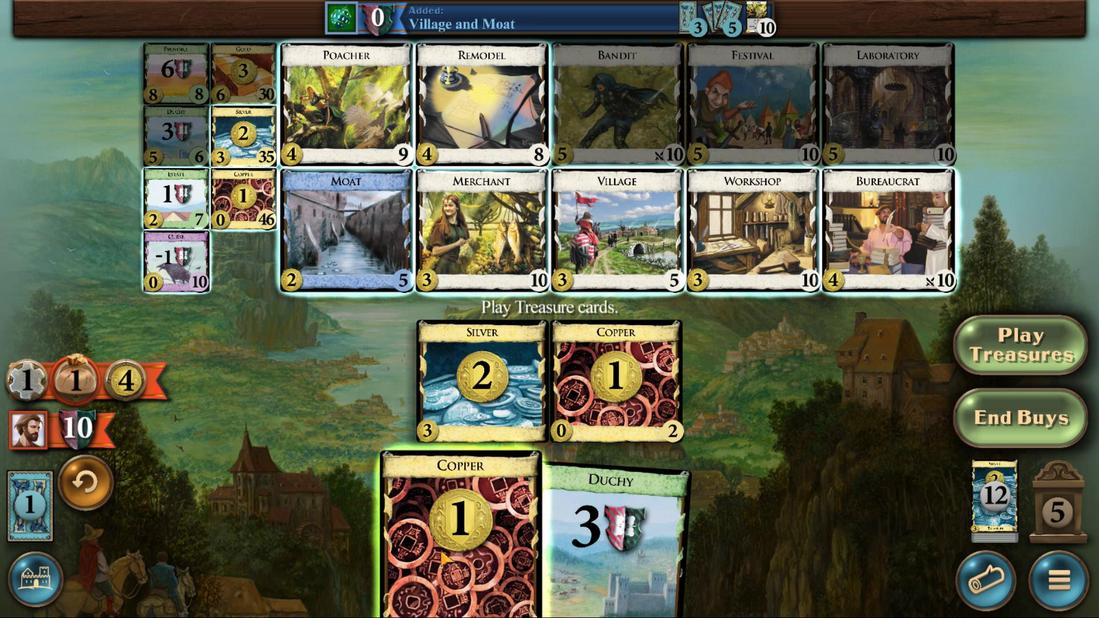 
Action: Mouse scrolled (436, 549) with delta (0, 0)
Screenshot: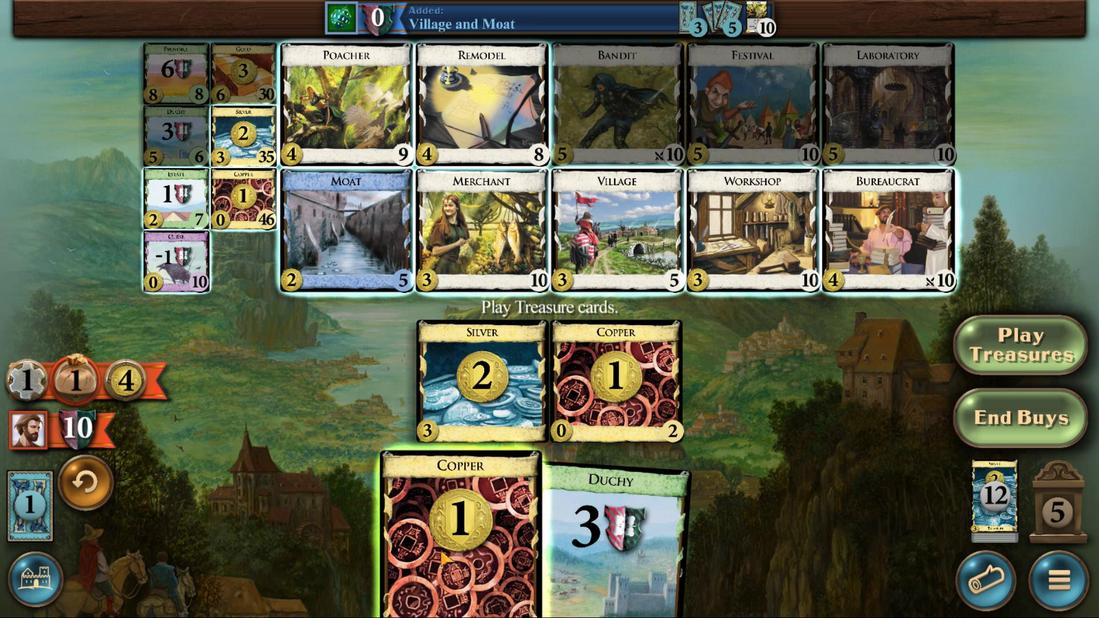 
Action: Mouse moved to (437, 550)
Screenshot: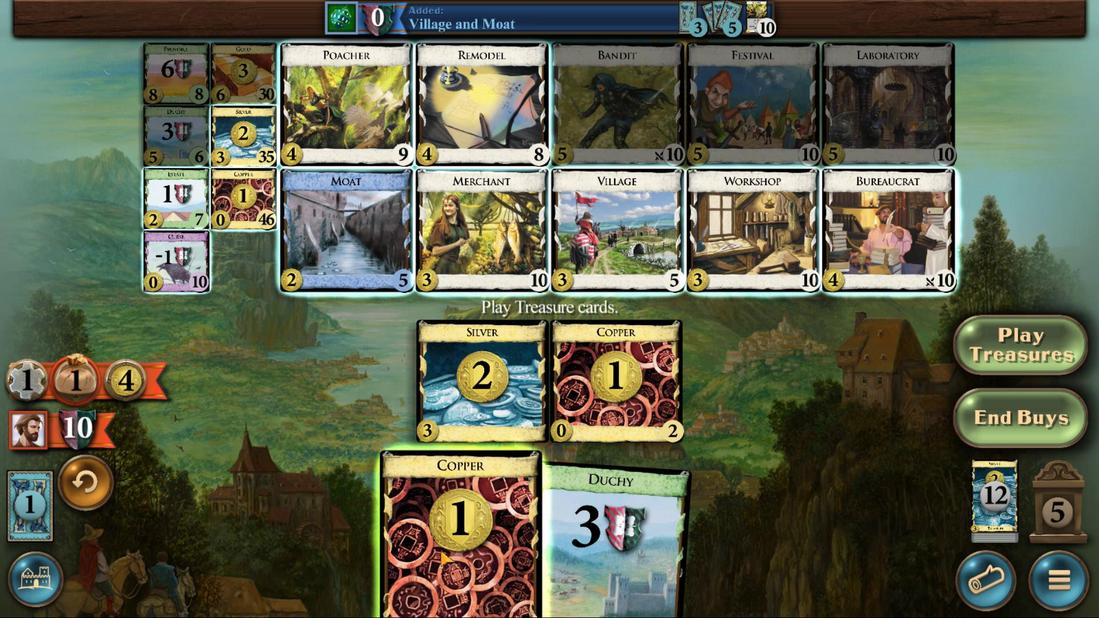 
Action: Mouse scrolled (437, 549) with delta (0, 0)
Screenshot: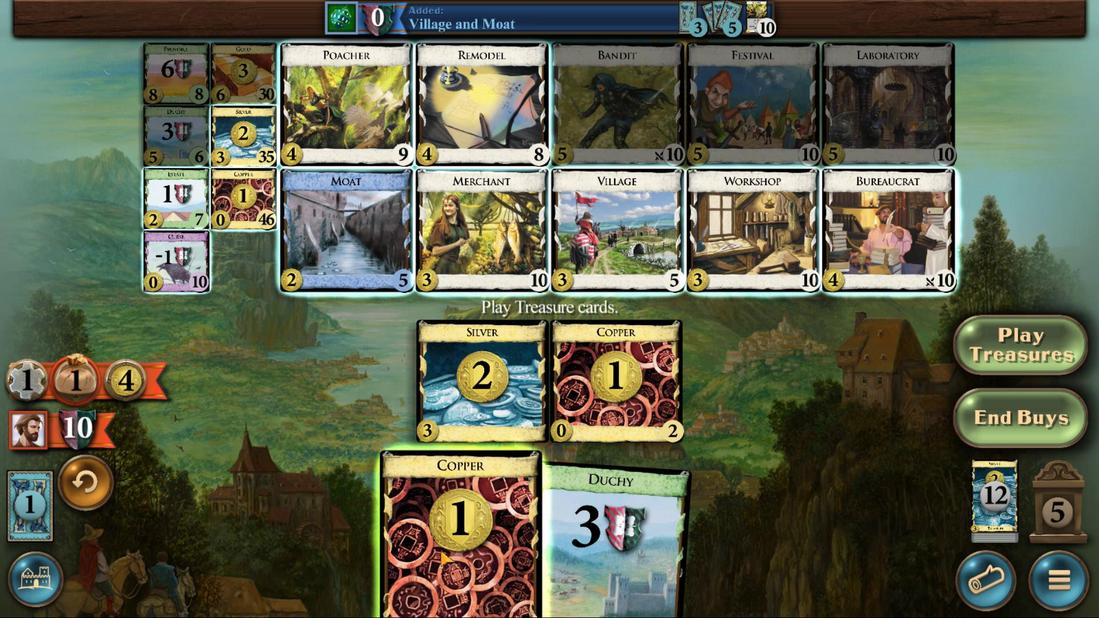 
Action: Mouse moved to (439, 550)
Screenshot: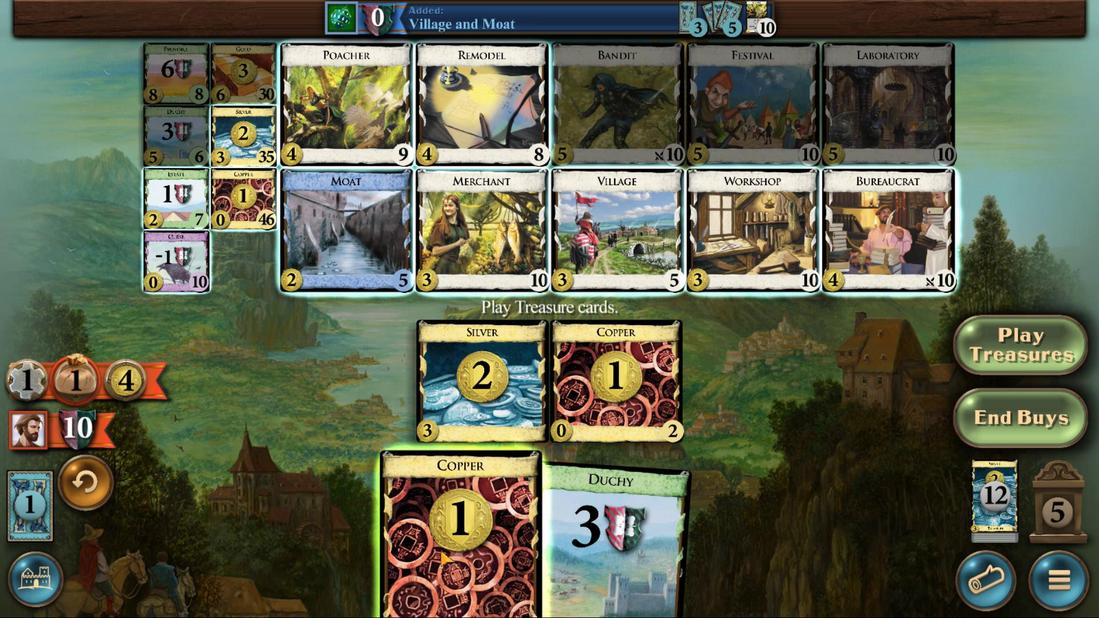
Action: Mouse scrolled (439, 550) with delta (0, 0)
Screenshot: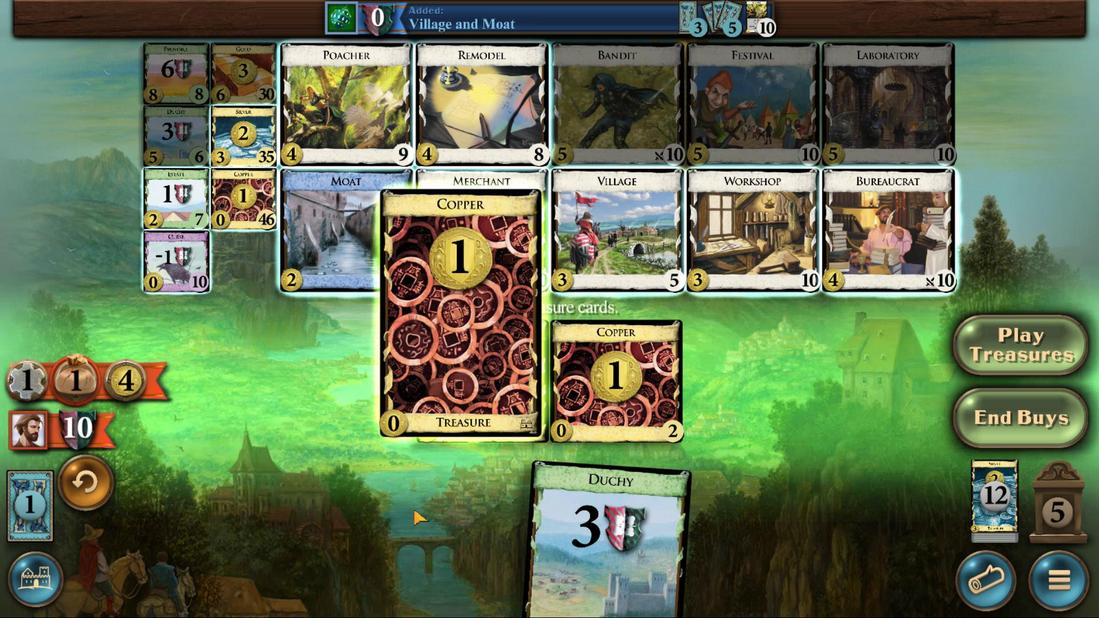
Action: Mouse scrolled (439, 550) with delta (0, 0)
Screenshot: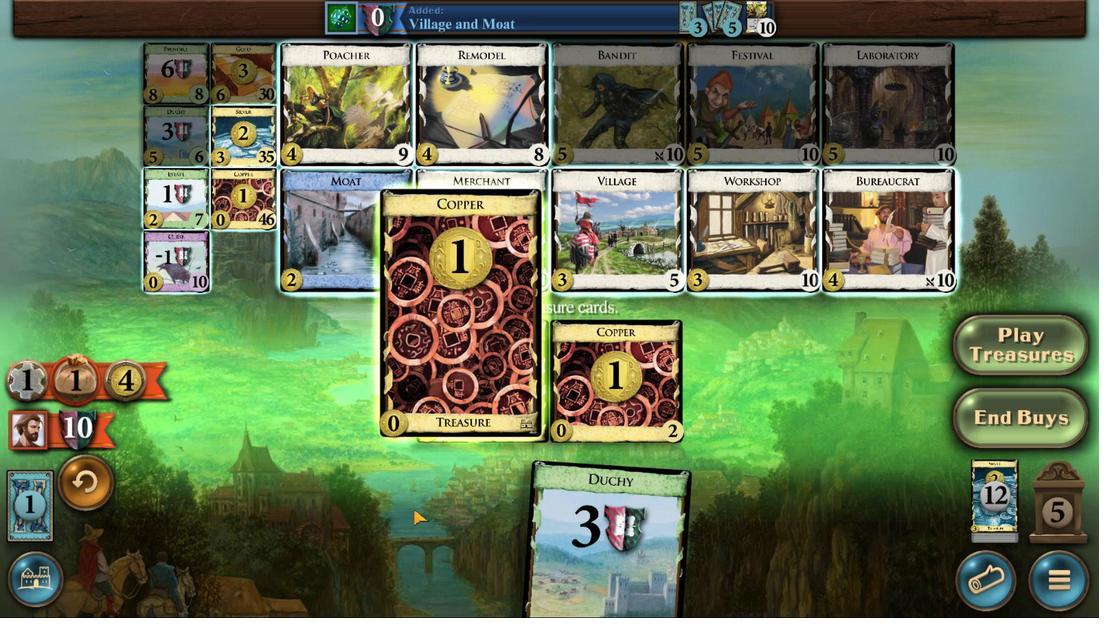 
Action: Mouse moved to (171, 134)
Screenshot: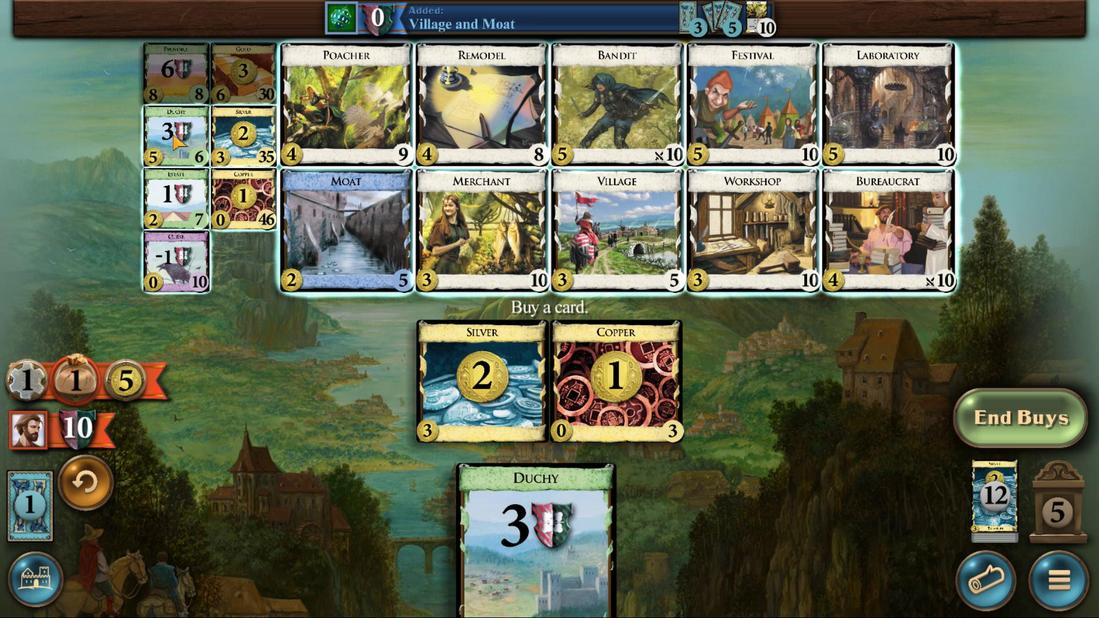 
Action: Mouse pressed left at (171, 134)
Screenshot: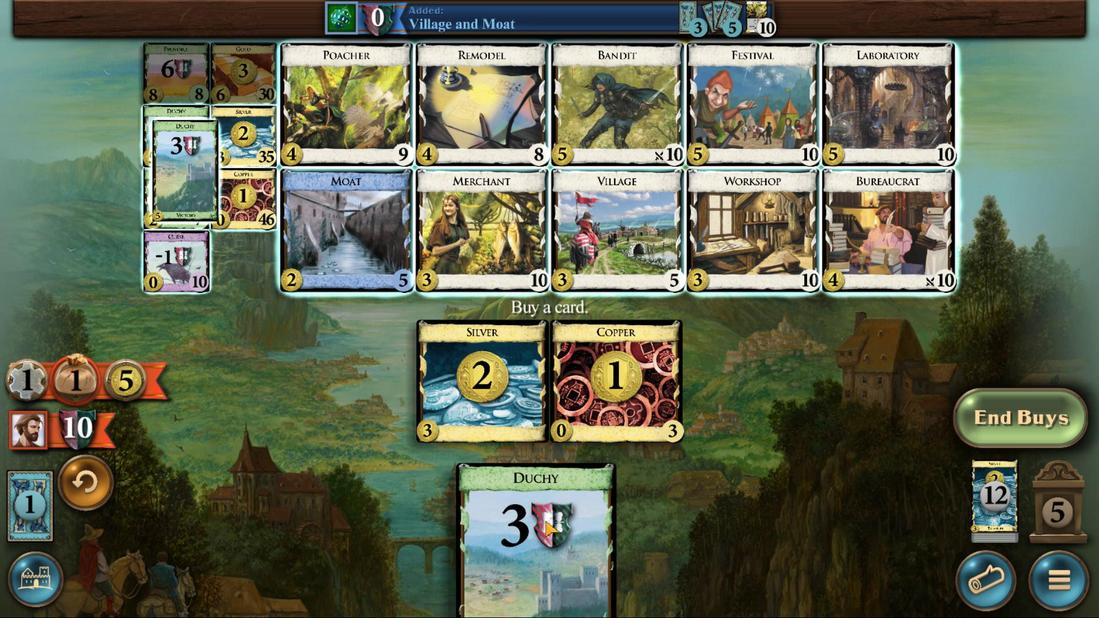 
Action: Mouse moved to (661, 550)
Screenshot: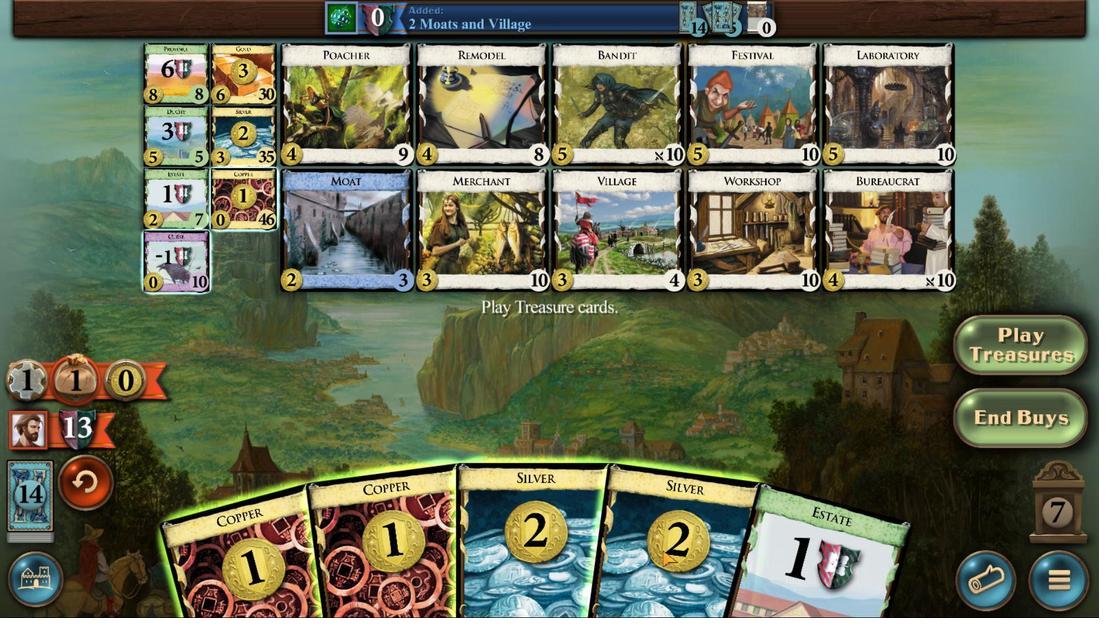 
Action: Mouse scrolled (661, 549) with delta (0, 0)
Screenshot: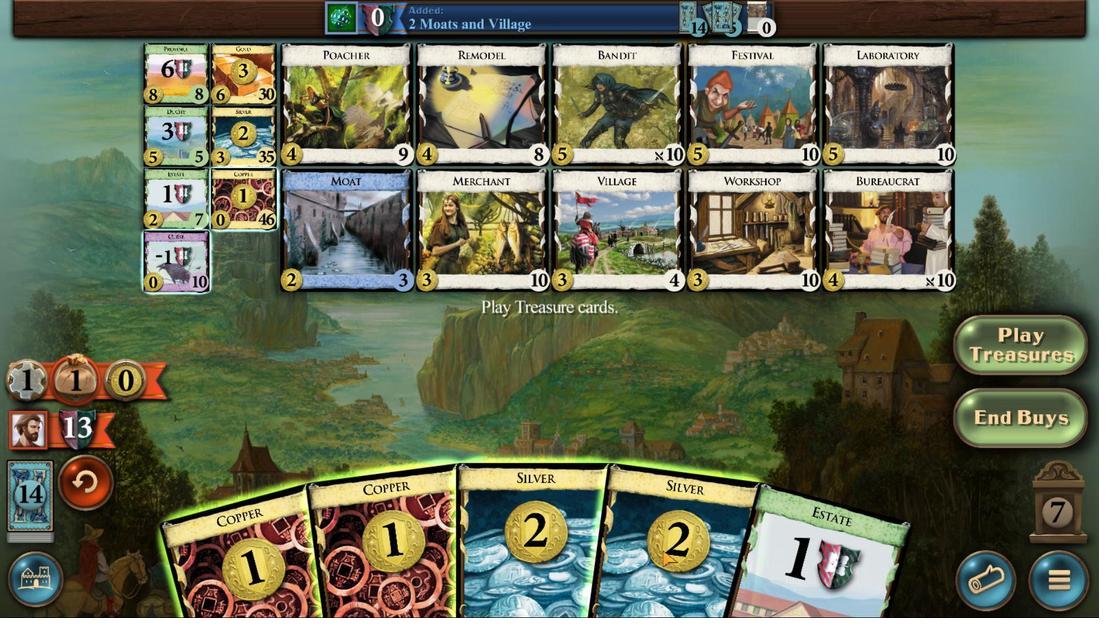 
Action: Mouse moved to (662, 551)
Screenshot: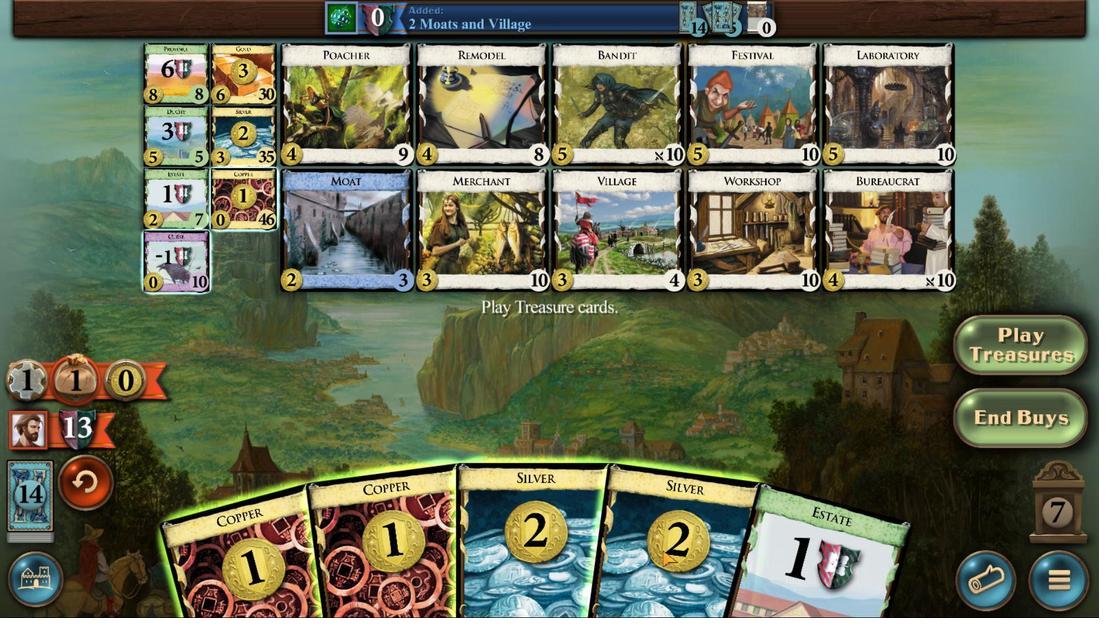 
Action: Mouse scrolled (662, 550) with delta (0, 0)
Screenshot: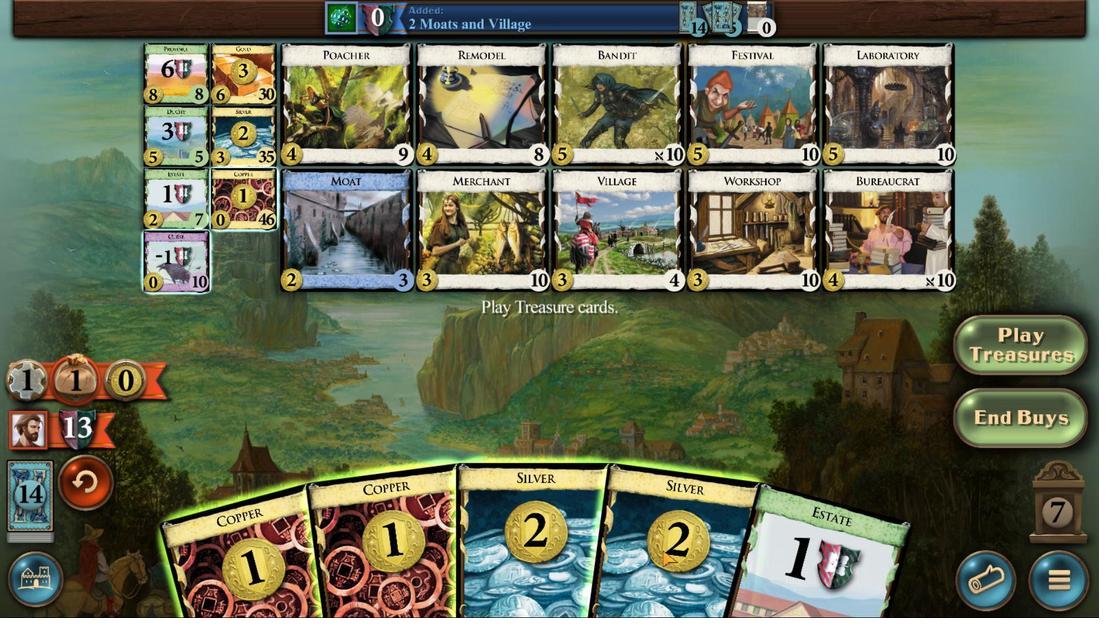 
Action: Mouse scrolled (662, 550) with delta (0, 0)
Screenshot: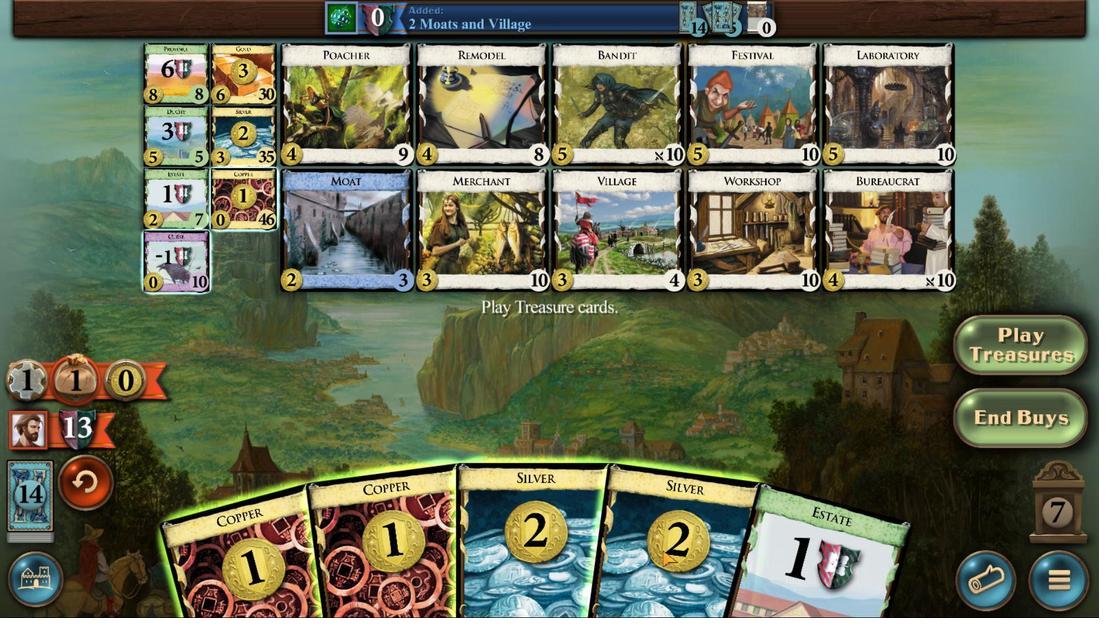 
Action: Mouse moved to (613, 549)
Screenshot: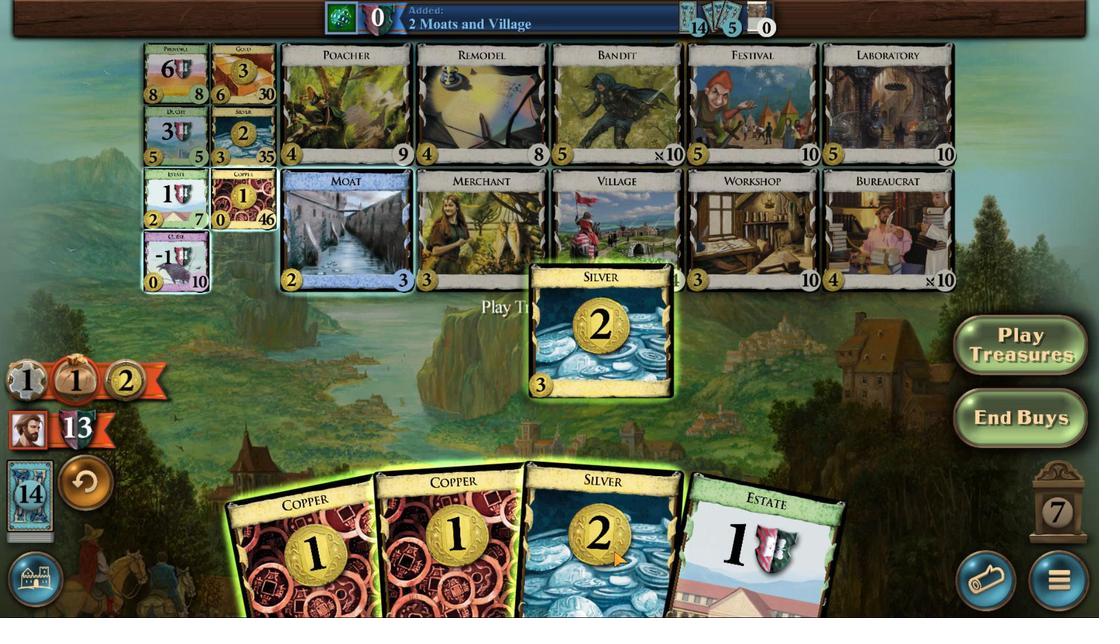 
Action: Mouse scrolled (613, 548) with delta (0, 0)
Screenshot: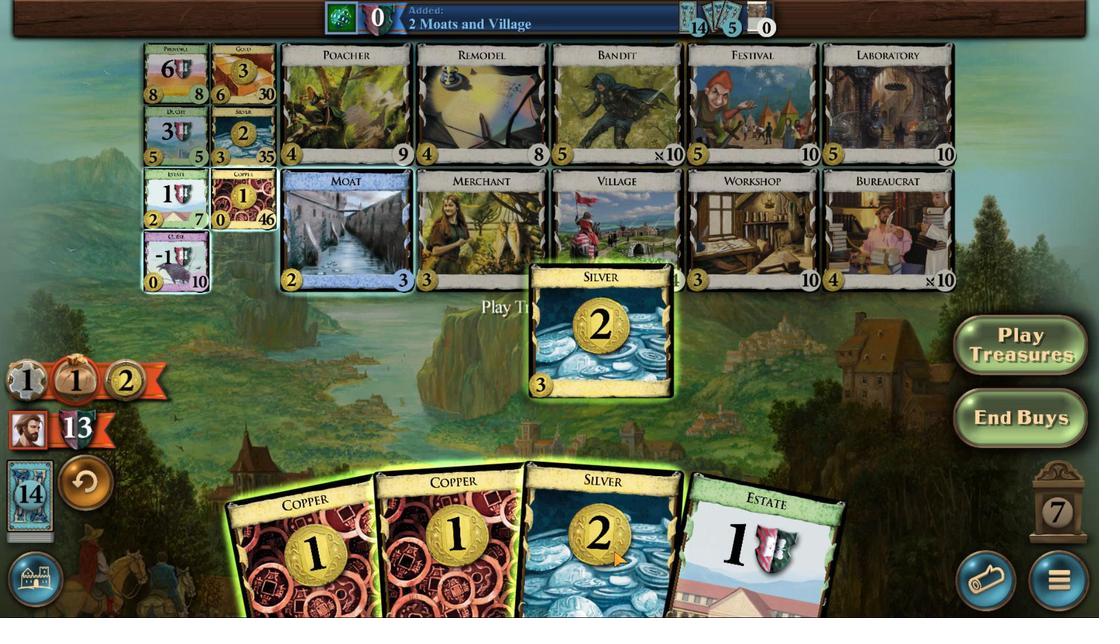 
Action: Mouse moved to (613, 551)
Screenshot: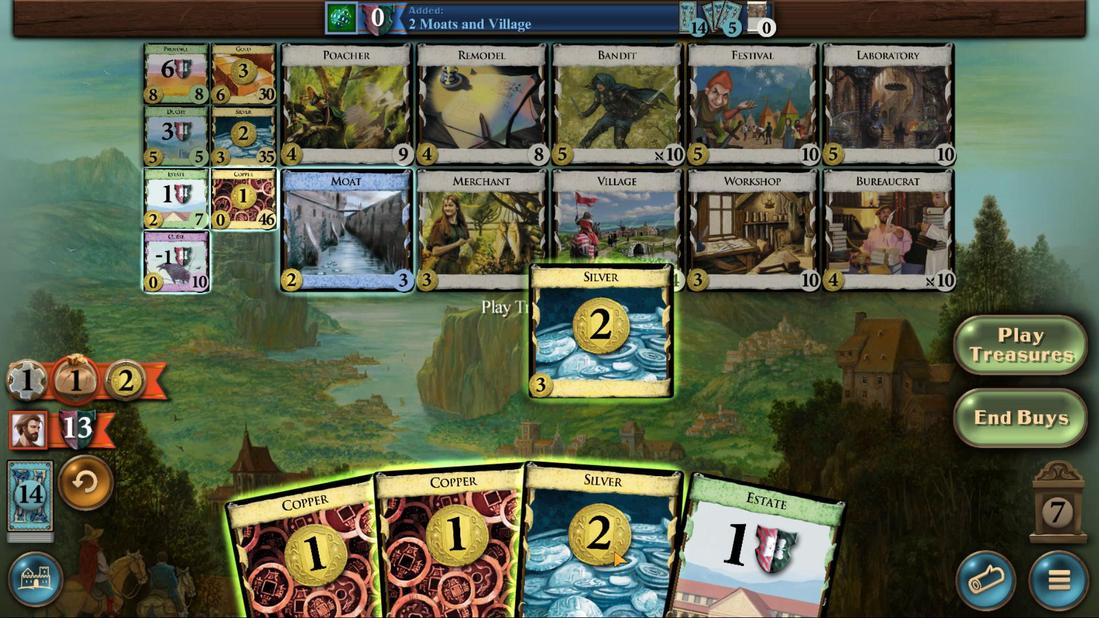 
Action: Mouse scrolled (613, 550) with delta (0, 0)
Screenshot: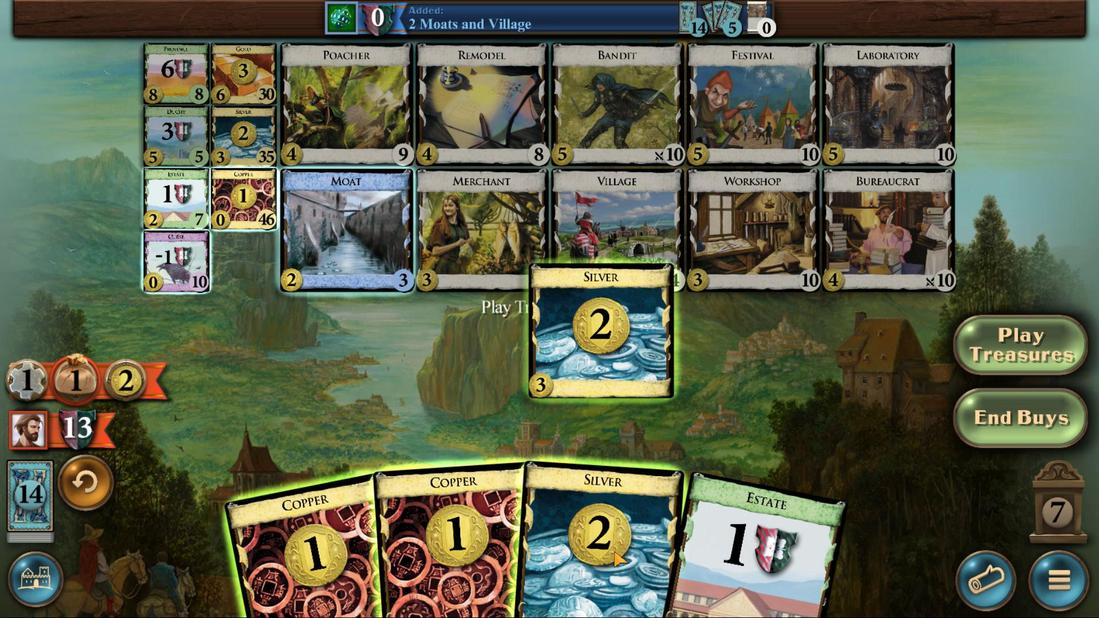 
Action: Mouse scrolled (613, 550) with delta (0, 0)
Screenshot: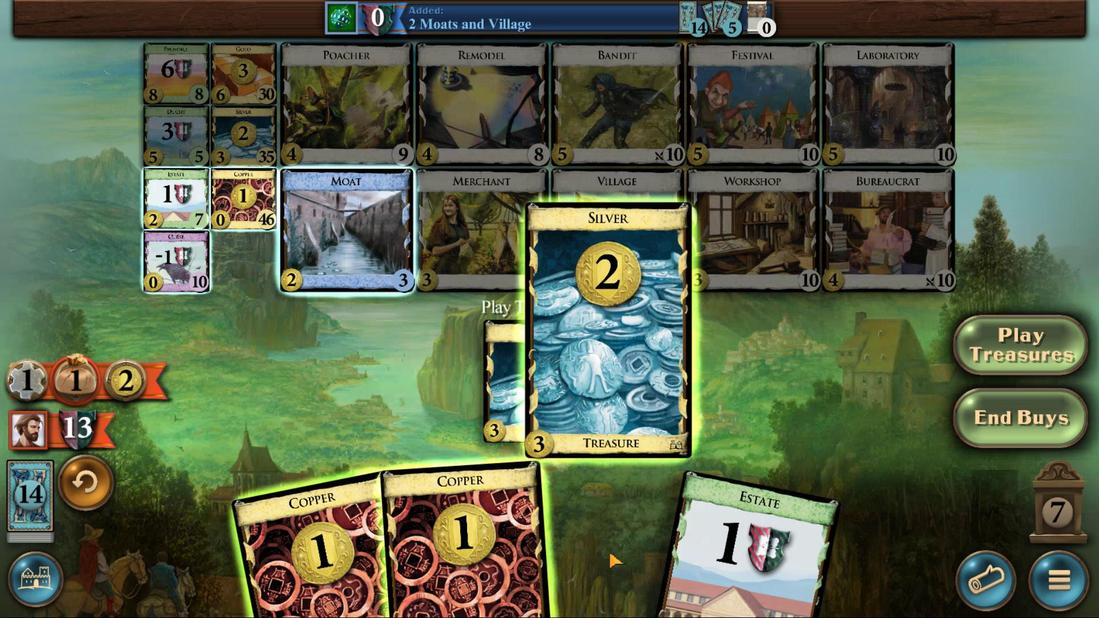 
Action: Mouse moved to (569, 550)
Screenshot: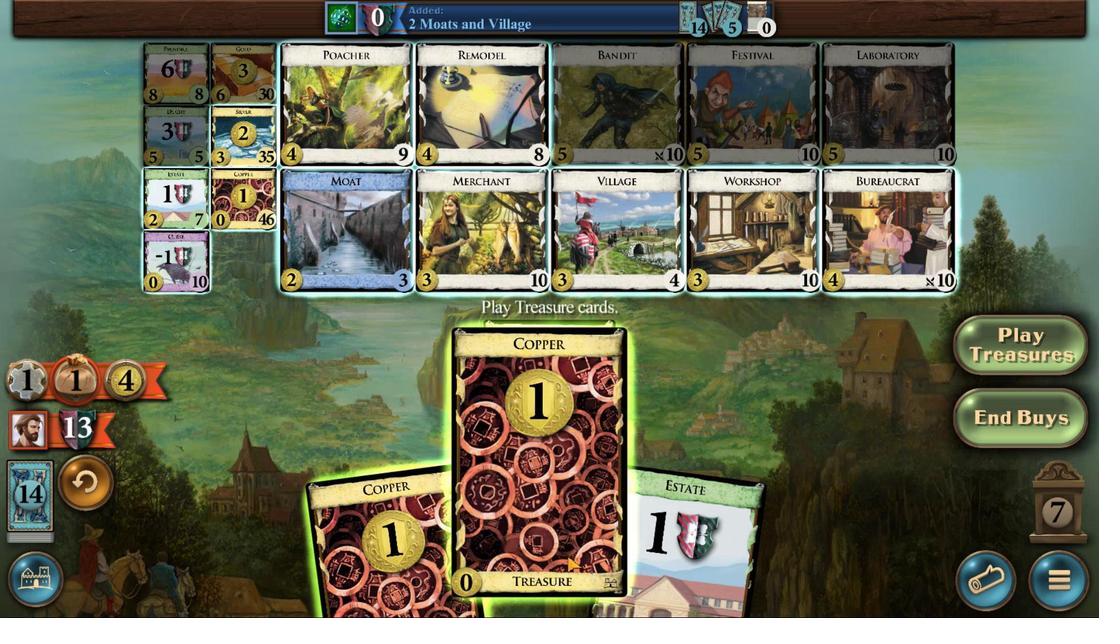 
Action: Mouse scrolled (569, 550) with delta (0, 0)
Screenshot: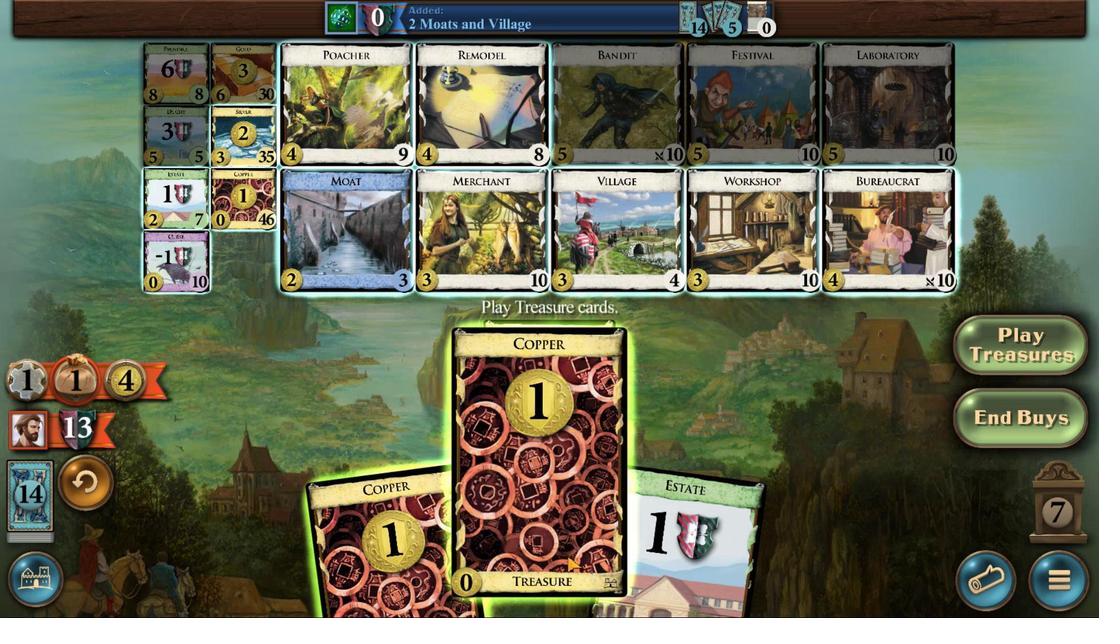 
Action: Mouse moved to (569, 554)
Screenshot: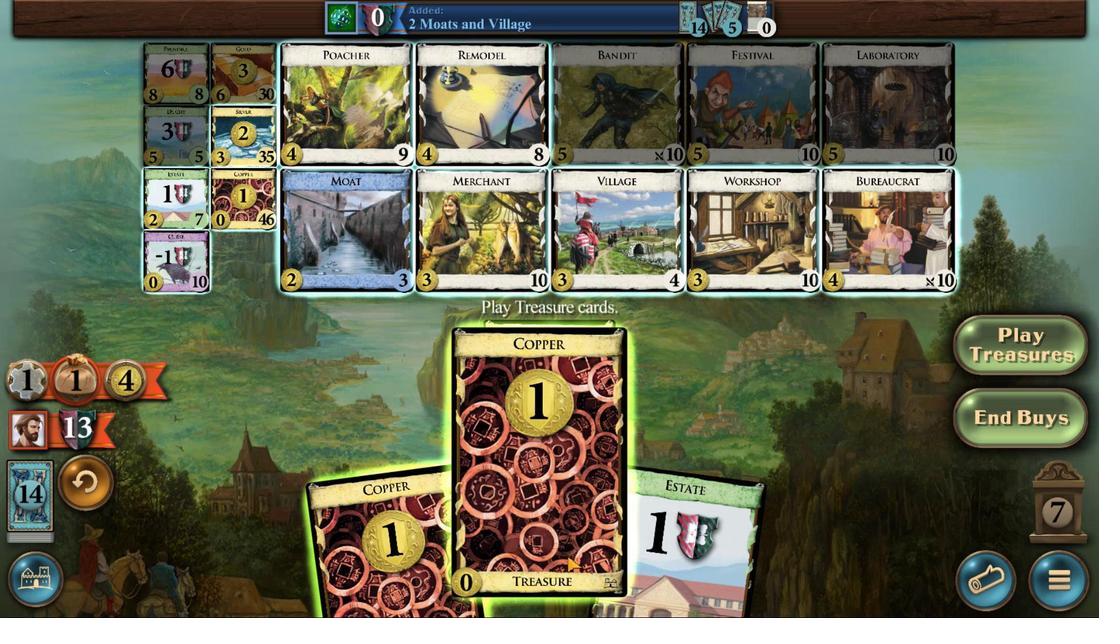 
Action: Mouse scrolled (569, 554) with delta (0, 0)
Screenshot: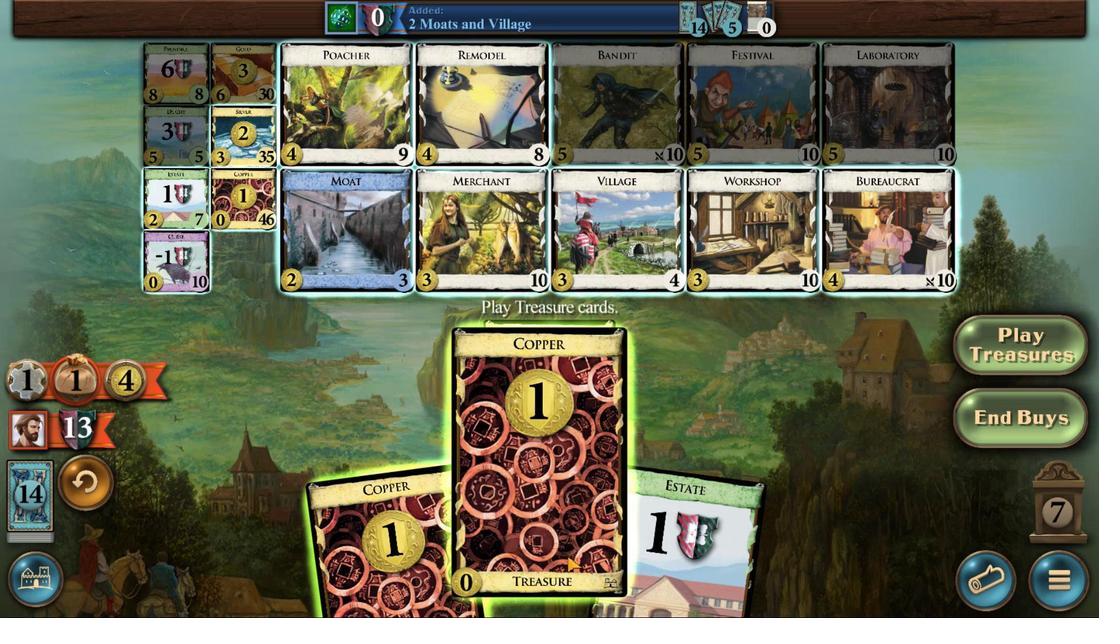 
Action: Mouse moved to (569, 556)
Screenshot: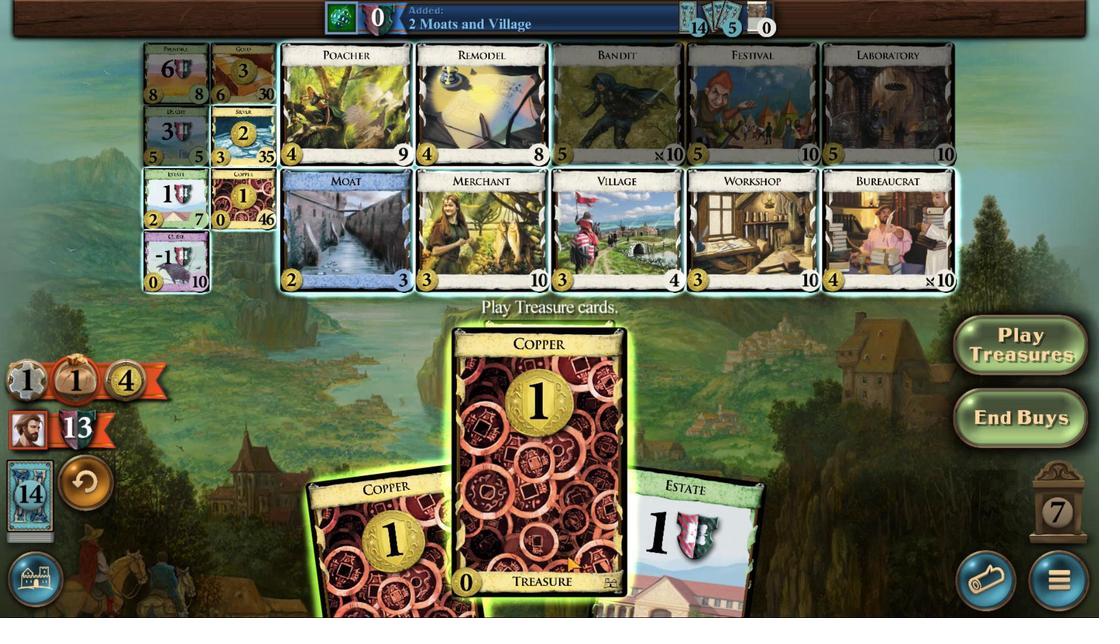 
Action: Mouse scrolled (569, 555) with delta (0, 0)
Screenshot: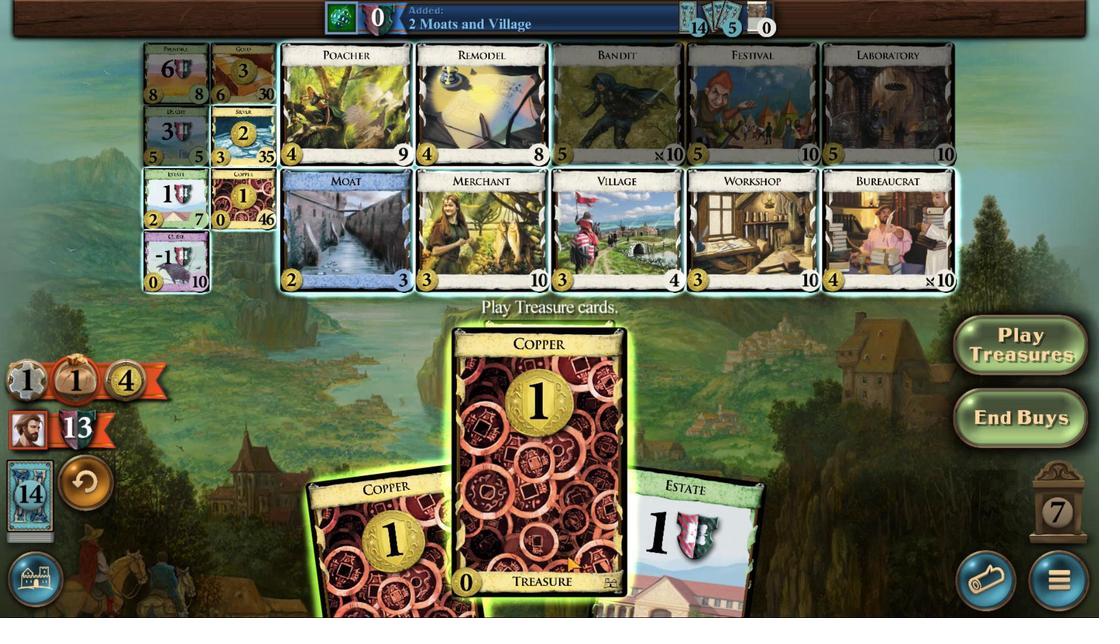 
Action: Mouse moved to (182, 138)
Screenshot: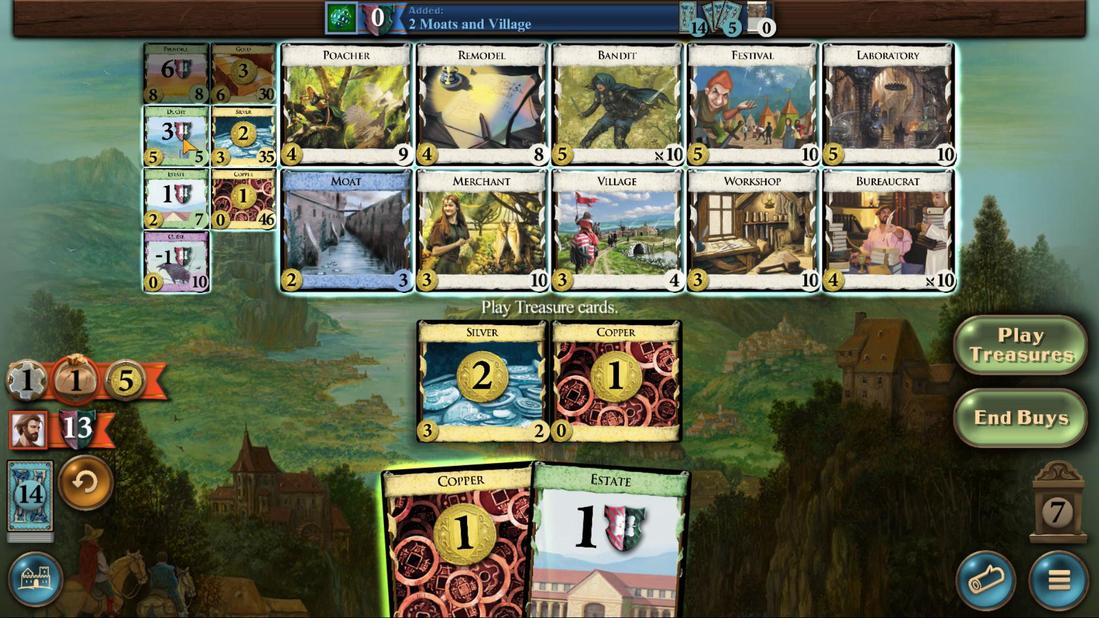 
Action: Mouse pressed left at (182, 138)
Screenshot: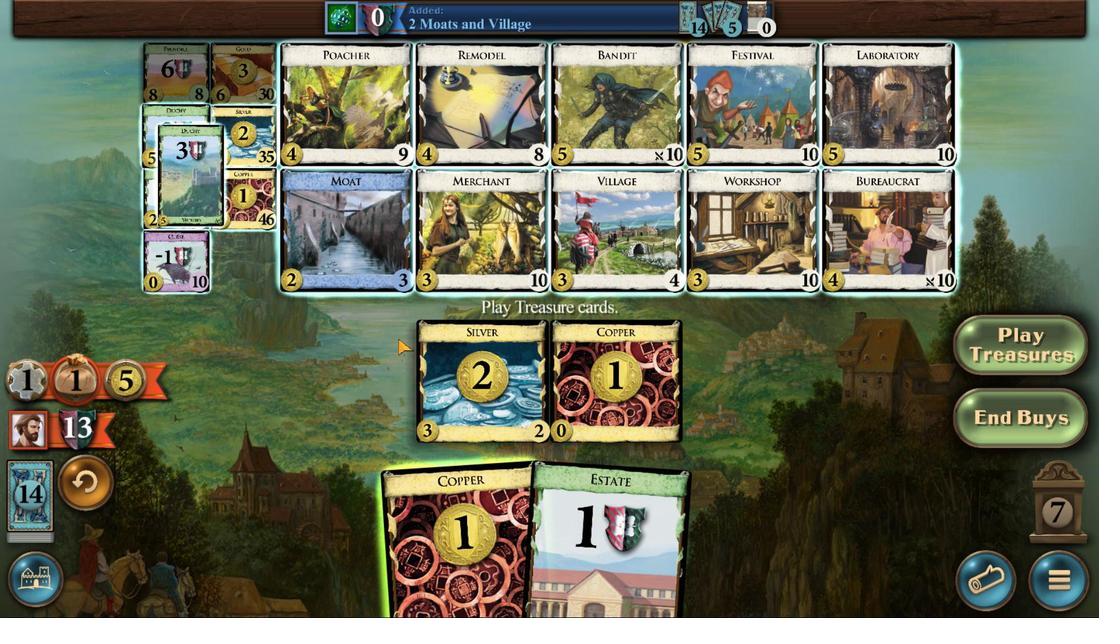 
Action: Mouse moved to (520, 534)
Screenshot: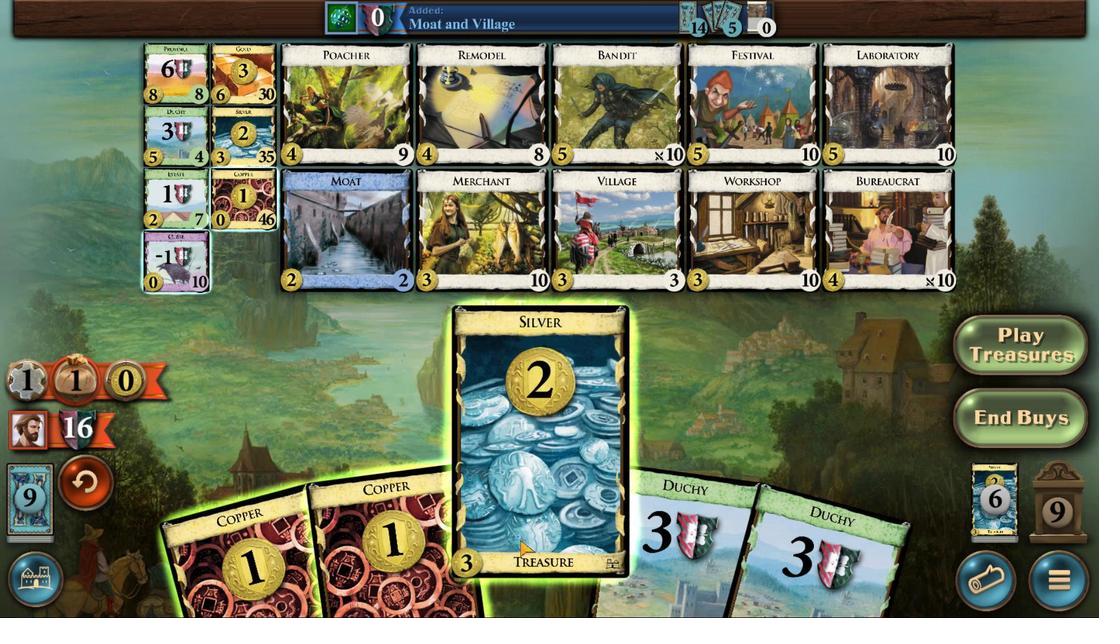 
Action: Mouse scrolled (520, 534) with delta (0, 0)
Screenshot: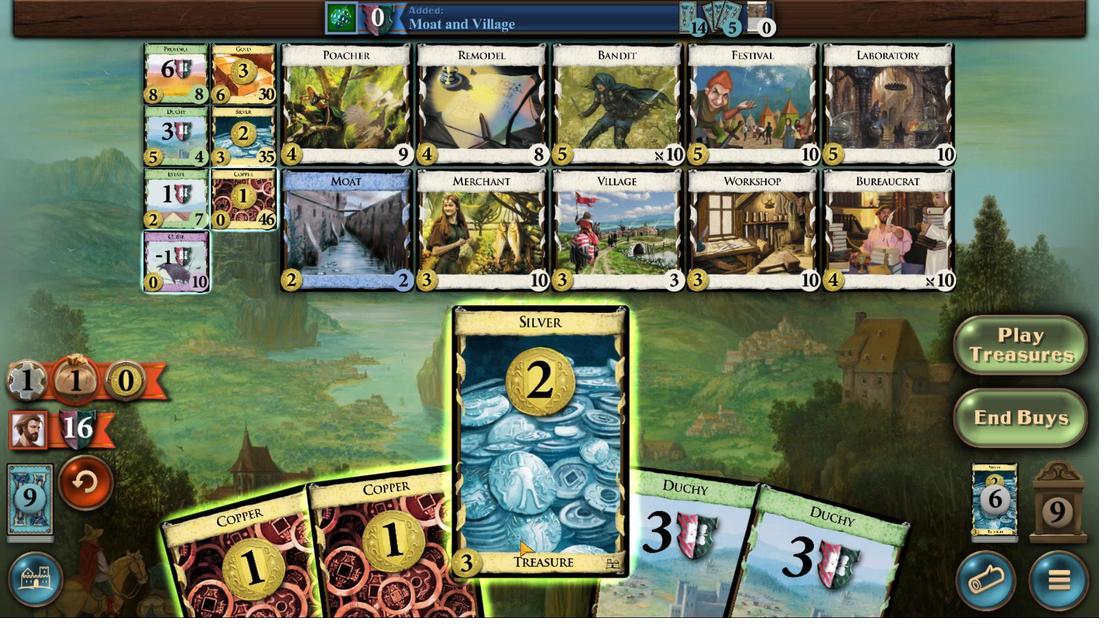 
Action: Mouse moved to (521, 538)
Screenshot: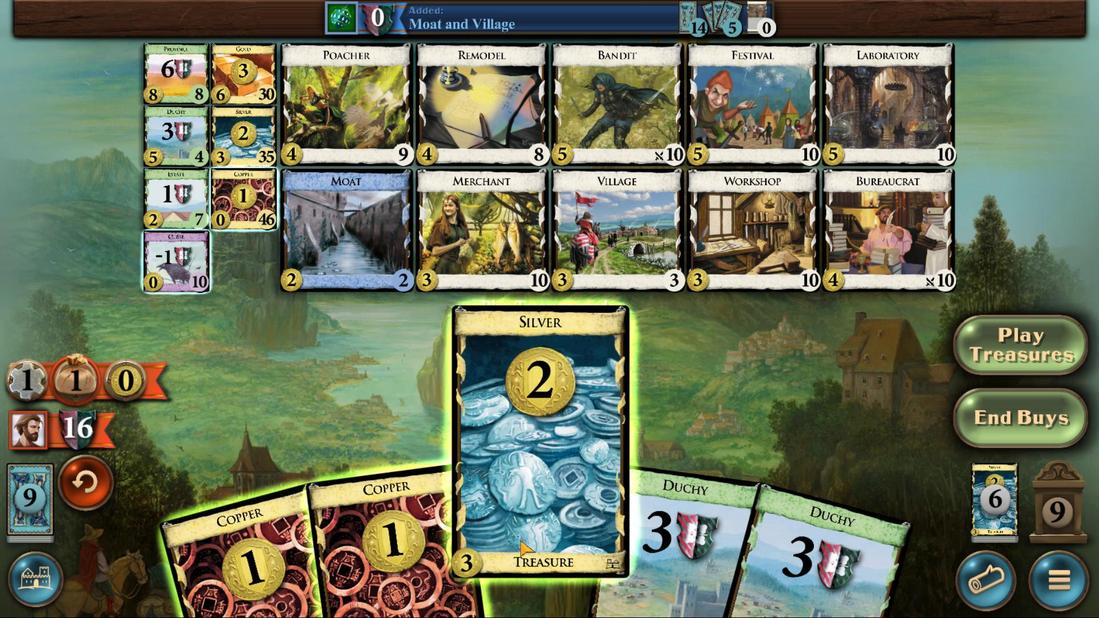 
Action: Mouse scrolled (521, 538) with delta (0, 0)
Screenshot: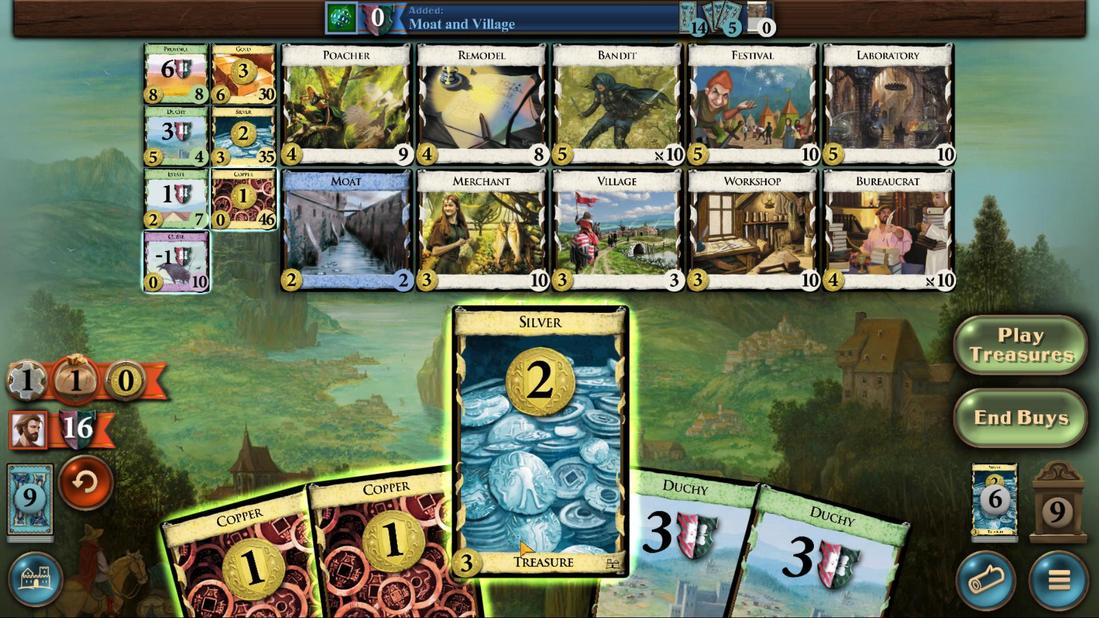 
Action: Mouse moved to (521, 540)
Screenshot: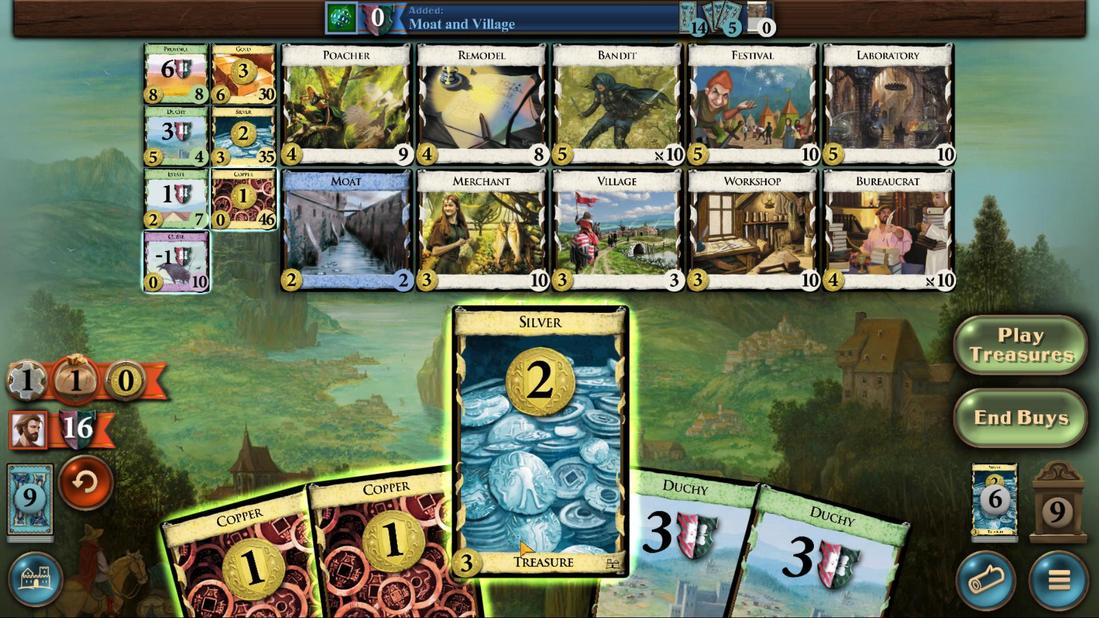 
Action: Mouse scrolled (521, 539) with delta (0, 0)
Screenshot: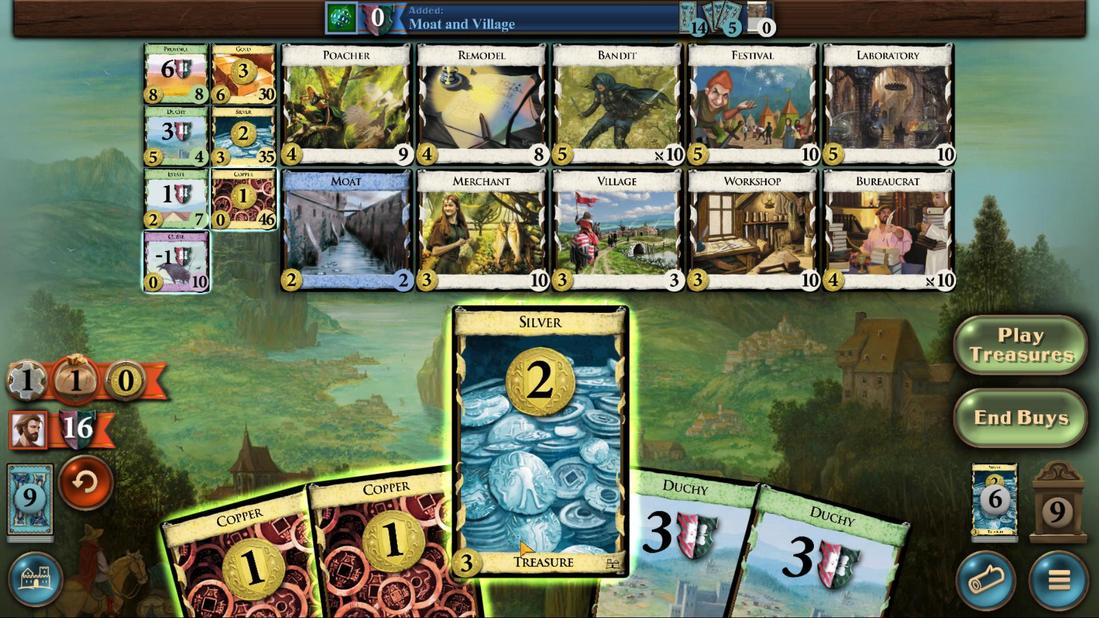 
Action: Mouse moved to (521, 540)
Screenshot: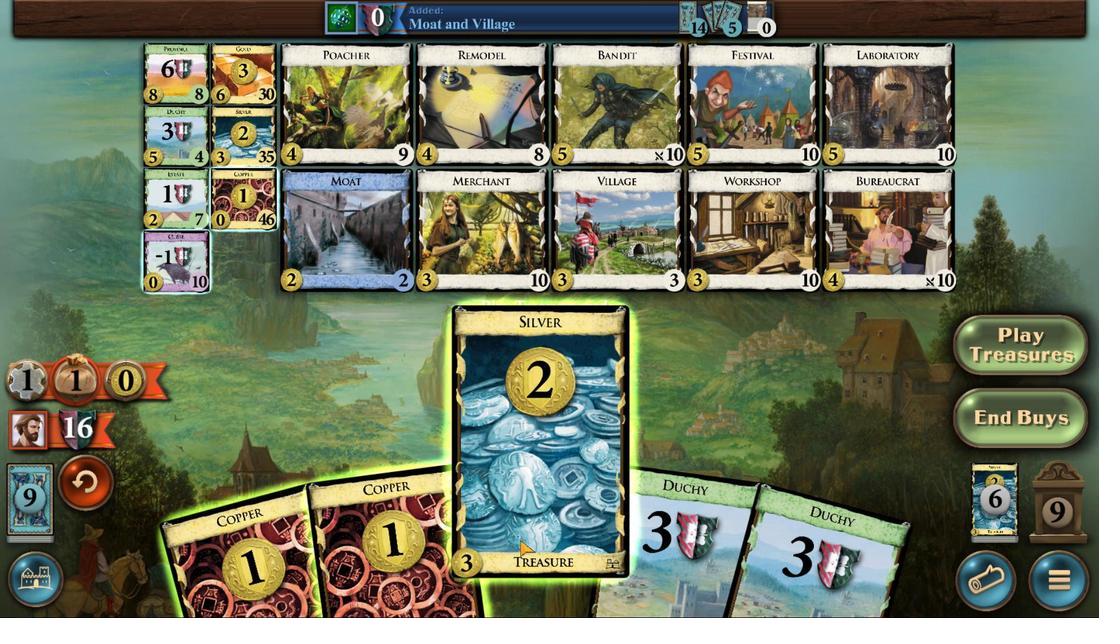 
Action: Mouse scrolled (521, 540) with delta (0, 0)
Screenshot: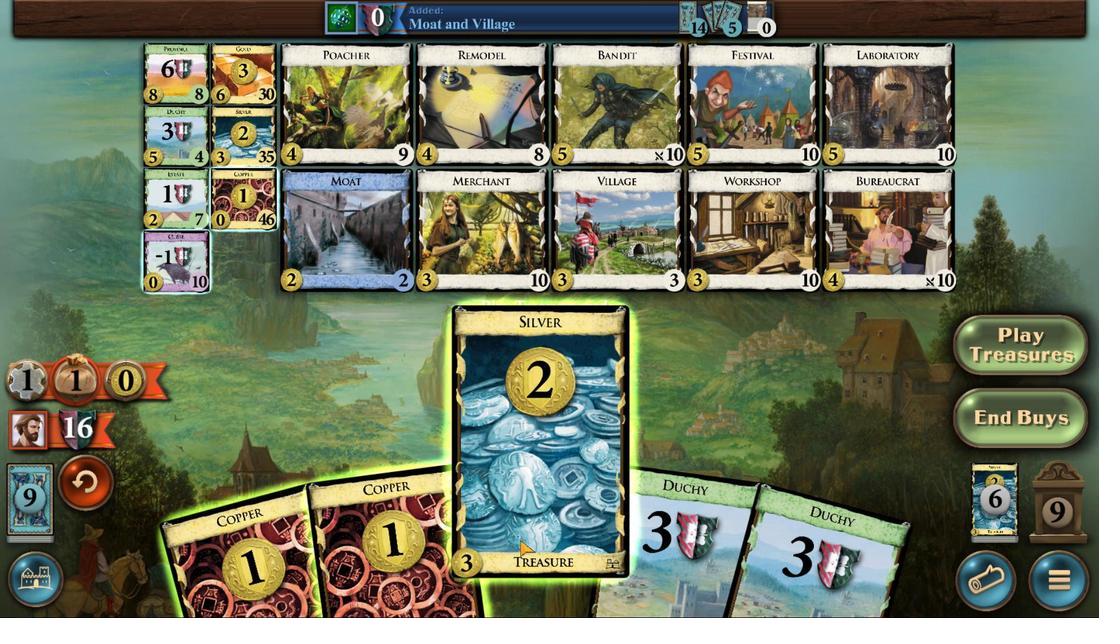 
Action: Mouse scrolled (521, 540) with delta (0, 0)
Screenshot: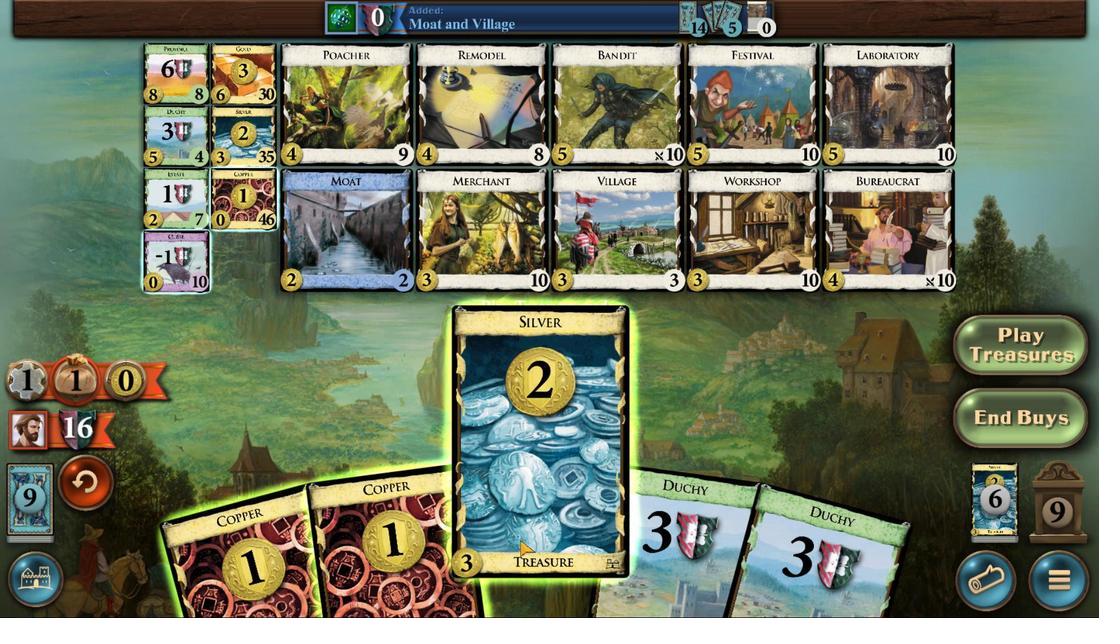
Action: Mouse moved to (448, 547)
Screenshot: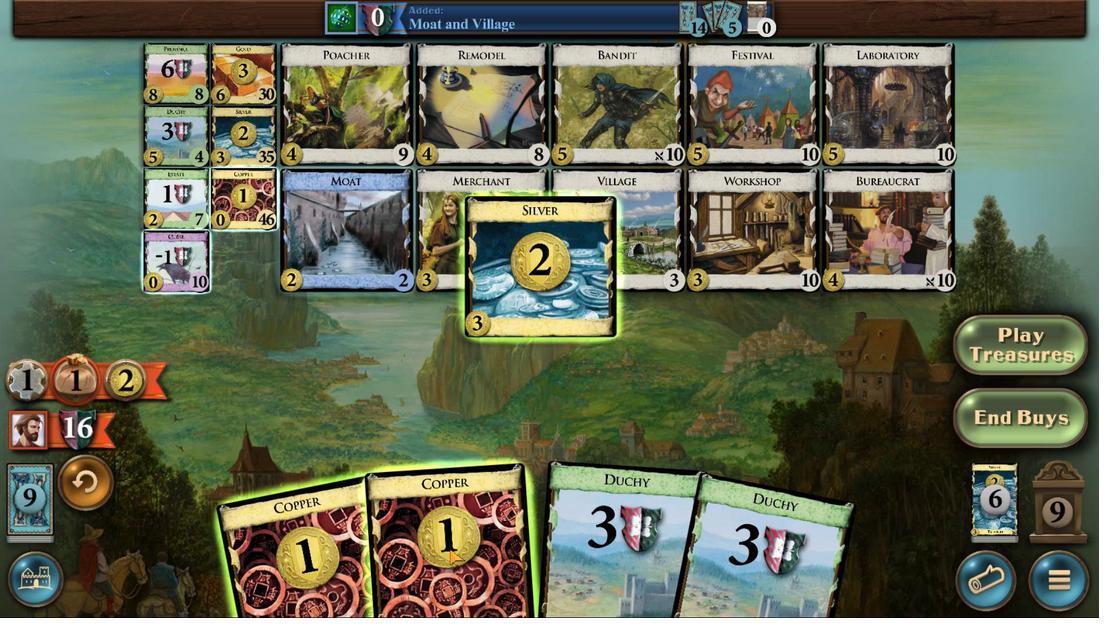 
Action: Mouse scrolled (448, 546) with delta (0, 0)
Screenshot: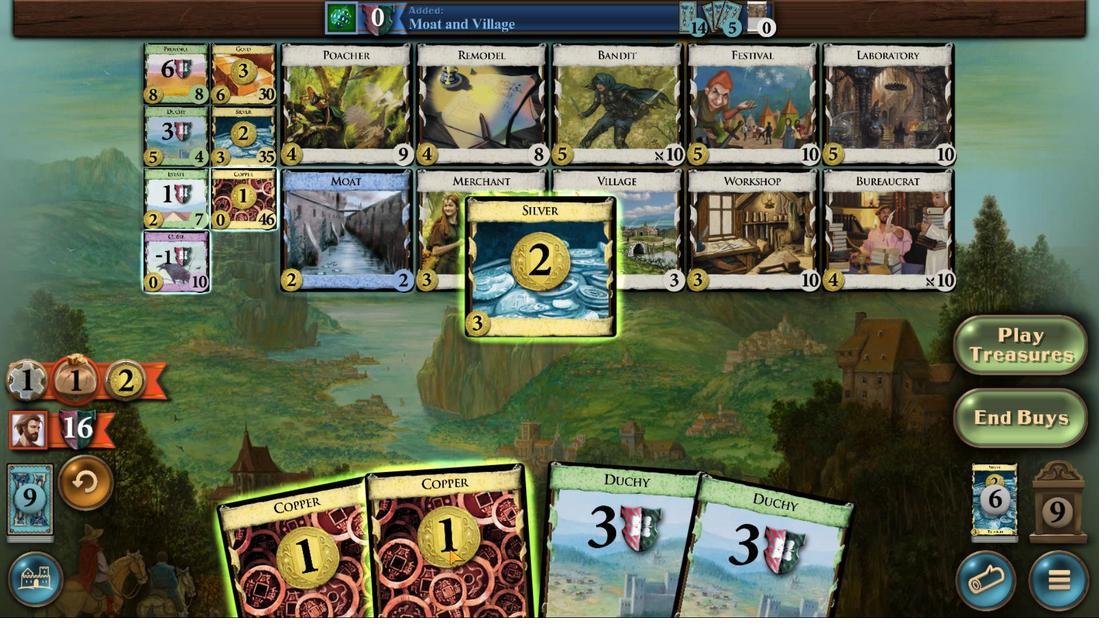 
Action: Mouse moved to (448, 549)
Screenshot: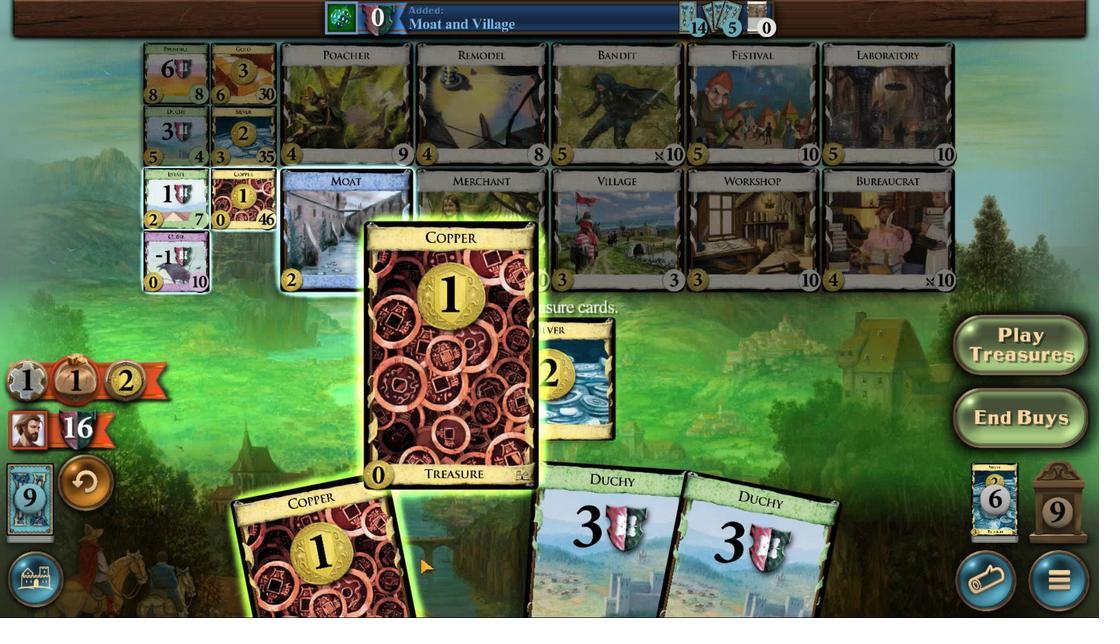 
Action: Mouse scrolled (448, 548) with delta (0, 0)
Screenshot: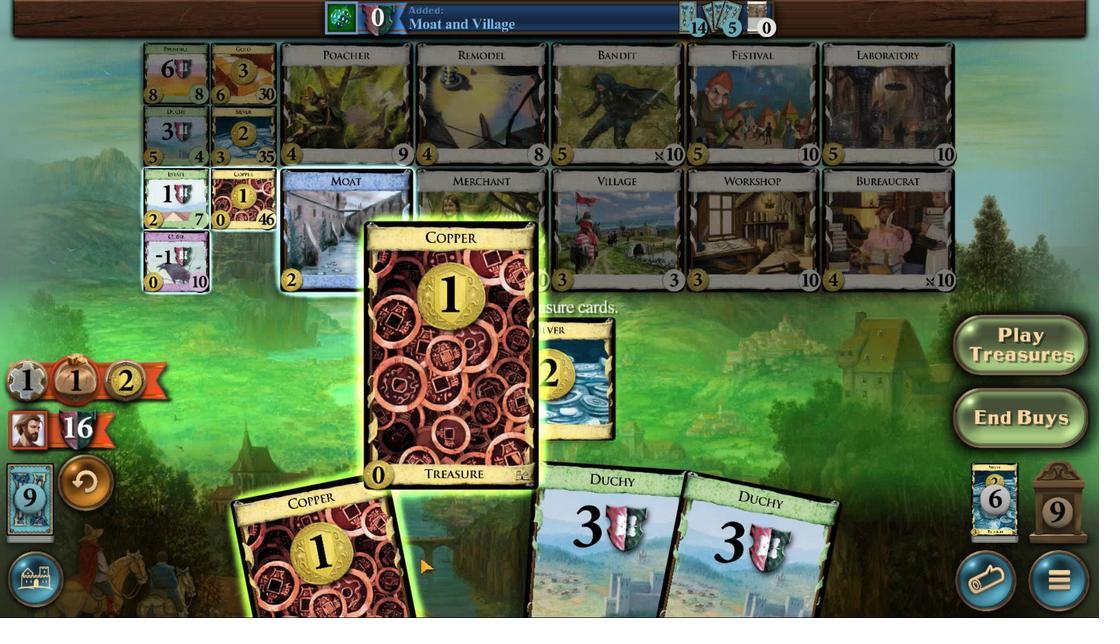 
Action: Mouse scrolled (448, 548) with delta (0, 0)
Screenshot: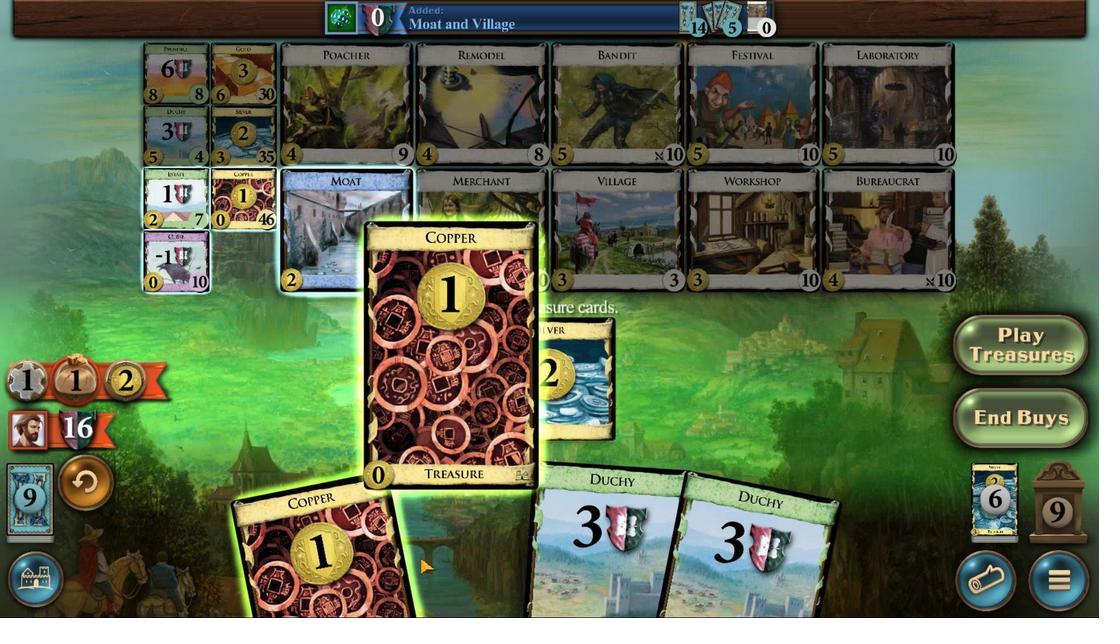 
Action: Mouse scrolled (448, 548) with delta (0, 0)
Screenshot: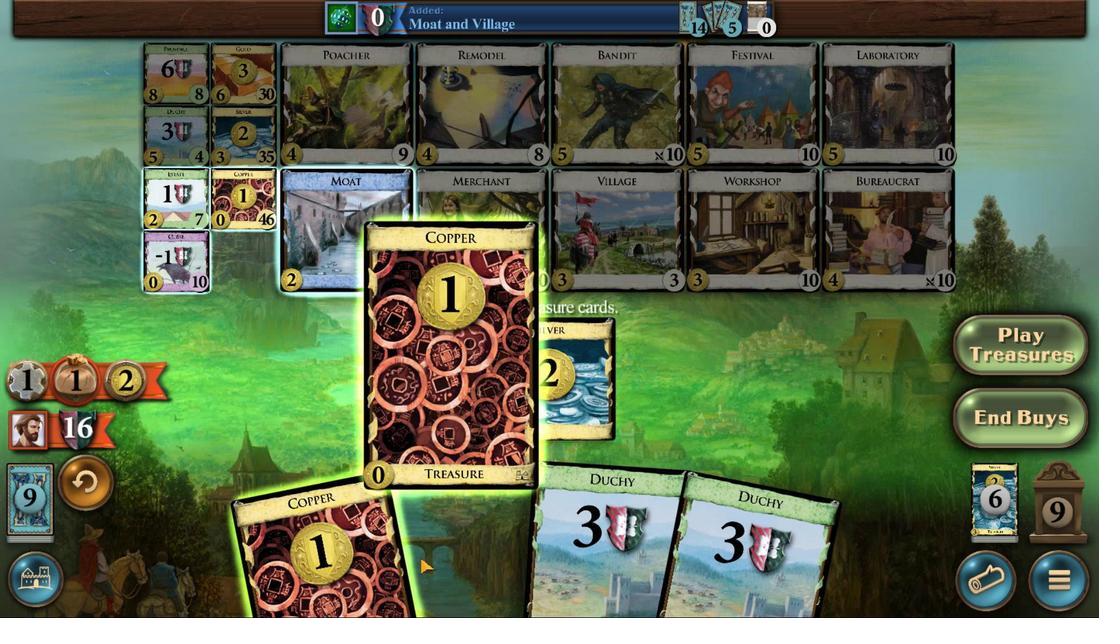 
Action: Mouse moved to (345, 556)
Screenshot: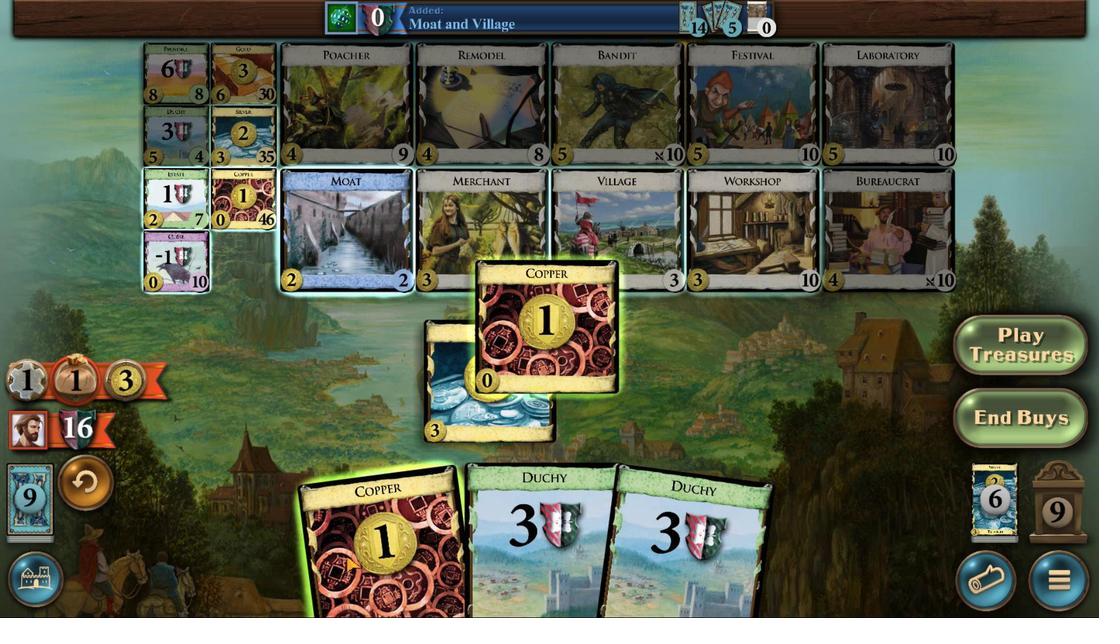 
Action: Mouse scrolled (345, 556) with delta (0, 0)
Screenshot: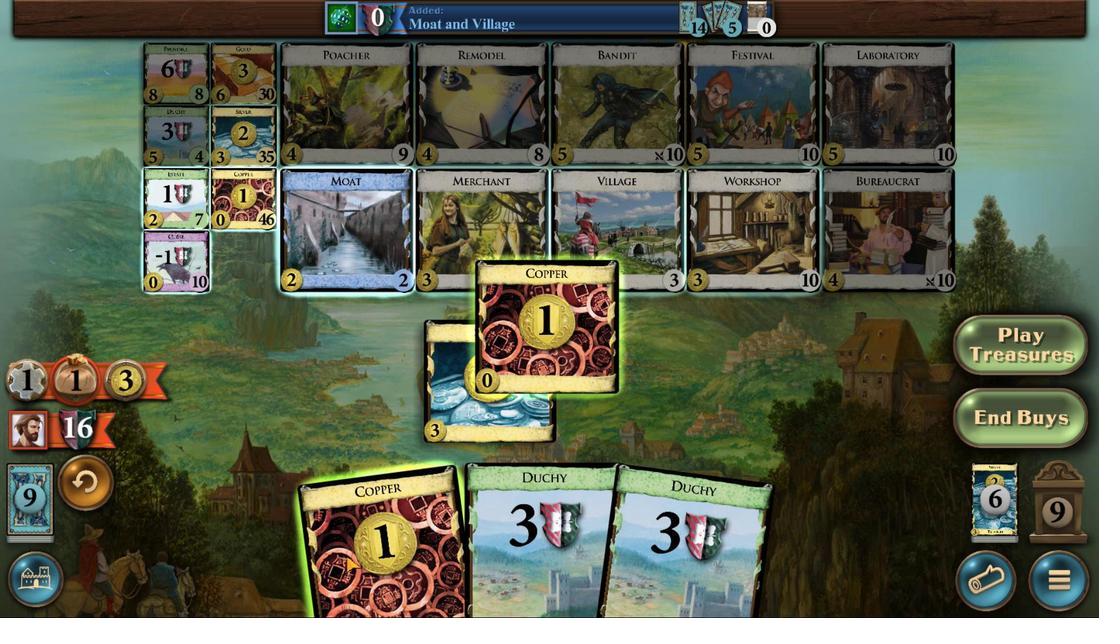 
Action: Mouse scrolled (345, 556) with delta (0, 0)
Screenshot: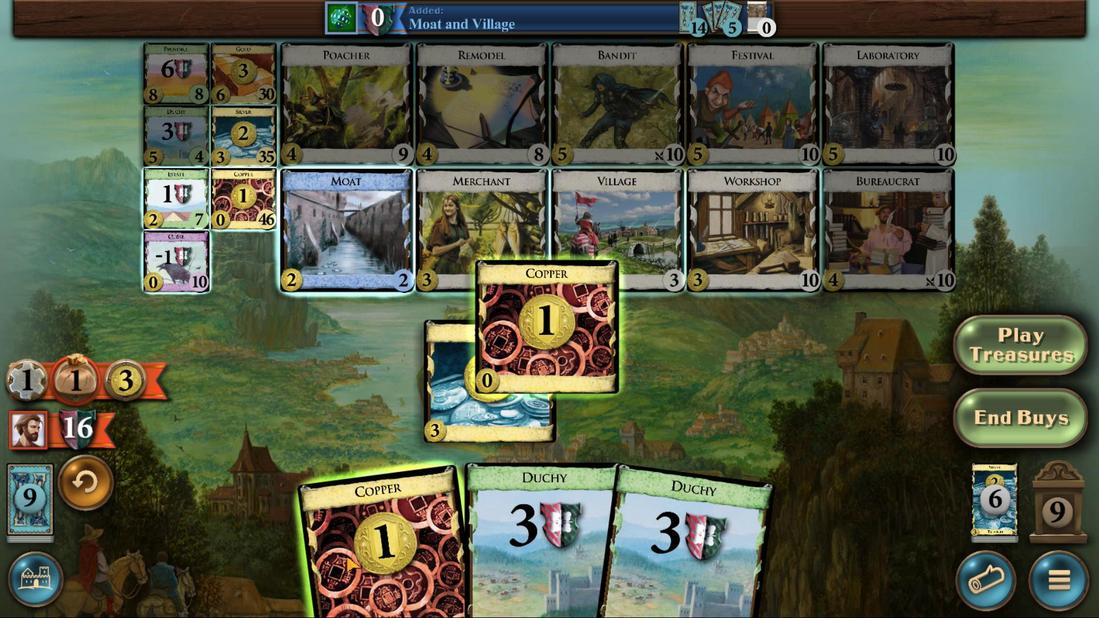 
Action: Mouse scrolled (345, 556) with delta (0, 0)
Screenshot: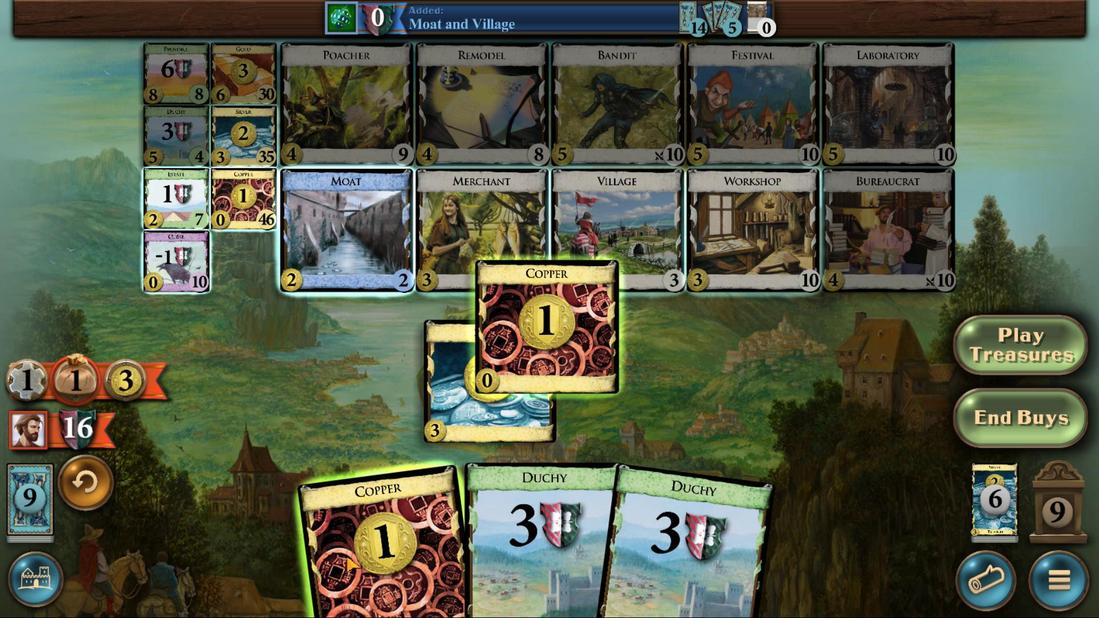 
Action: Mouse scrolled (345, 556) with delta (0, 0)
Screenshot: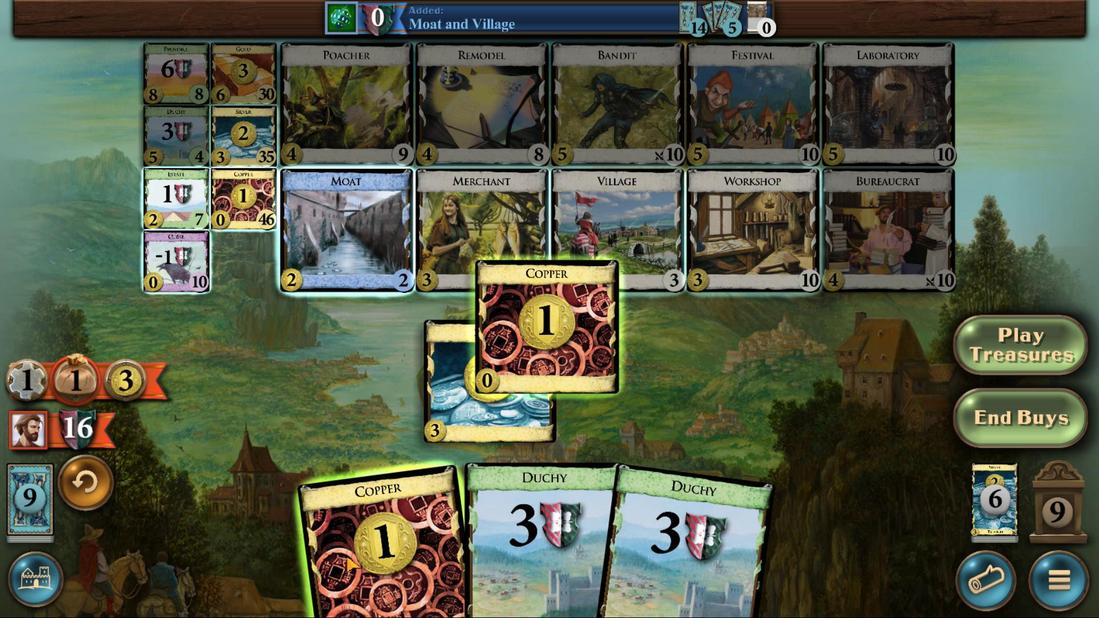 
Action: Mouse moved to (241, 147)
Screenshot: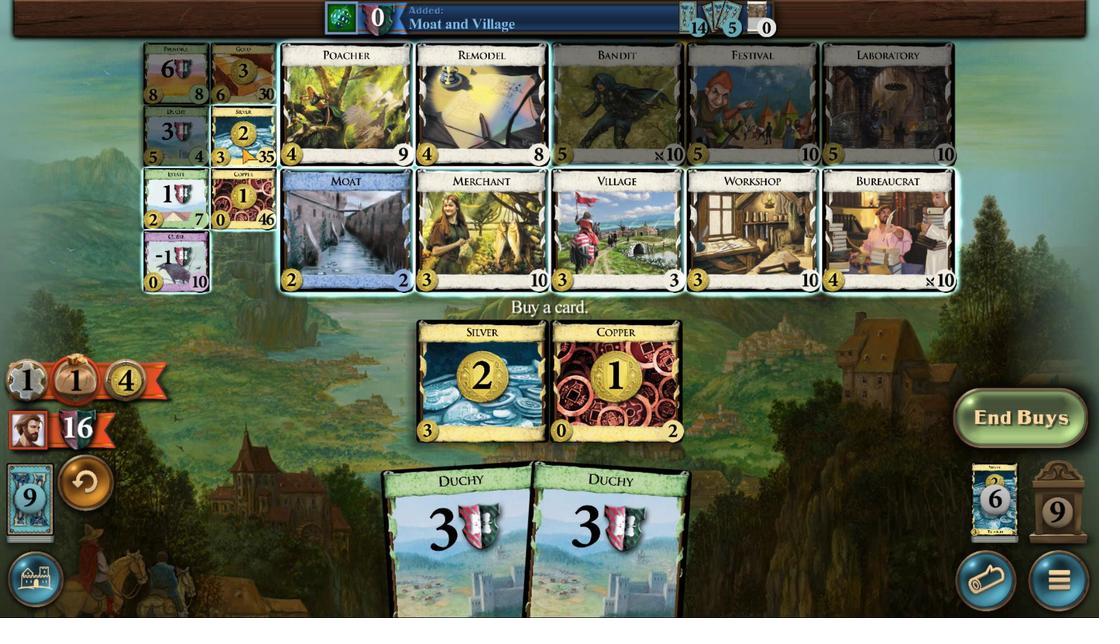 
Action: Mouse pressed left at (241, 147)
Screenshot: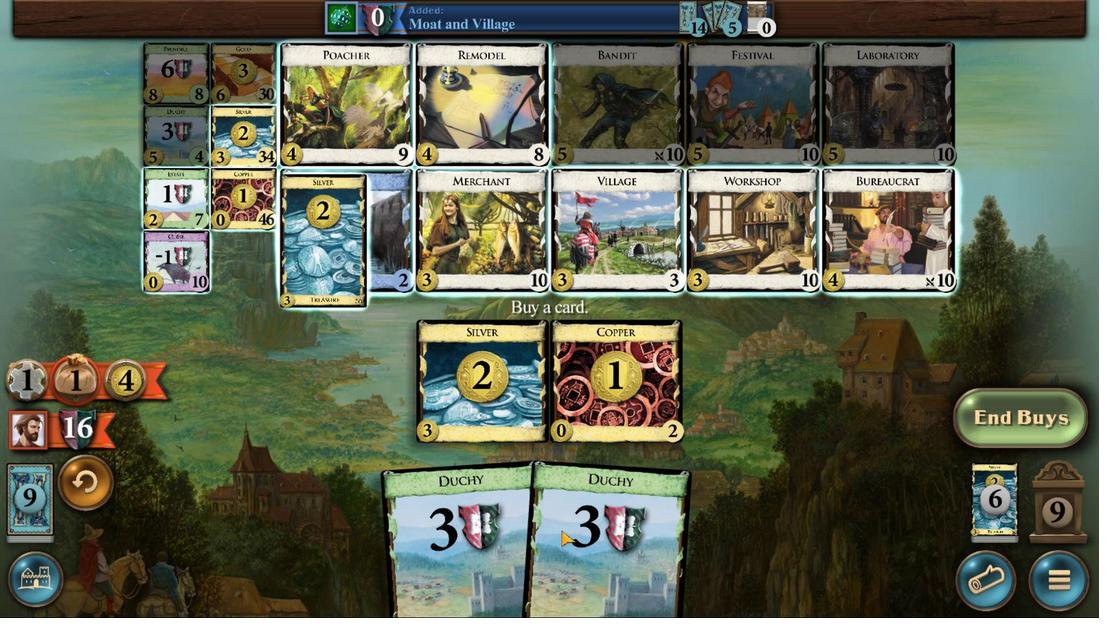 
Action: Mouse moved to (399, 554)
Screenshot: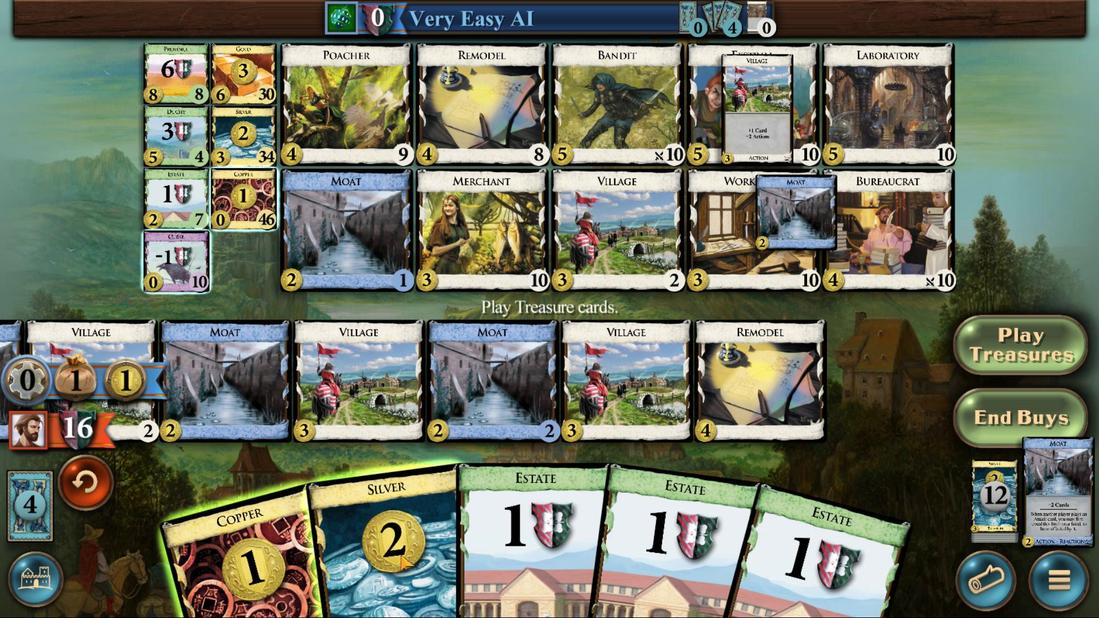 
Action: Mouse scrolled (399, 554) with delta (0, 0)
Screenshot: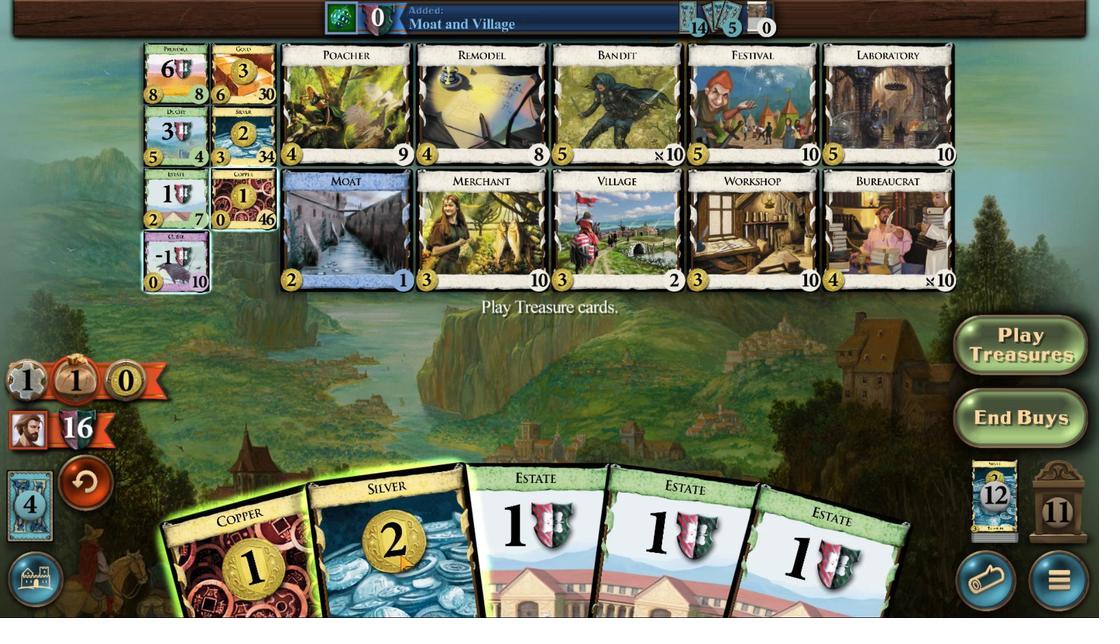 
Action: Mouse scrolled (399, 554) with delta (0, 0)
Screenshot: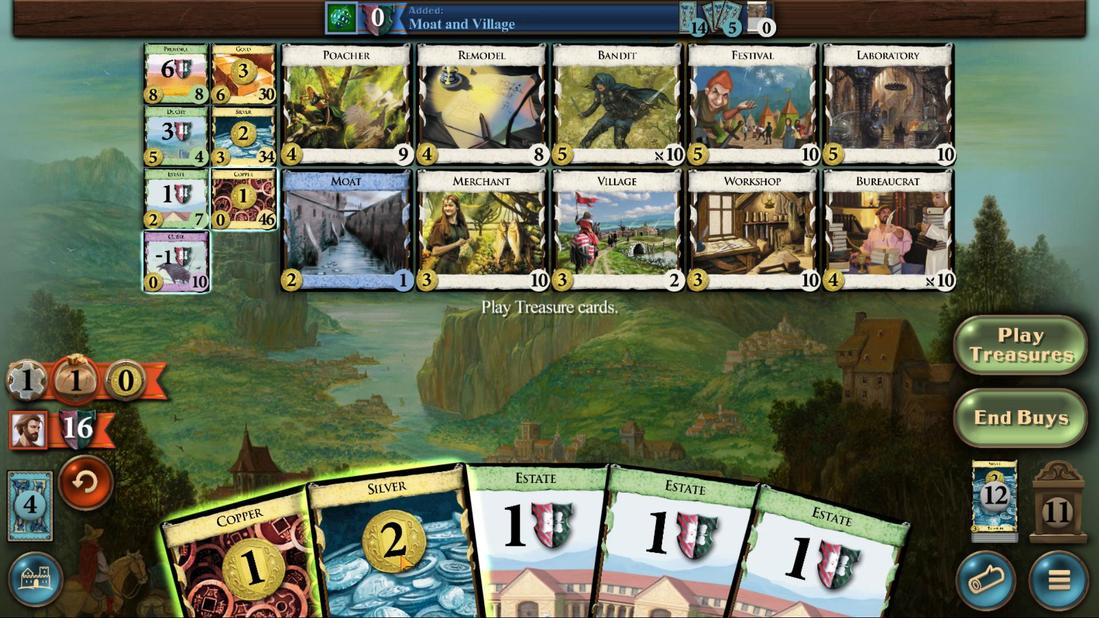 
Action: Mouse moved to (341, 546)
Screenshot: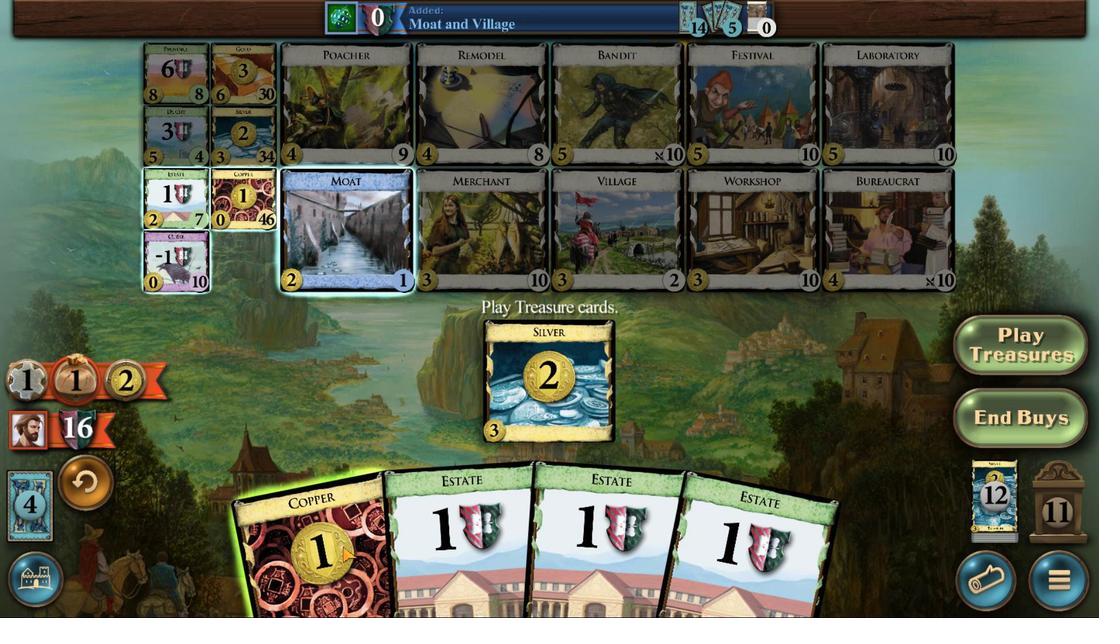 
Action: Mouse scrolled (341, 546) with delta (0, 0)
Screenshot: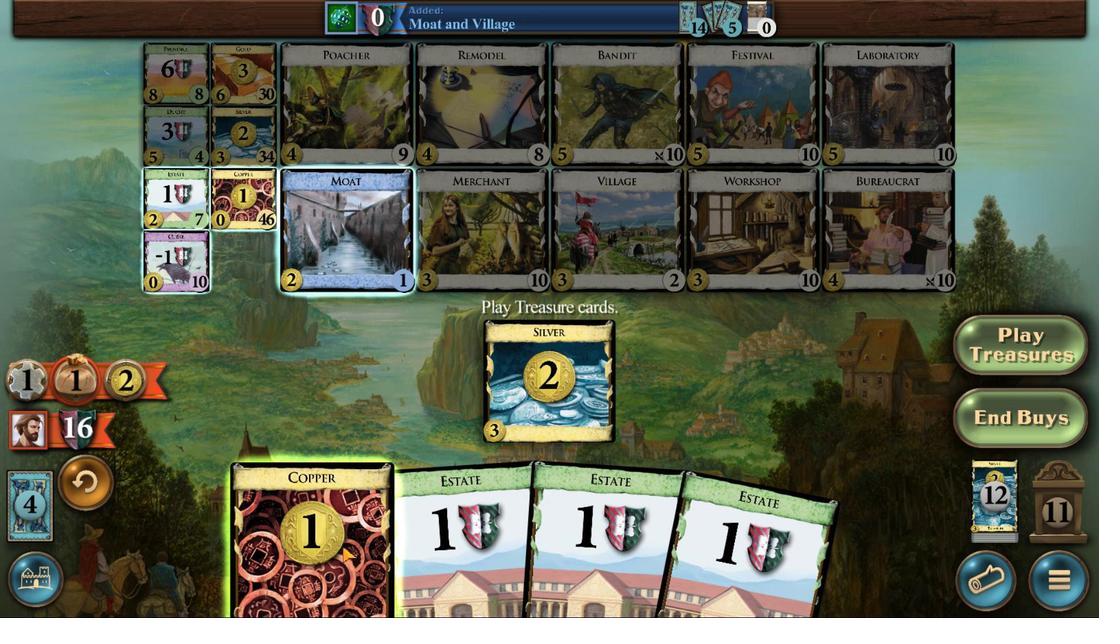 
Action: Mouse scrolled (341, 546) with delta (0, 0)
Screenshot: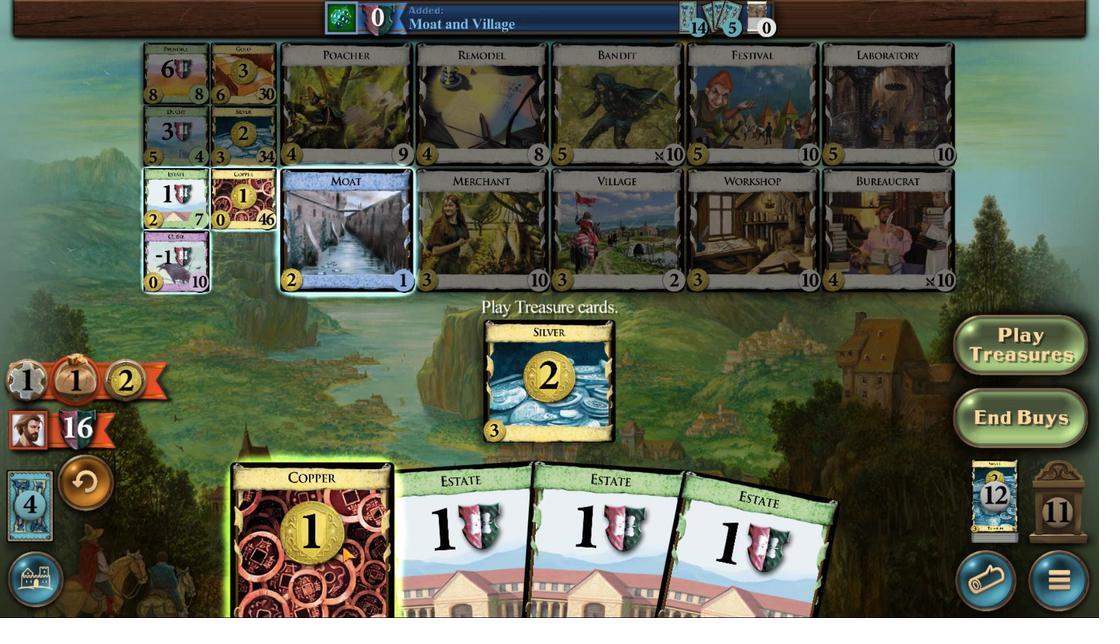
Action: Mouse scrolled (341, 546) with delta (0, 0)
Screenshot: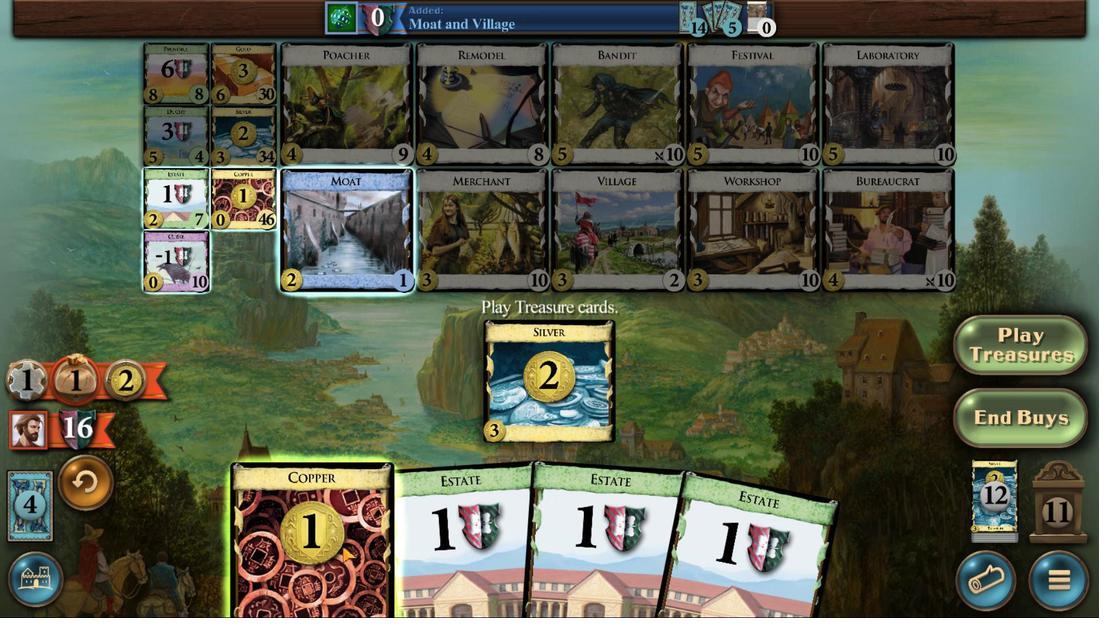 
Action: Mouse scrolled (341, 546) with delta (0, 0)
Screenshot: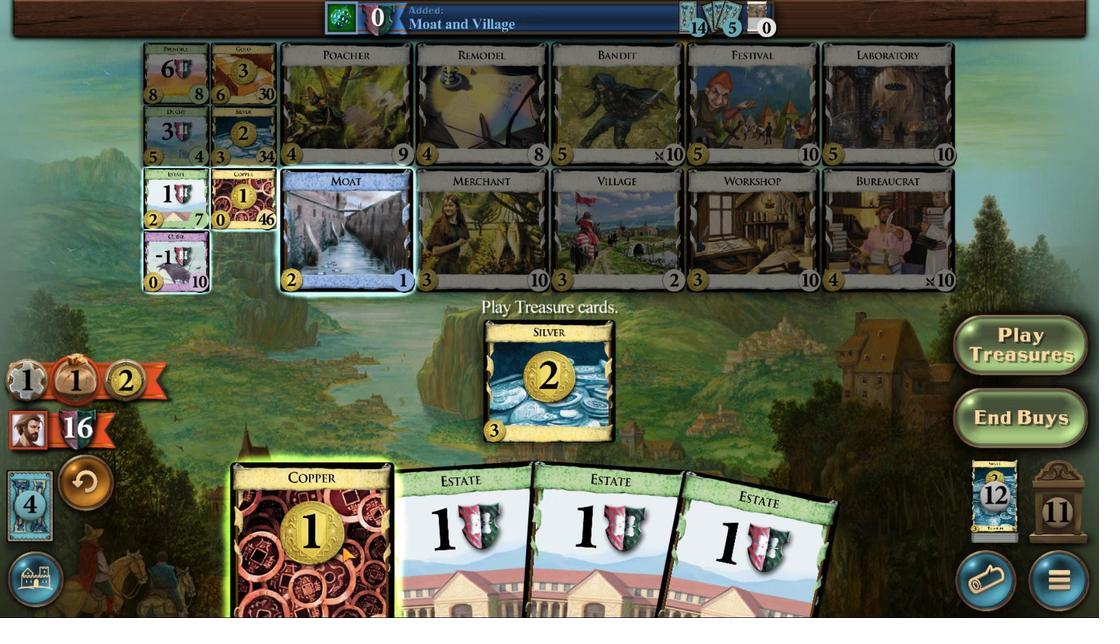 
Action: Mouse moved to (254, 116)
Screenshot: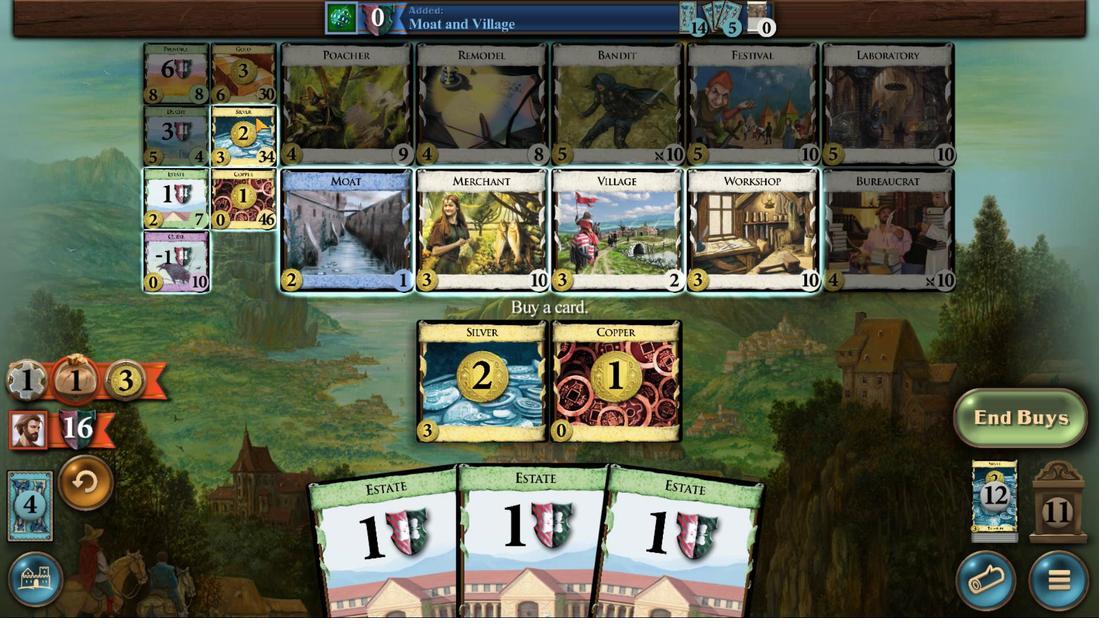 
Action: Mouse pressed left at (254, 116)
Screenshot: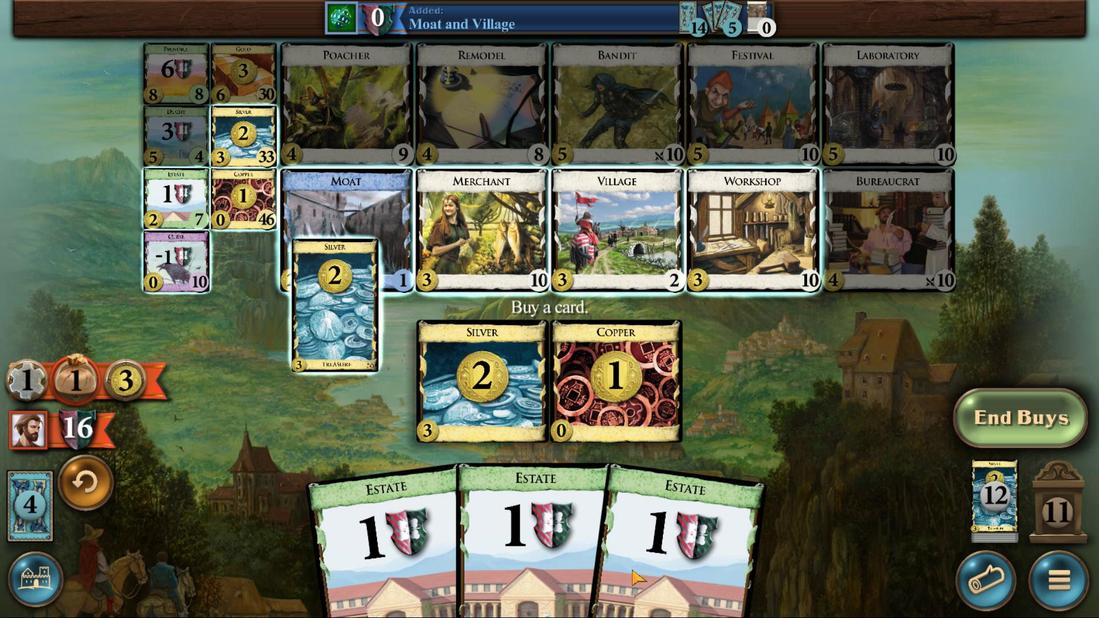 
Action: Mouse moved to (616, 560)
Screenshot: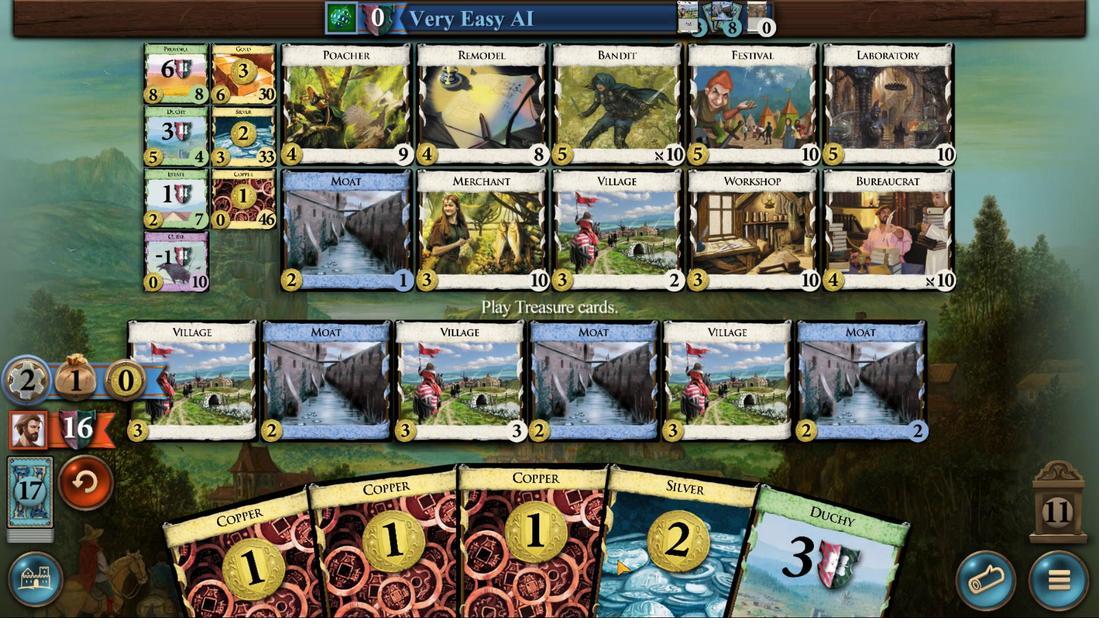 
Action: Mouse scrolled (616, 559) with delta (0, 0)
Screenshot: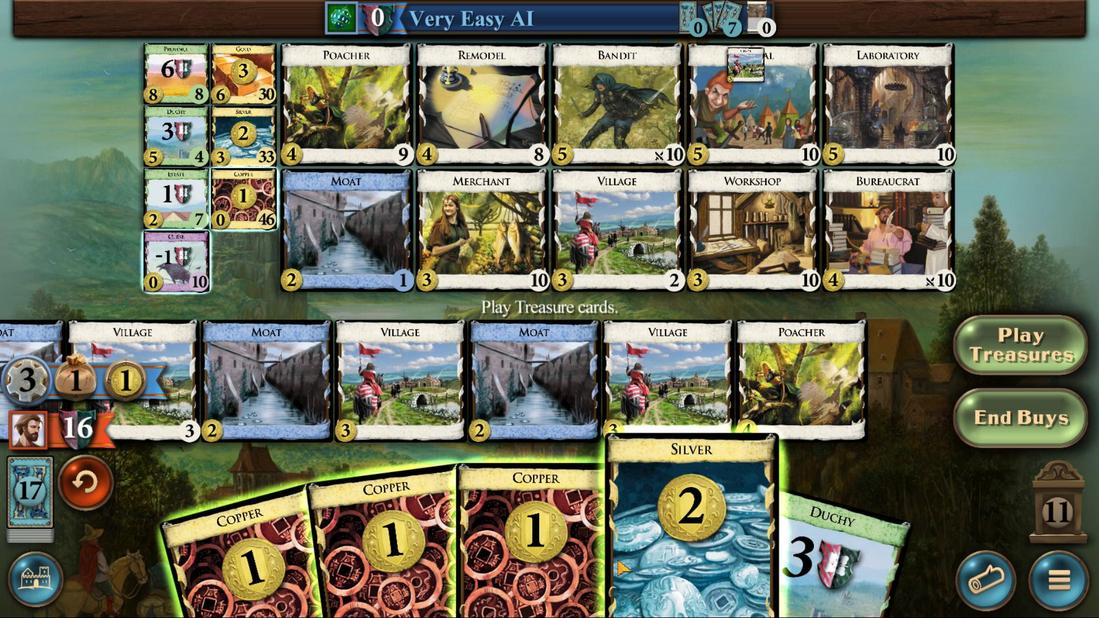 
Action: Mouse scrolled (616, 559) with delta (0, 0)
Screenshot: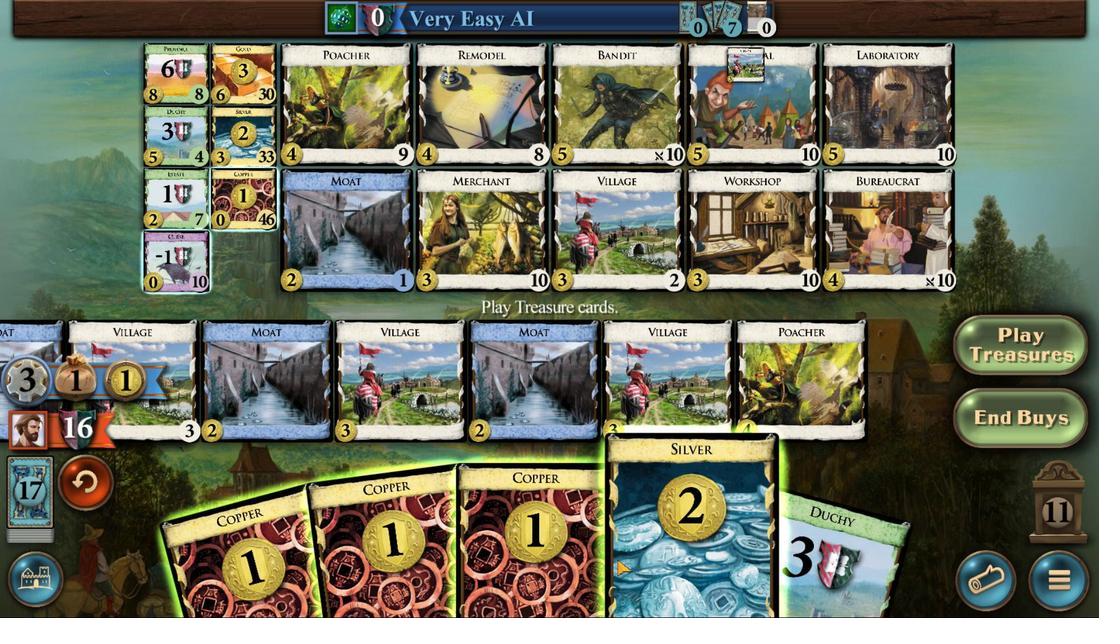 
Action: Mouse scrolled (616, 559) with delta (0, 0)
Screenshot: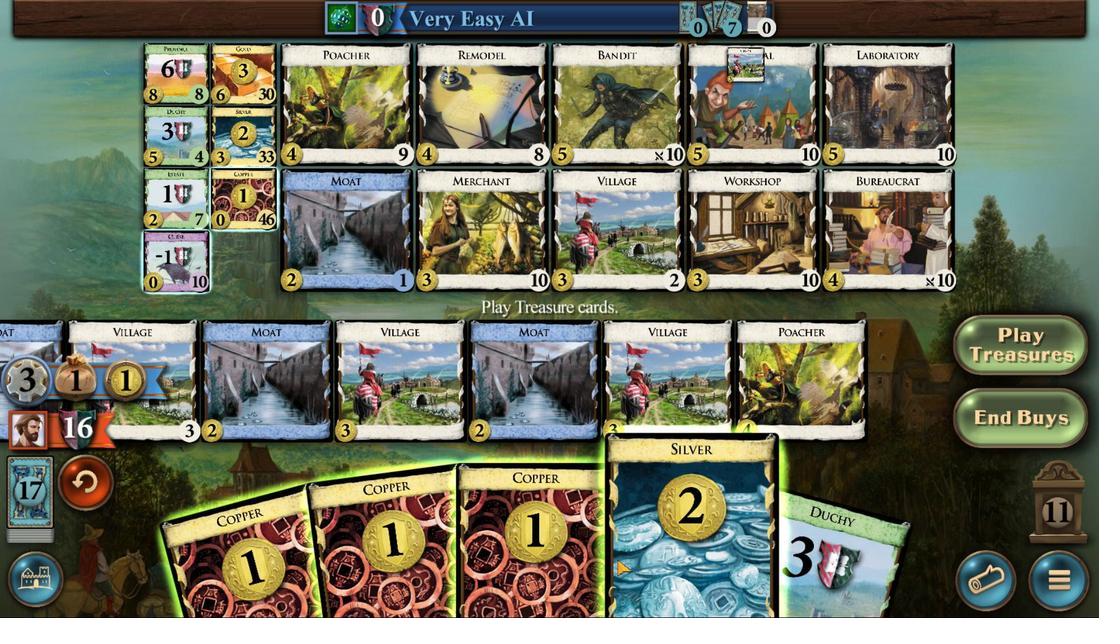
Action: Mouse scrolled (616, 559) with delta (0, 0)
